 Task: Play online Dominion games in easy mode.
Action: Mouse moved to (521, 523)
Screenshot: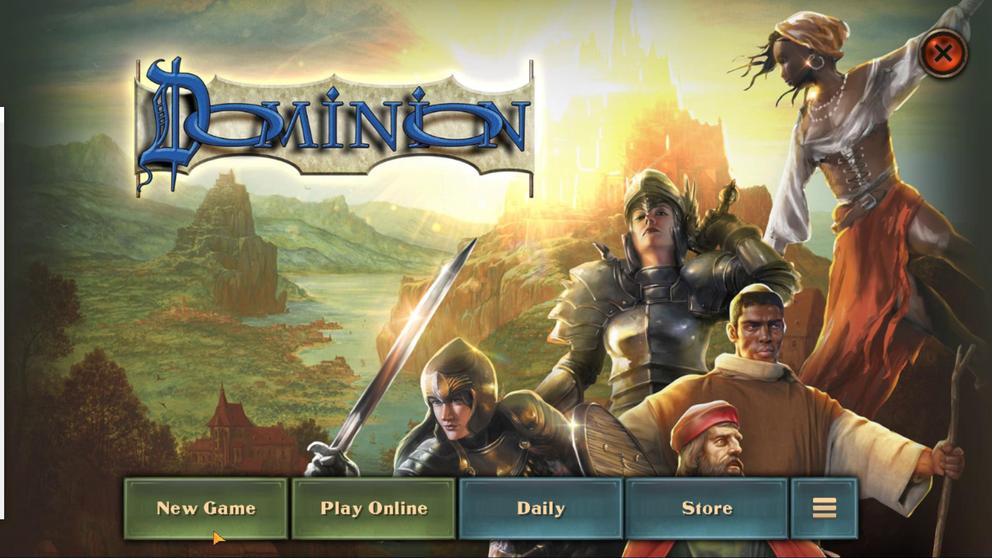 
Action: Mouse pressed left at (521, 523)
Screenshot: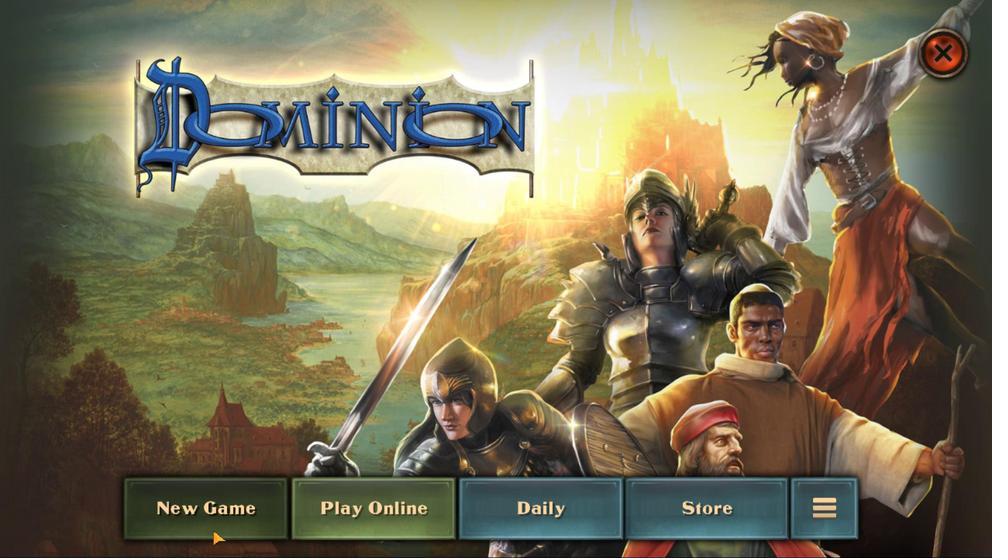 
Action: Mouse moved to (567, 425)
Screenshot: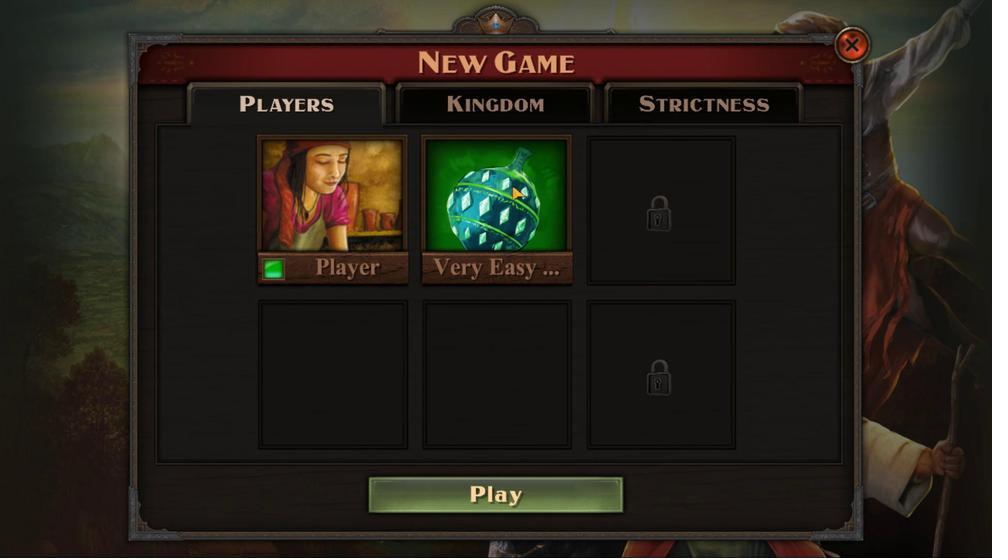 
Action: Mouse pressed left at (567, 425)
Screenshot: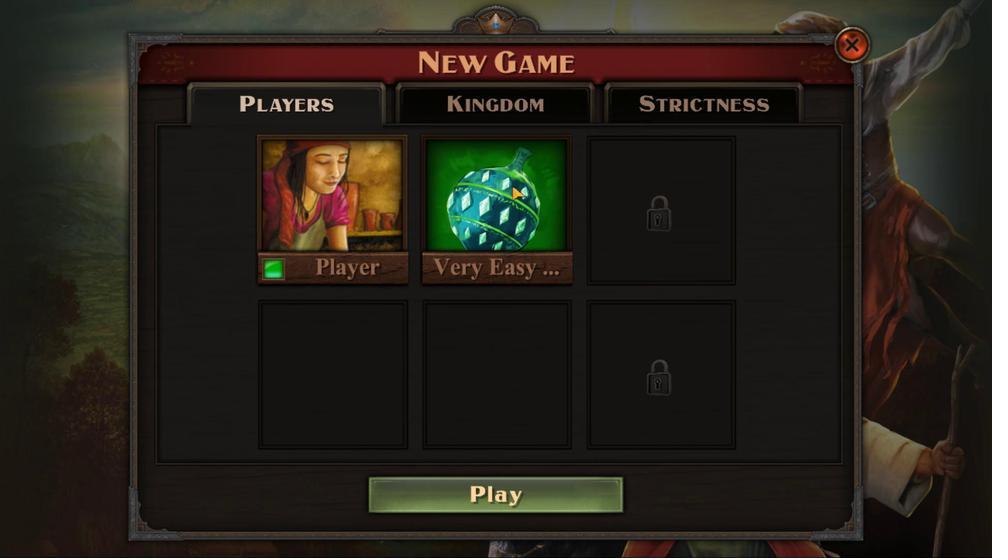 
Action: Mouse moved to (528, 460)
Screenshot: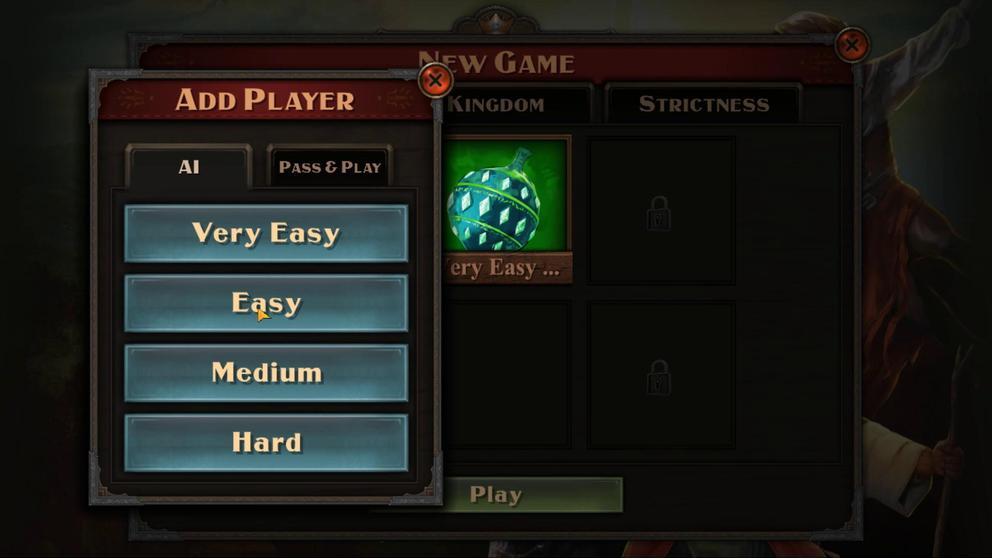 
Action: Mouse pressed left at (528, 460)
Screenshot: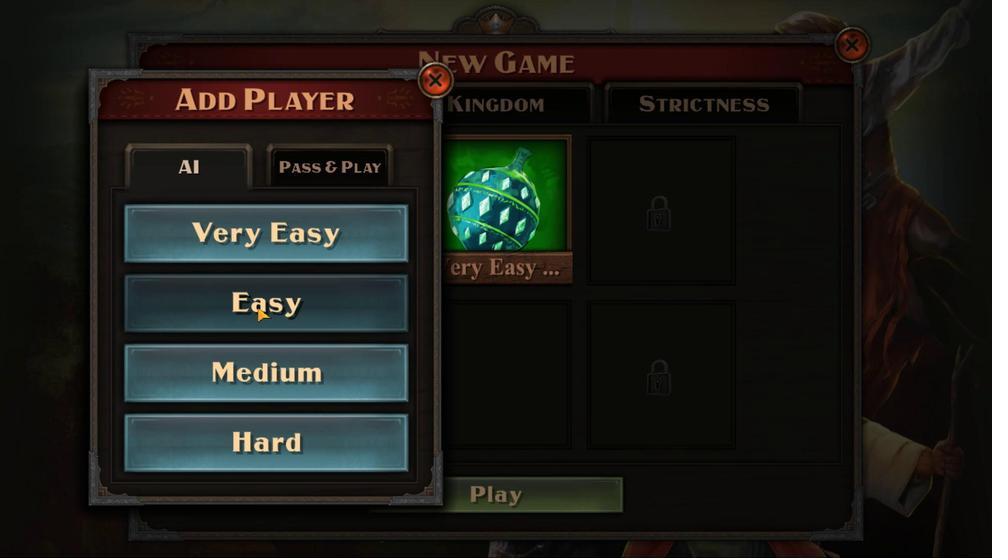 
Action: Mouse moved to (564, 516)
Screenshot: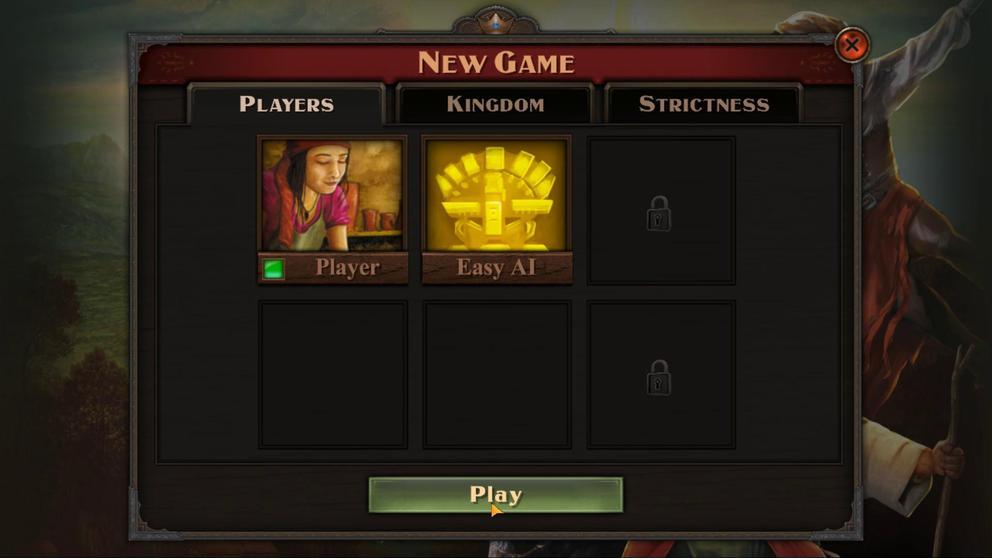 
Action: Mouse pressed left at (564, 516)
Screenshot: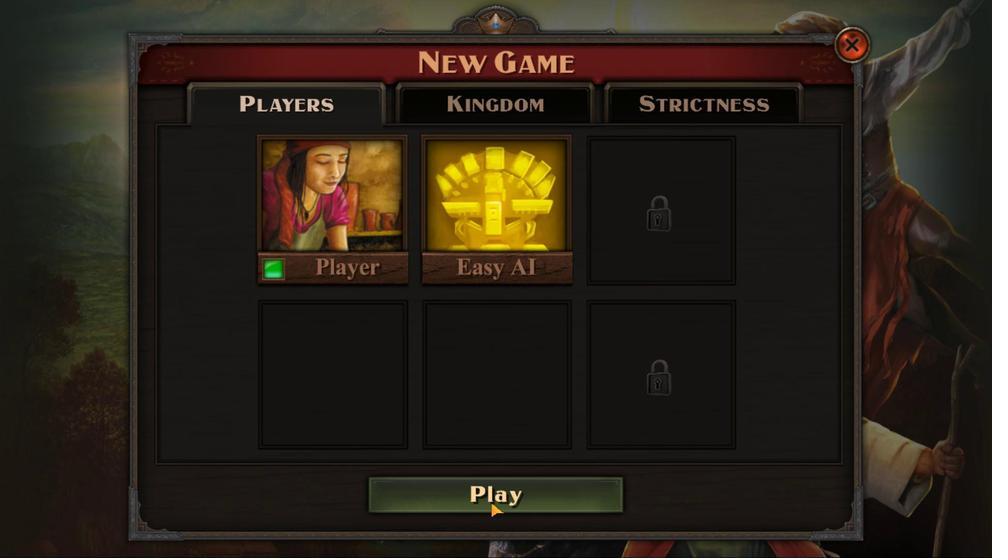 
Action: Mouse moved to (560, 512)
Screenshot: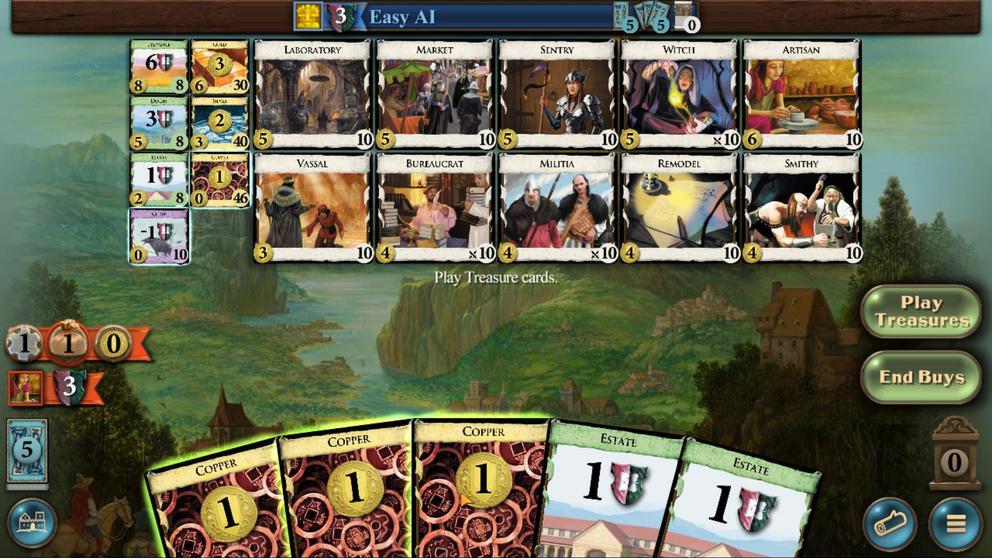 
Action: Mouse scrolled (560, 512) with delta (0, 0)
Screenshot: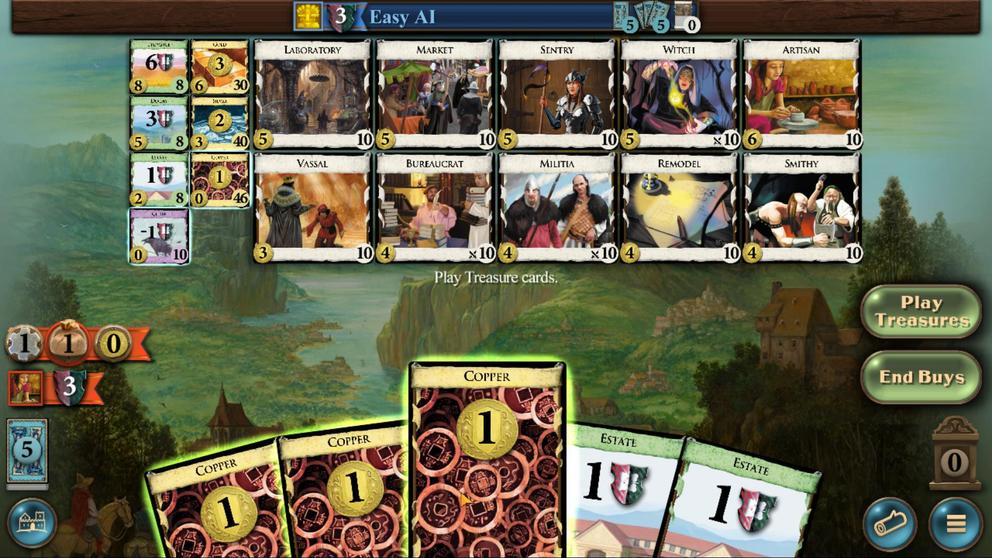 
Action: Mouse scrolled (560, 512) with delta (0, 0)
Screenshot: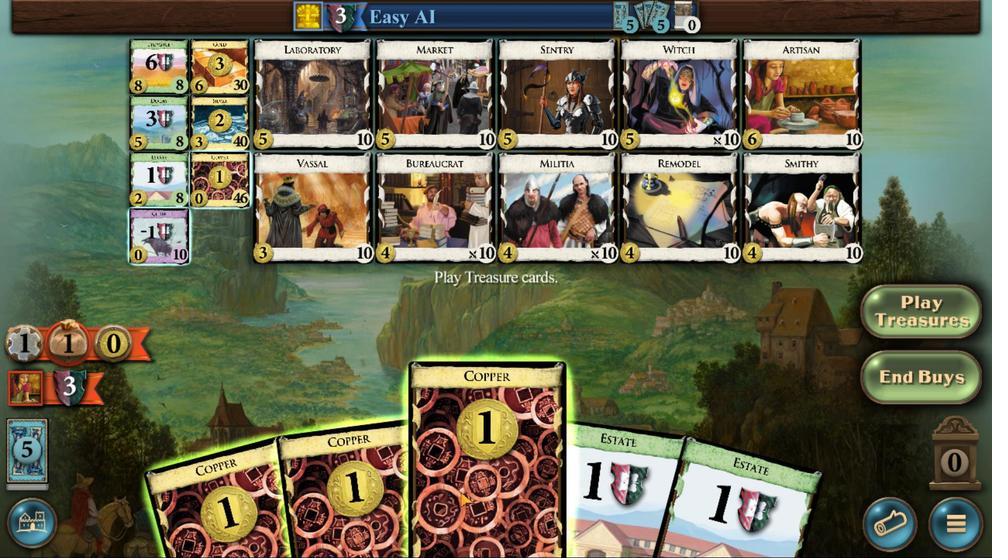 
Action: Mouse scrolled (560, 512) with delta (0, 0)
Screenshot: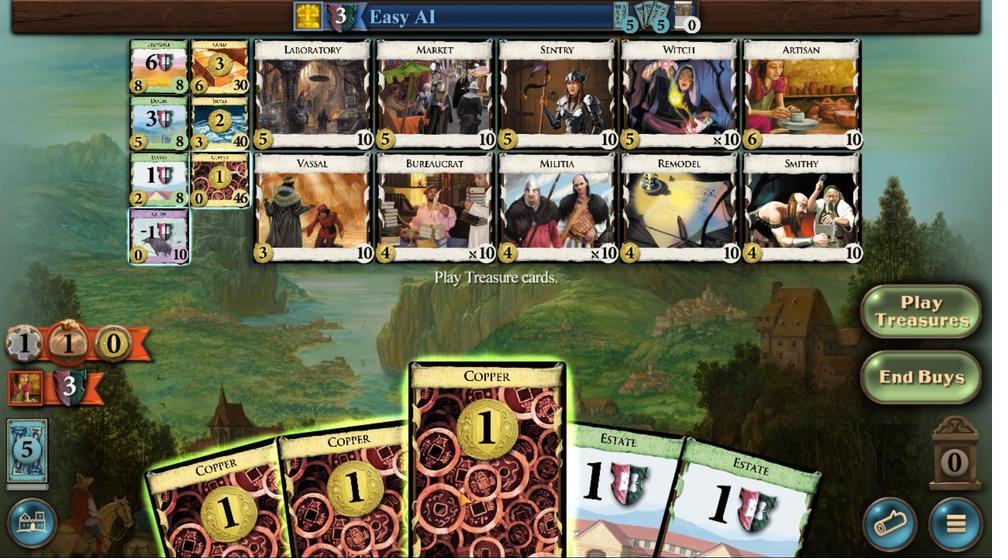 
Action: Mouse scrolled (560, 512) with delta (0, 0)
Screenshot: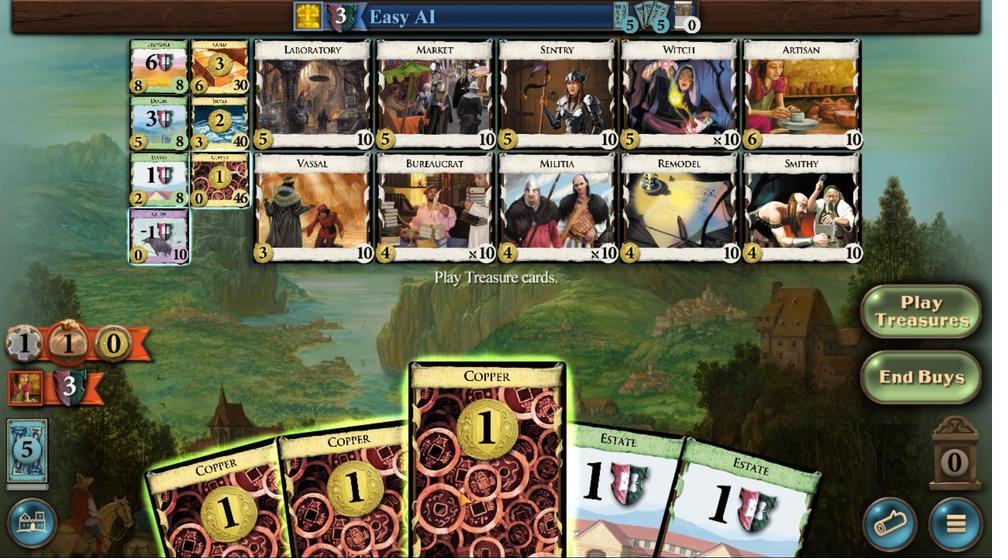 
Action: Mouse scrolled (560, 512) with delta (0, 0)
Screenshot: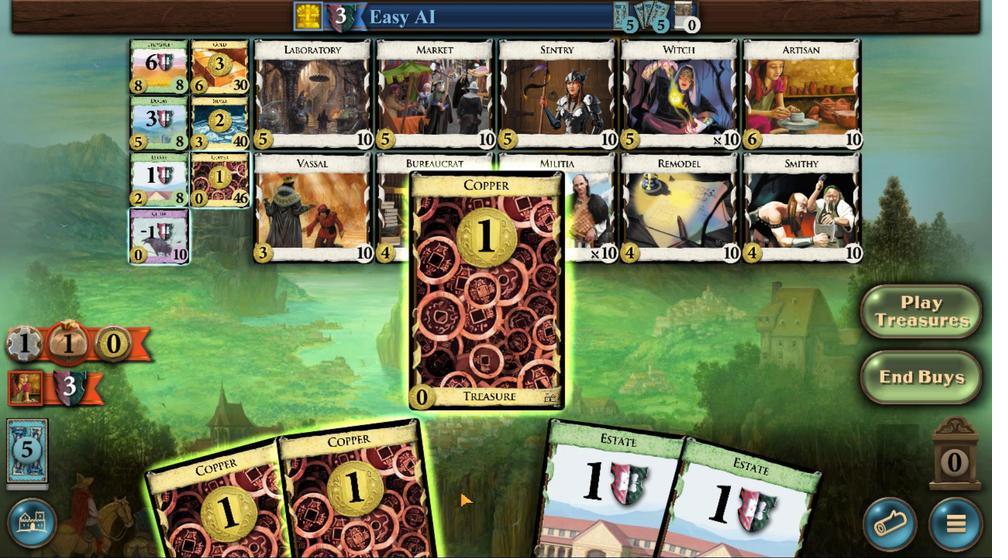 
Action: Mouse scrolled (560, 512) with delta (0, 0)
Screenshot: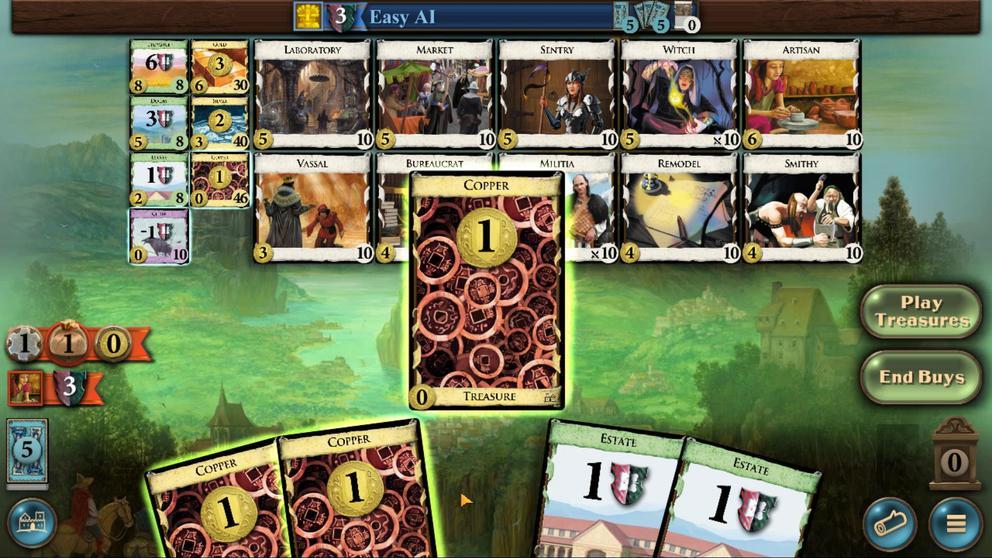 
Action: Mouse scrolled (560, 512) with delta (0, 0)
Screenshot: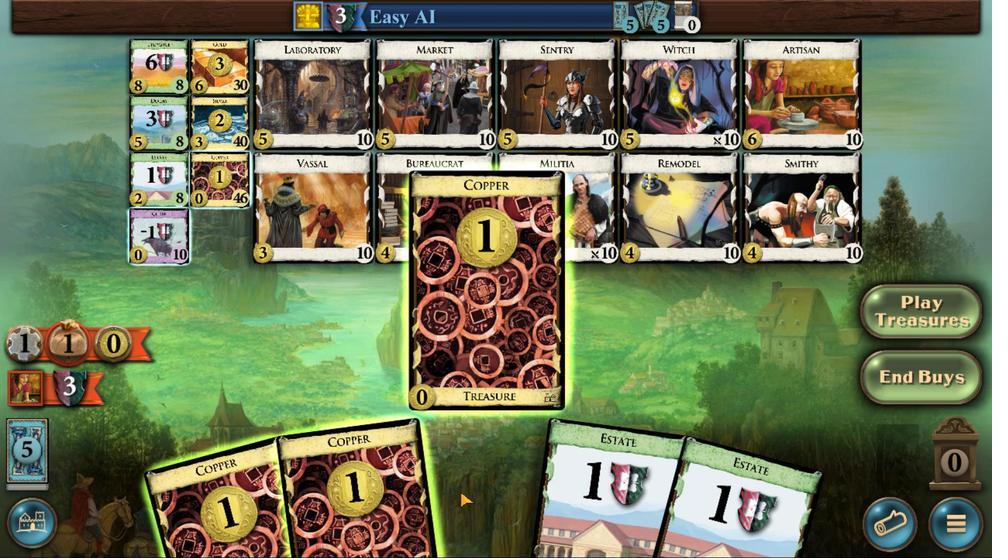 
Action: Mouse scrolled (560, 512) with delta (0, 0)
Screenshot: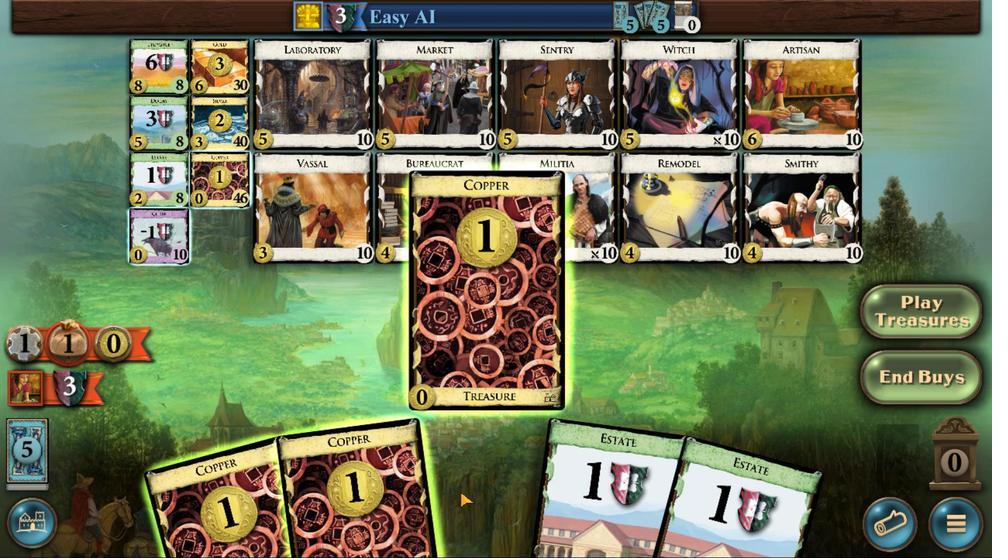
Action: Mouse moved to (549, 516)
Screenshot: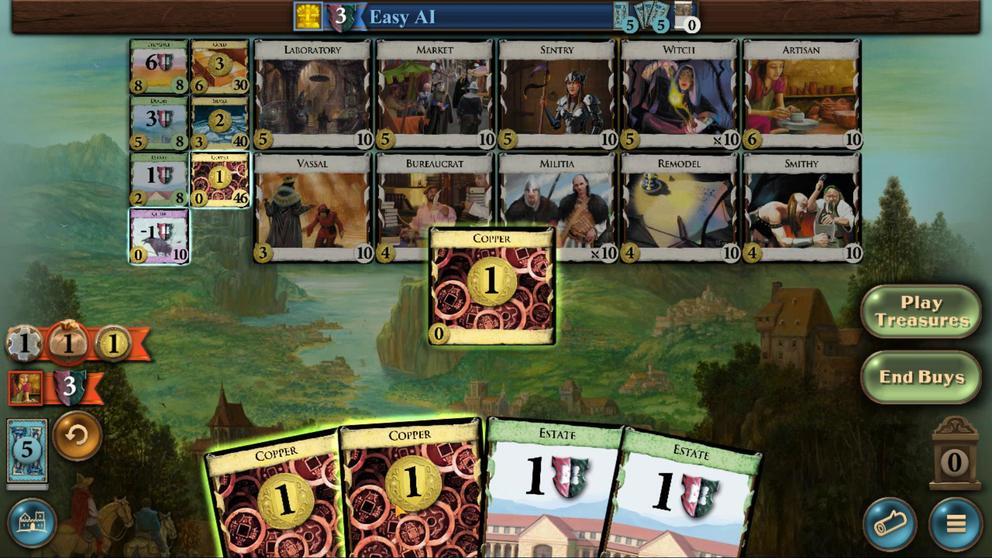 
Action: Mouse scrolled (549, 516) with delta (0, 0)
Screenshot: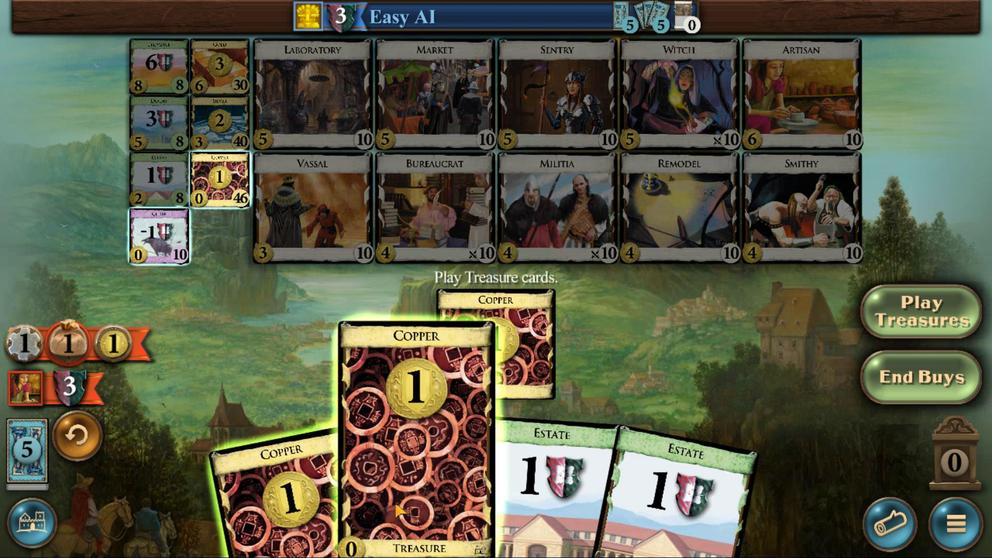 
Action: Mouse scrolled (549, 516) with delta (0, 0)
Screenshot: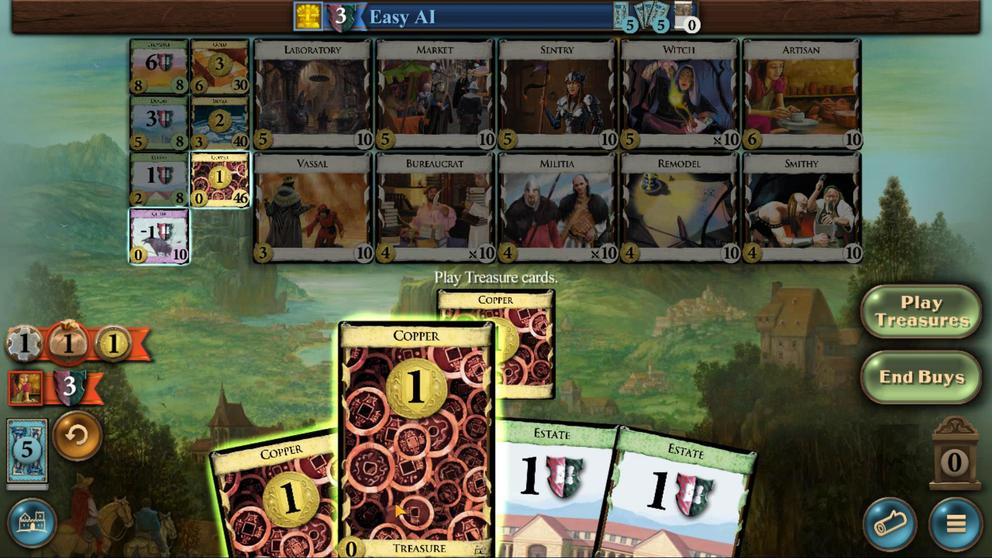 
Action: Mouse scrolled (549, 516) with delta (0, 0)
Screenshot: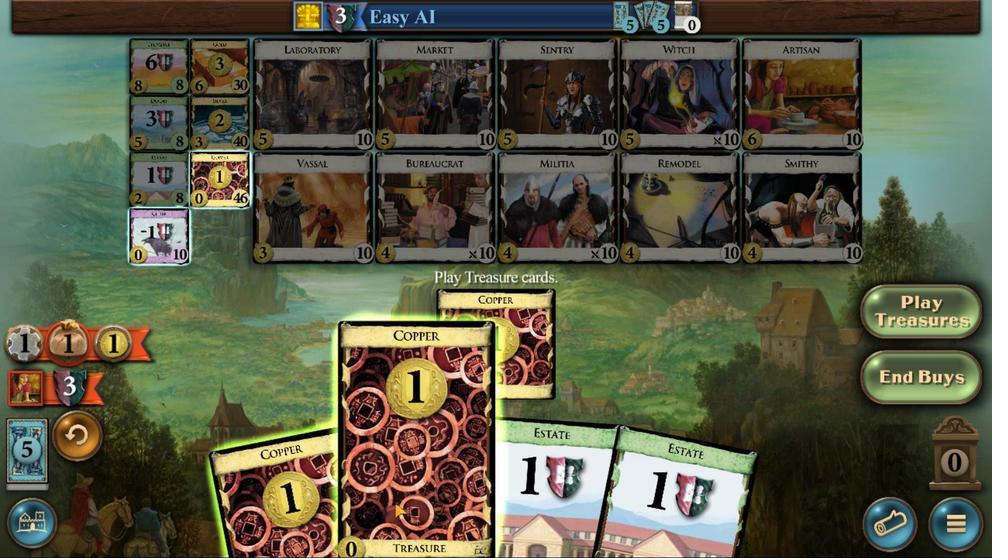 
Action: Mouse scrolled (549, 516) with delta (0, 0)
Screenshot: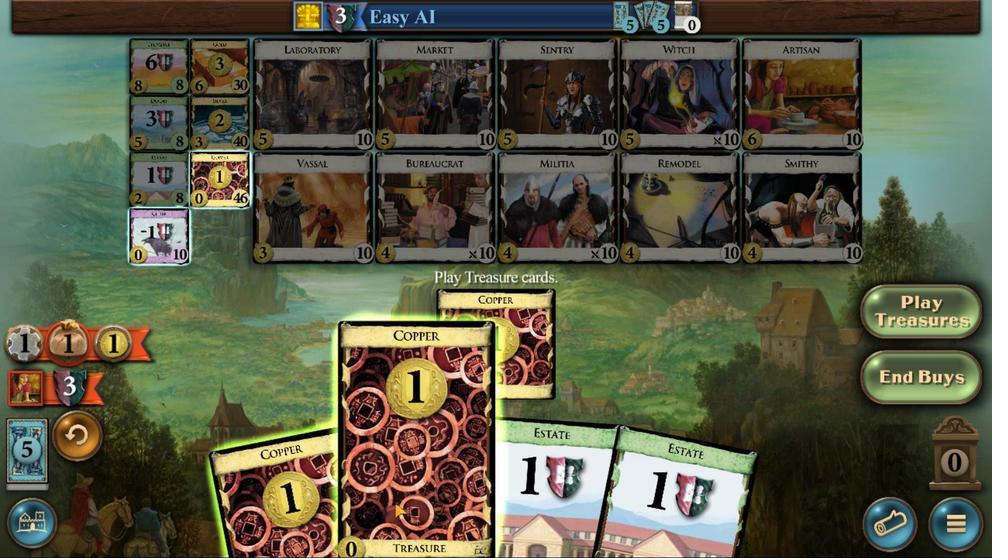 
Action: Mouse scrolled (549, 516) with delta (0, 0)
Screenshot: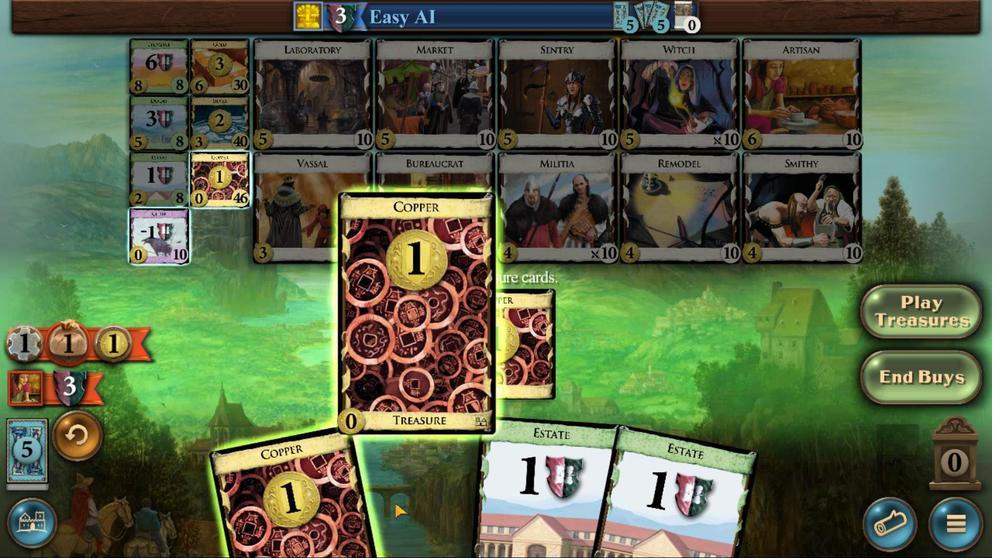 
Action: Mouse scrolled (549, 516) with delta (0, 0)
Screenshot: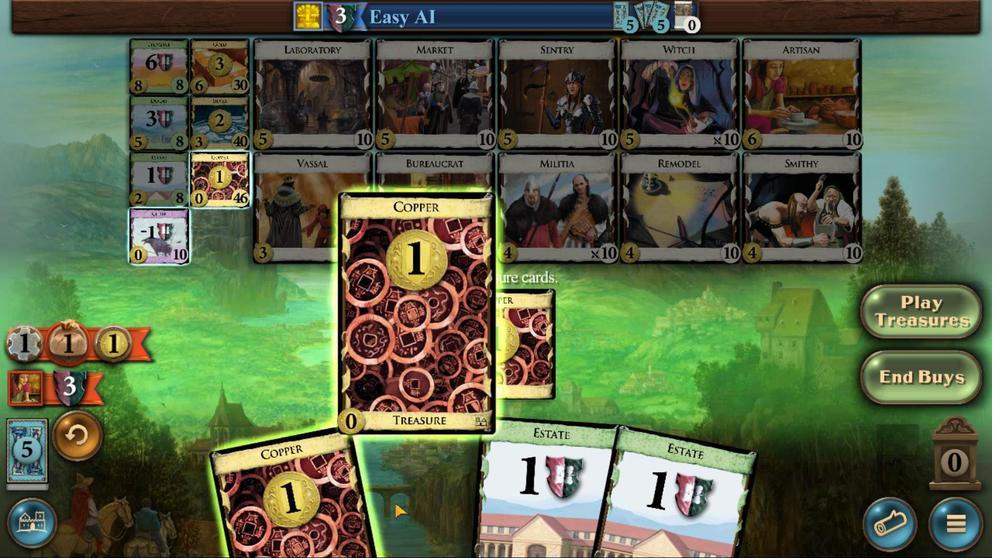 
Action: Mouse scrolled (549, 516) with delta (0, 0)
Screenshot: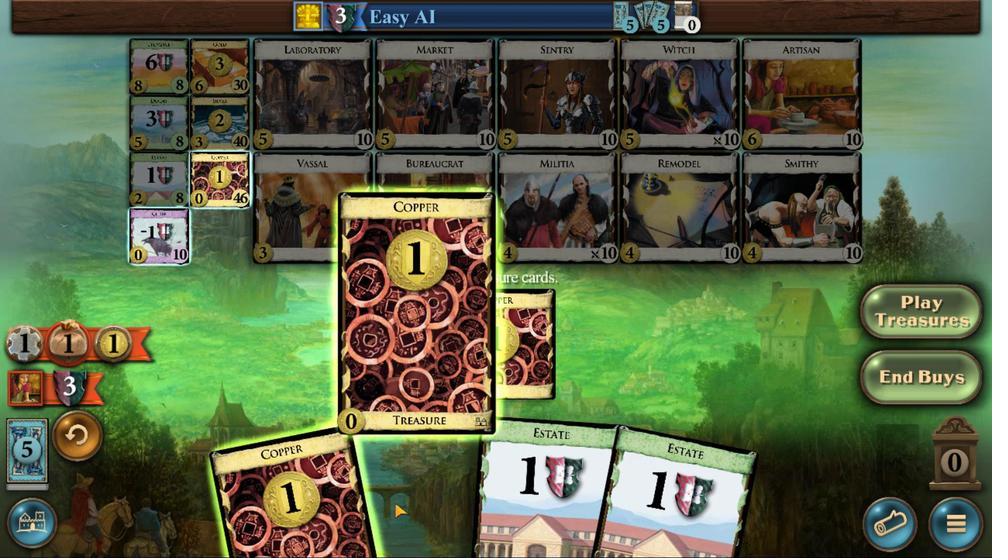 
Action: Mouse scrolled (549, 516) with delta (0, 0)
Screenshot: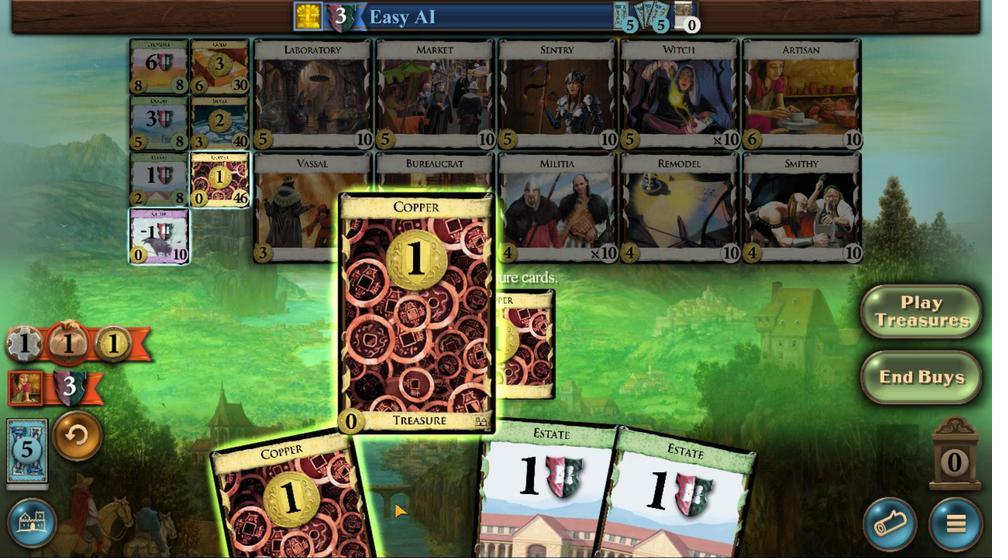 
Action: Mouse moved to (512, 423)
Screenshot: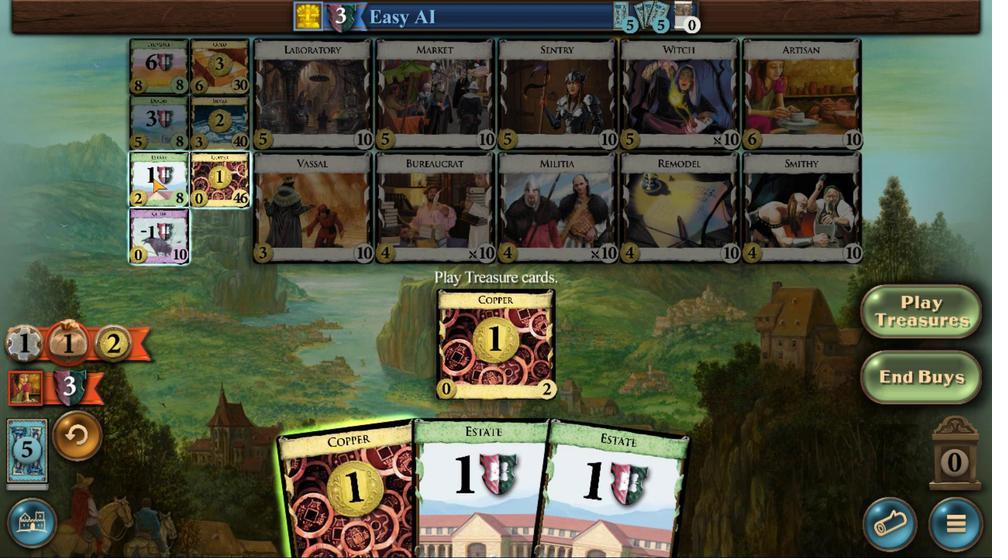 
Action: Mouse pressed left at (512, 423)
Screenshot: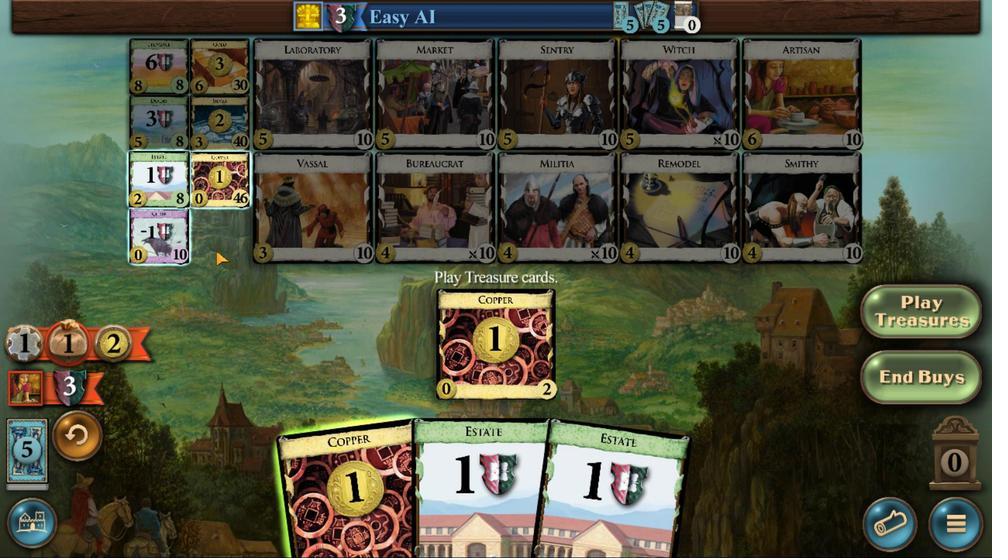 
Action: Mouse moved to (574, 521)
Screenshot: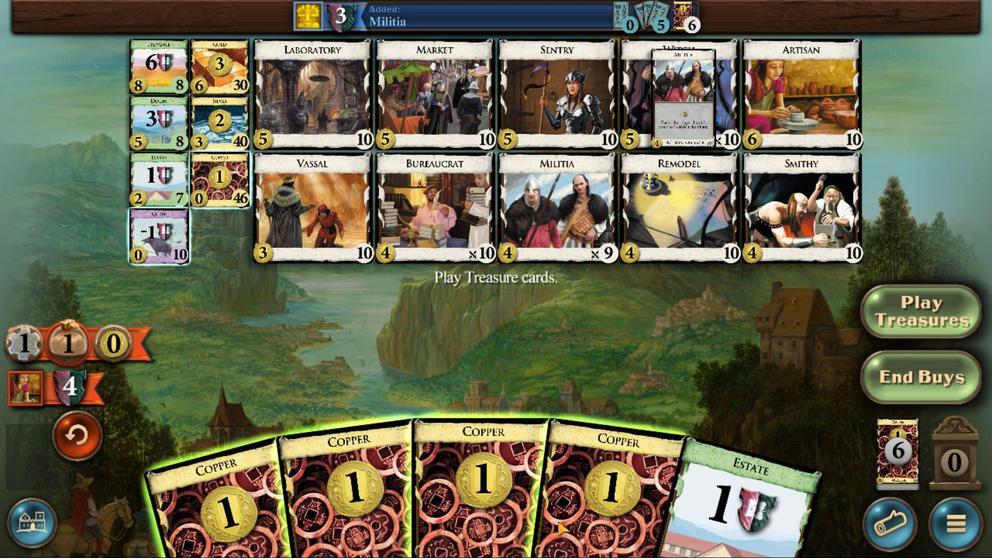 
Action: Mouse scrolled (574, 521) with delta (0, 0)
Screenshot: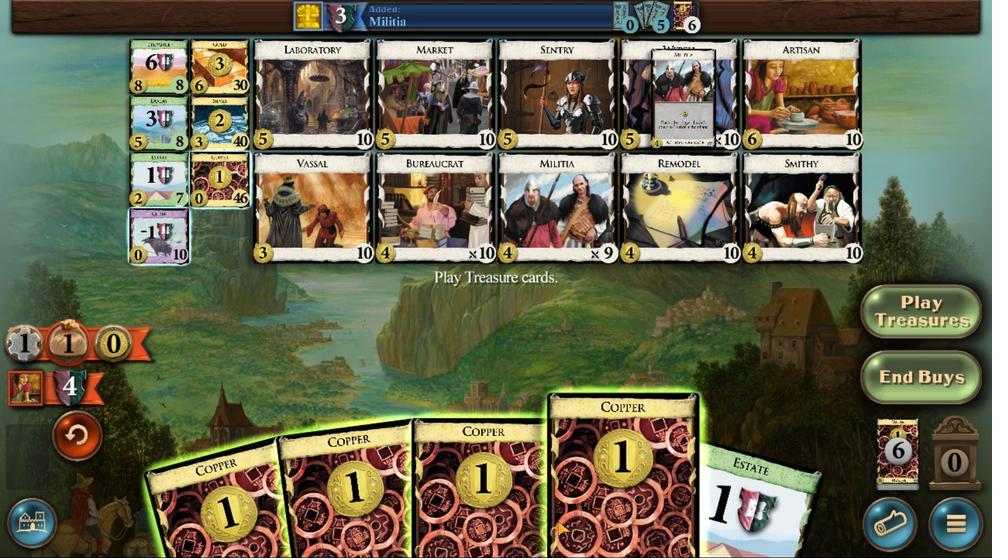 
Action: Mouse scrolled (574, 521) with delta (0, 0)
Screenshot: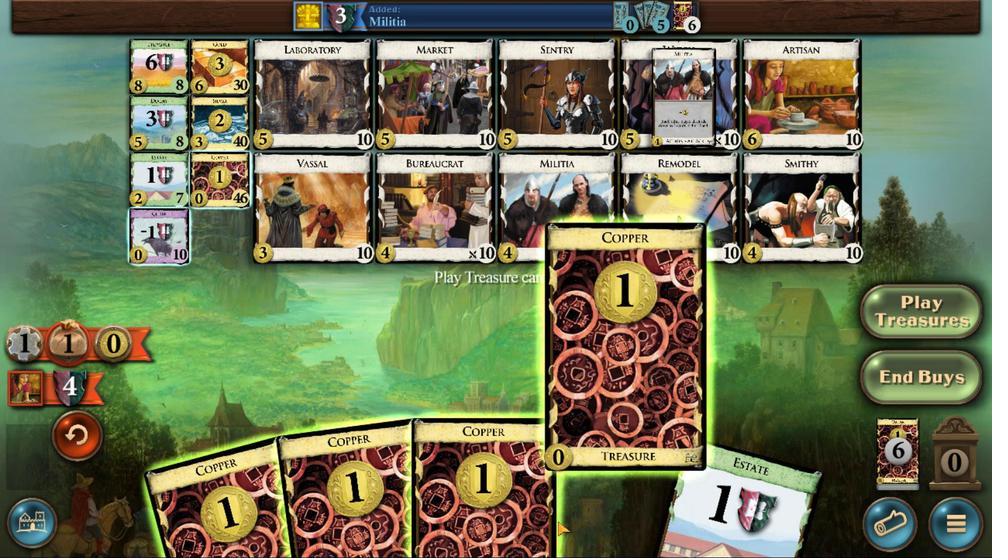 
Action: Mouse scrolled (574, 521) with delta (0, 0)
Screenshot: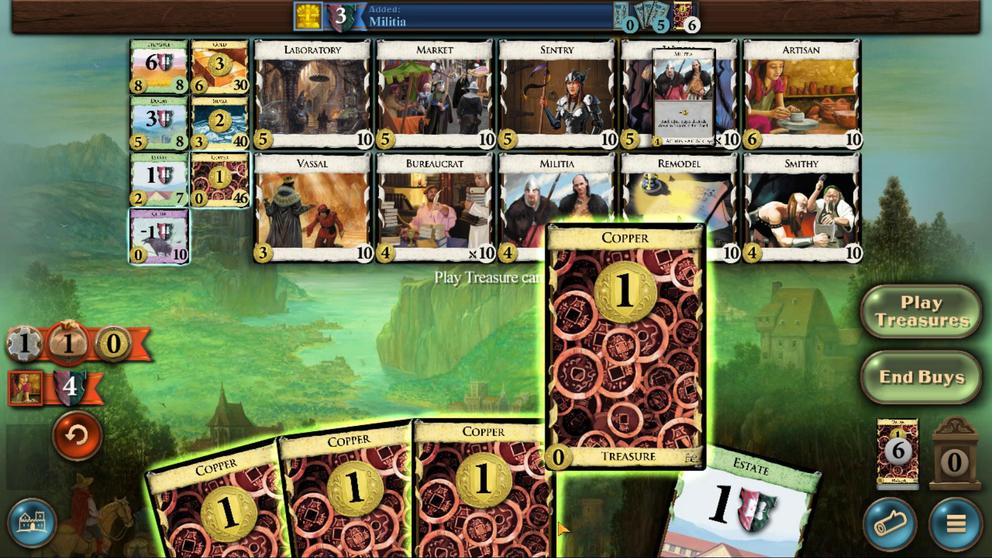 
Action: Mouse scrolled (574, 521) with delta (0, 0)
Screenshot: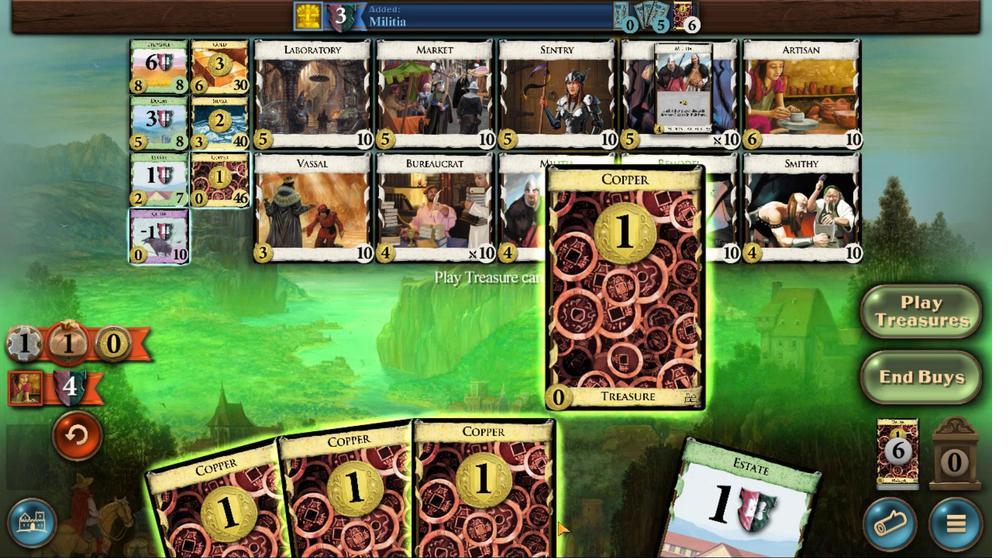 
Action: Mouse scrolled (574, 521) with delta (0, 0)
Screenshot: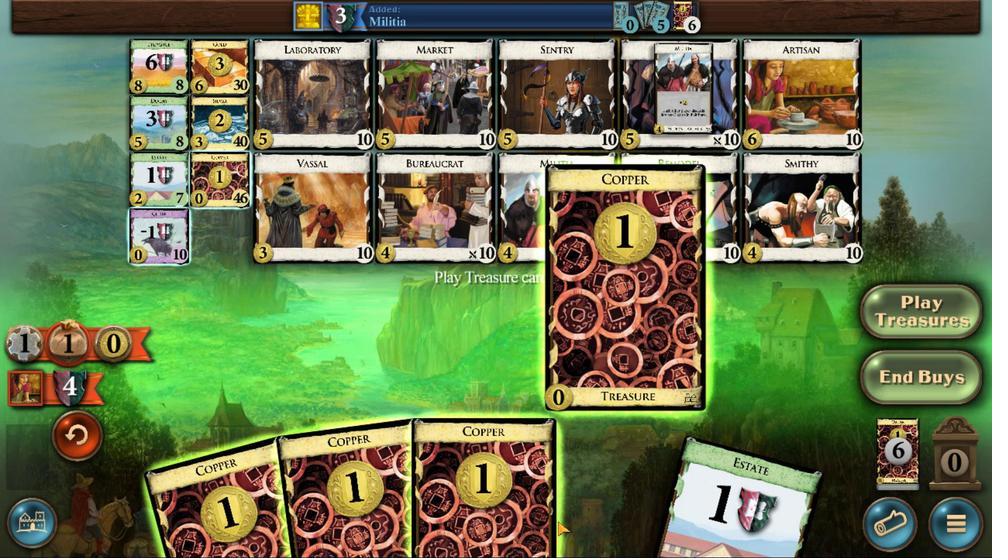 
Action: Mouse scrolled (574, 521) with delta (0, 0)
Screenshot: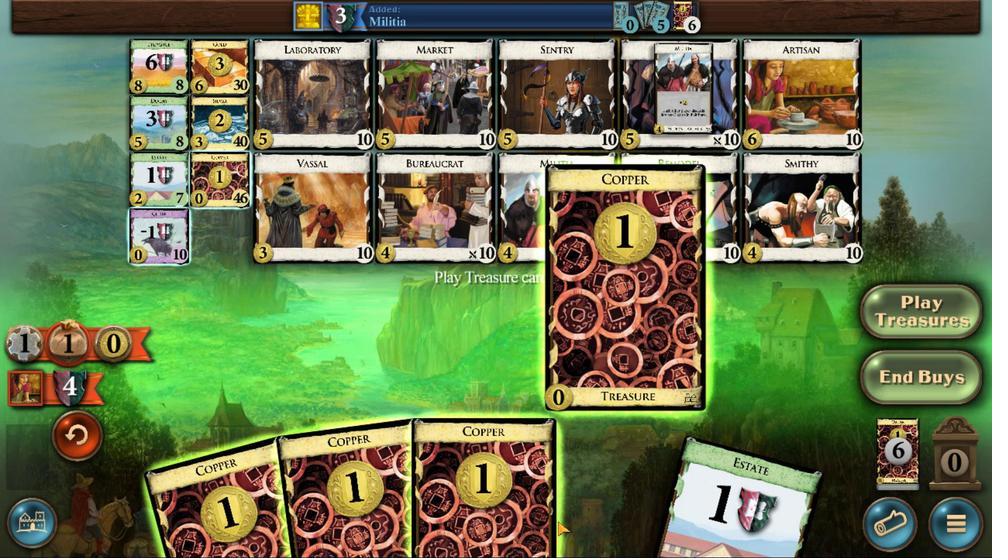 
Action: Mouse scrolled (574, 521) with delta (0, 0)
Screenshot: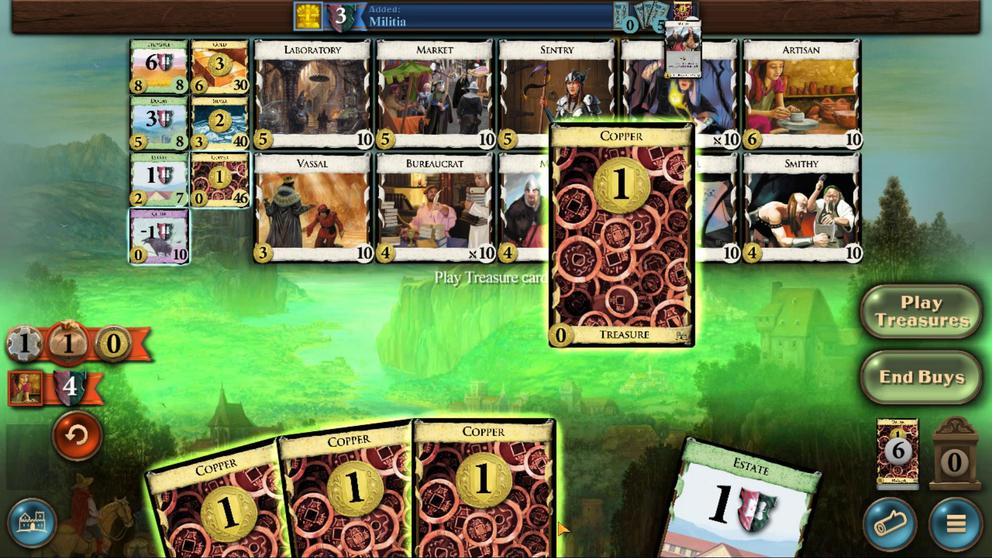 
Action: Mouse moved to (575, 521)
Screenshot: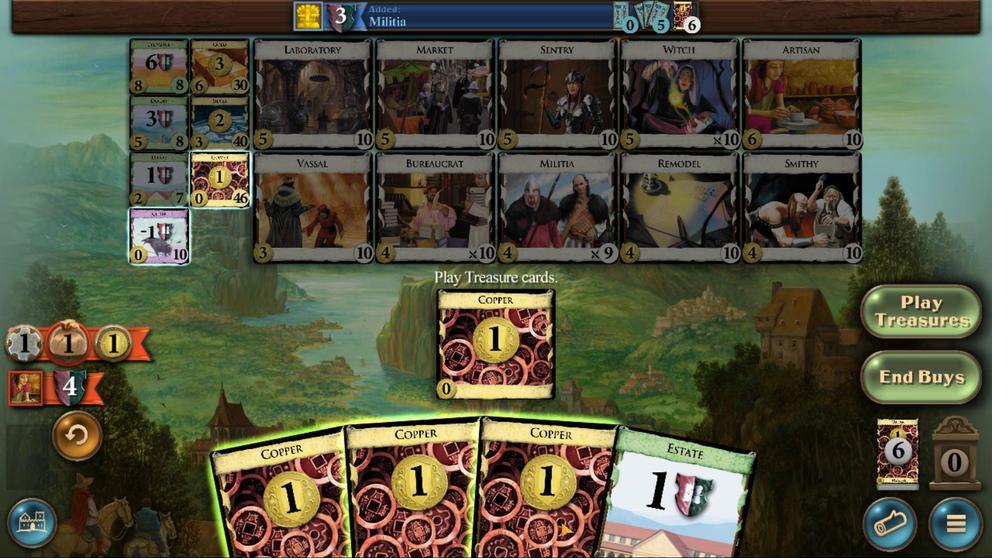 
Action: Mouse scrolled (575, 521) with delta (0, 0)
Screenshot: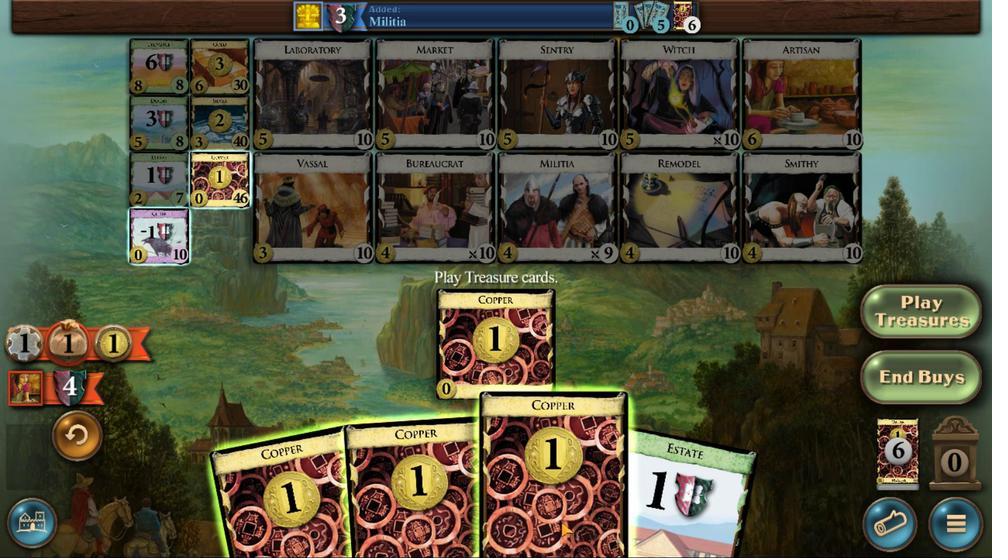 
Action: Mouse scrolled (575, 521) with delta (0, 0)
Screenshot: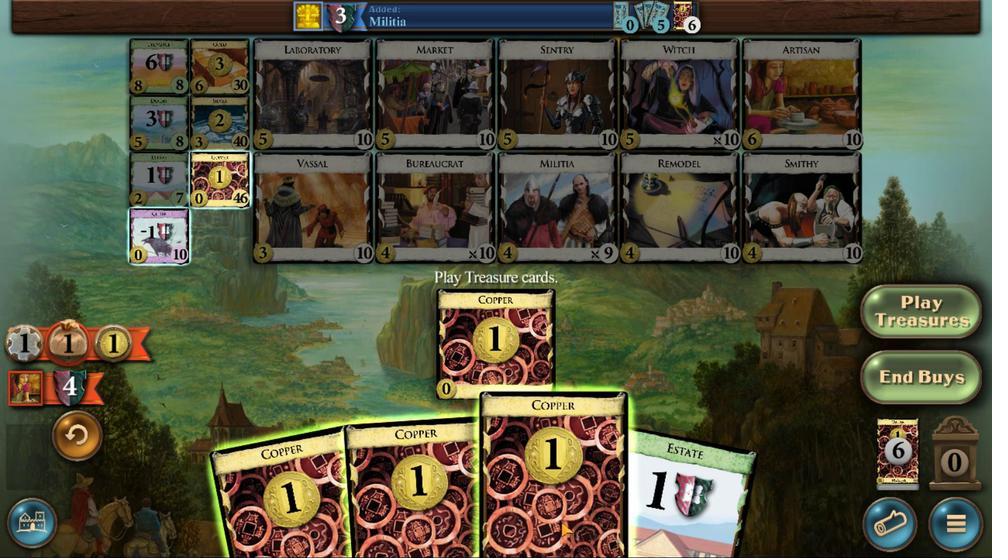 
Action: Mouse scrolled (575, 521) with delta (0, 0)
Screenshot: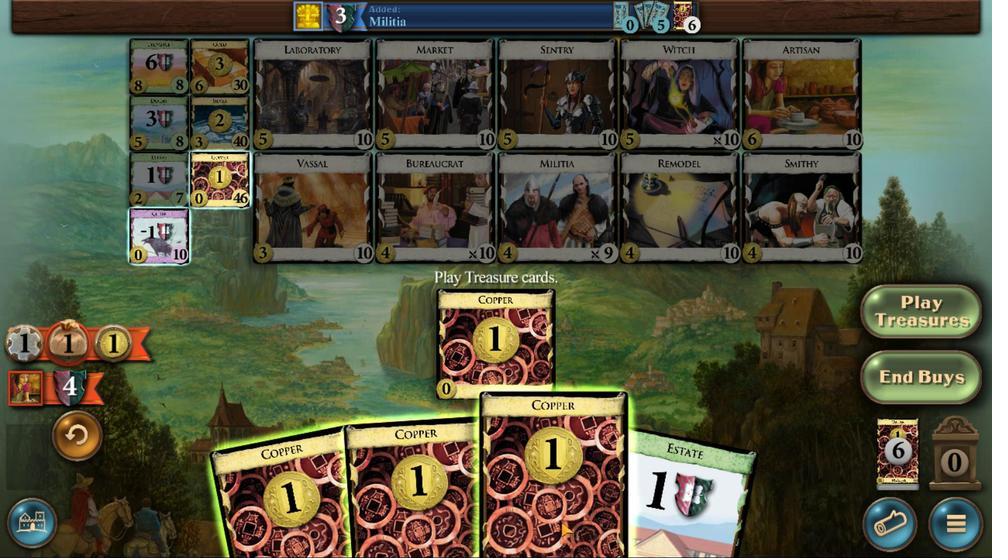 
Action: Mouse scrolled (575, 521) with delta (0, 0)
Screenshot: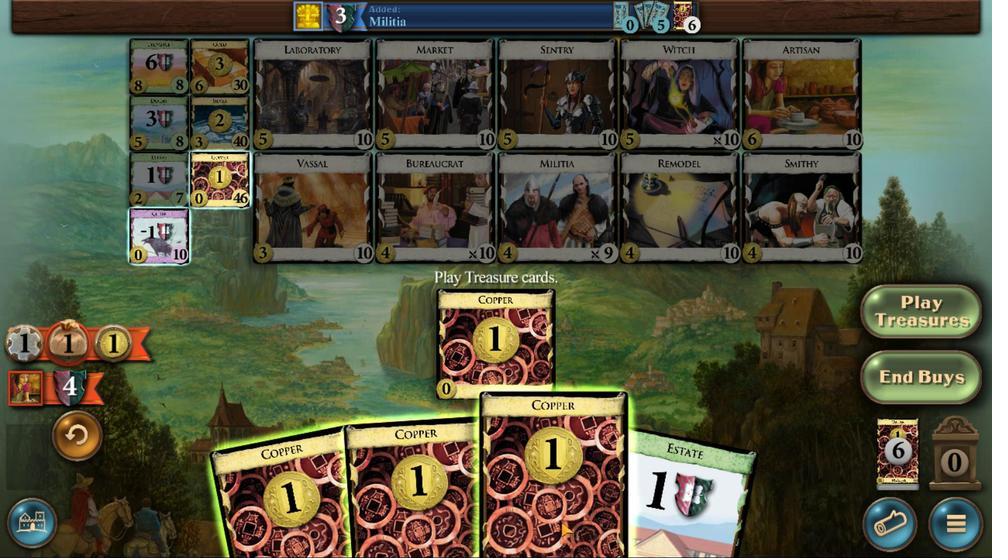 
Action: Mouse scrolled (575, 521) with delta (0, 0)
Screenshot: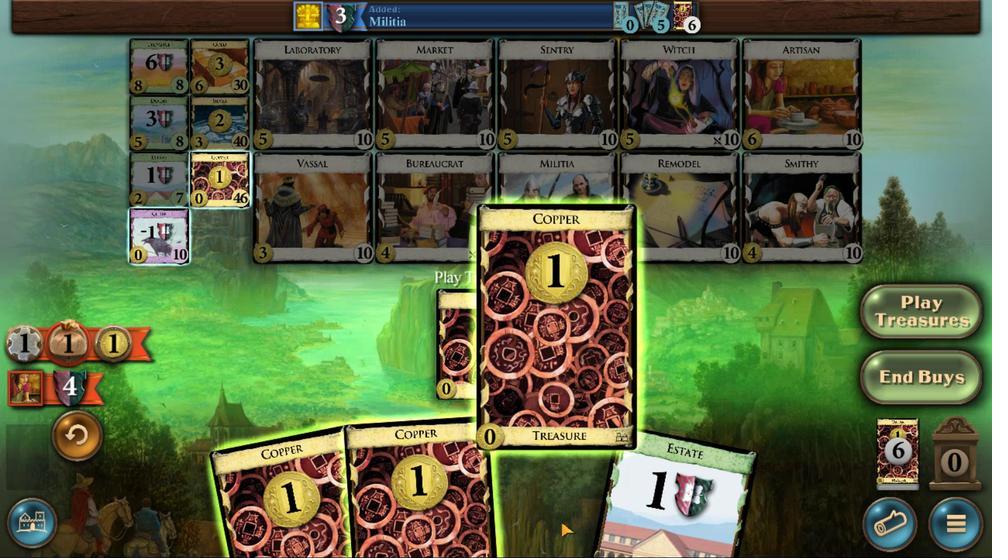 
Action: Mouse scrolled (575, 521) with delta (0, 0)
Screenshot: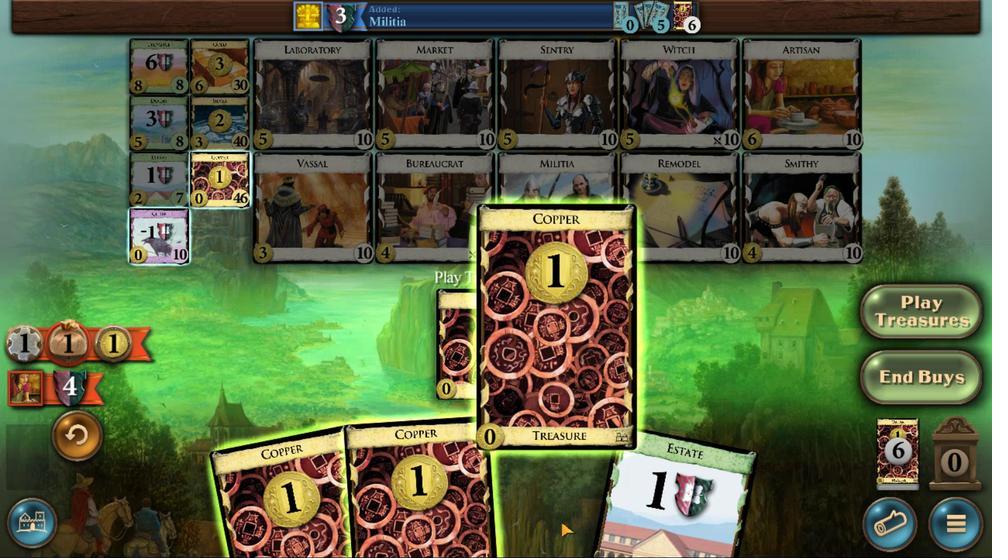
Action: Mouse scrolled (575, 521) with delta (0, 0)
Screenshot: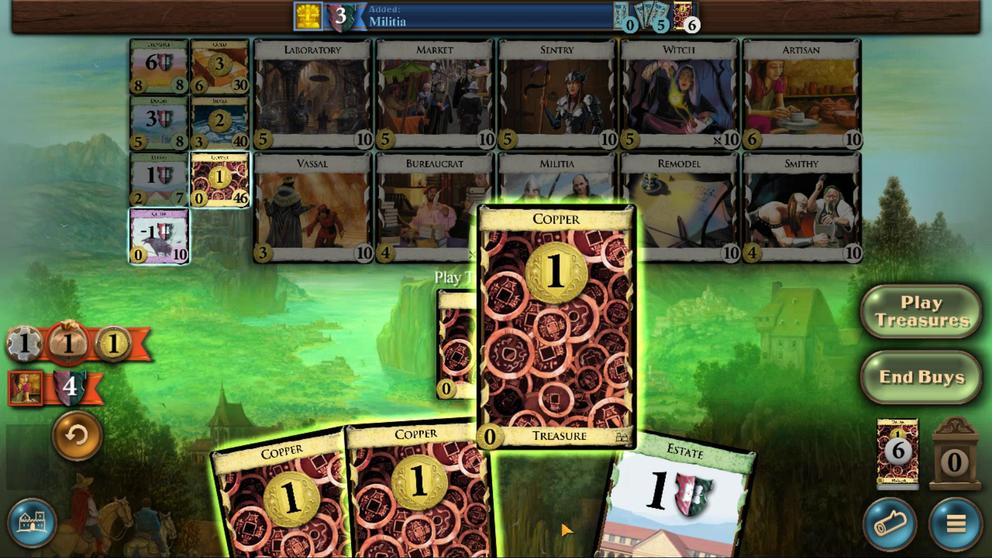 
Action: Mouse moved to (566, 522)
Screenshot: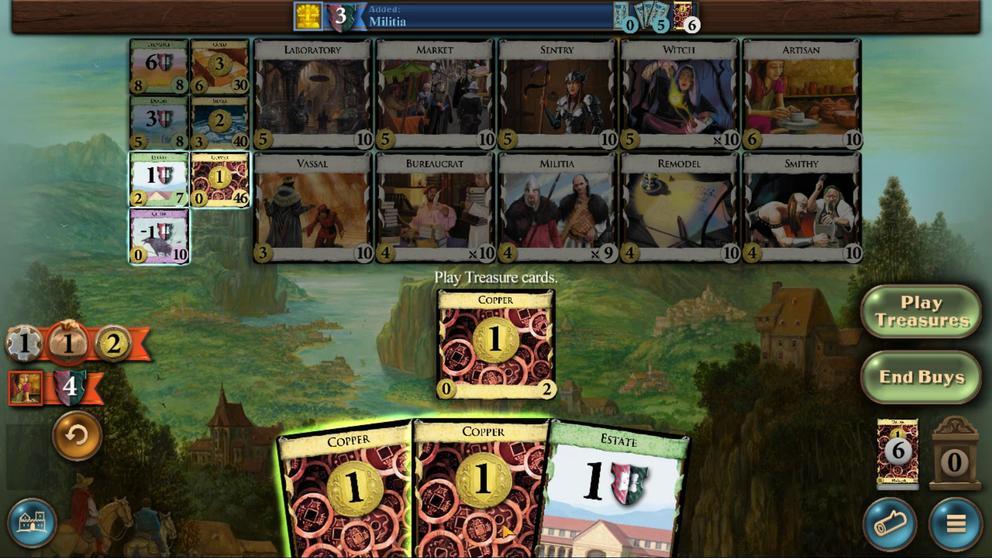 
Action: Mouse scrolled (566, 521) with delta (0, 0)
Screenshot: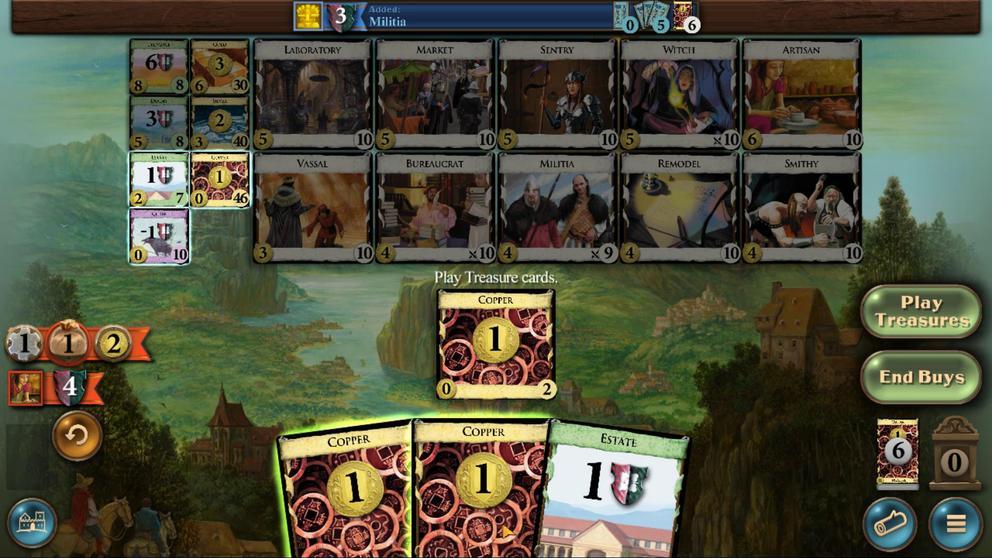 
Action: Mouse scrolled (566, 521) with delta (0, 0)
Screenshot: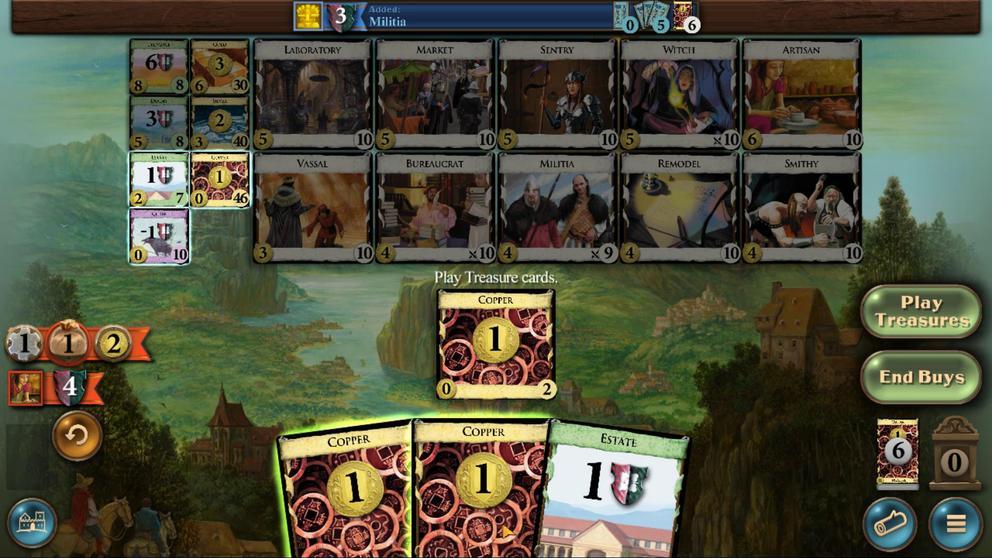 
Action: Mouse scrolled (566, 521) with delta (0, 0)
Screenshot: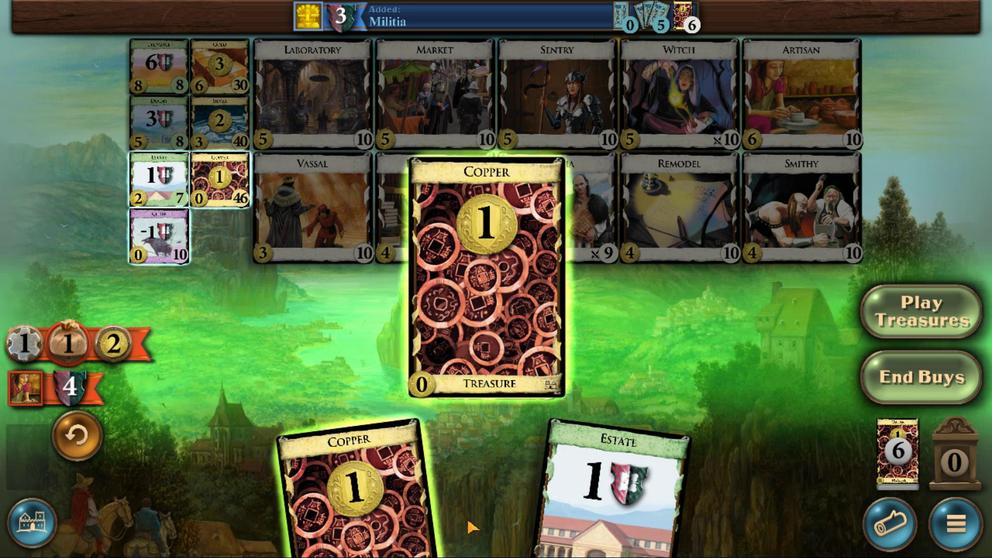 
Action: Mouse moved to (521, 405)
Screenshot: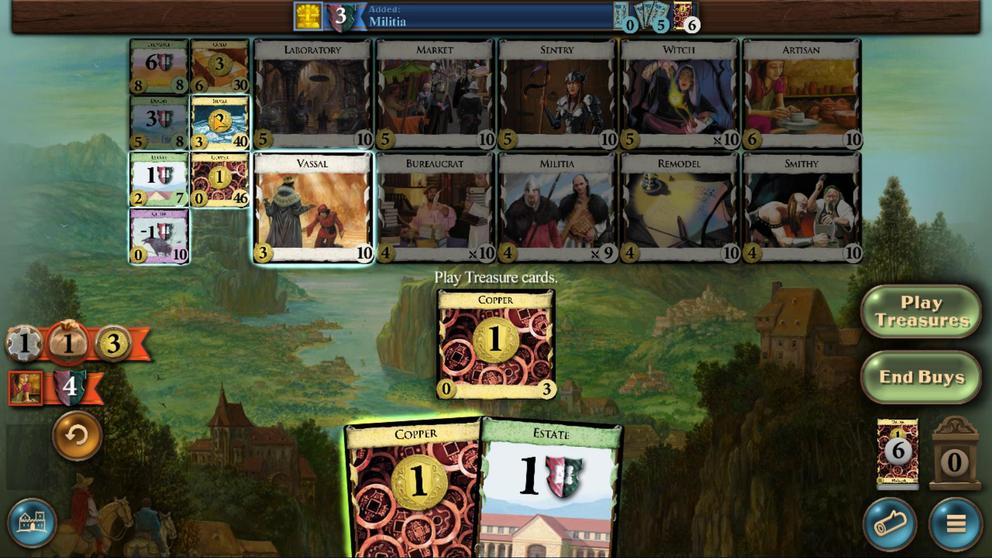 
Action: Mouse pressed left at (521, 405)
Screenshot: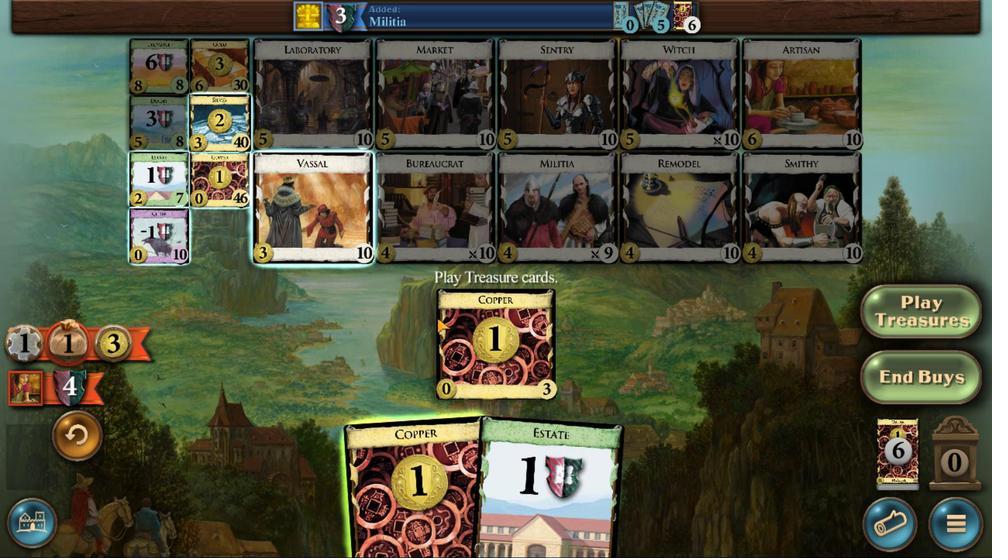 
Action: Mouse moved to (553, 514)
Screenshot: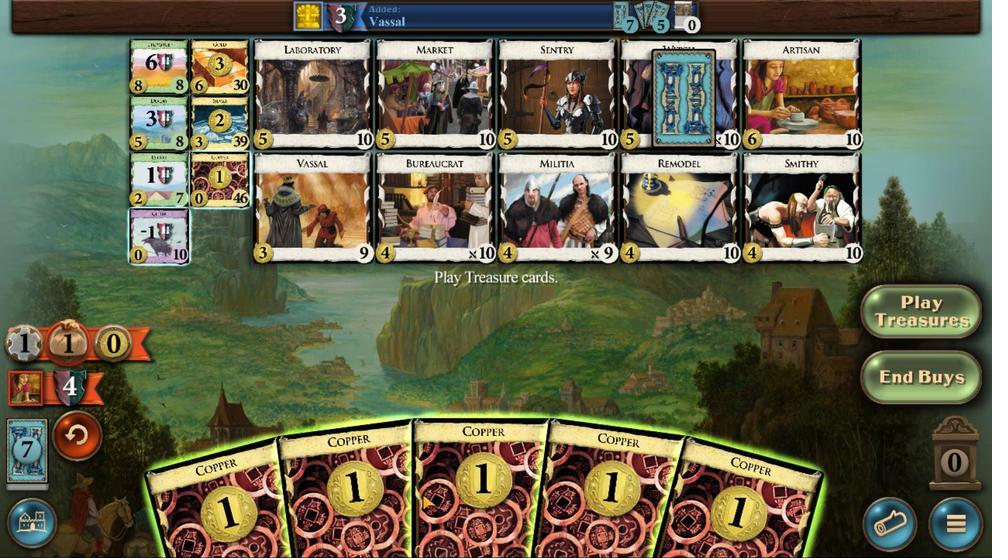 
Action: Mouse scrolled (553, 513) with delta (0, 0)
Screenshot: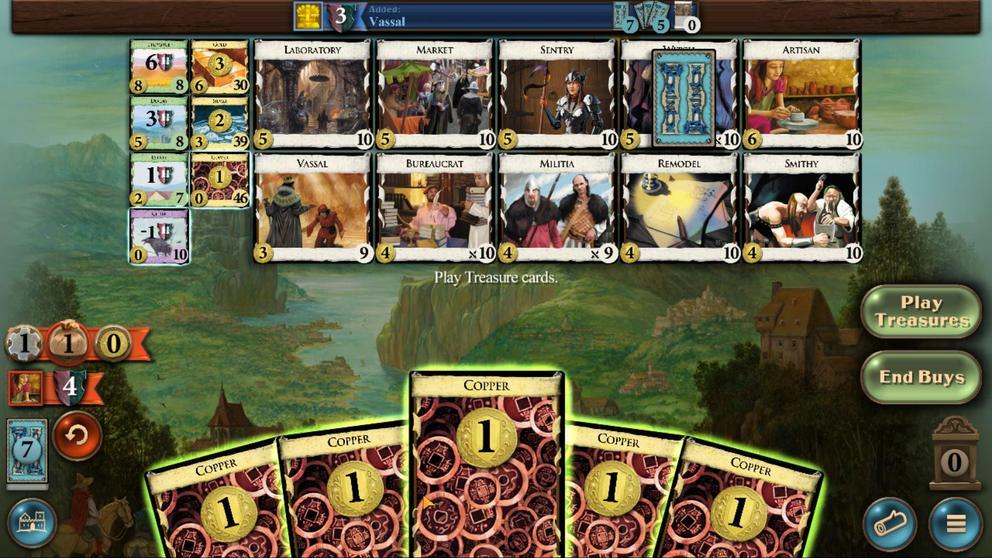 
Action: Mouse scrolled (553, 513) with delta (0, 0)
Screenshot: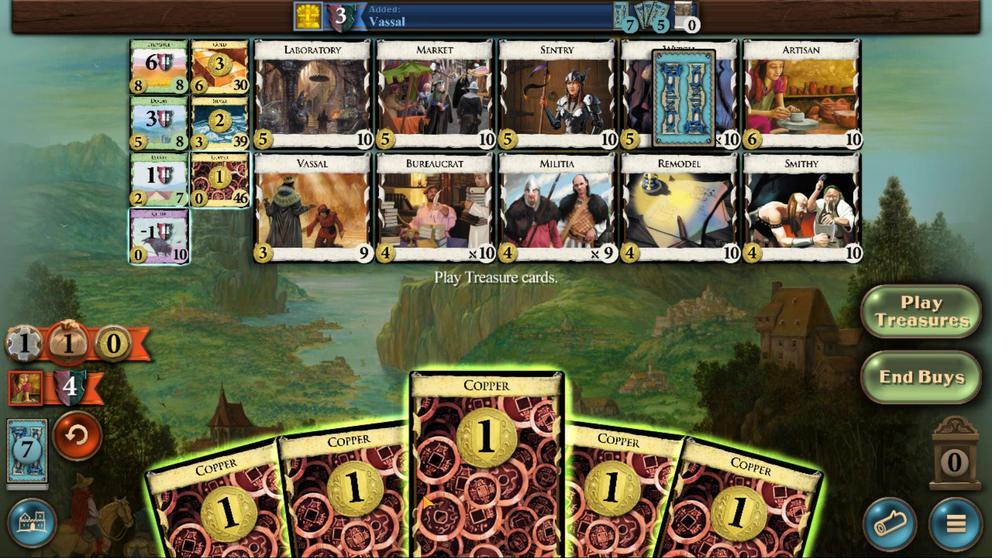 
Action: Mouse scrolled (553, 513) with delta (0, 0)
Screenshot: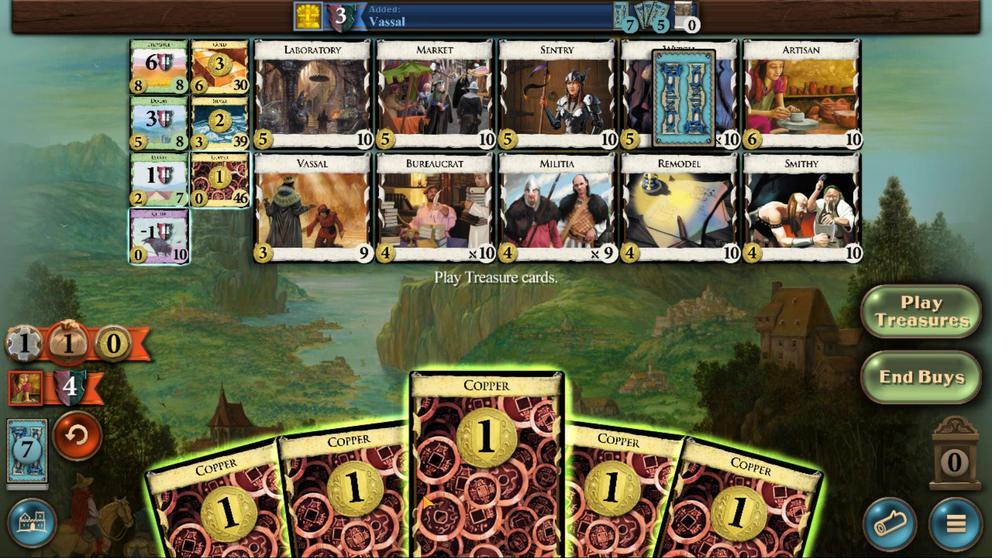 
Action: Mouse scrolled (553, 513) with delta (0, 0)
Screenshot: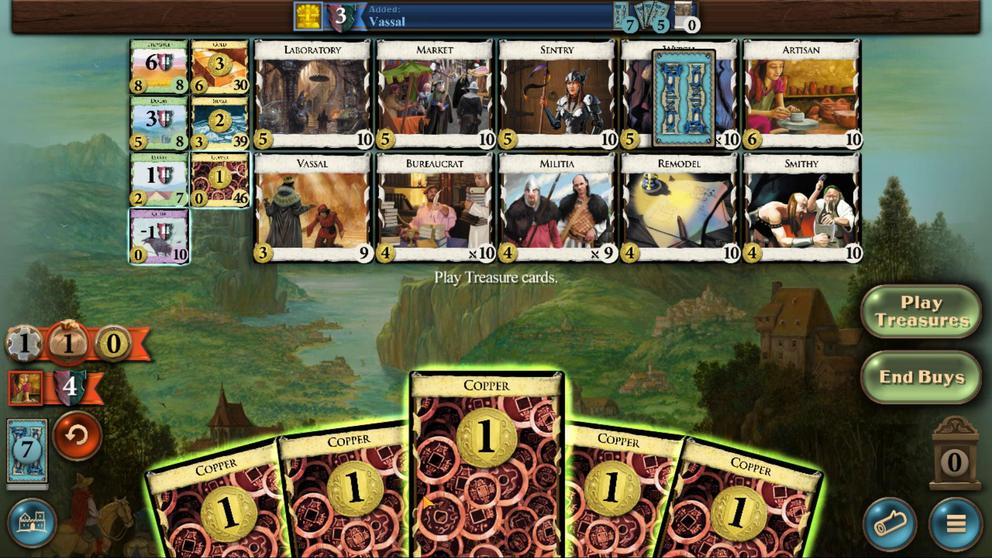 
Action: Mouse scrolled (553, 513) with delta (0, 0)
Screenshot: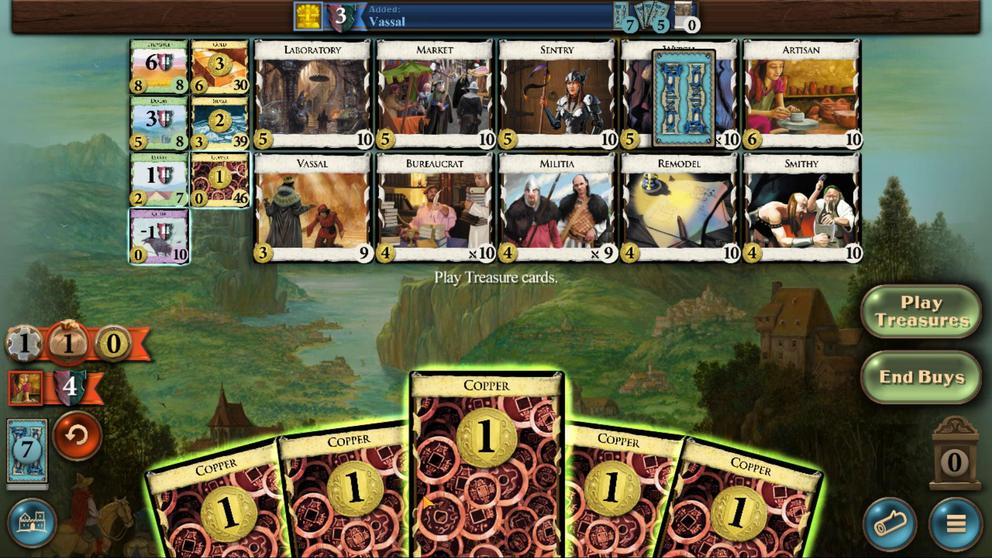 
Action: Mouse scrolled (553, 513) with delta (0, 0)
Screenshot: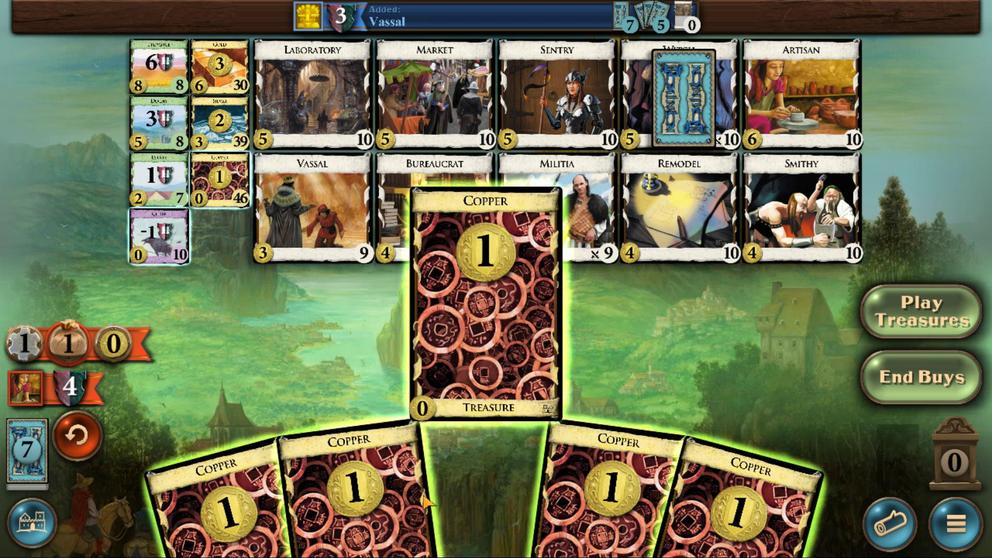 
Action: Mouse moved to (548, 517)
Screenshot: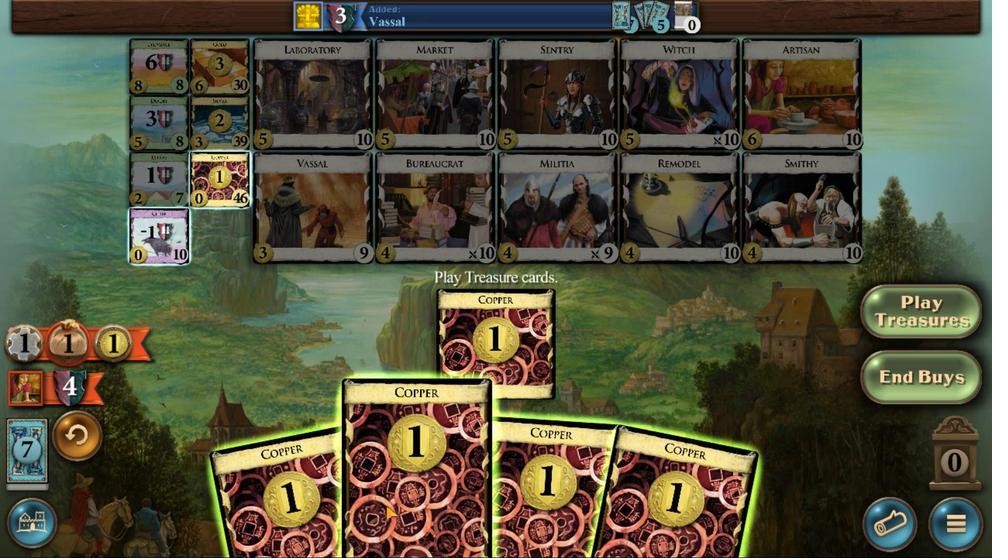 
Action: Mouse scrolled (548, 516) with delta (0, 0)
Screenshot: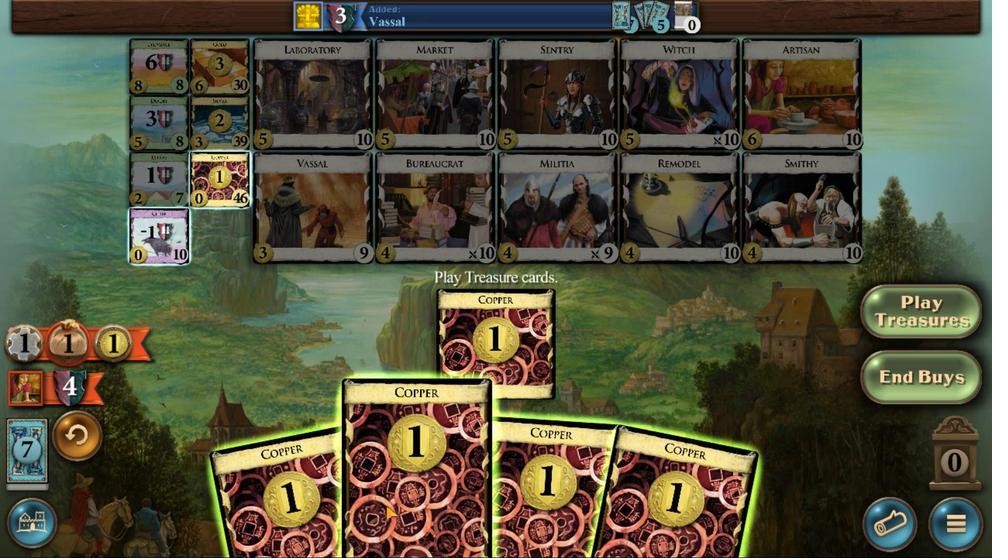 
Action: Mouse moved to (548, 517)
Screenshot: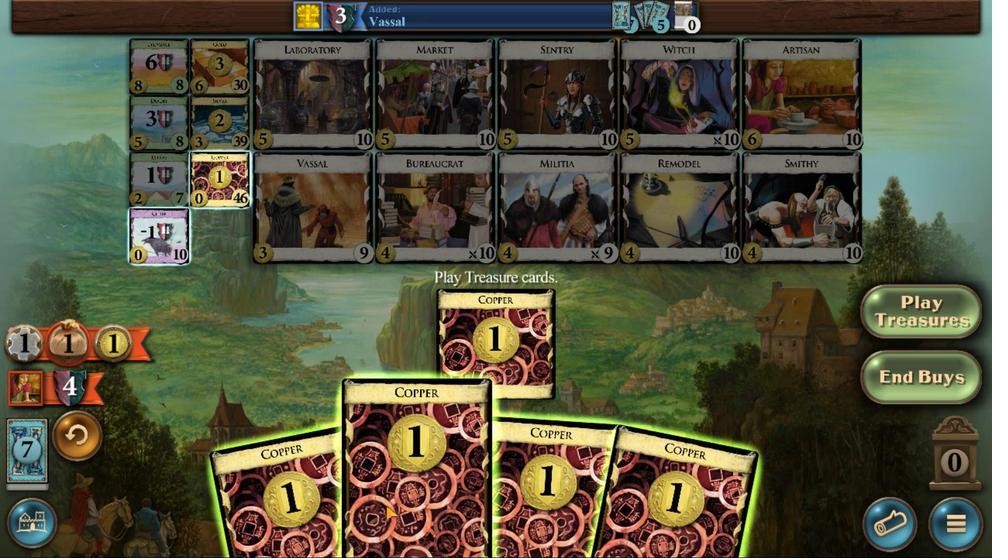 
Action: Mouse scrolled (548, 516) with delta (0, 0)
Screenshot: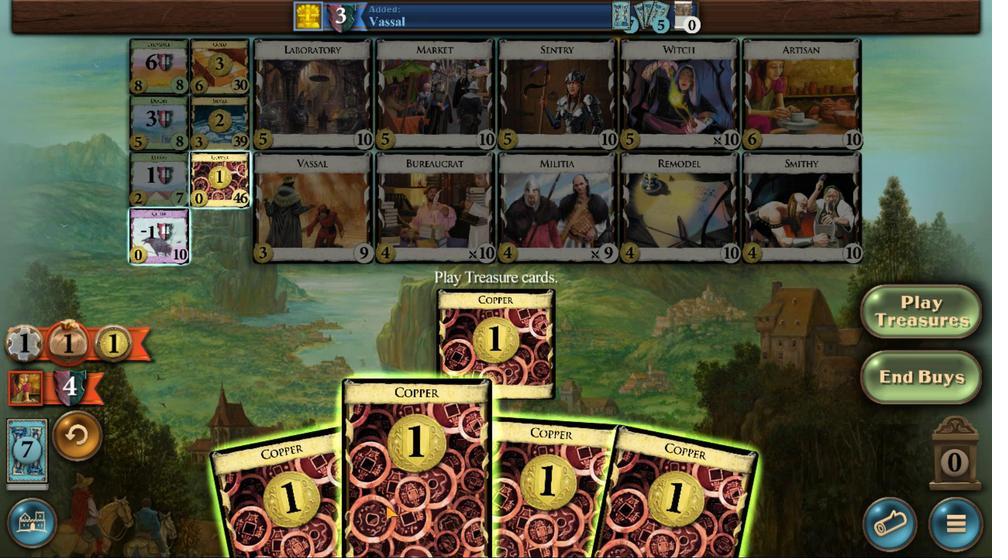 
Action: Mouse scrolled (548, 516) with delta (0, 0)
Screenshot: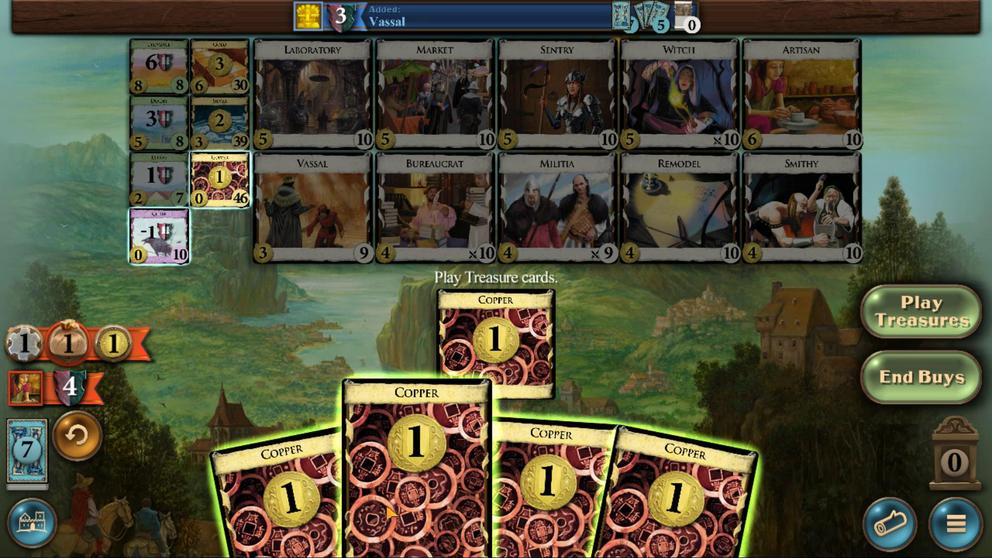 
Action: Mouse scrolled (548, 516) with delta (0, 0)
Screenshot: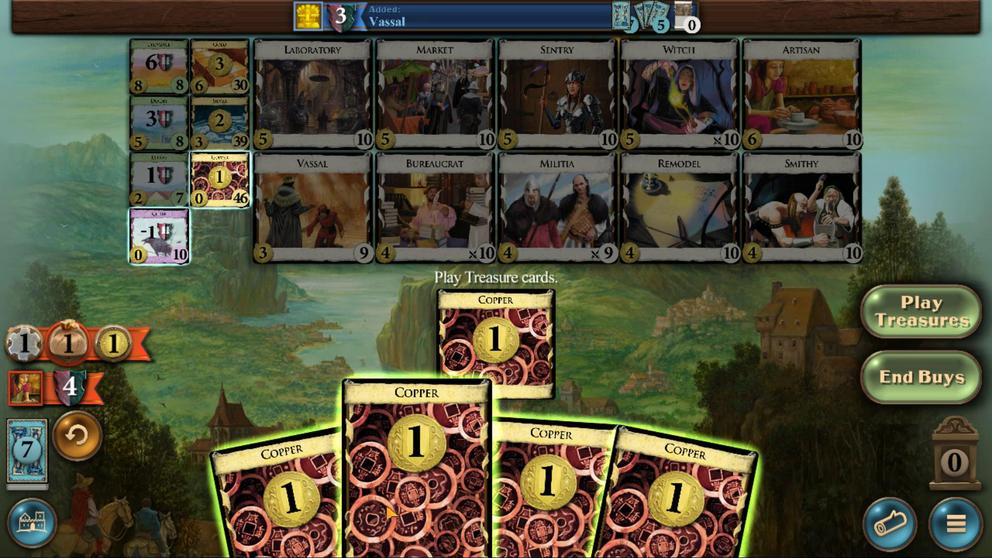 
Action: Mouse scrolled (548, 517) with delta (0, 0)
Screenshot: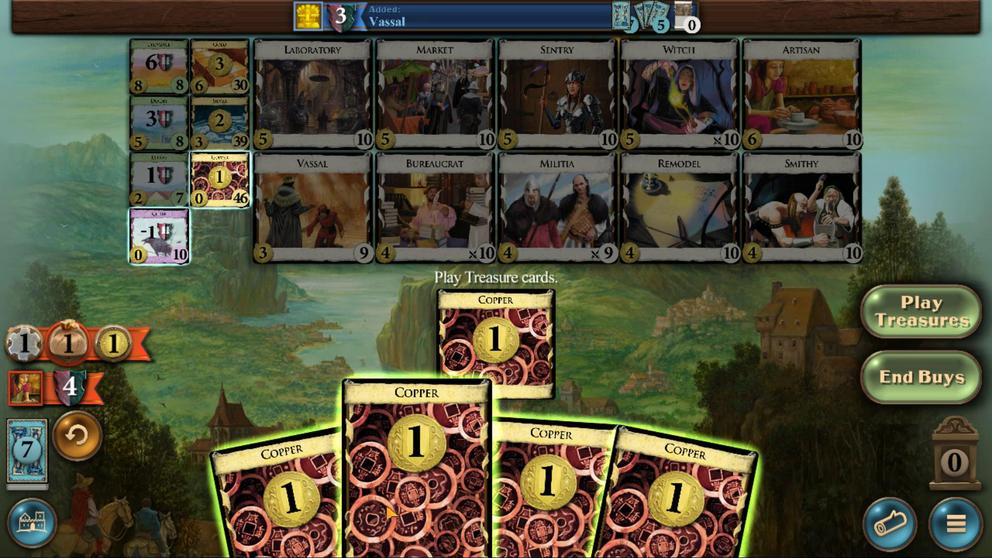 
Action: Mouse scrolled (548, 516) with delta (0, 0)
Screenshot: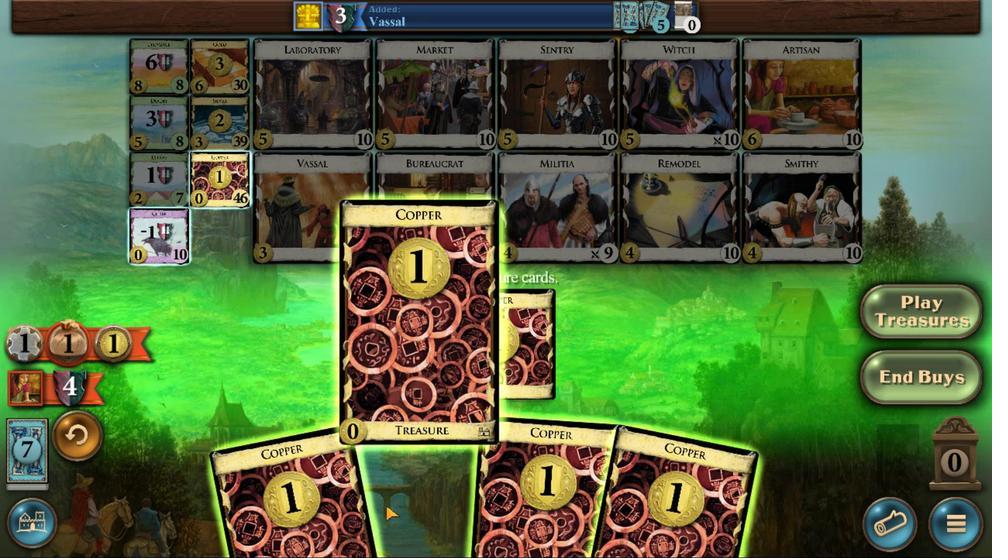 
Action: Mouse scrolled (548, 516) with delta (0, 0)
Screenshot: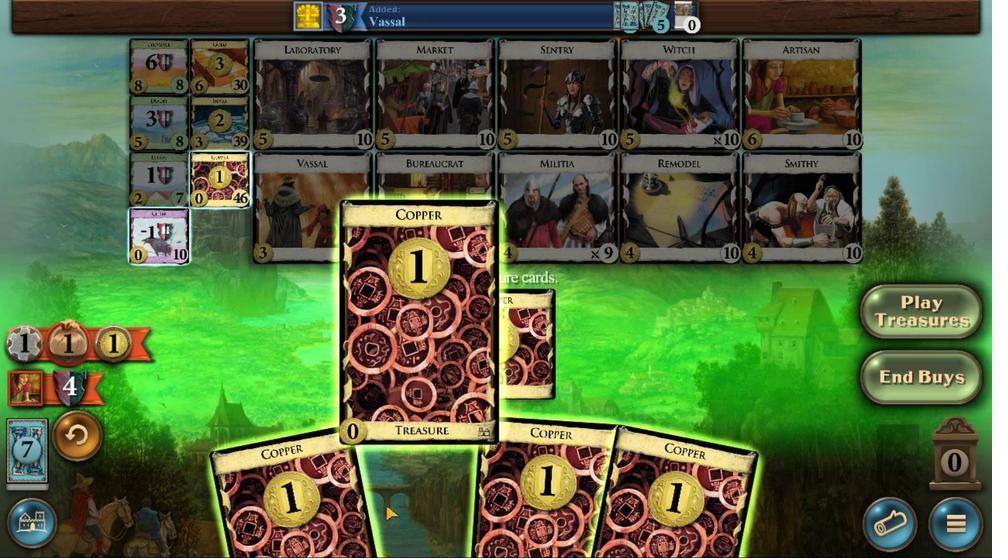 
Action: Mouse moved to (541, 518)
Screenshot: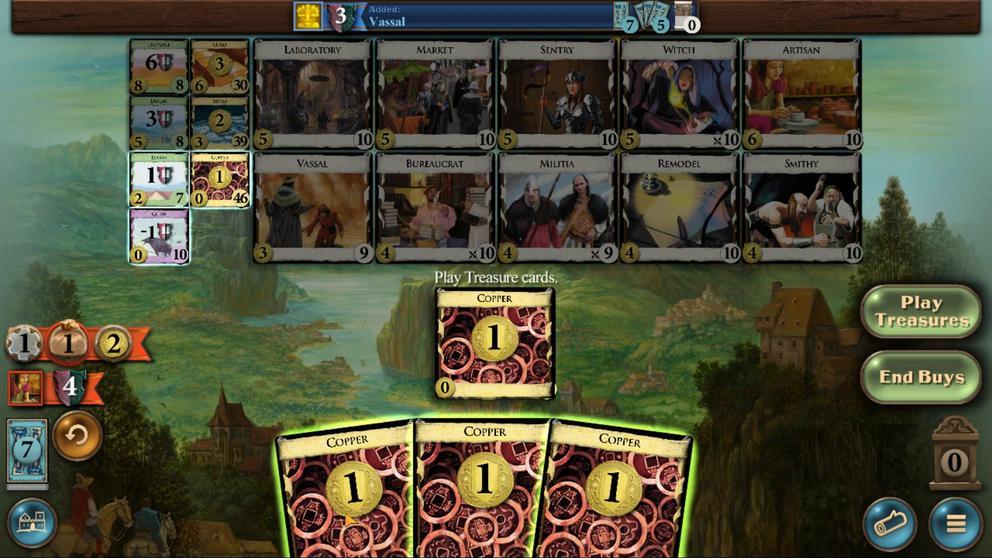 
Action: Mouse scrolled (541, 518) with delta (0, 0)
Screenshot: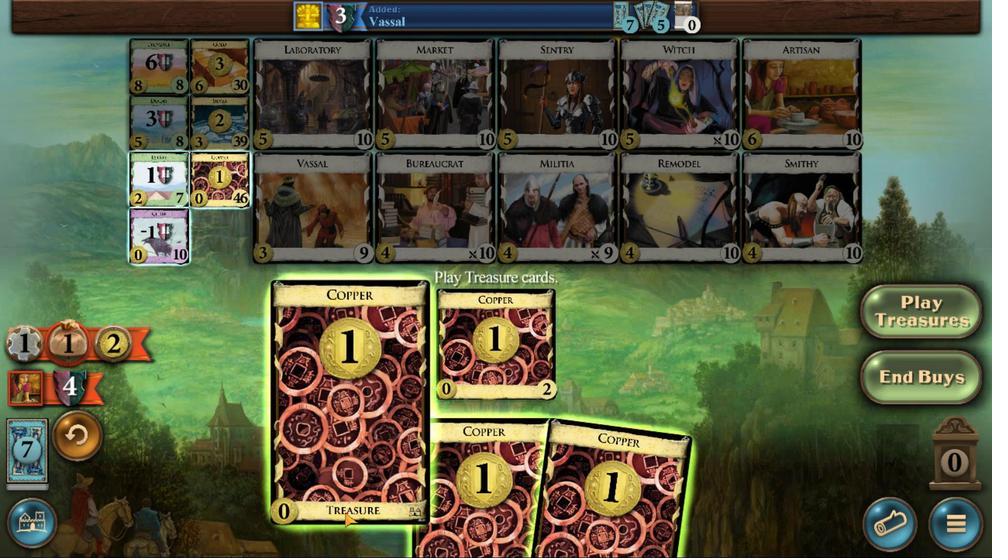 
Action: Mouse scrolled (541, 518) with delta (0, 0)
Screenshot: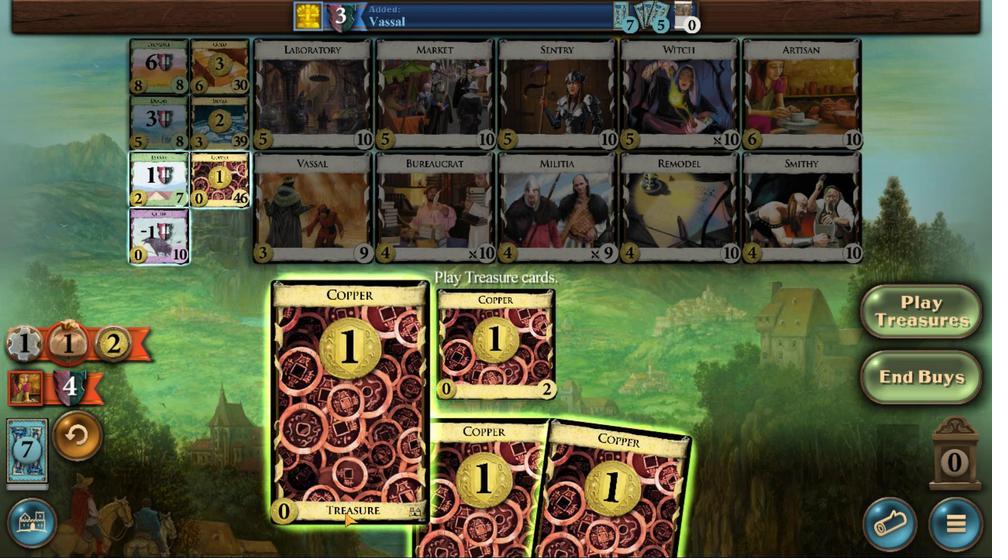 
Action: Mouse scrolled (541, 518) with delta (0, 0)
Screenshot: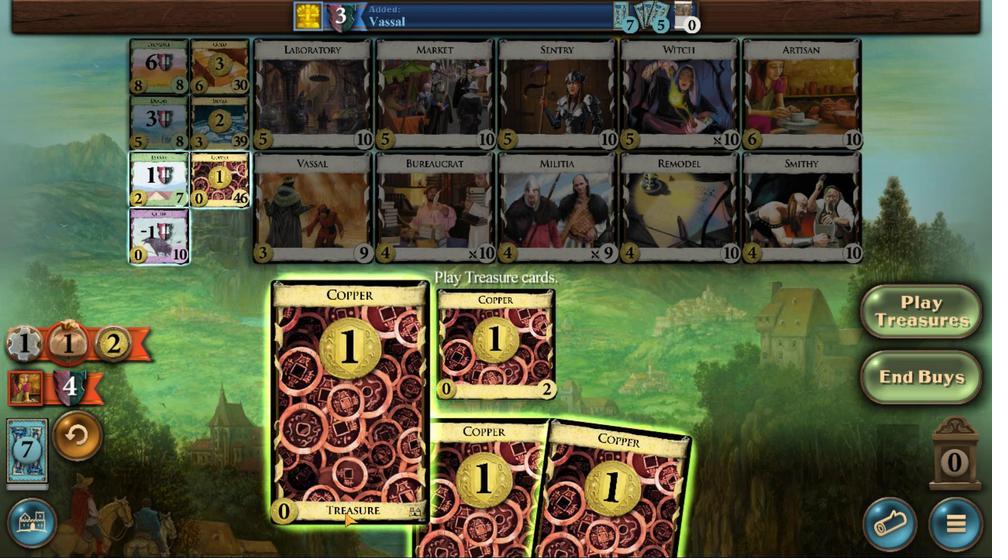 
Action: Mouse scrolled (541, 518) with delta (0, 0)
Screenshot: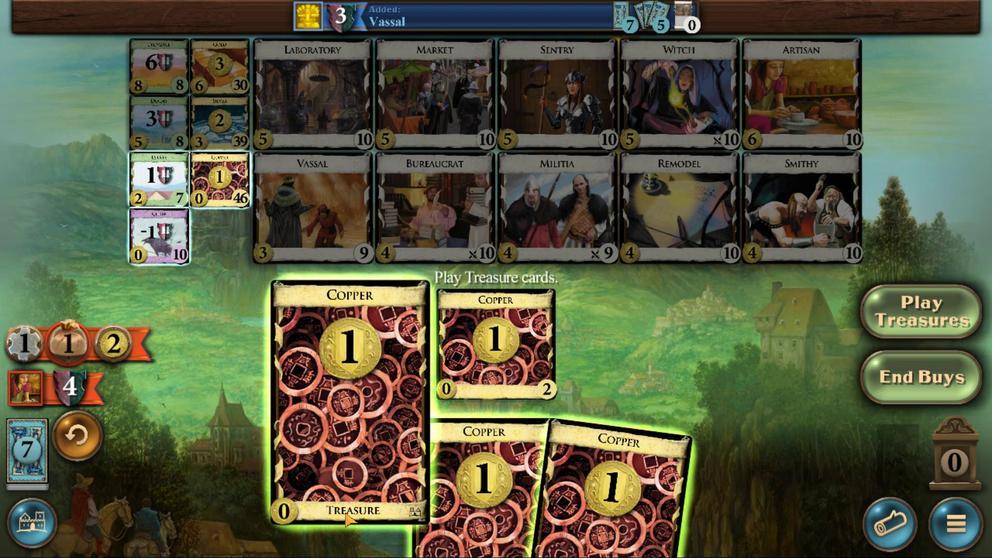 
Action: Mouse scrolled (541, 518) with delta (0, 0)
Screenshot: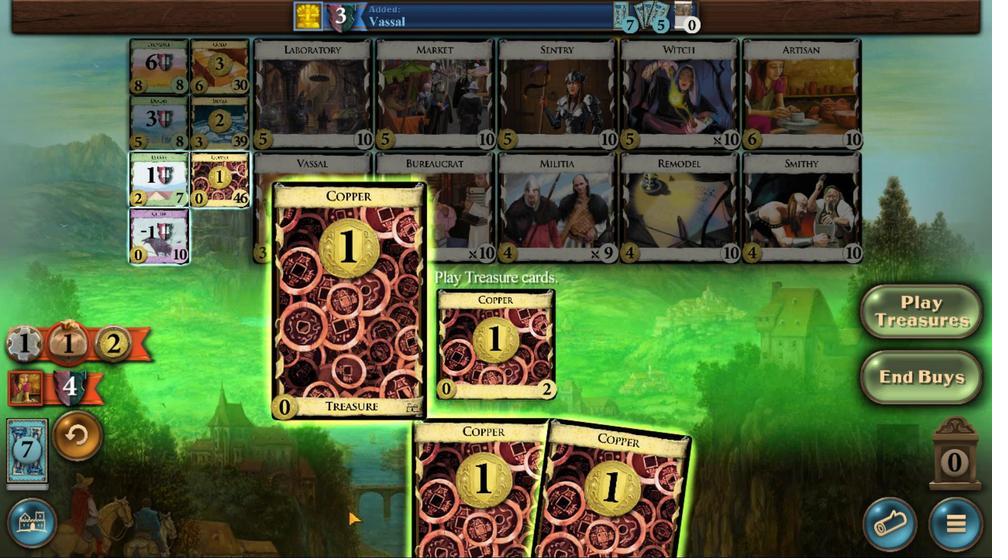 
Action: Mouse scrolled (541, 518) with delta (0, 0)
Screenshot: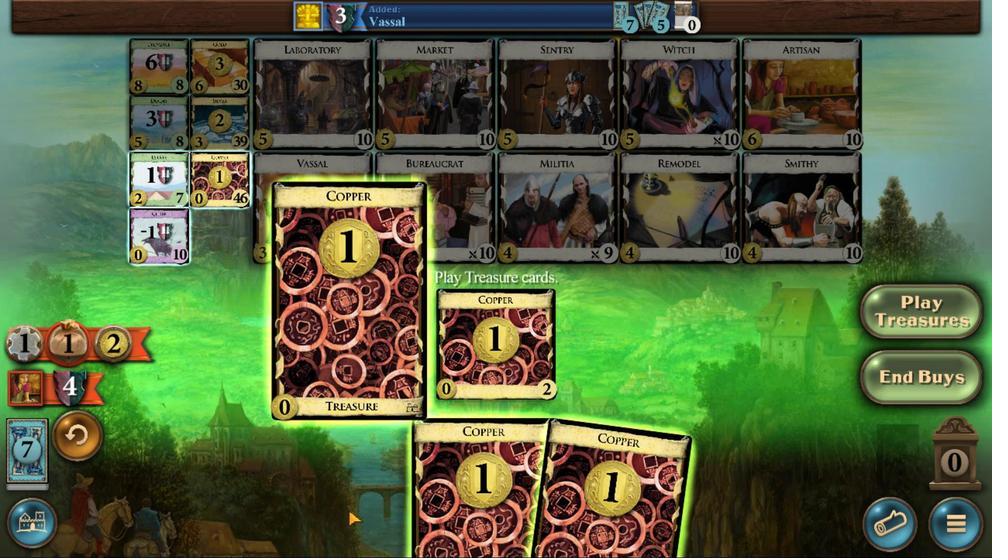 
Action: Mouse scrolled (541, 518) with delta (0, 0)
Screenshot: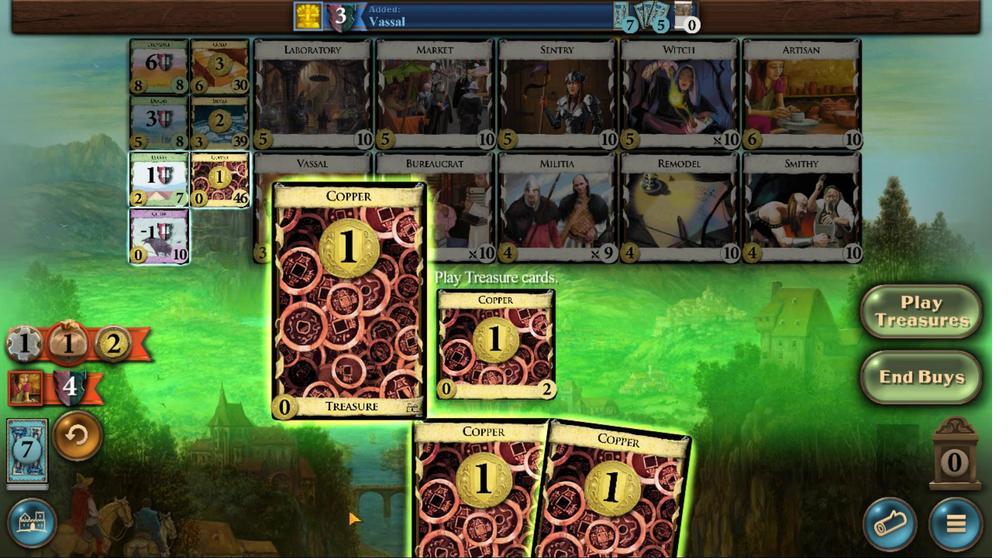 
Action: Mouse moved to (553, 522)
Screenshot: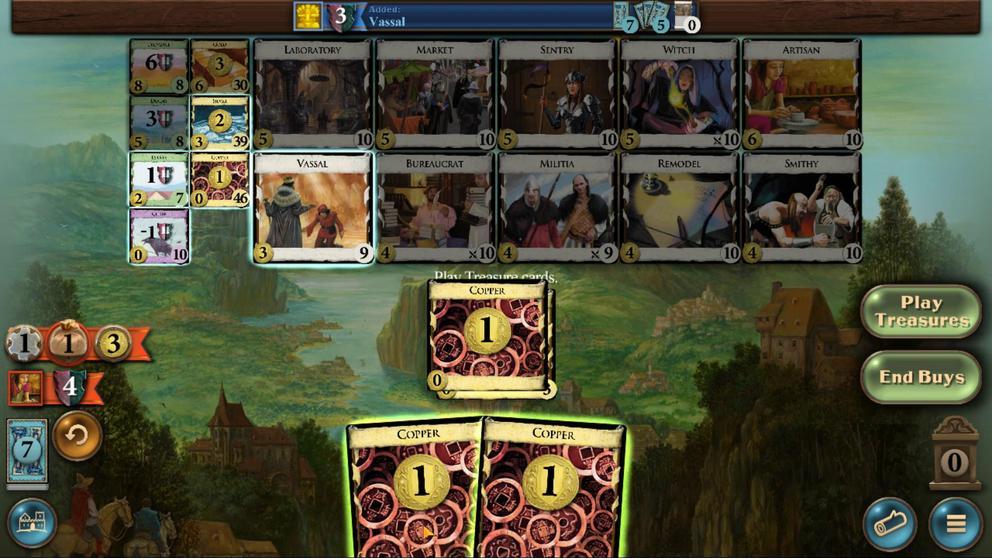 
Action: Mouse scrolled (553, 522) with delta (0, 0)
Screenshot: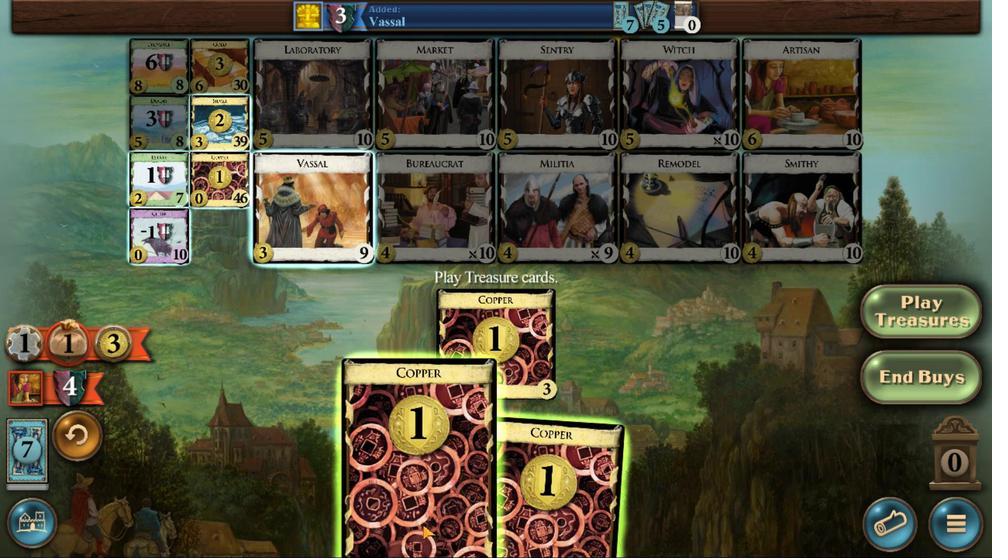 
Action: Mouse scrolled (553, 522) with delta (0, 0)
Screenshot: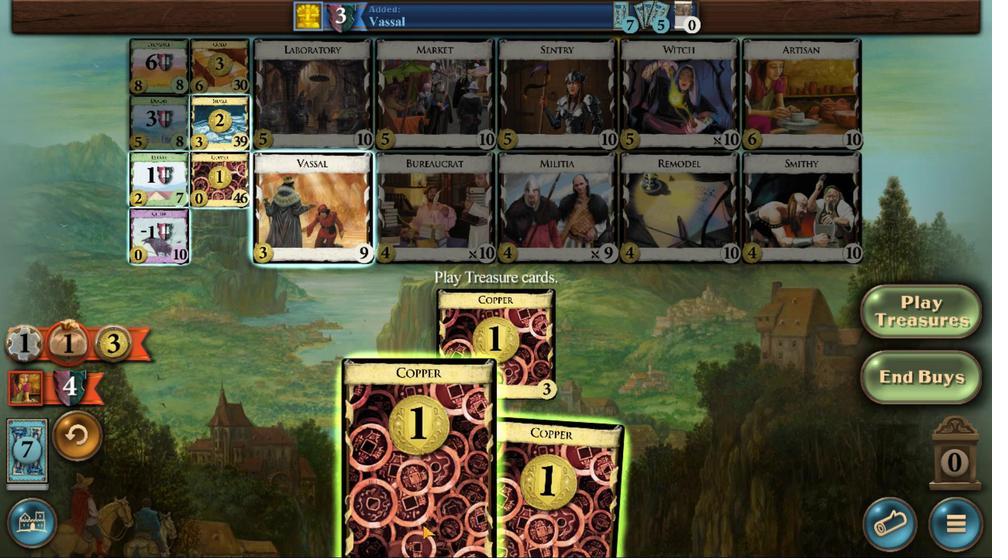 
Action: Mouse scrolled (553, 522) with delta (0, 0)
Screenshot: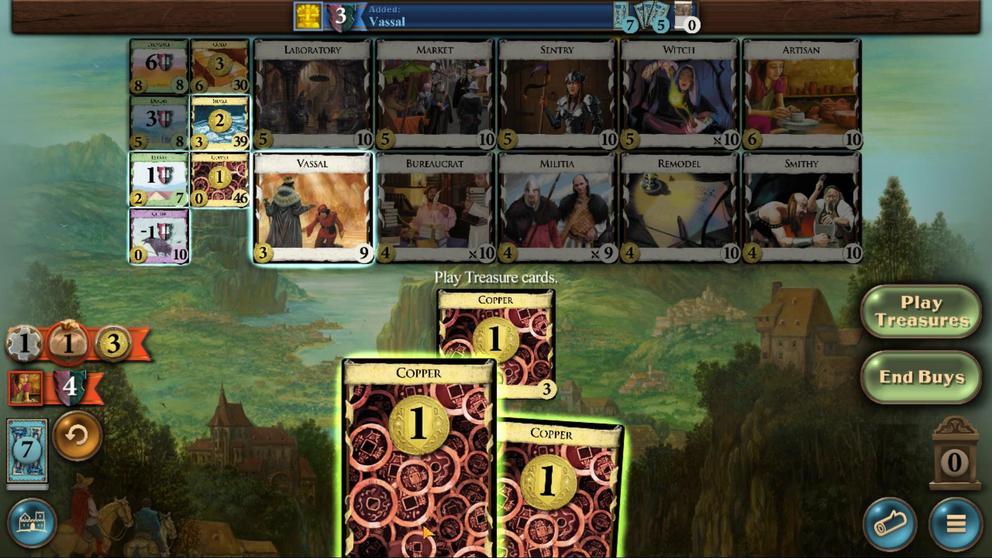 
Action: Mouse scrolled (553, 522) with delta (0, 0)
Screenshot: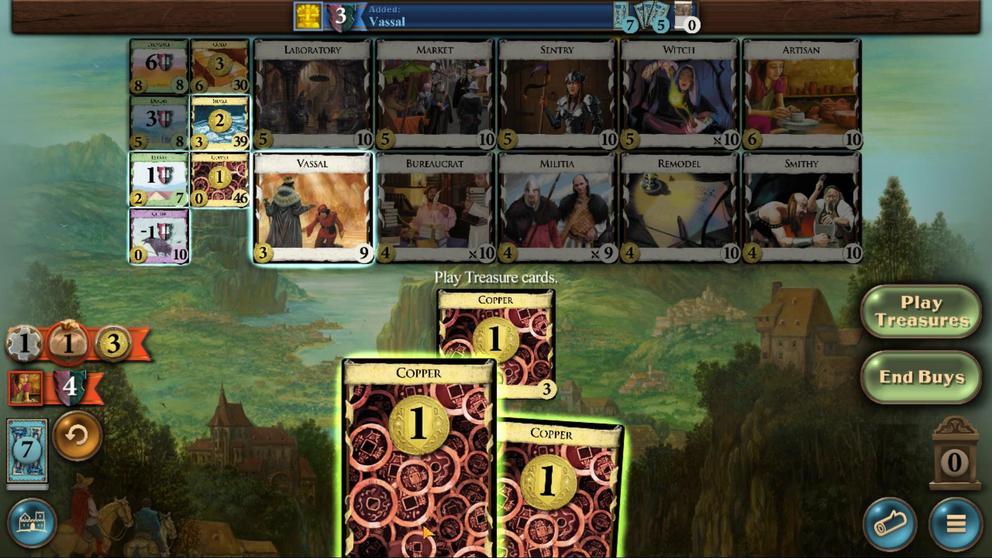 
Action: Mouse scrolled (553, 522) with delta (0, 0)
Screenshot: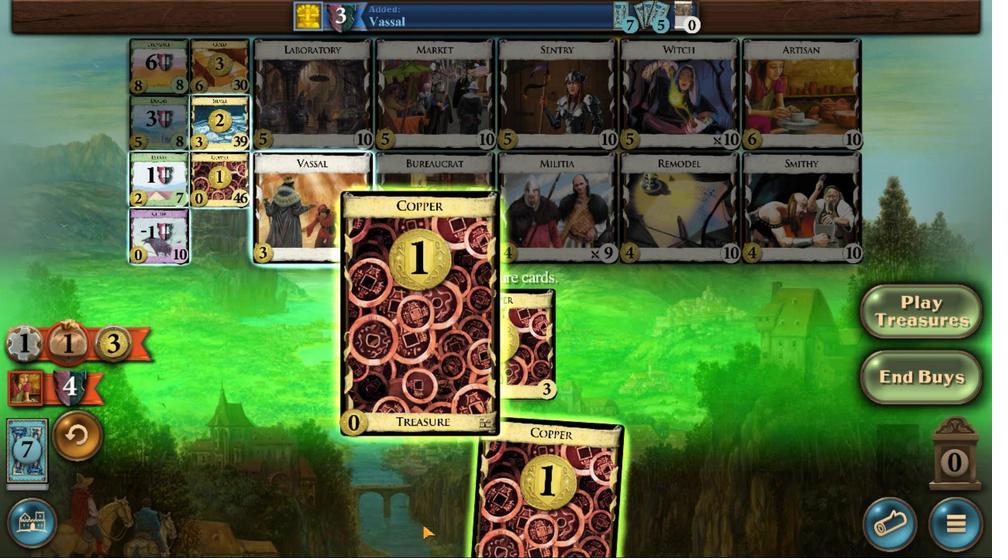
Action: Mouse scrolled (553, 522) with delta (0, 0)
Screenshot: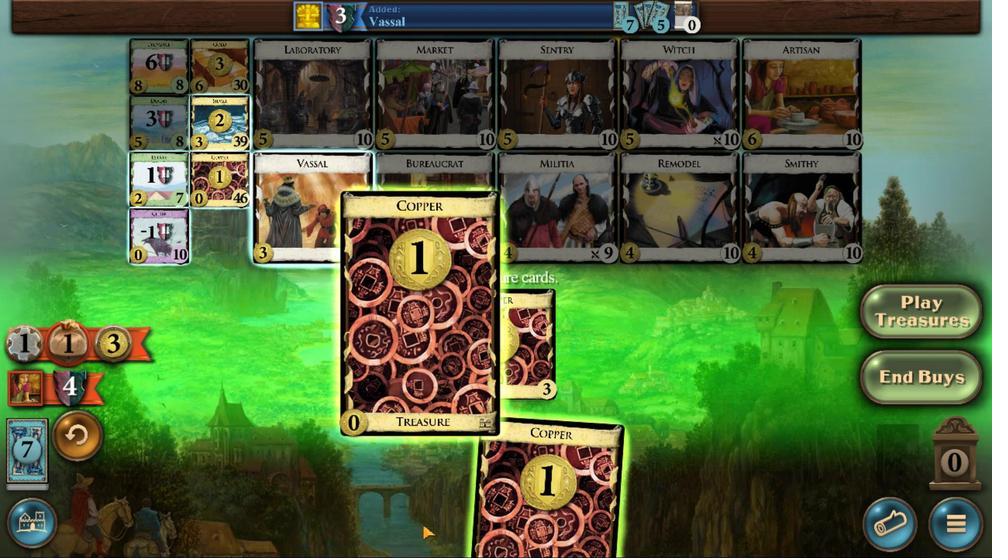 
Action: Mouse scrolled (553, 522) with delta (0, 0)
Screenshot: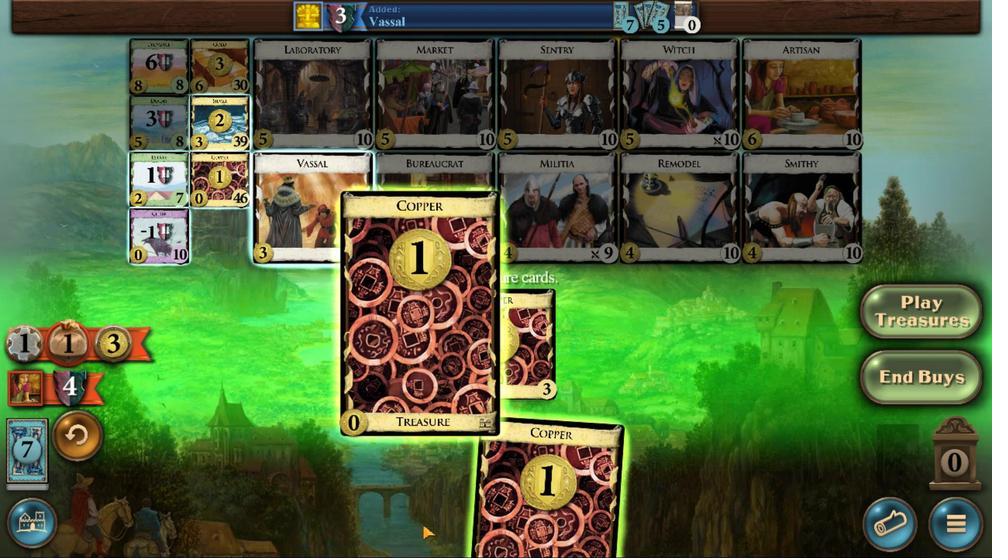 
Action: Mouse moved to (558, 517)
Screenshot: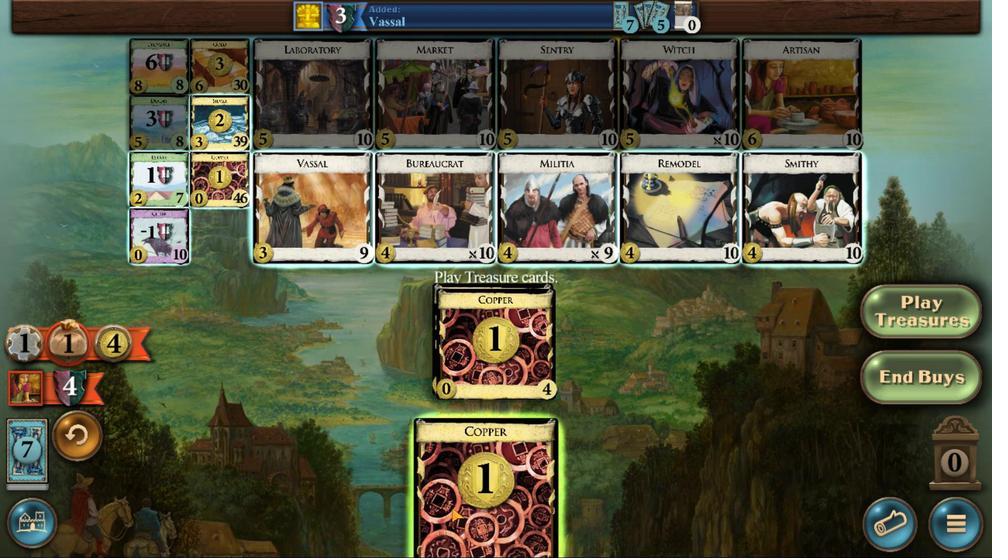 
Action: Mouse scrolled (558, 517) with delta (0, 0)
Screenshot: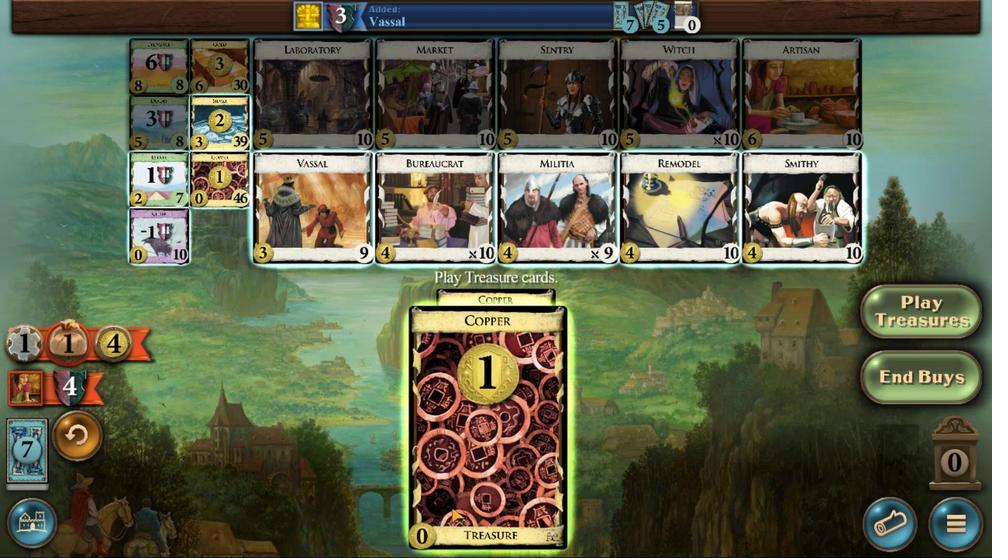 
Action: Mouse scrolled (558, 517) with delta (0, 0)
Screenshot: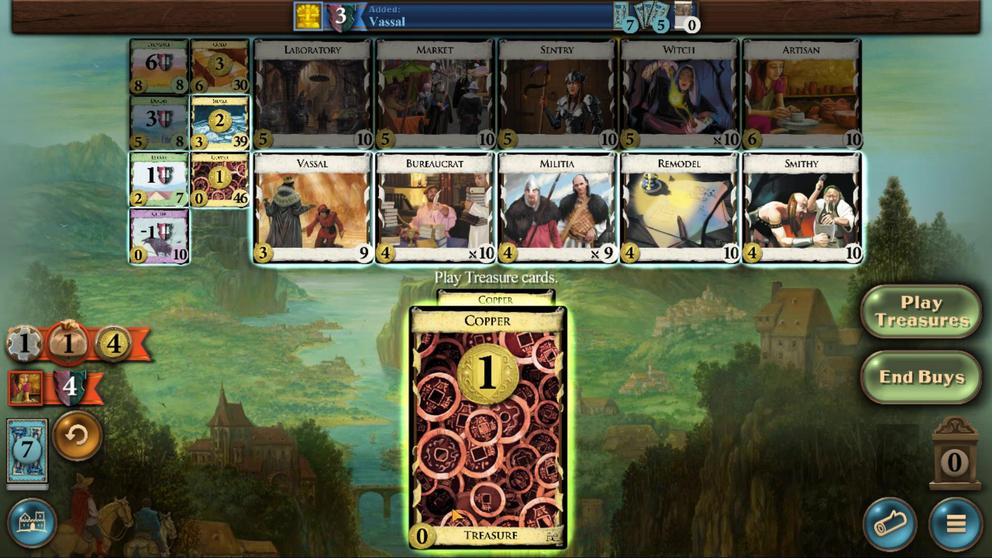 
Action: Mouse scrolled (558, 517) with delta (0, 0)
Screenshot: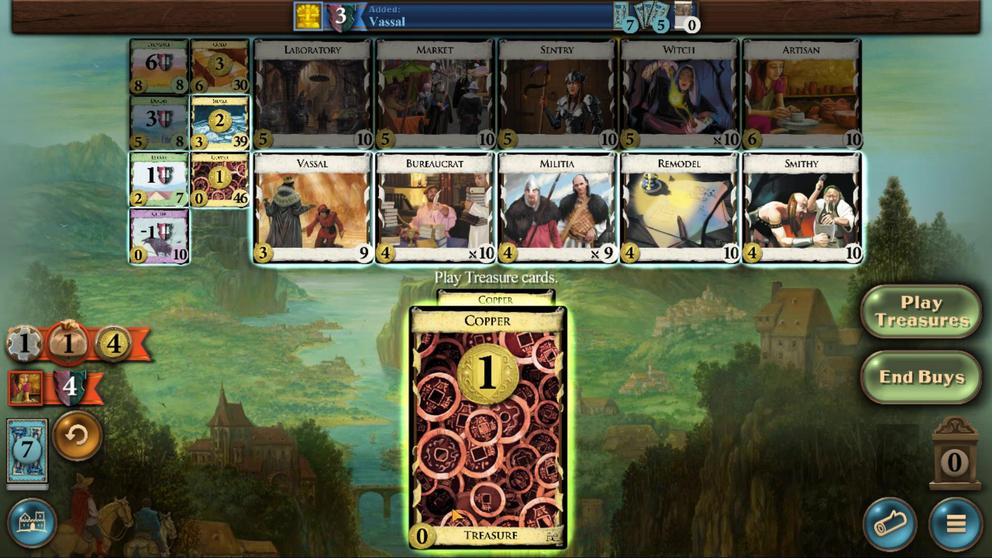 
Action: Mouse scrolled (558, 517) with delta (0, 0)
Screenshot: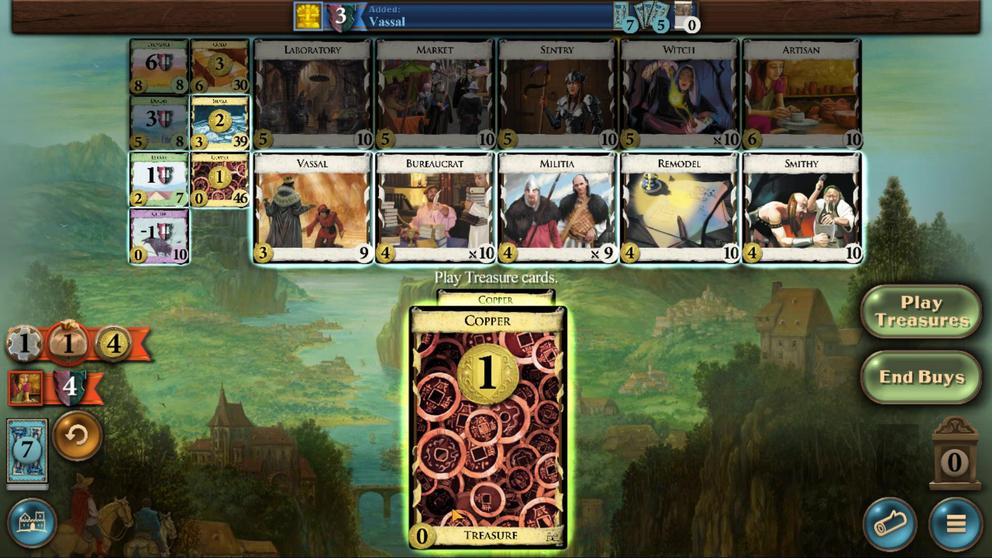 
Action: Mouse scrolled (558, 517) with delta (0, 0)
Screenshot: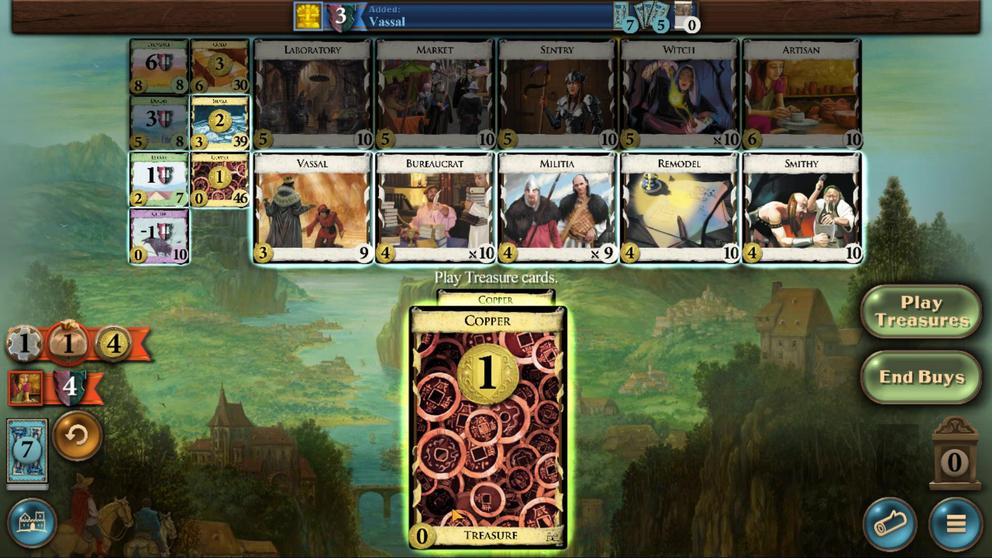 
Action: Mouse scrolled (558, 517) with delta (0, 0)
Screenshot: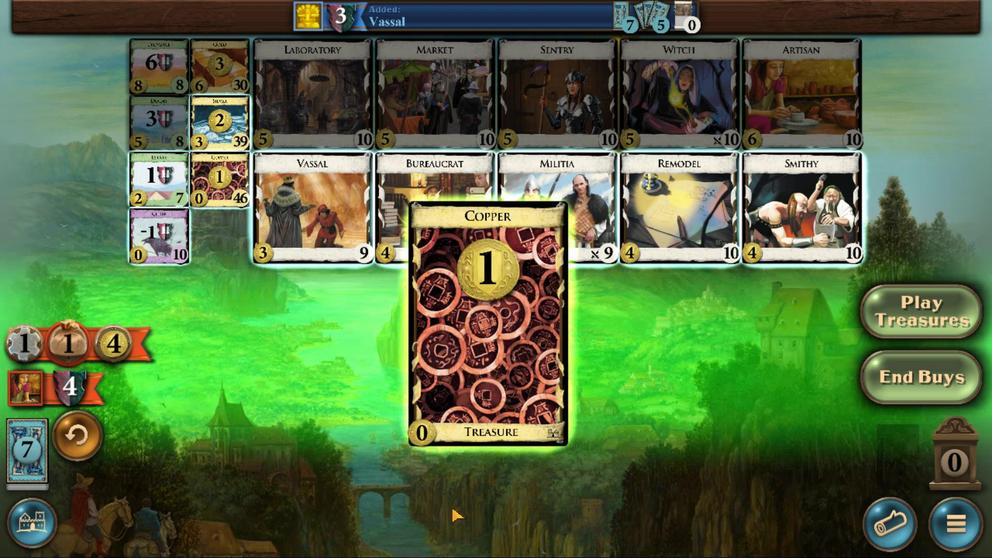 
Action: Mouse scrolled (558, 517) with delta (0, 0)
Screenshot: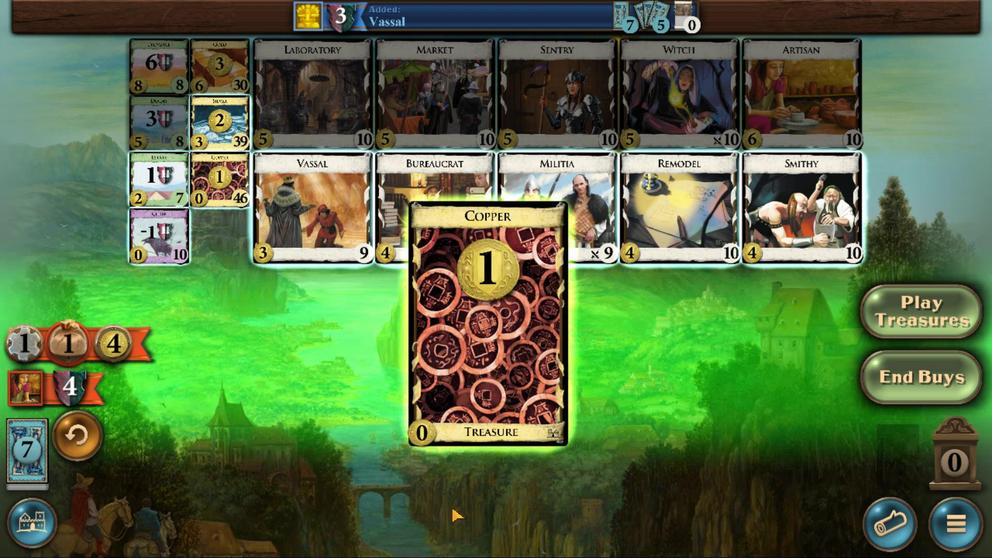 
Action: Mouse scrolled (558, 517) with delta (0, 0)
Screenshot: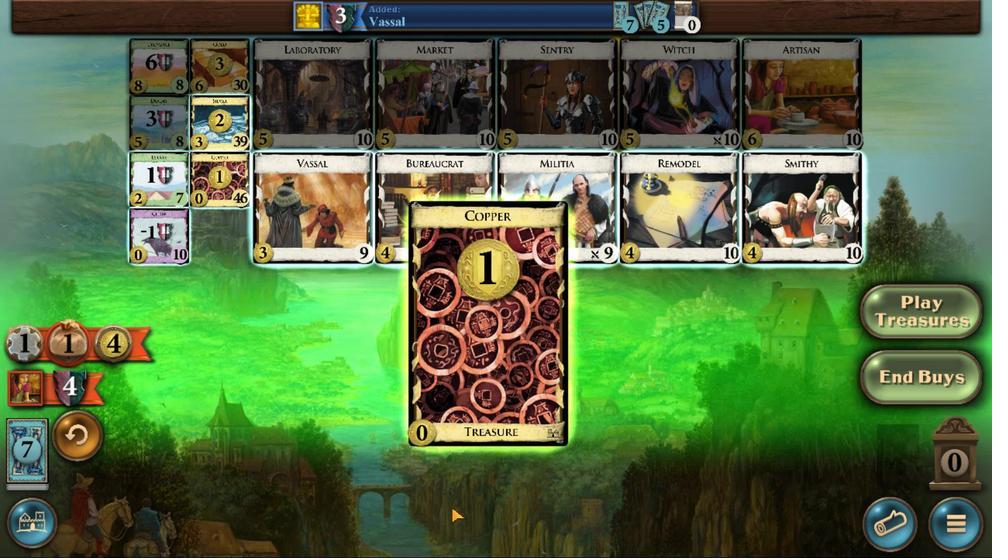 
Action: Mouse moved to (514, 406)
Screenshot: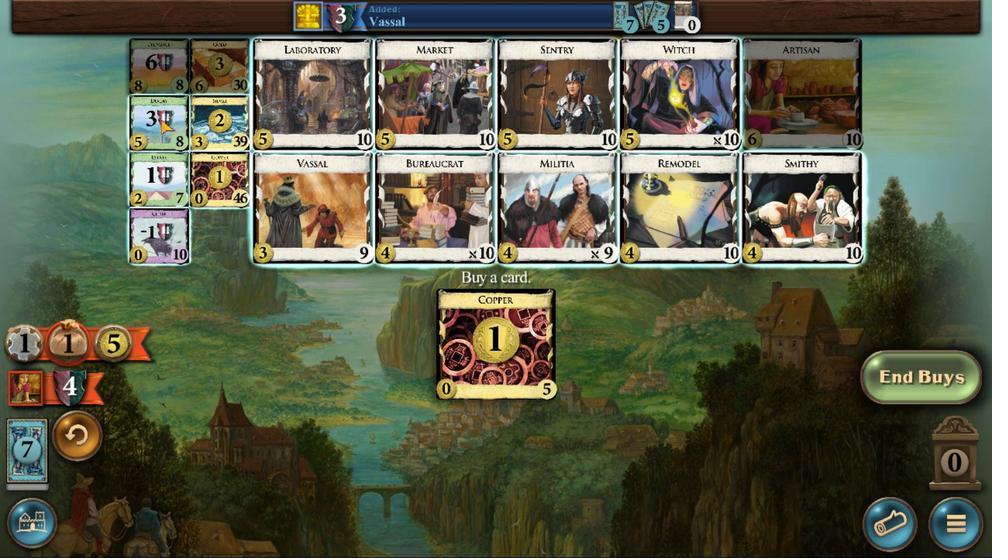 
Action: Mouse pressed left at (514, 406)
Screenshot: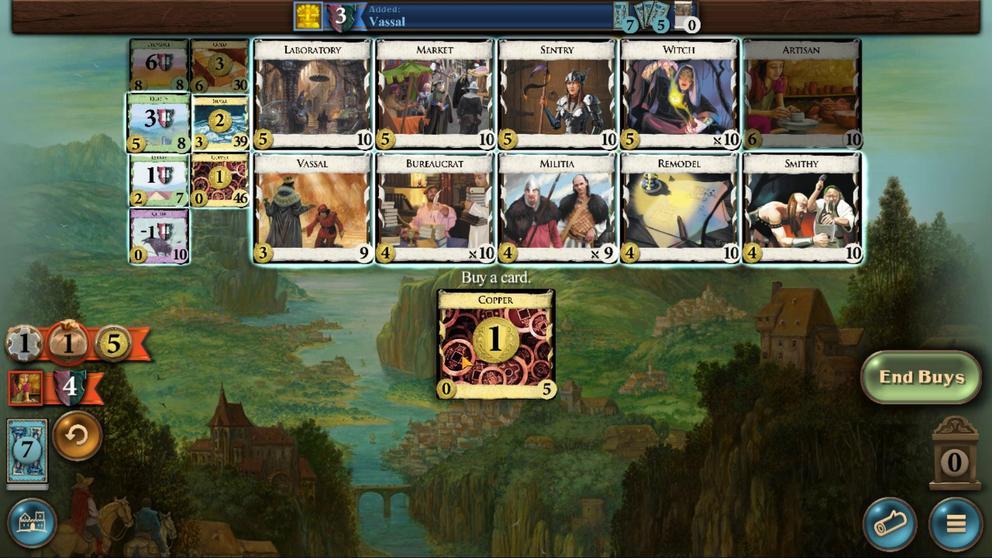 
Action: Mouse moved to (565, 507)
Screenshot: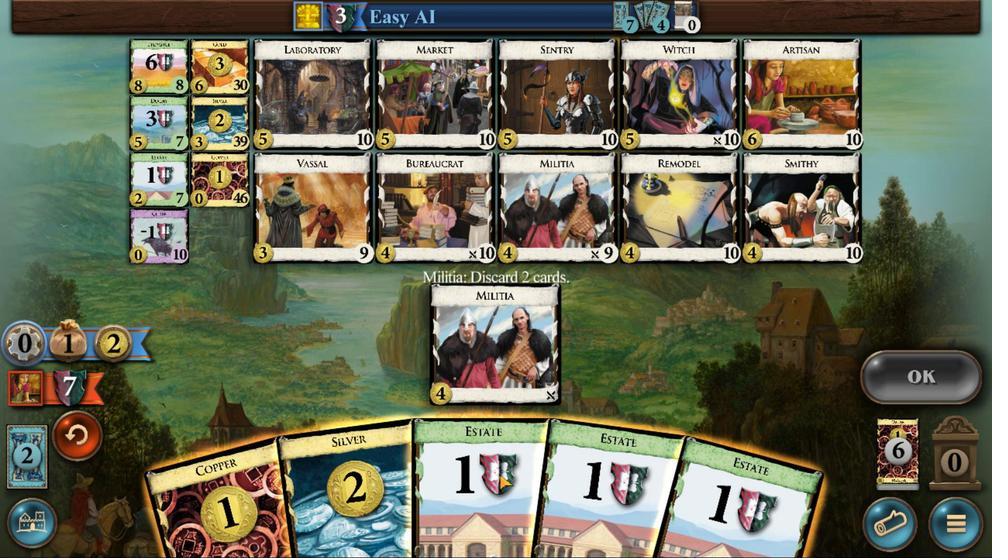 
Action: Mouse scrolled (565, 507) with delta (0, 0)
Screenshot: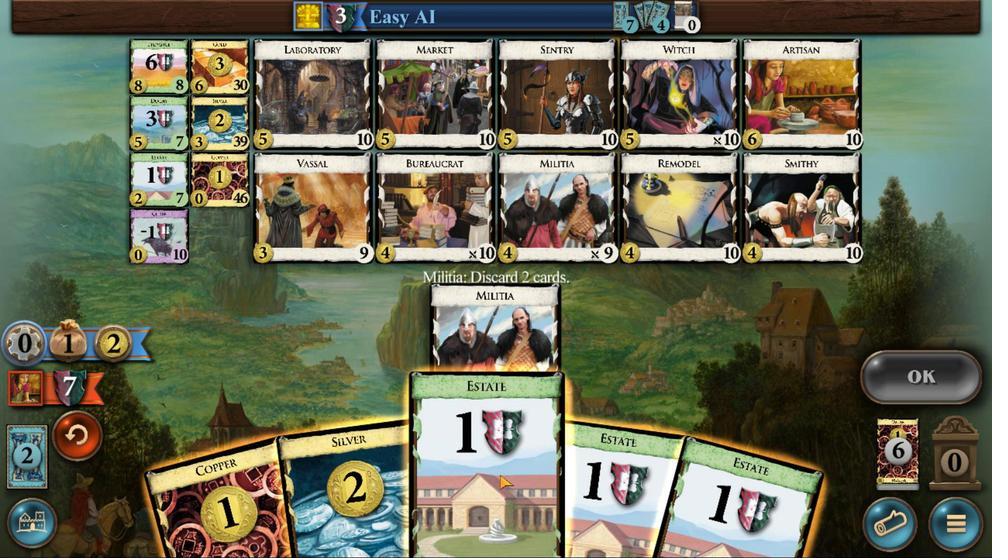 
Action: Mouse scrolled (565, 507) with delta (0, 0)
Screenshot: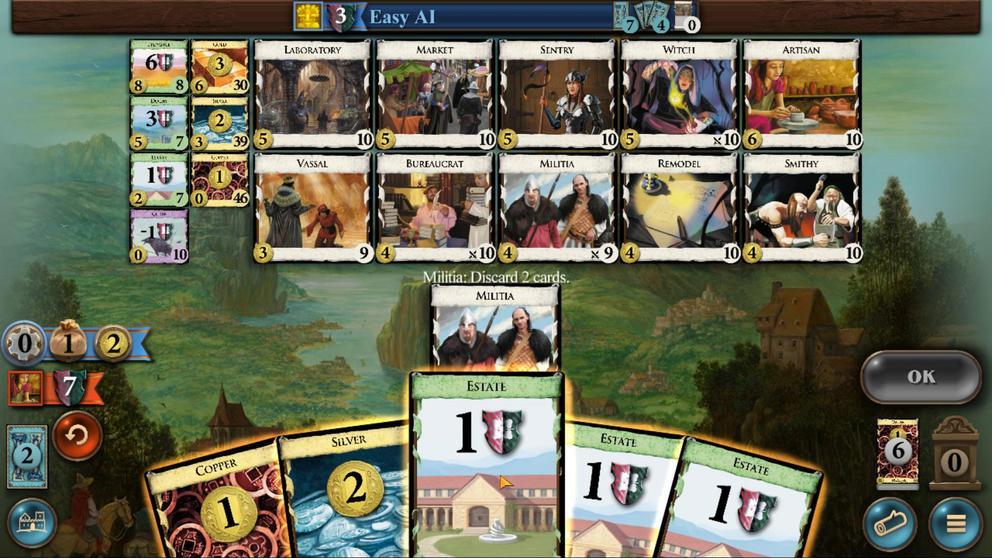 
Action: Mouse scrolled (565, 507) with delta (0, 0)
Screenshot: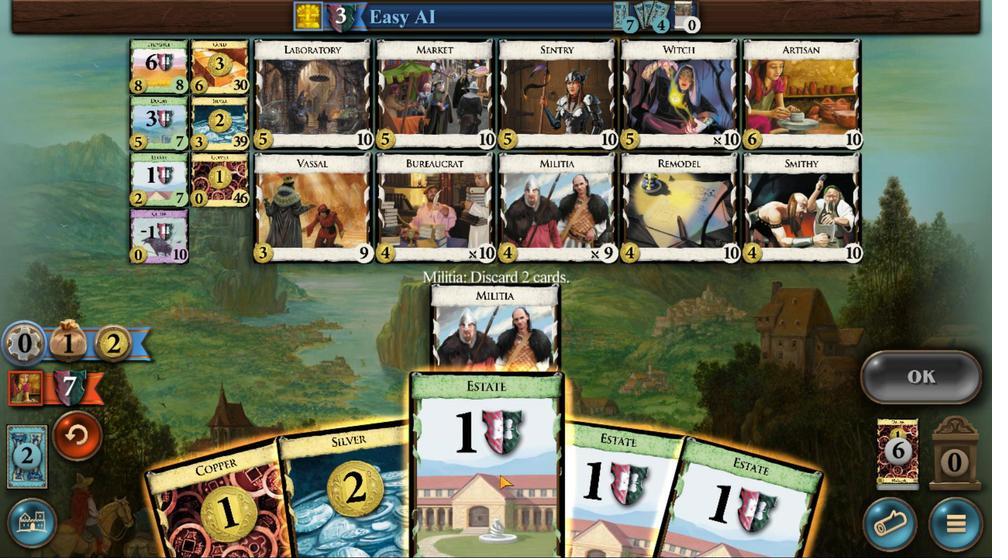 
Action: Mouse scrolled (565, 507) with delta (0, 0)
Screenshot: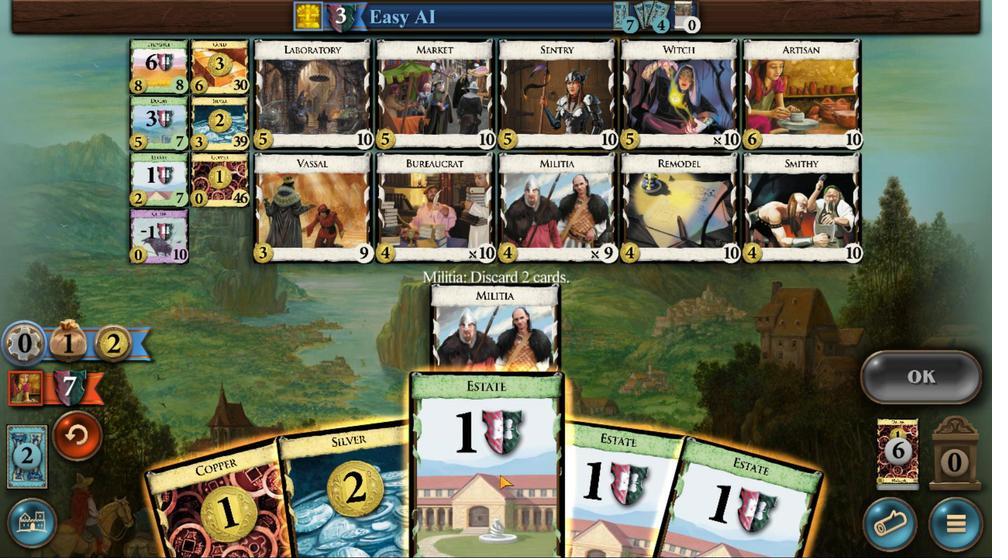 
Action: Mouse scrolled (565, 508) with delta (0, 0)
Screenshot: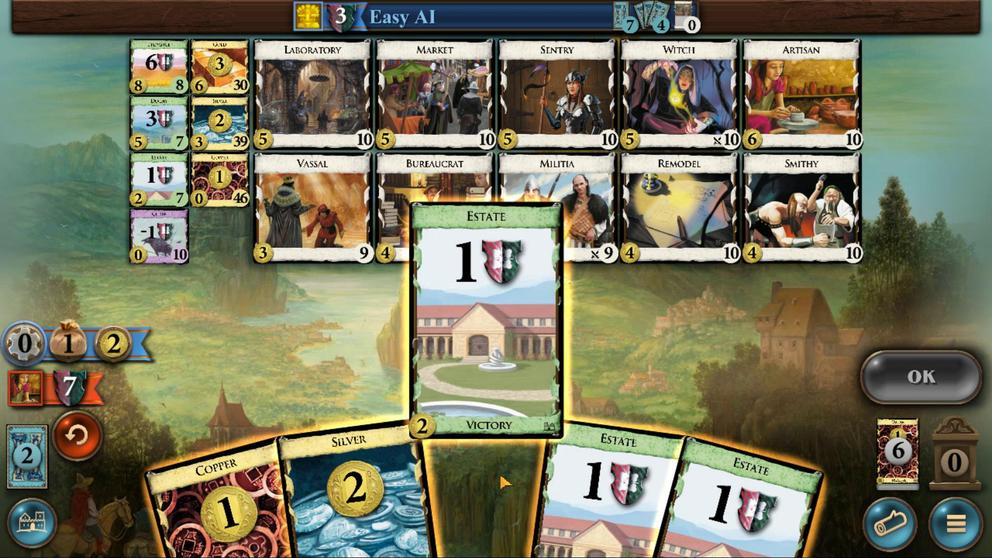 
Action: Mouse scrolled (565, 507) with delta (0, 0)
Screenshot: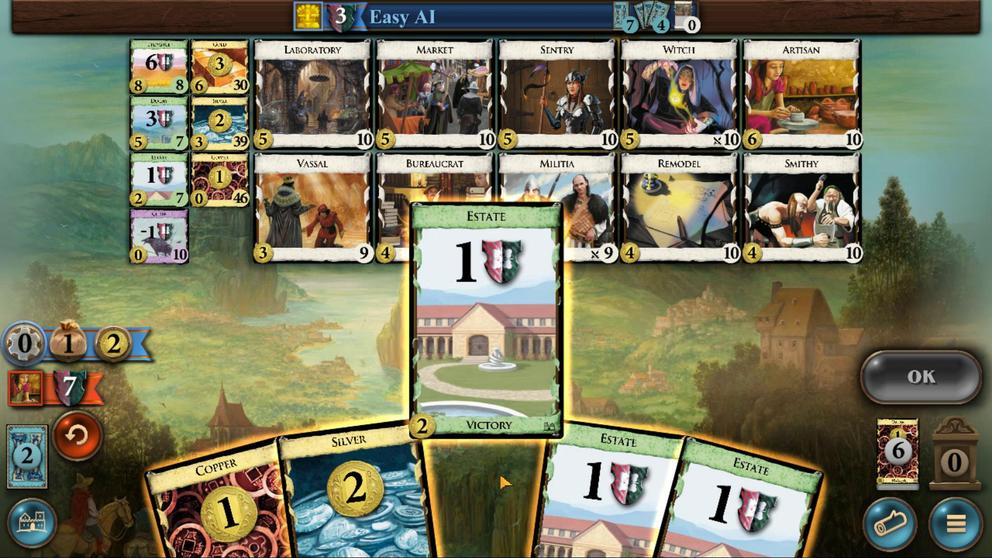 
Action: Mouse moved to (577, 509)
Screenshot: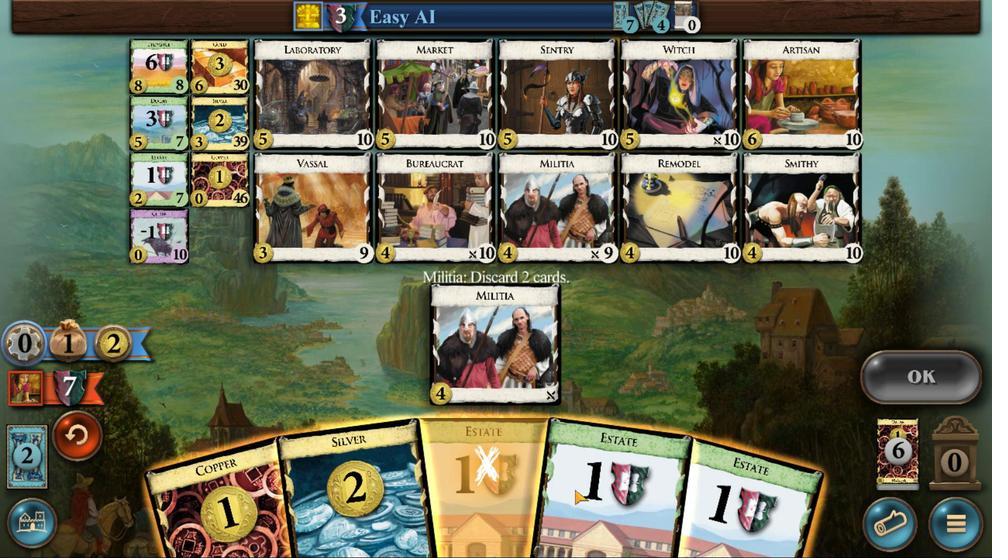 
Action: Mouse scrolled (577, 509) with delta (0, 0)
Screenshot: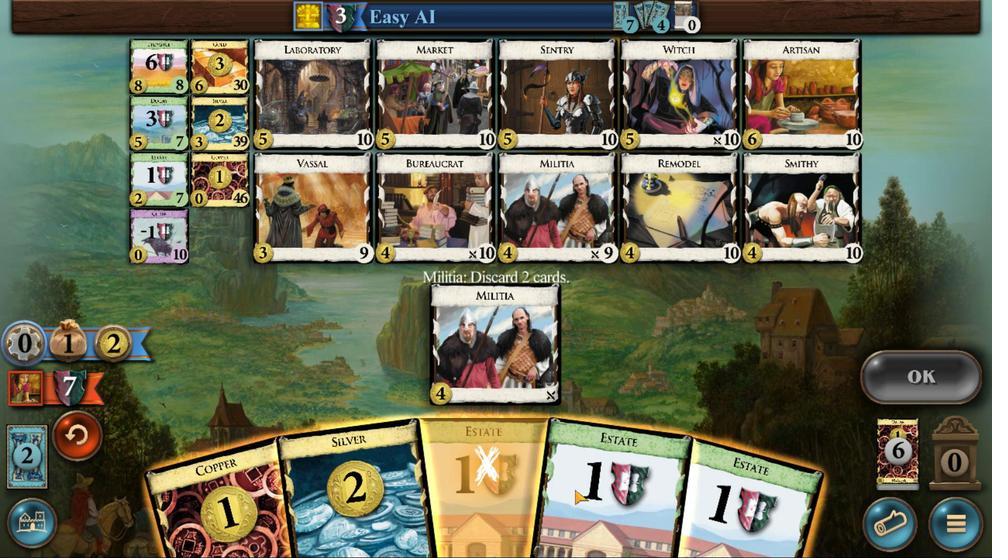 
Action: Mouse moved to (577, 511)
Screenshot: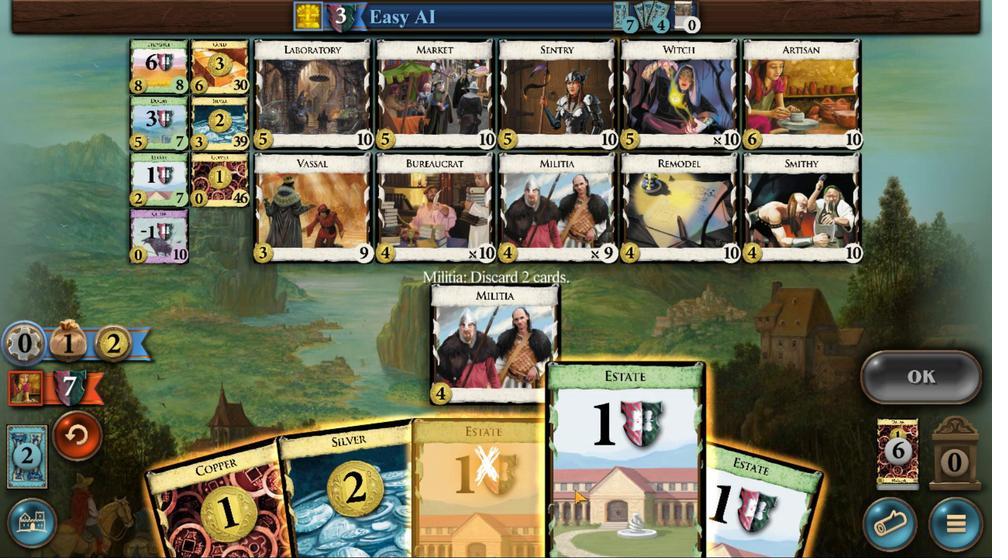 
Action: Mouse scrolled (577, 511) with delta (0, 0)
Screenshot: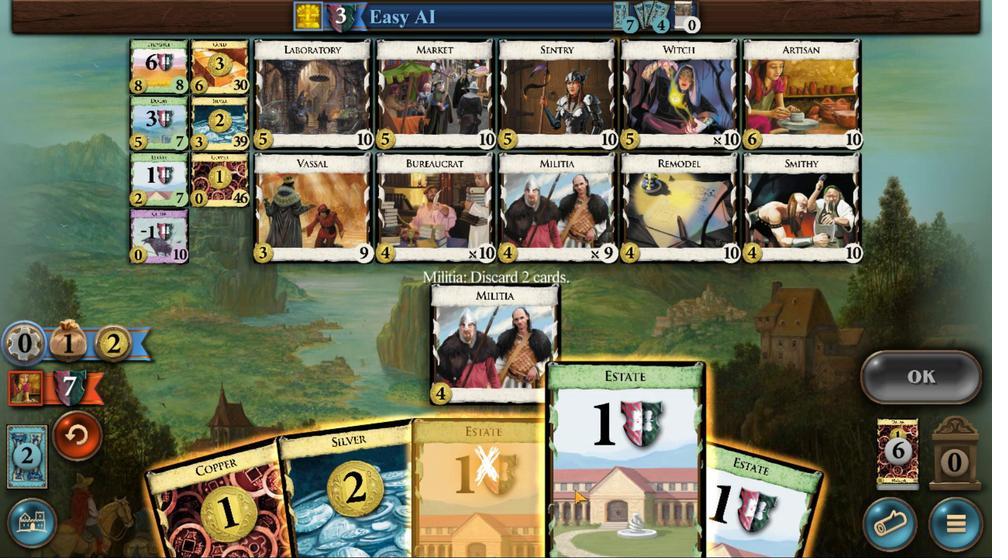 
Action: Mouse moved to (577, 512)
Screenshot: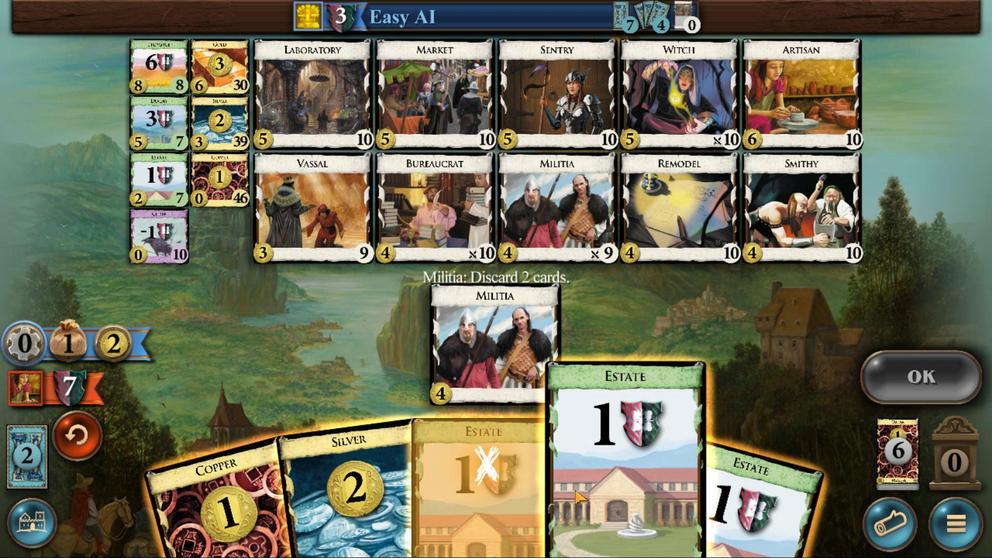 
Action: Mouse scrolled (577, 512) with delta (0, 0)
Screenshot: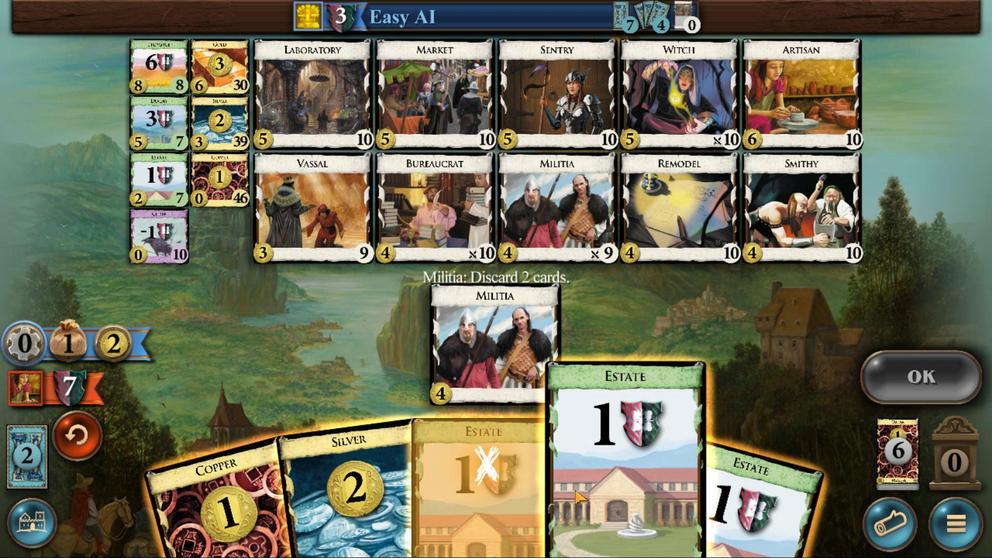 
Action: Mouse scrolled (577, 511) with delta (0, 0)
Screenshot: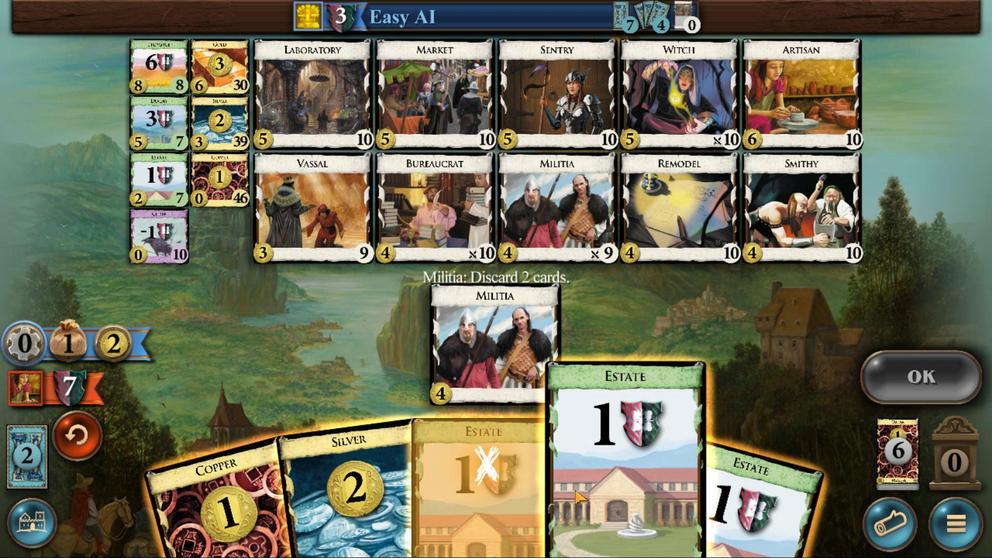 
Action: Mouse scrolled (577, 512) with delta (0, 0)
Screenshot: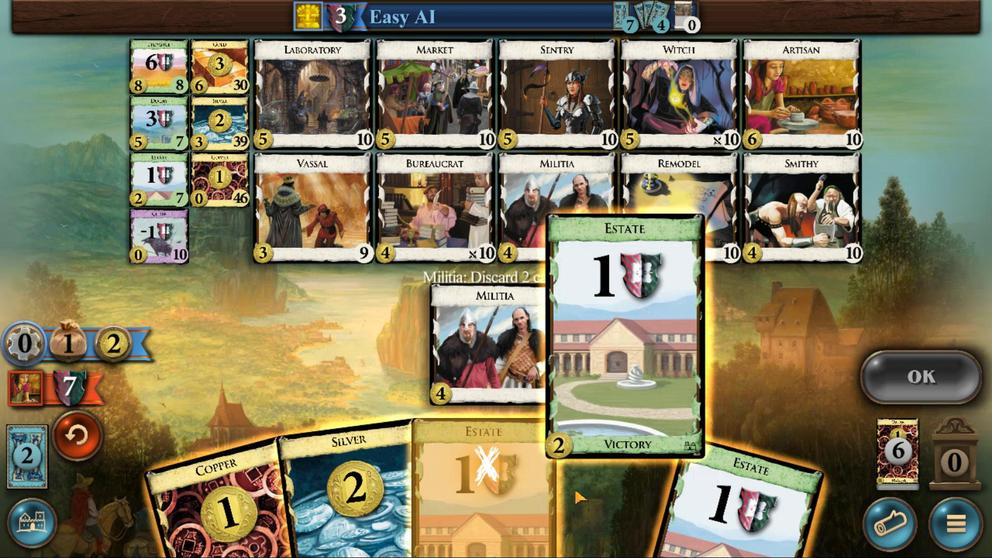 
Action: Mouse scrolled (577, 511) with delta (0, 0)
Screenshot: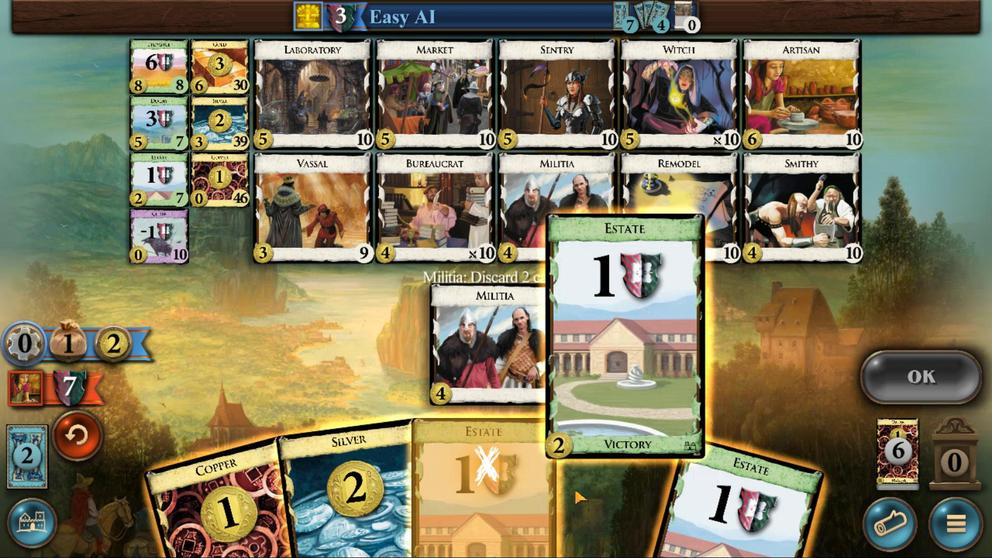 
Action: Mouse scrolled (577, 512) with delta (0, 0)
Screenshot: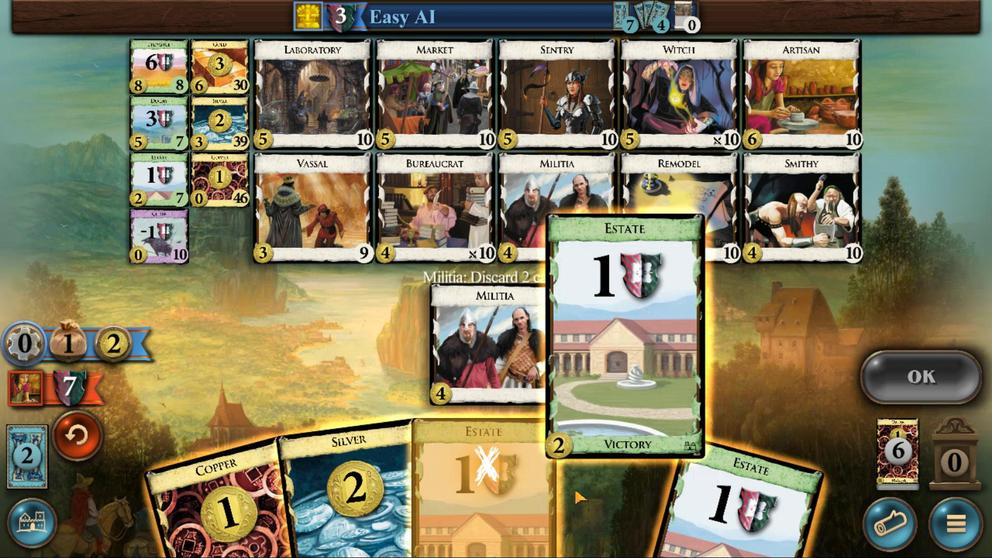 
Action: Mouse scrolled (577, 511) with delta (0, 0)
Screenshot: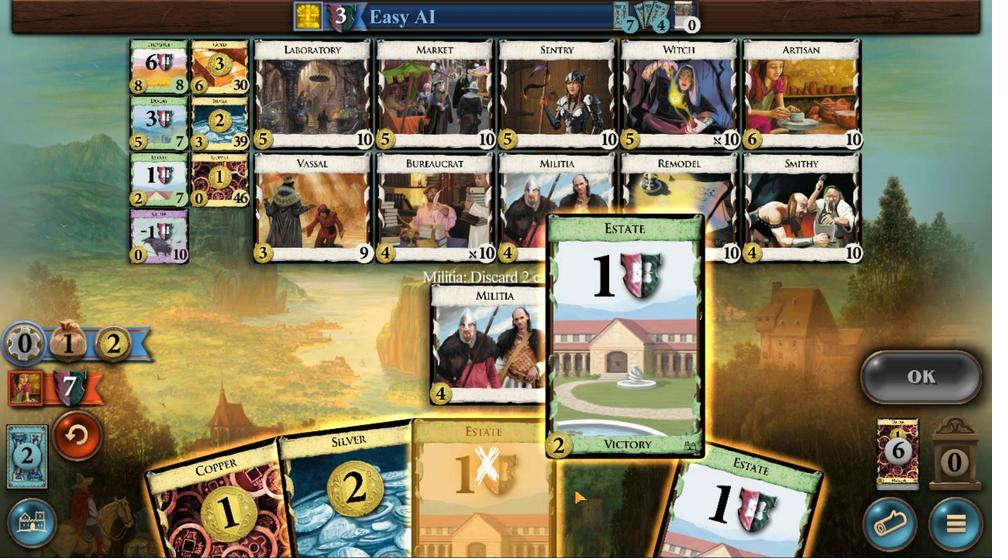 
Action: Mouse moved to (623, 482)
Screenshot: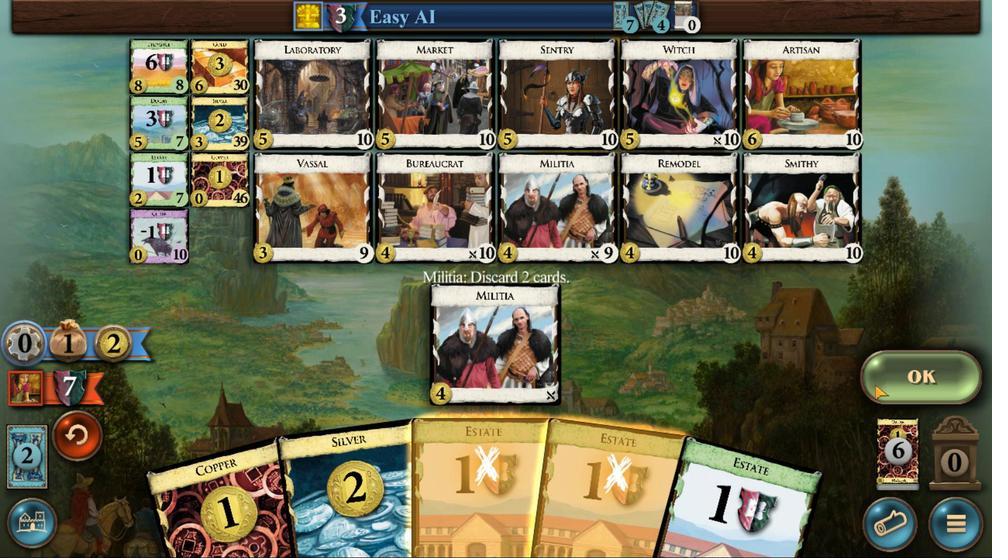 
Action: Mouse pressed left at (623, 482)
Screenshot: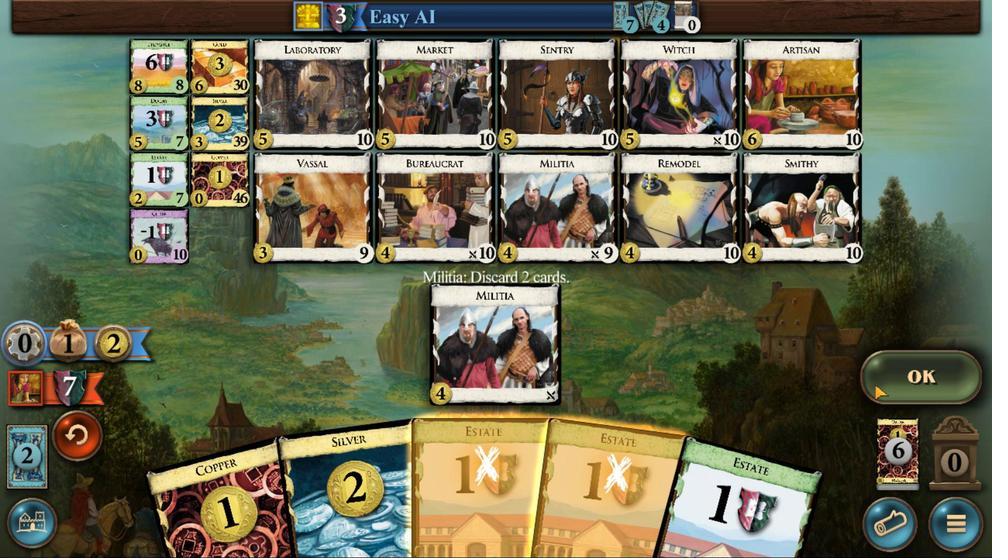 
Action: Mouse moved to (559, 511)
Screenshot: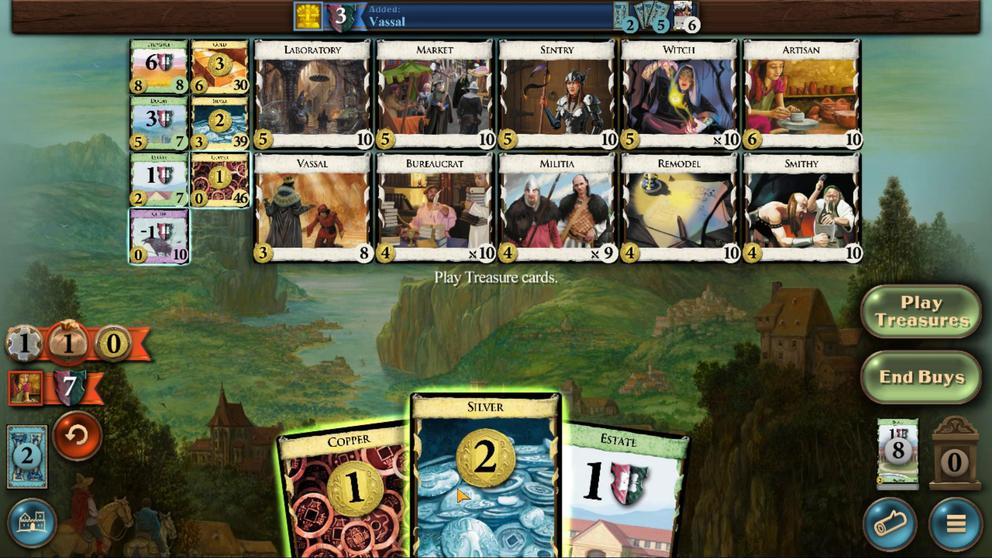 
Action: Mouse scrolled (559, 511) with delta (0, 0)
Screenshot: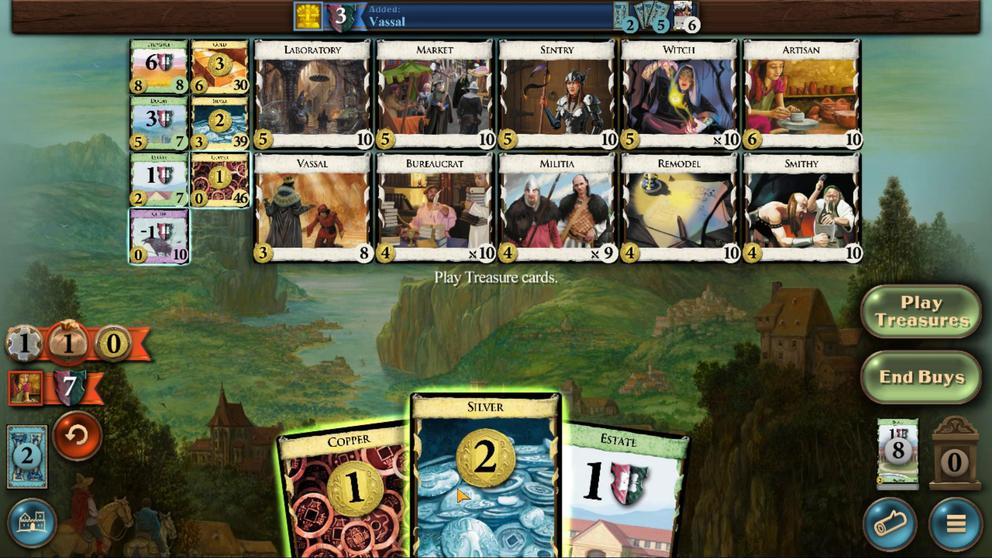 
Action: Mouse moved to (559, 511)
Screenshot: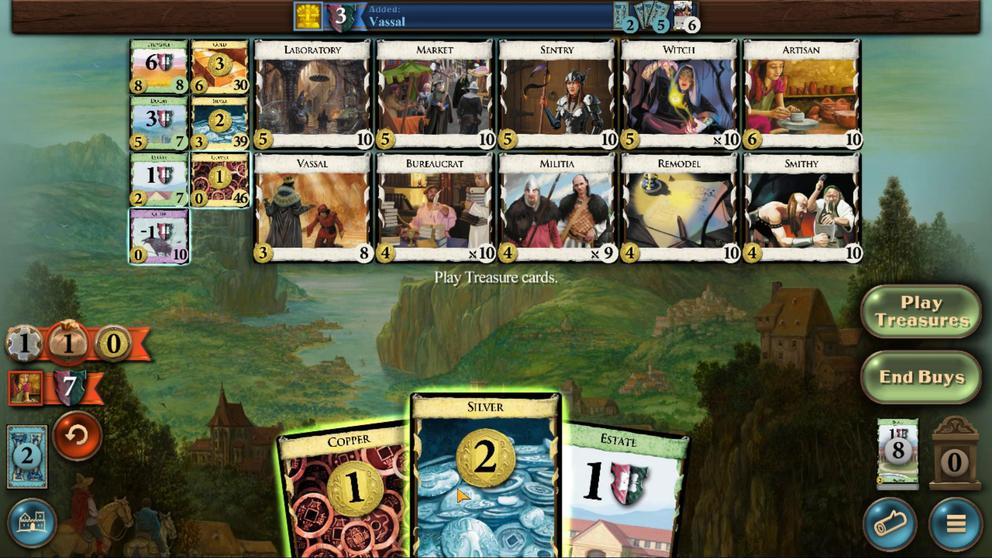 
Action: Mouse scrolled (559, 511) with delta (0, 0)
Screenshot: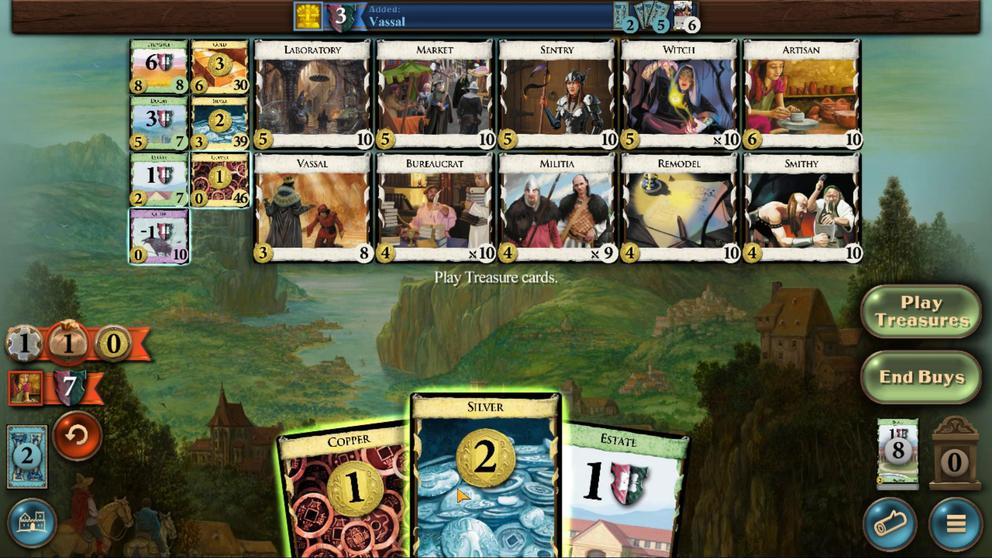 
Action: Mouse moved to (559, 511)
Screenshot: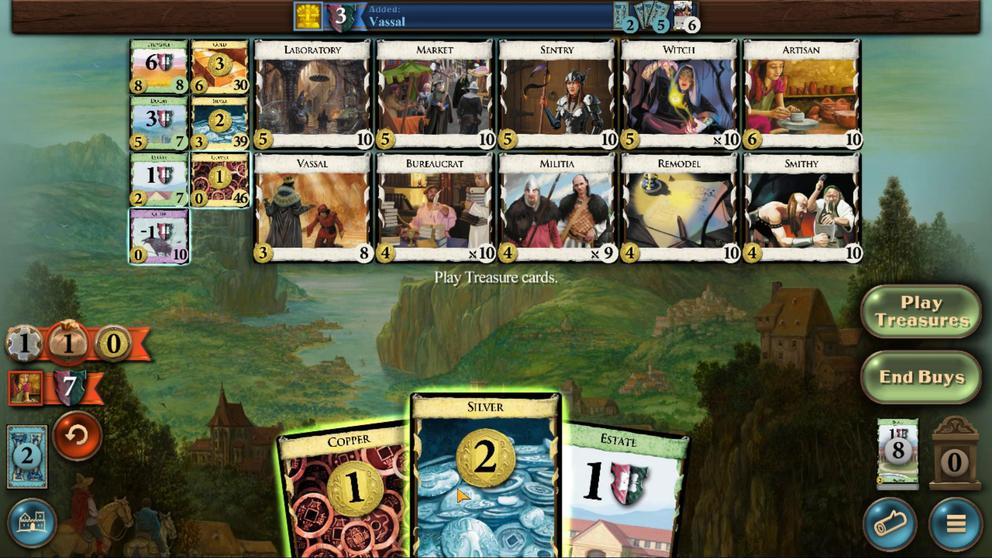 
Action: Mouse scrolled (559, 511) with delta (0, 0)
Screenshot: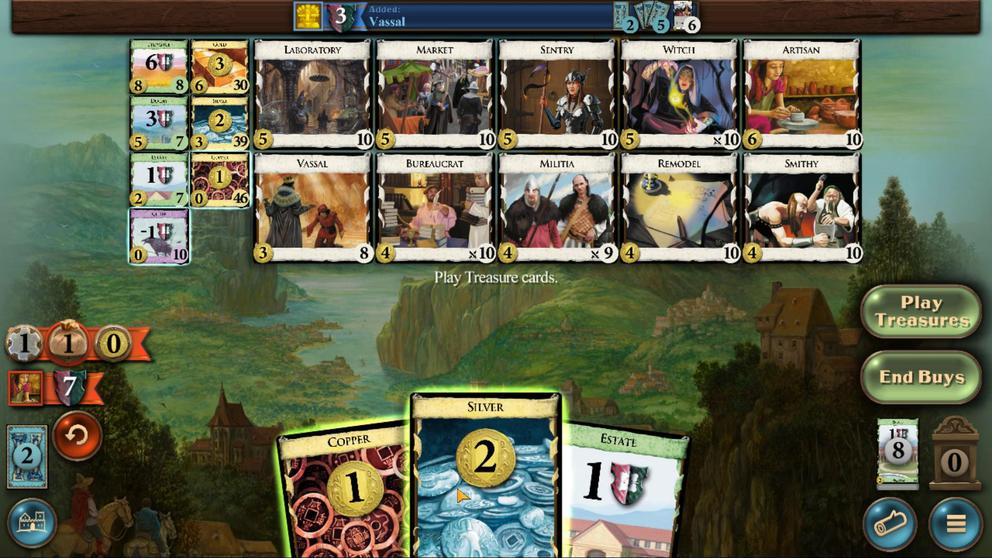 
Action: Mouse scrolled (559, 511) with delta (0, 0)
Screenshot: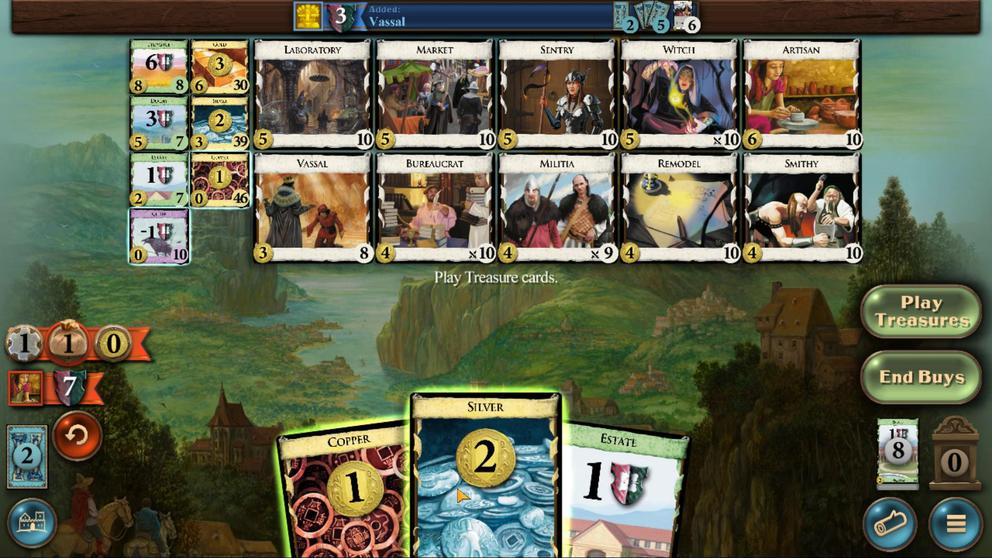 
Action: Mouse scrolled (559, 511) with delta (0, 0)
Screenshot: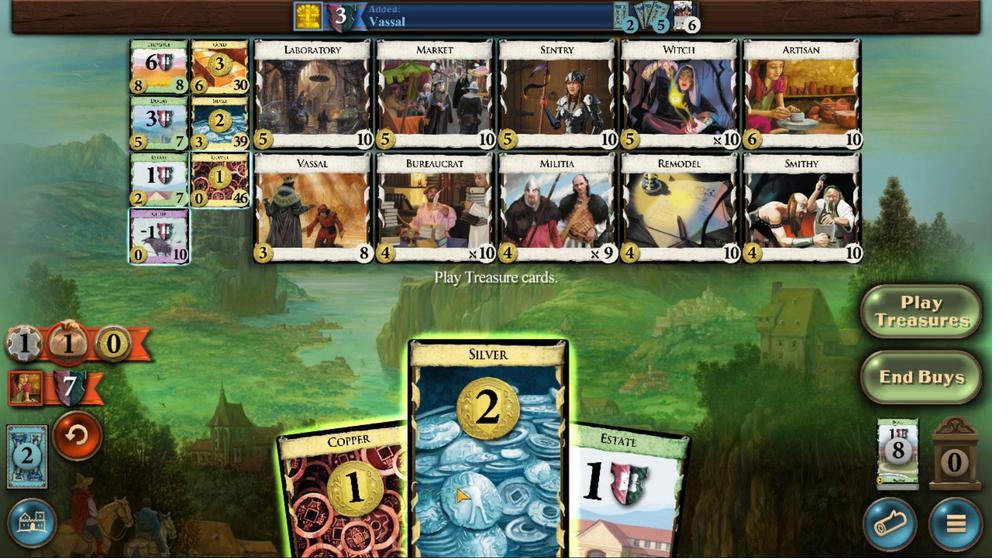 
Action: Mouse moved to (539, 514)
Screenshot: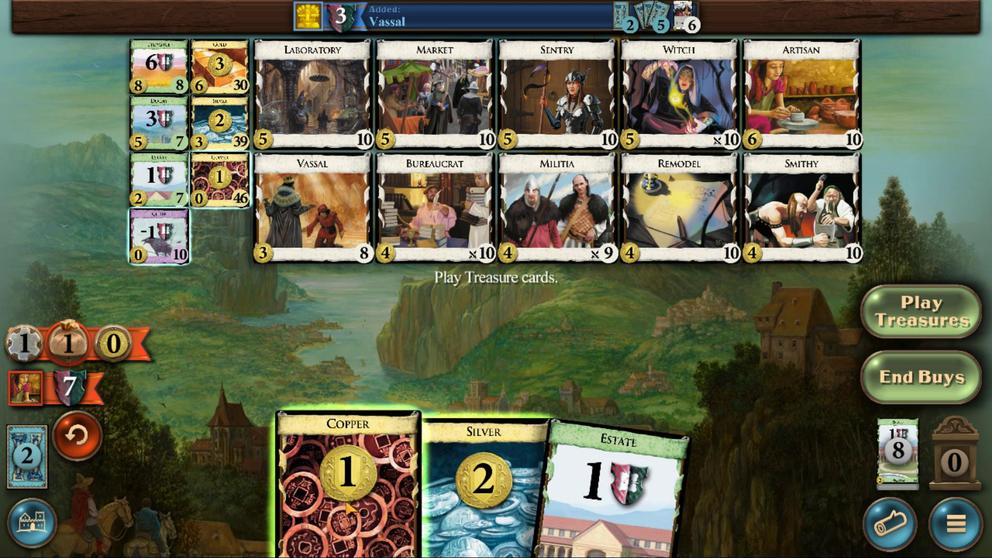 
Action: Mouse scrolled (539, 514) with delta (0, 0)
Screenshot: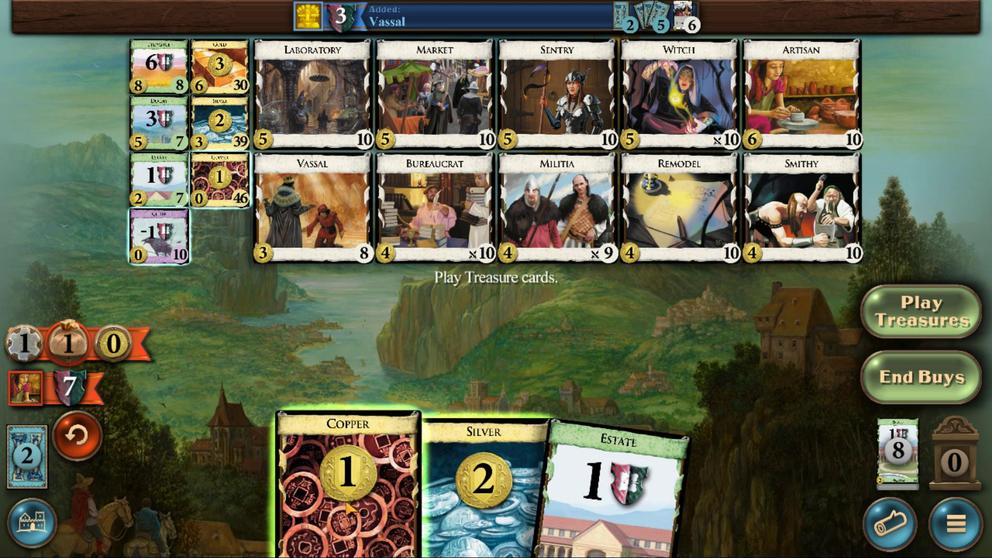 
Action: Mouse moved to (540, 515)
Screenshot: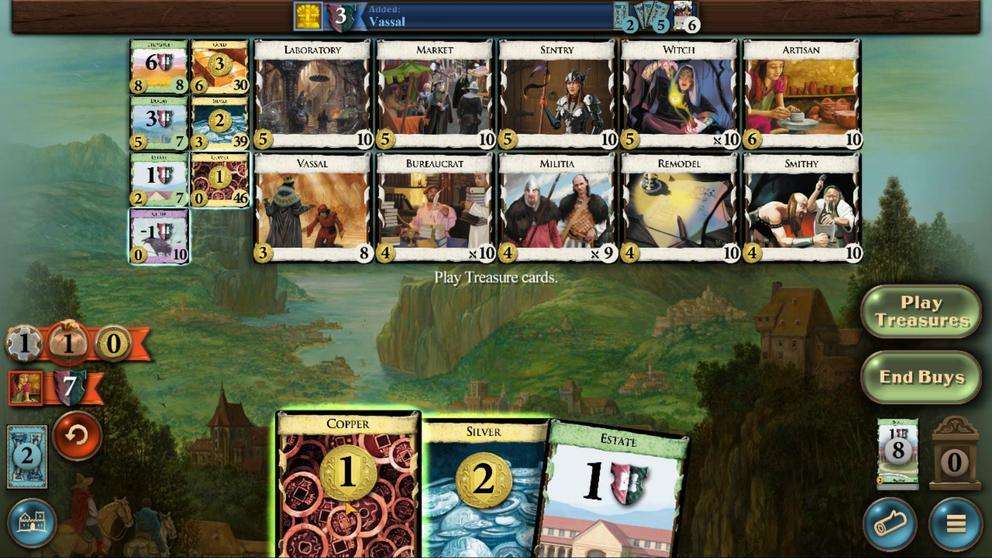 
Action: Mouse scrolled (540, 515) with delta (0, 0)
Screenshot: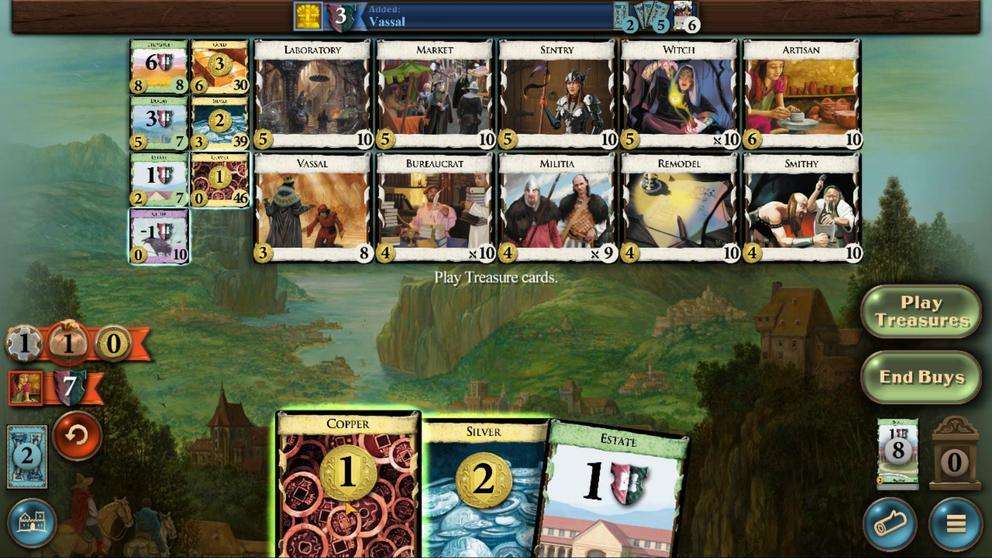 
Action: Mouse moved to (540, 515)
Screenshot: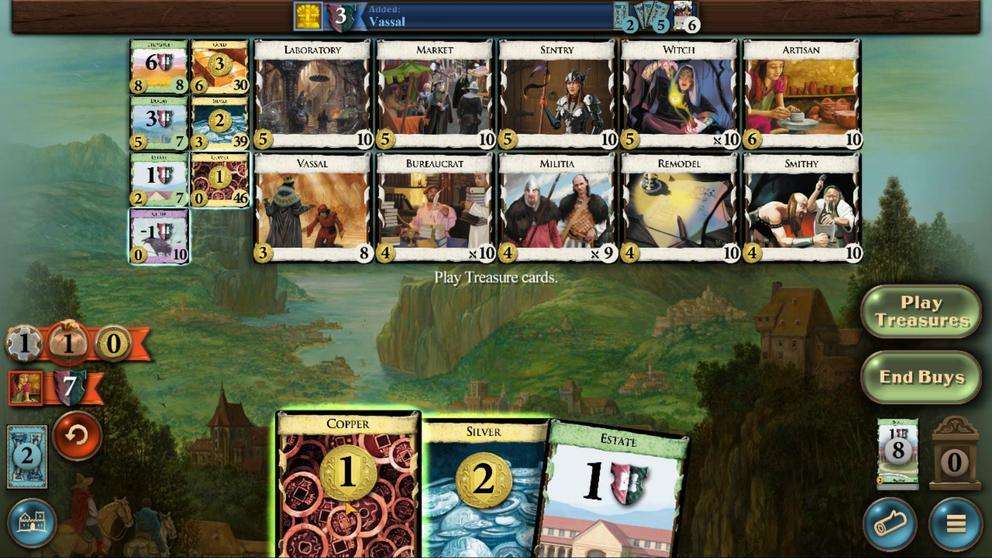
Action: Mouse scrolled (540, 515) with delta (0, 0)
Screenshot: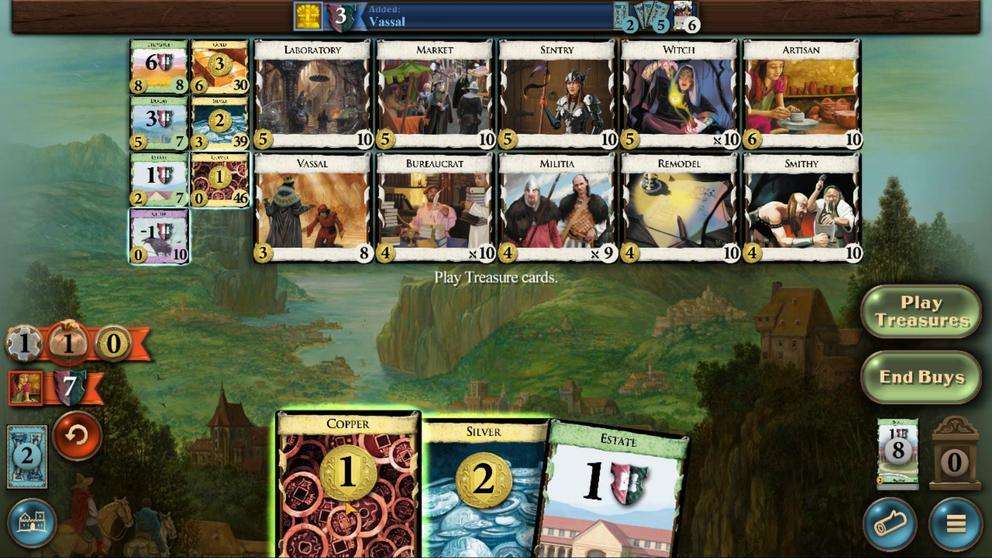 
Action: Mouse moved to (541, 515)
Screenshot: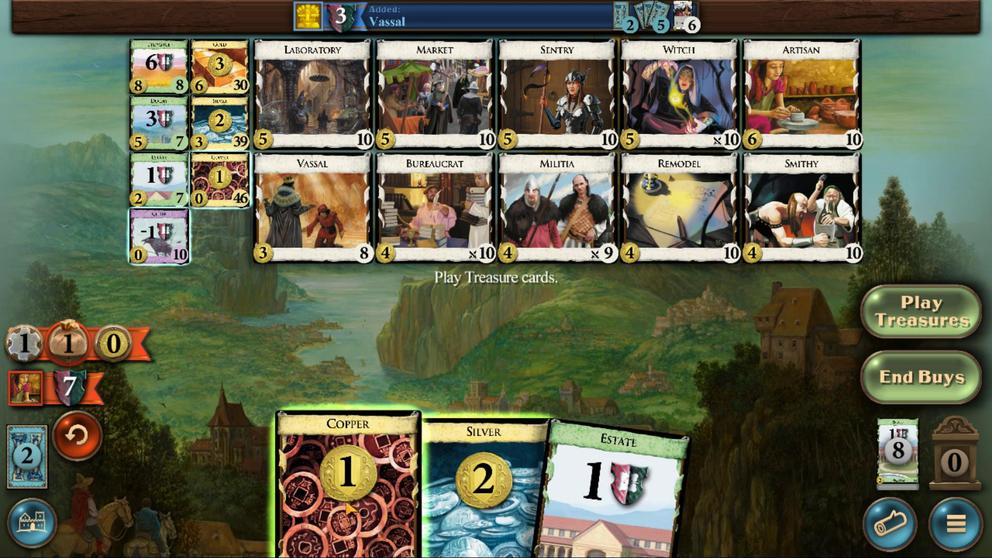 
Action: Mouse scrolled (541, 515) with delta (0, 0)
Screenshot: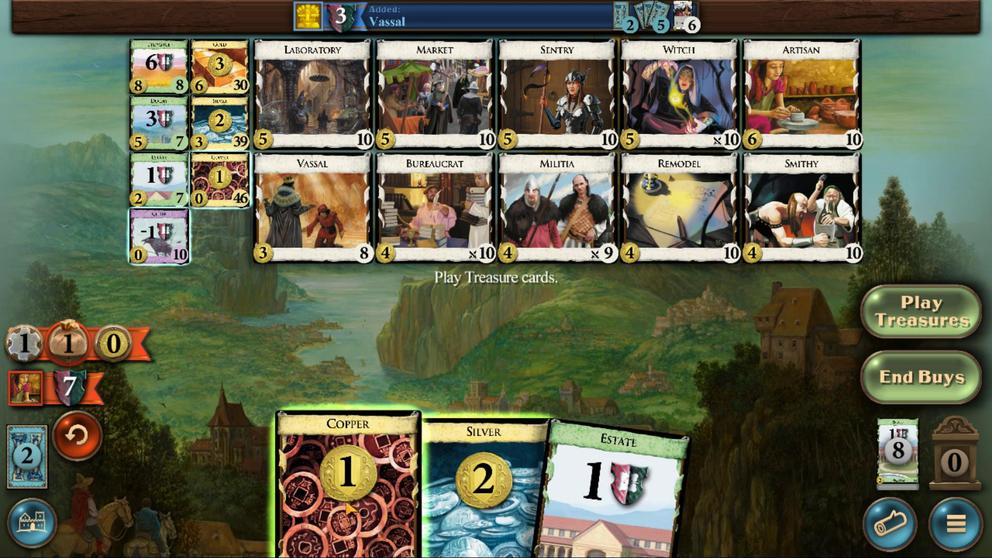 
Action: Mouse moved to (541, 515)
Screenshot: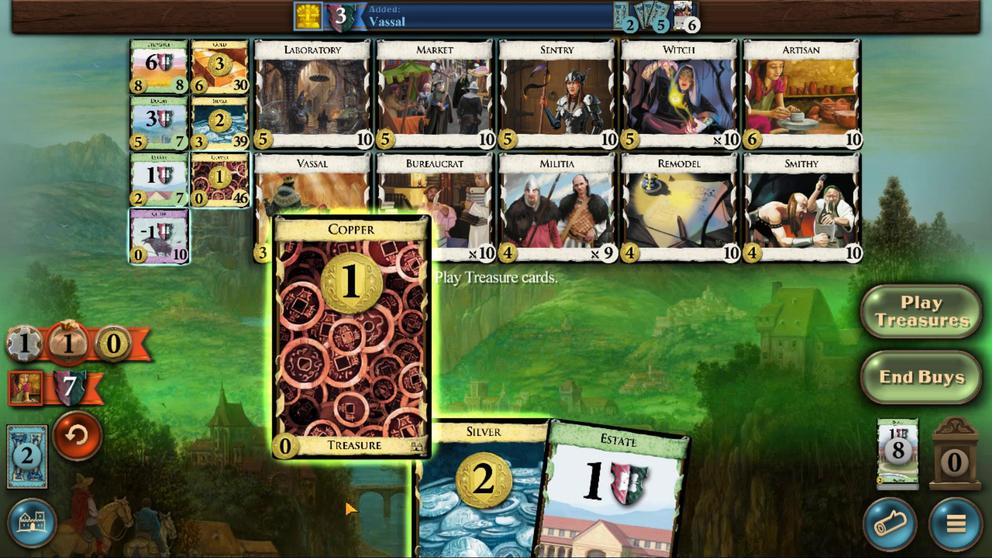 
Action: Mouse scrolled (541, 515) with delta (0, 0)
Screenshot: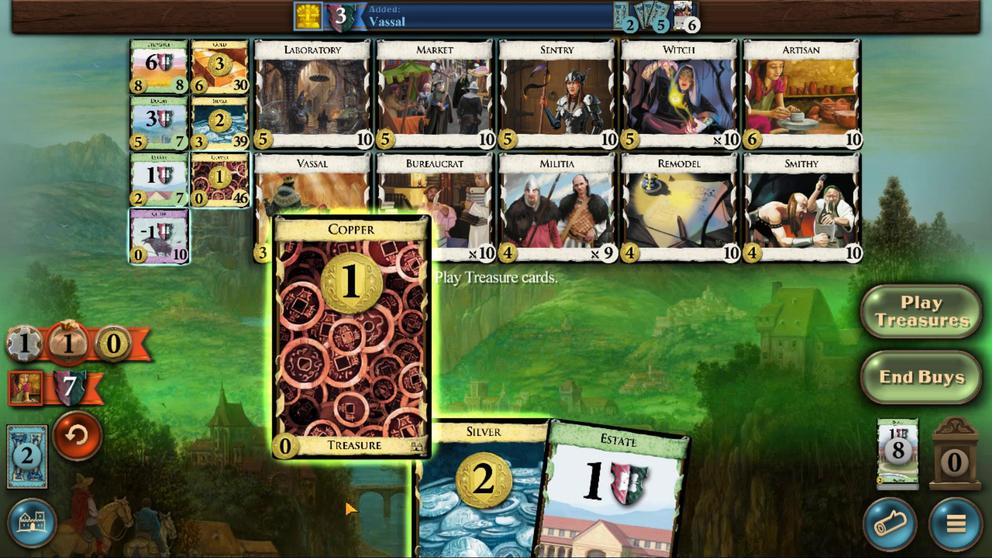 
Action: Mouse moved to (541, 515)
Screenshot: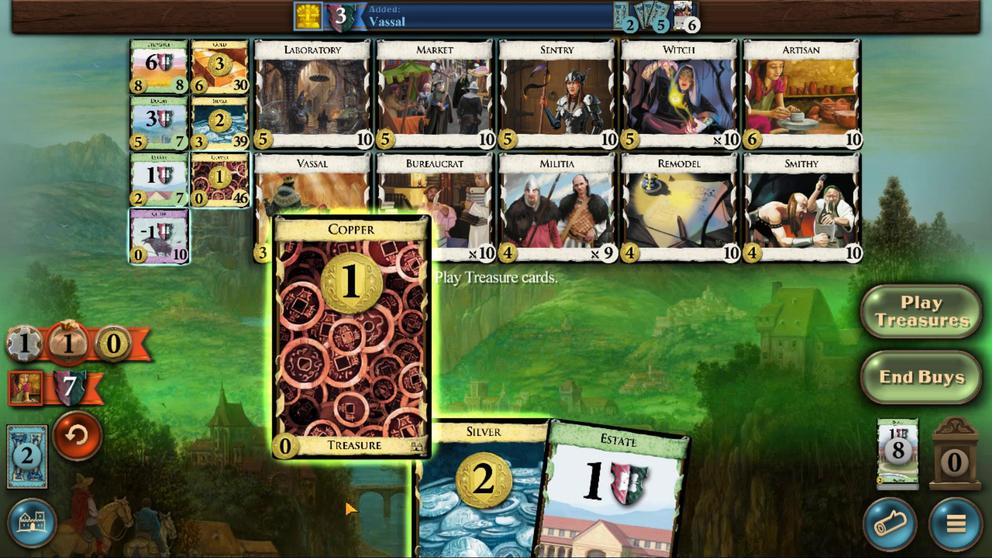 
Action: Mouse scrolled (541, 515) with delta (0, 0)
Screenshot: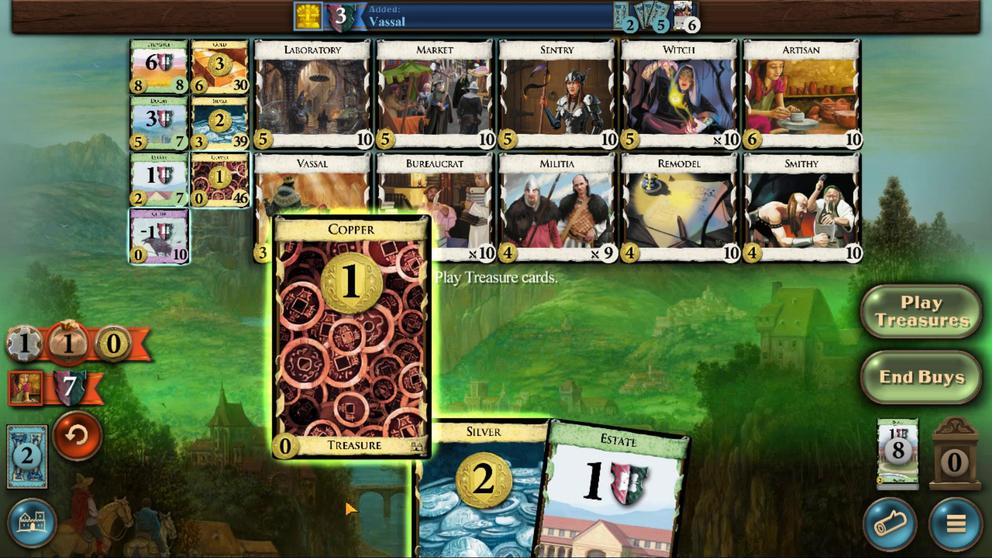 
Action: Mouse moved to (541, 515)
Screenshot: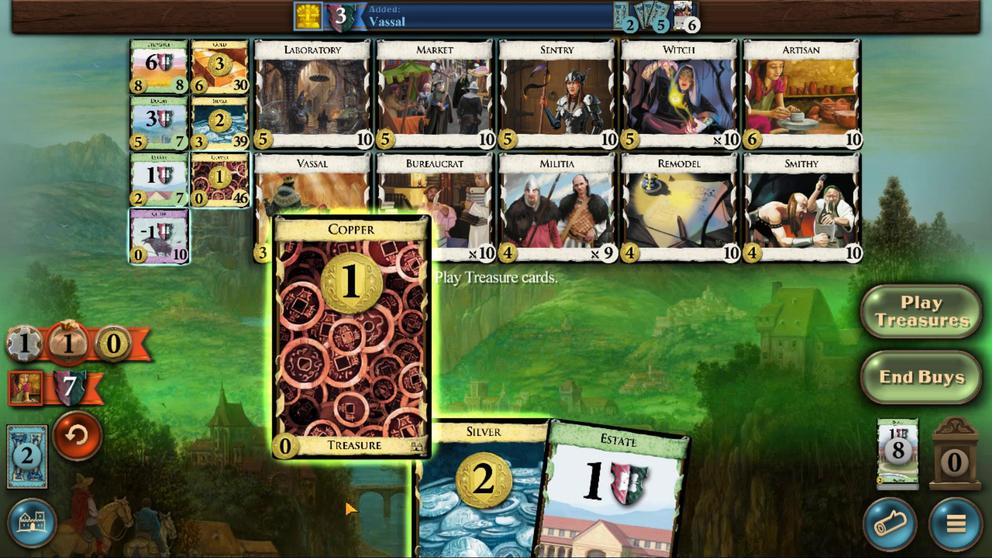 
Action: Mouse scrolled (541, 515) with delta (0, 0)
Screenshot: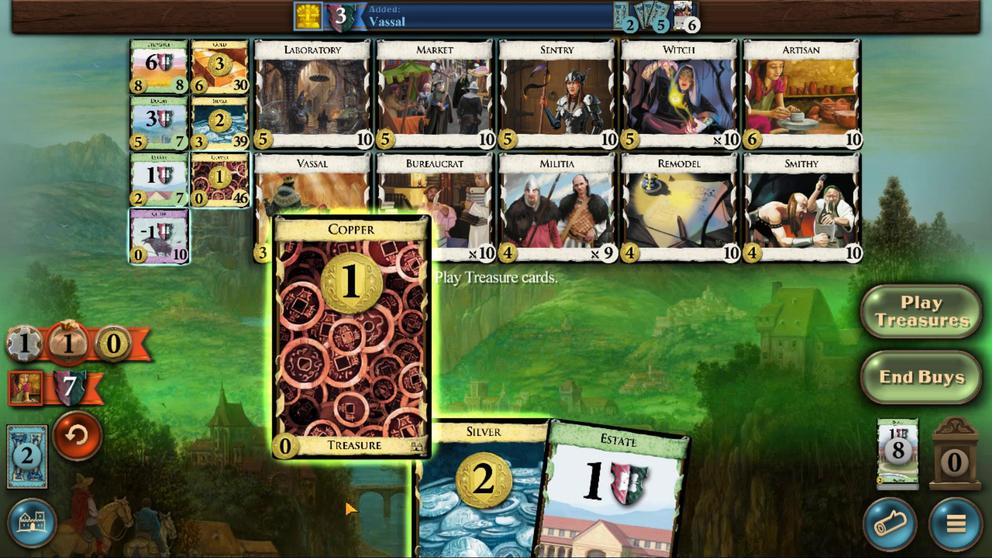 
Action: Mouse moved to (554, 512)
Screenshot: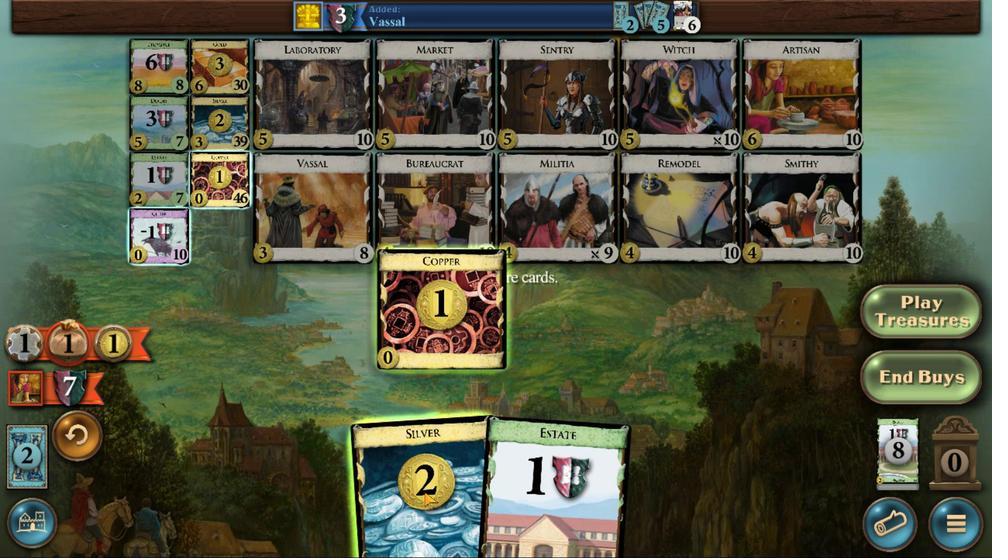 
Action: Mouse scrolled (554, 512) with delta (0, 0)
Screenshot: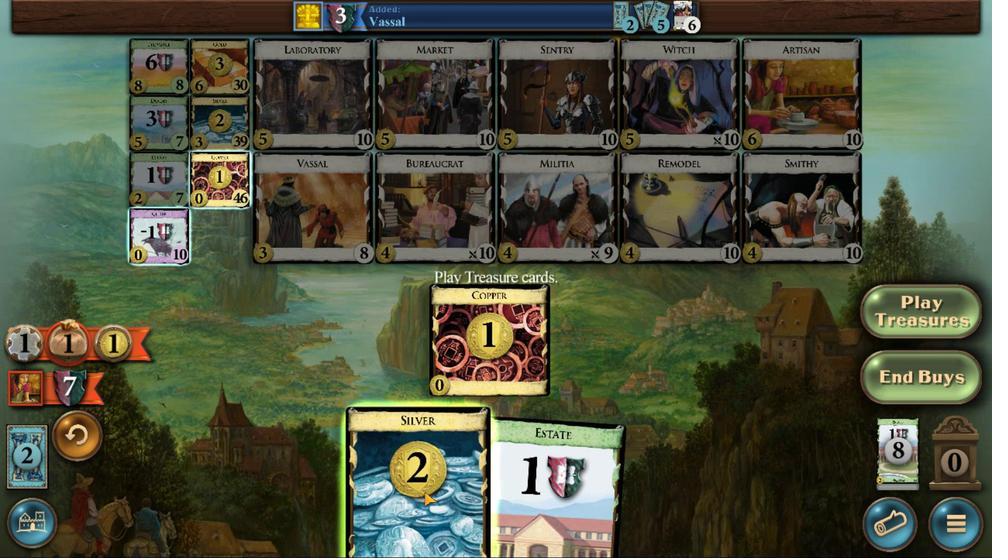 
Action: Mouse scrolled (554, 512) with delta (0, 0)
Screenshot: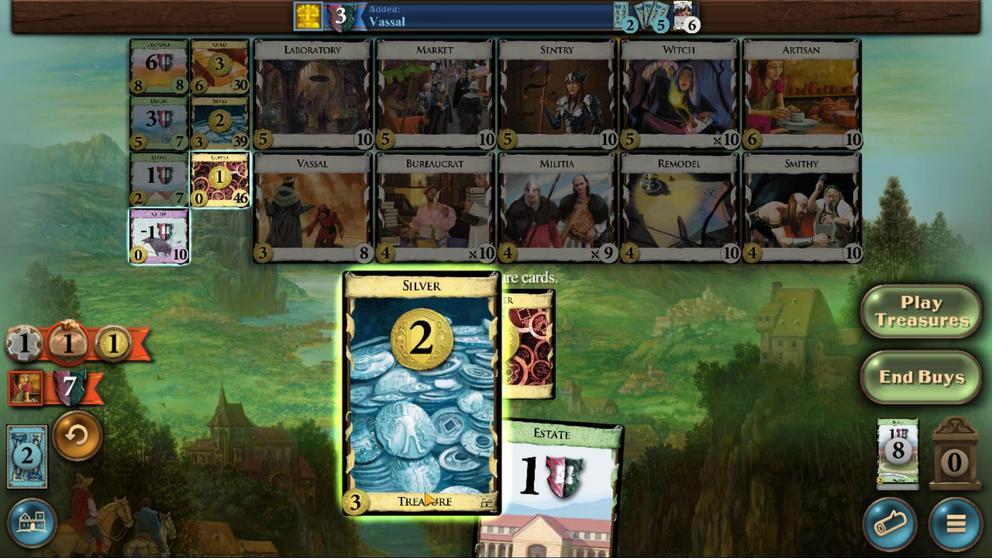 
Action: Mouse scrolled (554, 512) with delta (0, 0)
Screenshot: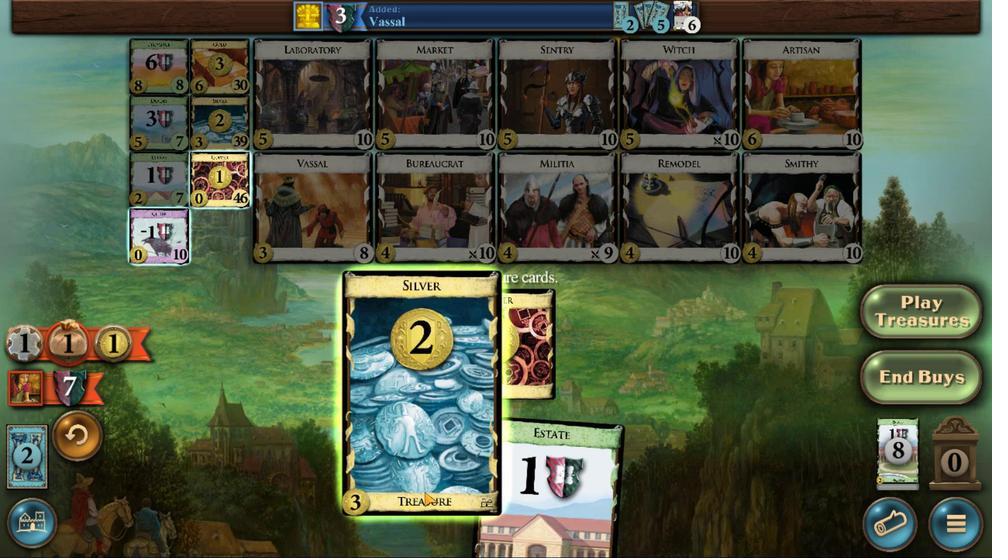 
Action: Mouse scrolled (554, 512) with delta (0, 0)
Screenshot: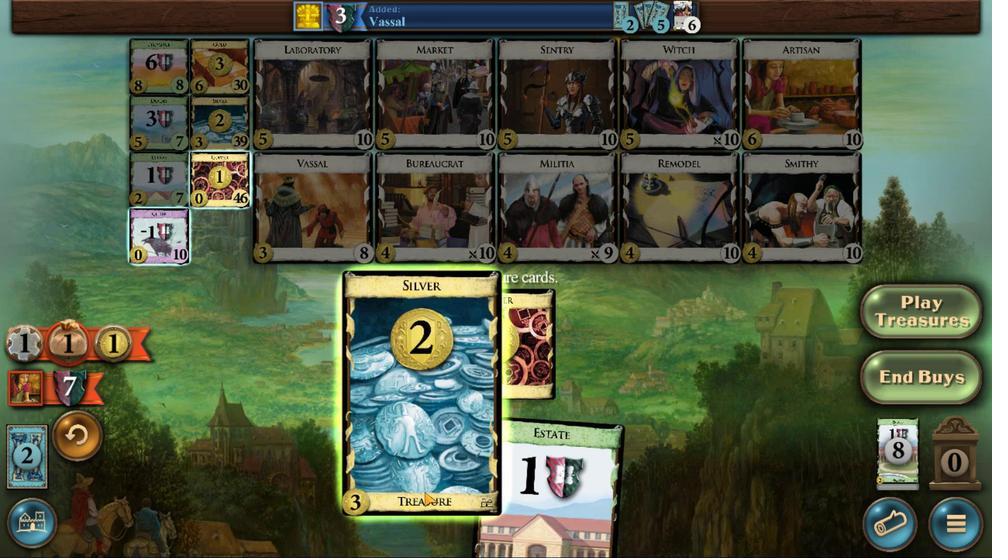 
Action: Mouse scrolled (554, 512) with delta (0, 0)
Screenshot: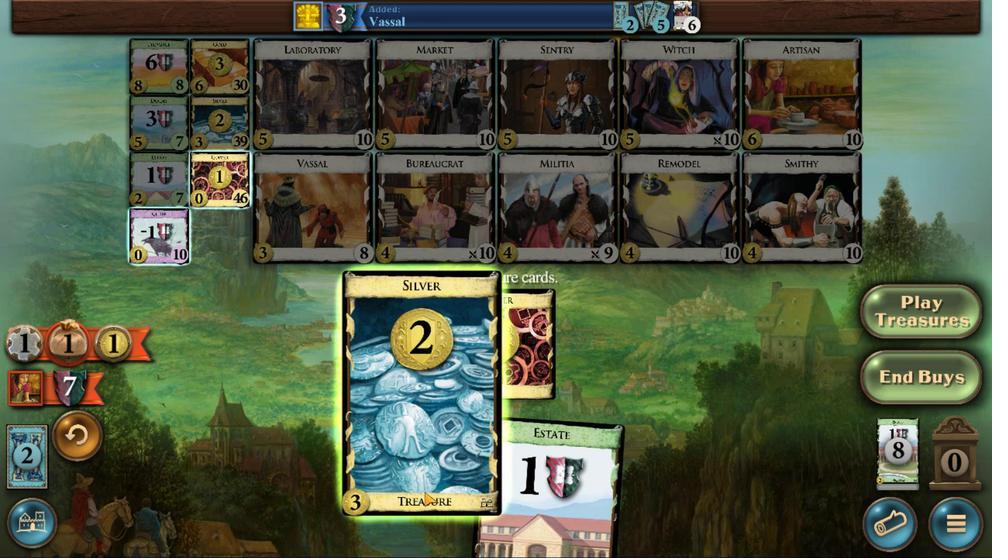 
Action: Mouse scrolled (554, 512) with delta (0, 0)
Screenshot: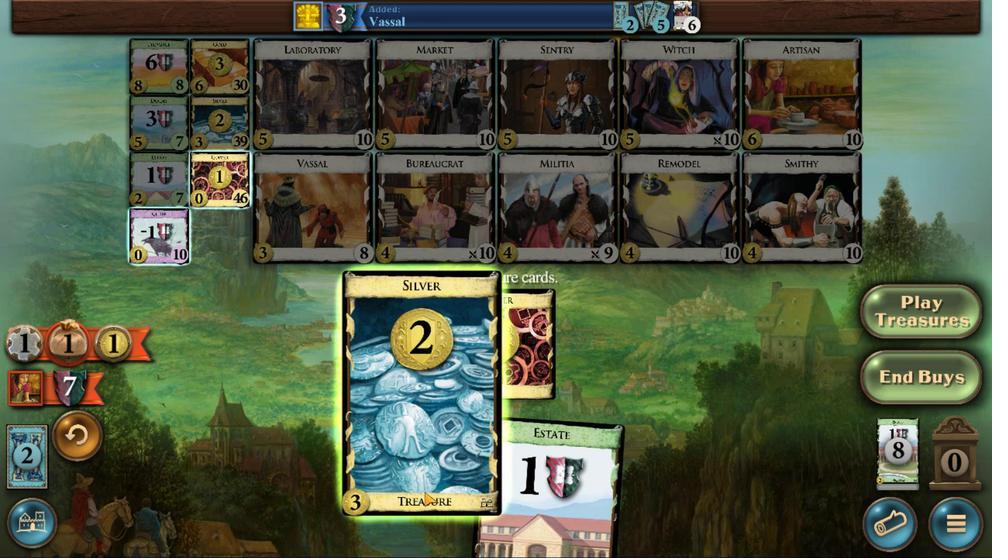 
Action: Mouse scrolled (554, 512) with delta (0, 0)
Screenshot: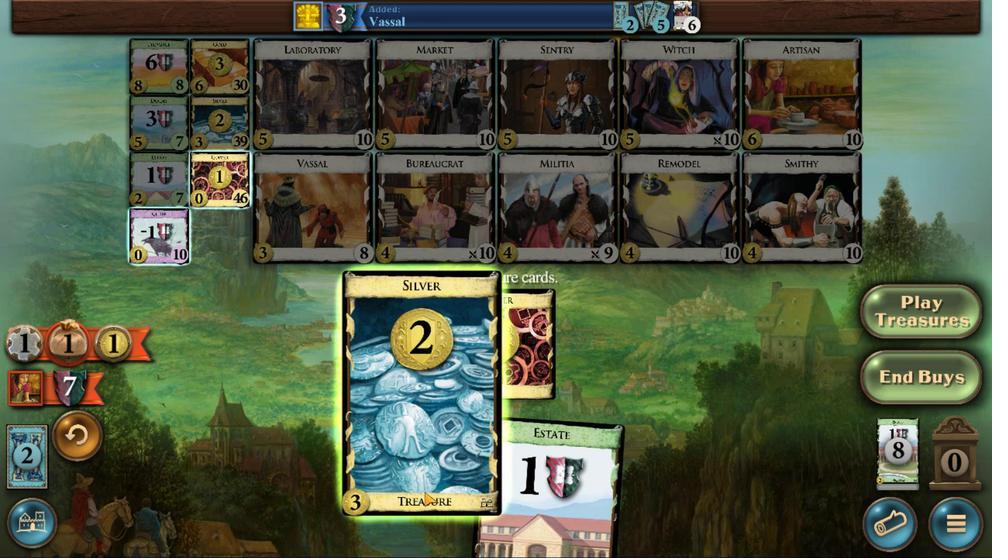 
Action: Mouse scrolled (554, 512) with delta (0, 0)
Screenshot: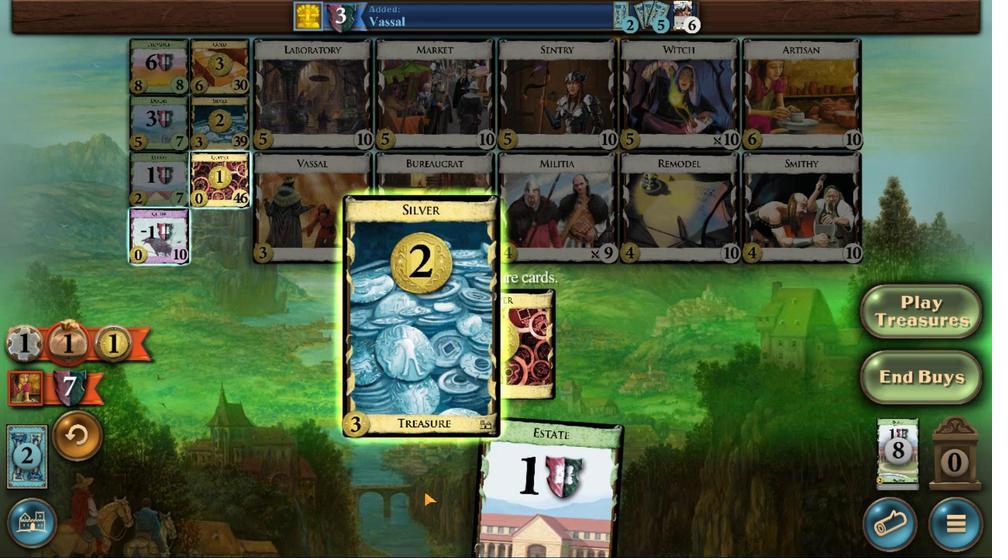 
Action: Mouse moved to (521, 407)
Screenshot: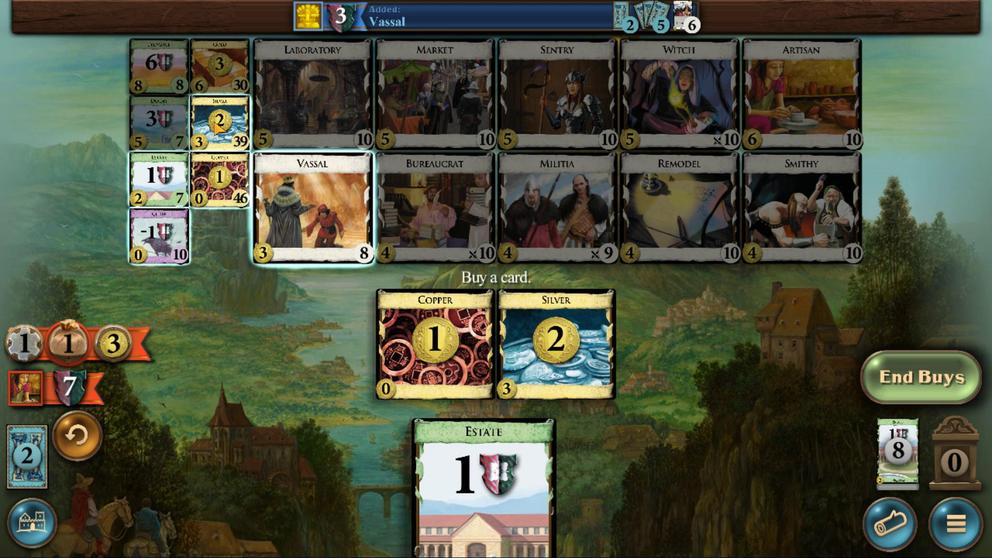 
Action: Mouse pressed left at (521, 407)
Screenshot: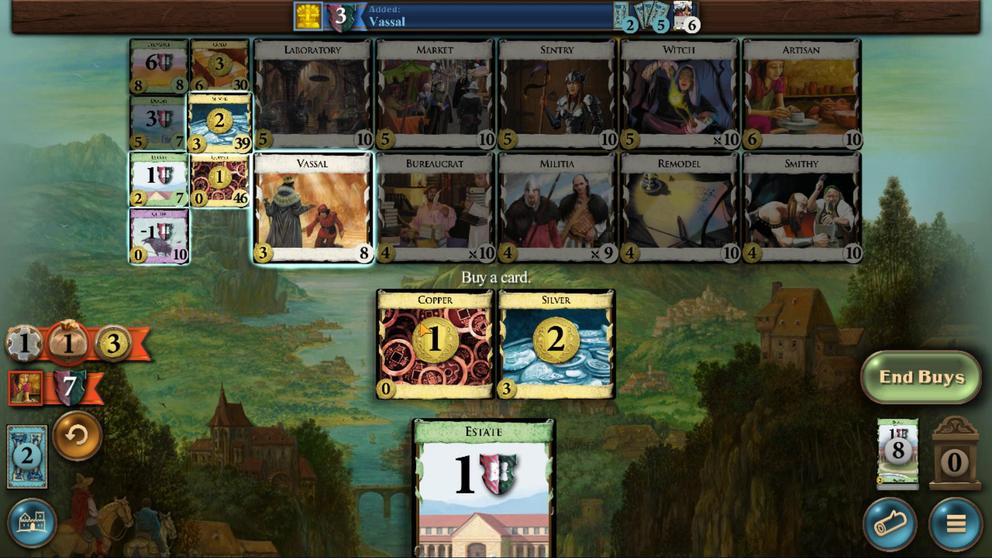 
Action: Mouse moved to (558, 506)
Screenshot: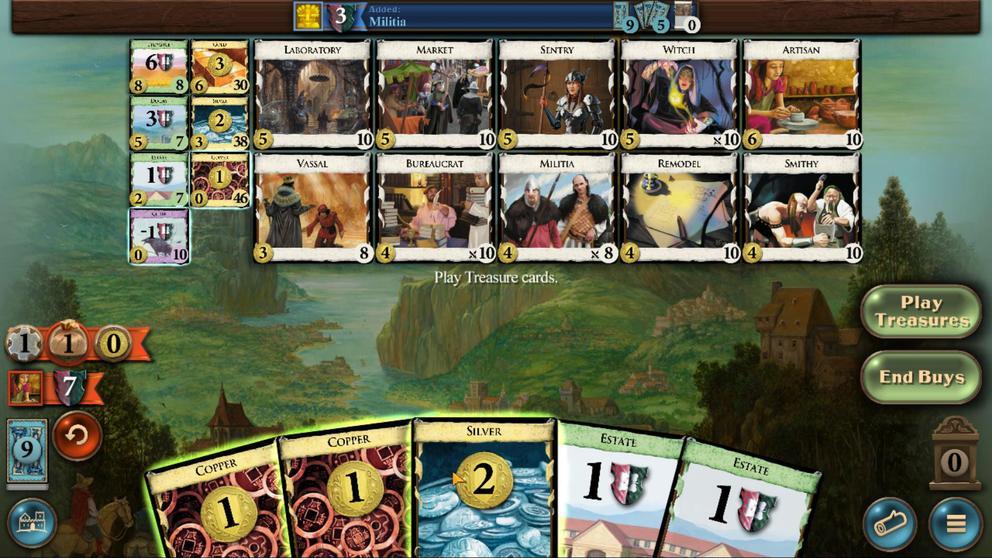 
Action: Mouse scrolled (558, 506) with delta (0, 0)
Screenshot: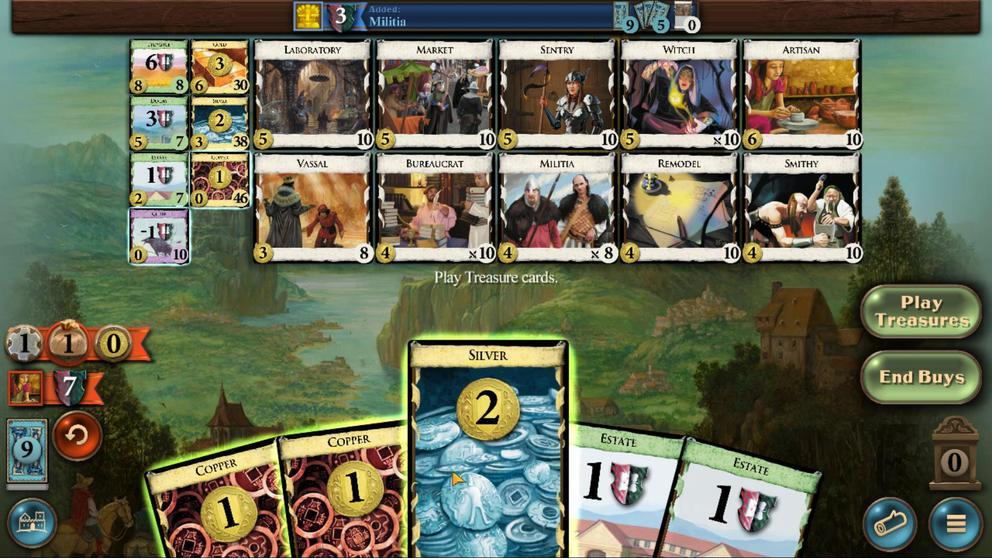 
Action: Mouse scrolled (558, 506) with delta (0, 0)
Screenshot: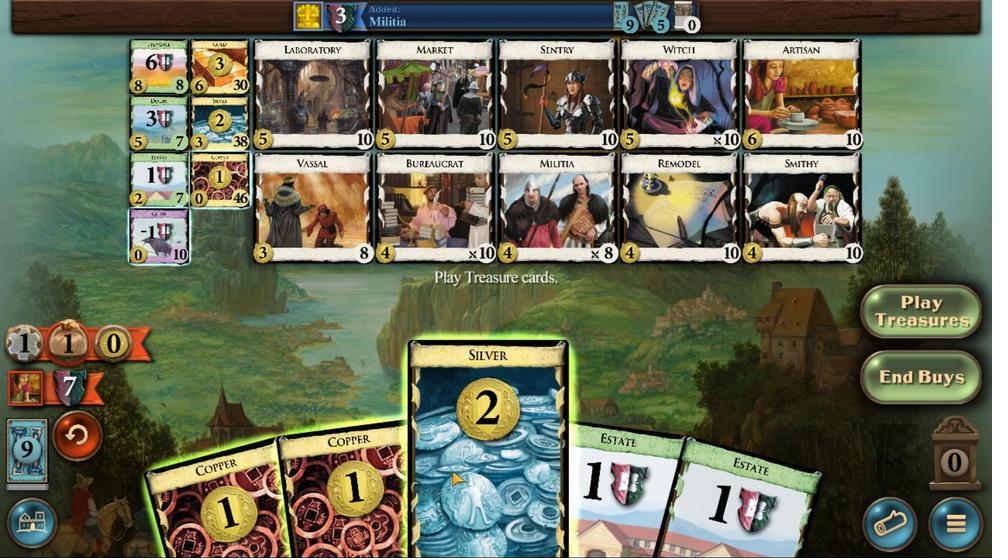 
Action: Mouse scrolled (558, 506) with delta (0, 0)
Screenshot: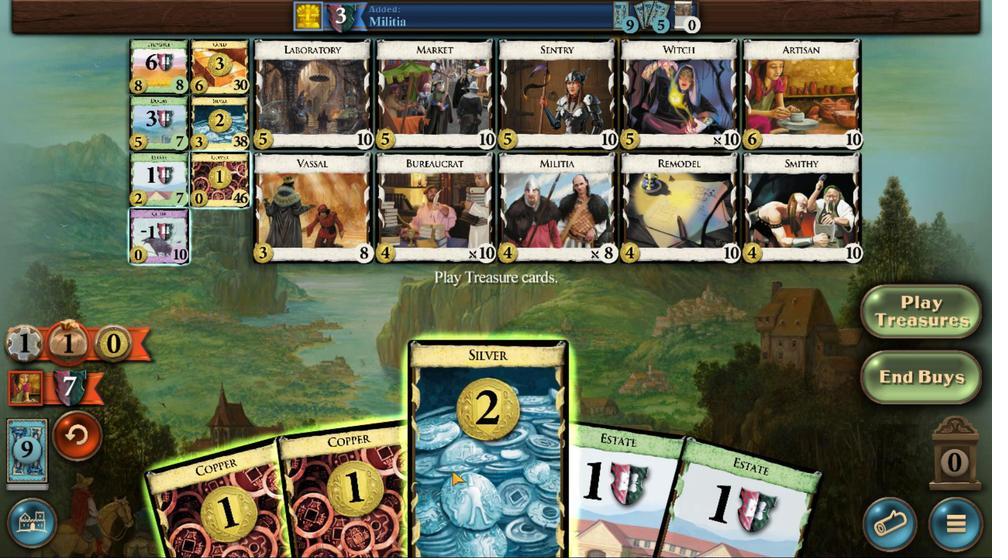 
Action: Mouse scrolled (558, 506) with delta (0, 0)
Screenshot: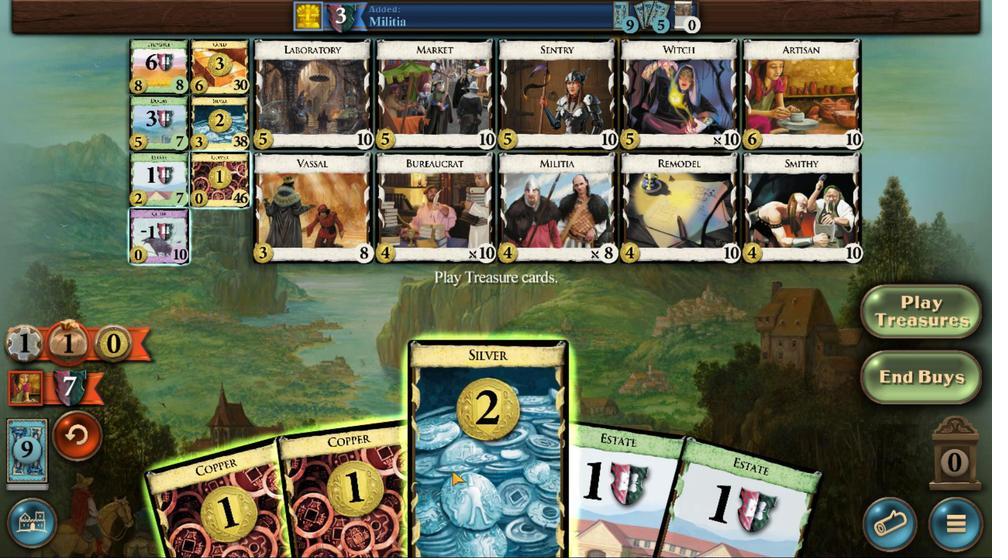 
Action: Mouse moved to (561, 514)
Screenshot: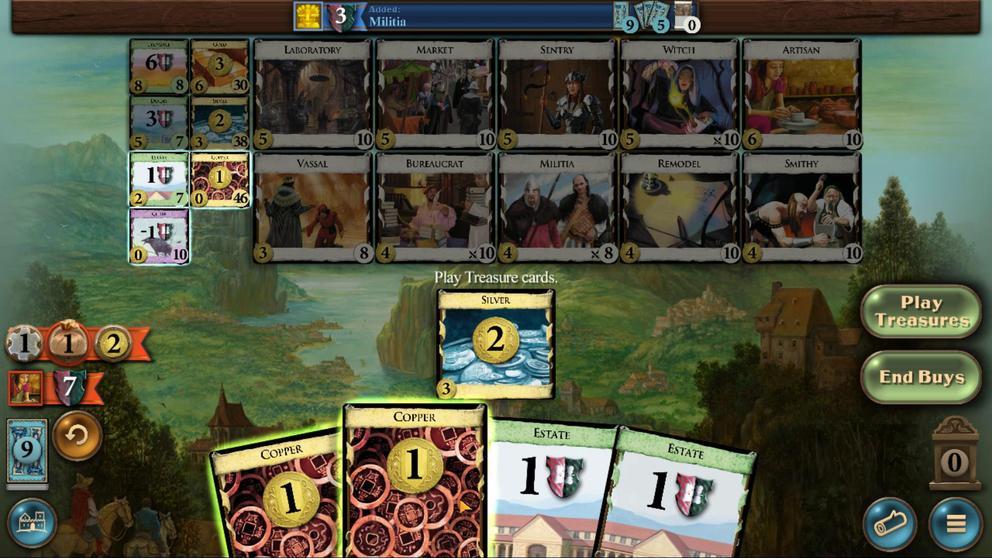 
Action: Mouse scrolled (561, 514) with delta (0, 0)
Screenshot: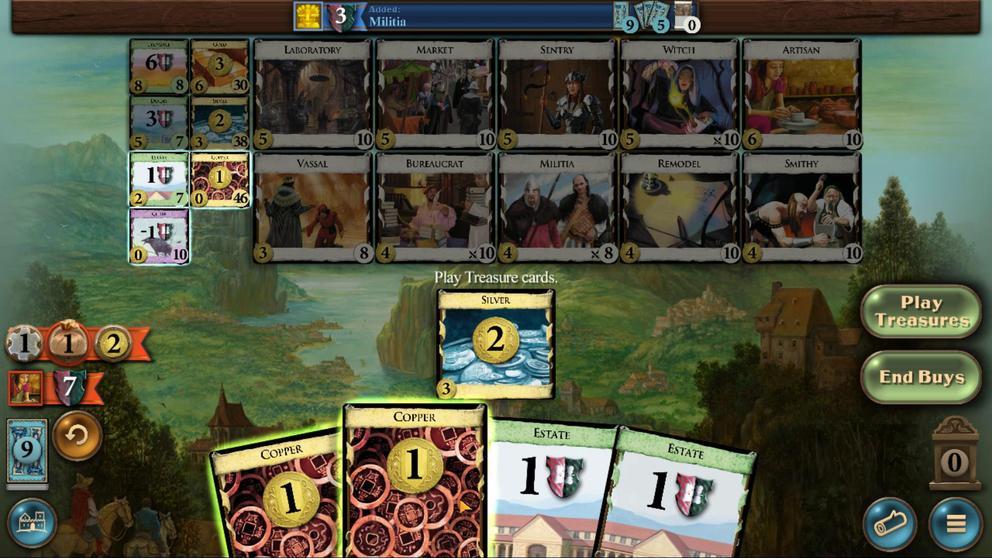 
Action: Mouse moved to (559, 516)
Screenshot: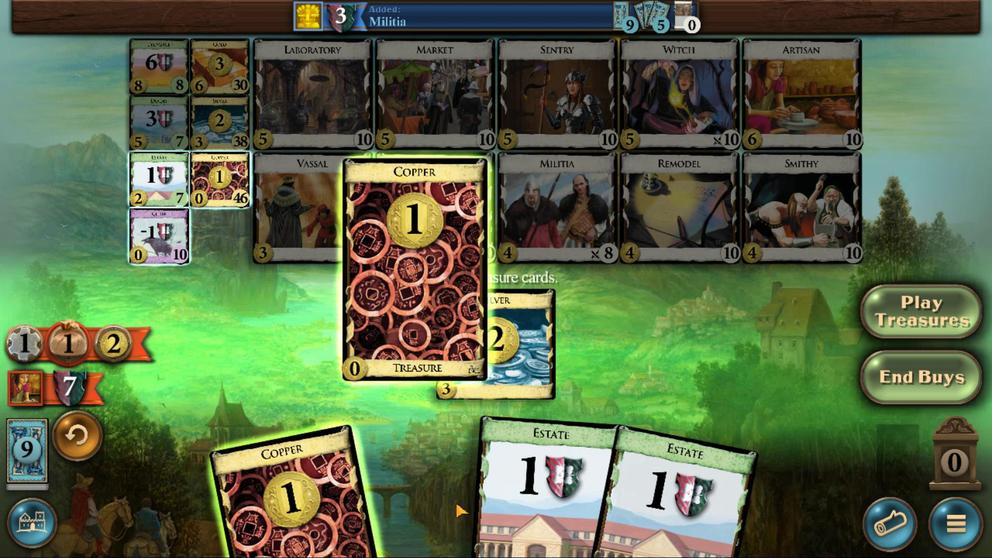 
Action: Mouse scrolled (559, 515) with delta (0, 0)
Screenshot: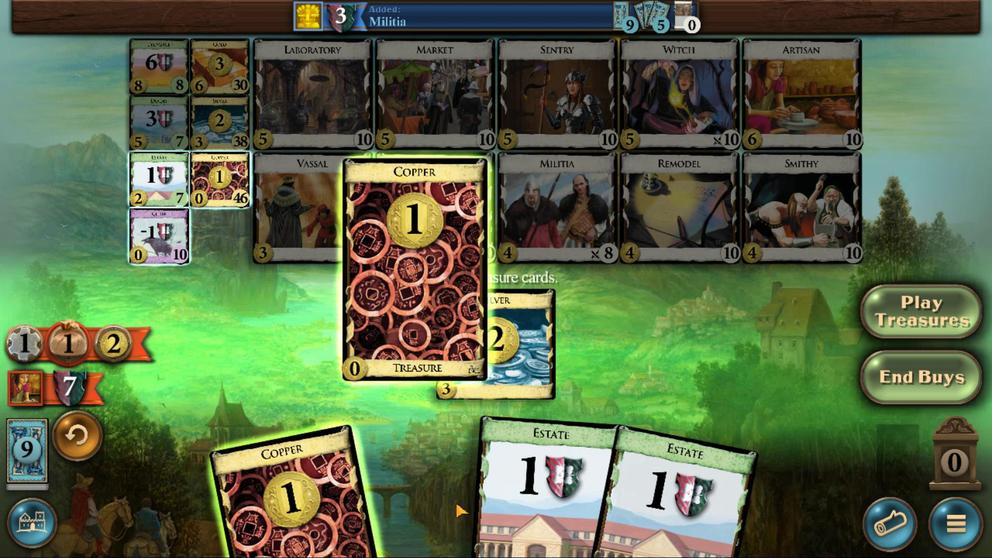 
Action: Mouse moved to (559, 516)
Screenshot: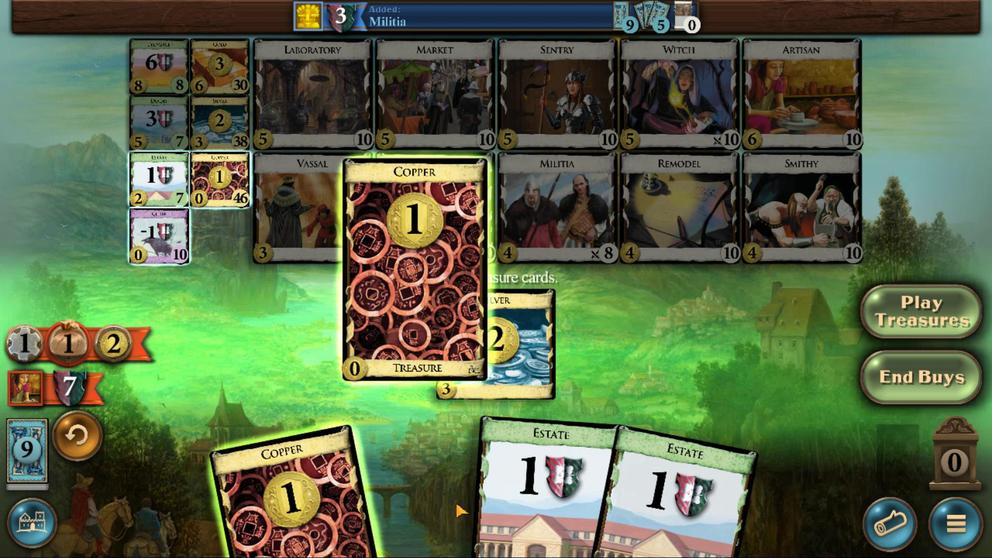 
Action: Mouse scrolled (559, 516) with delta (0, 0)
Screenshot: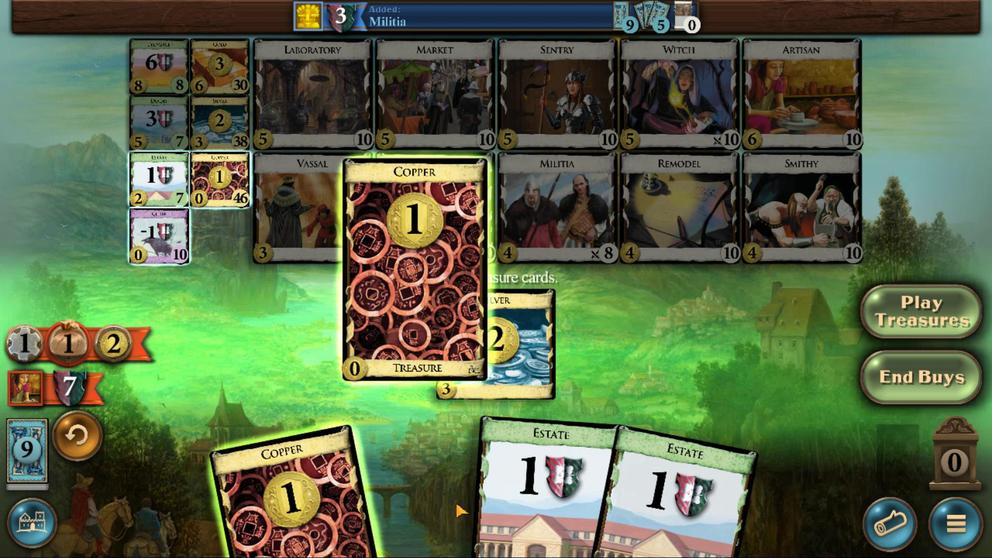 
Action: Mouse scrolled (559, 516) with delta (0, 0)
Screenshot: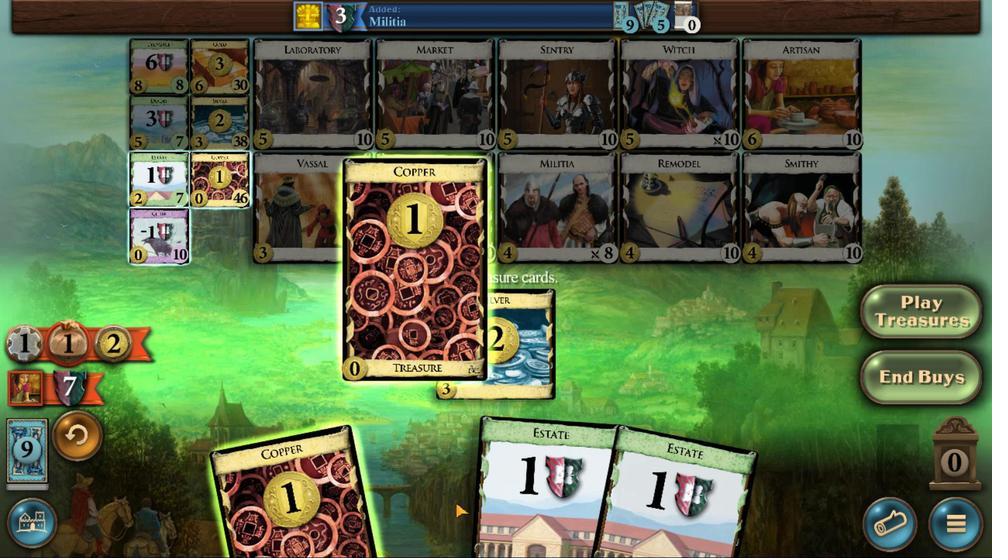 
Action: Mouse scrolled (559, 516) with delta (0, 0)
Screenshot: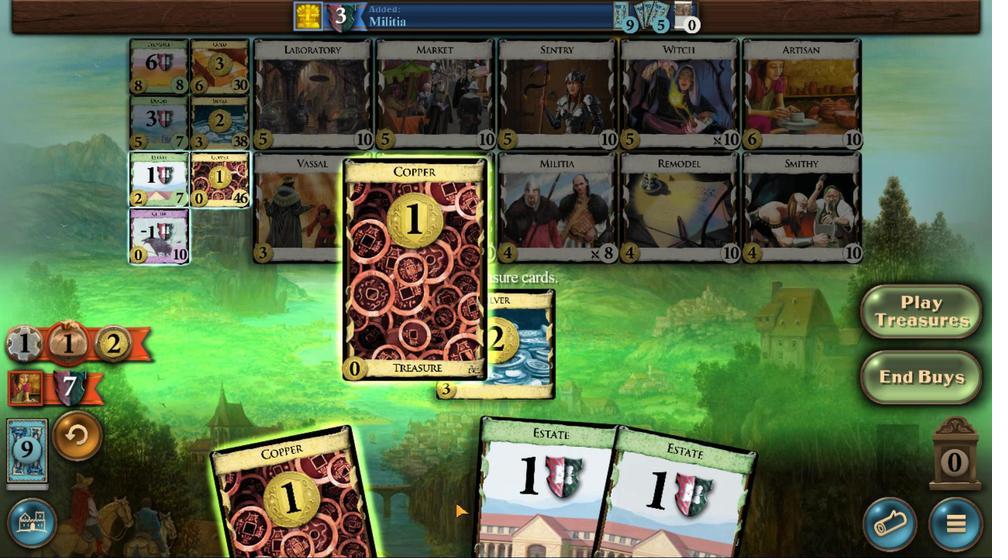 
Action: Mouse scrolled (559, 516) with delta (0, 0)
Screenshot: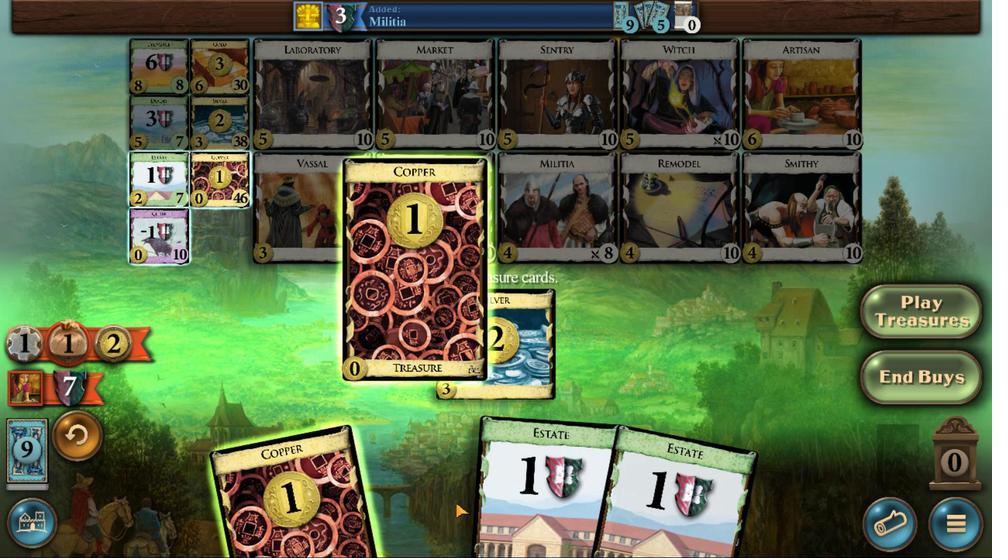 
Action: Mouse moved to (548, 519)
Screenshot: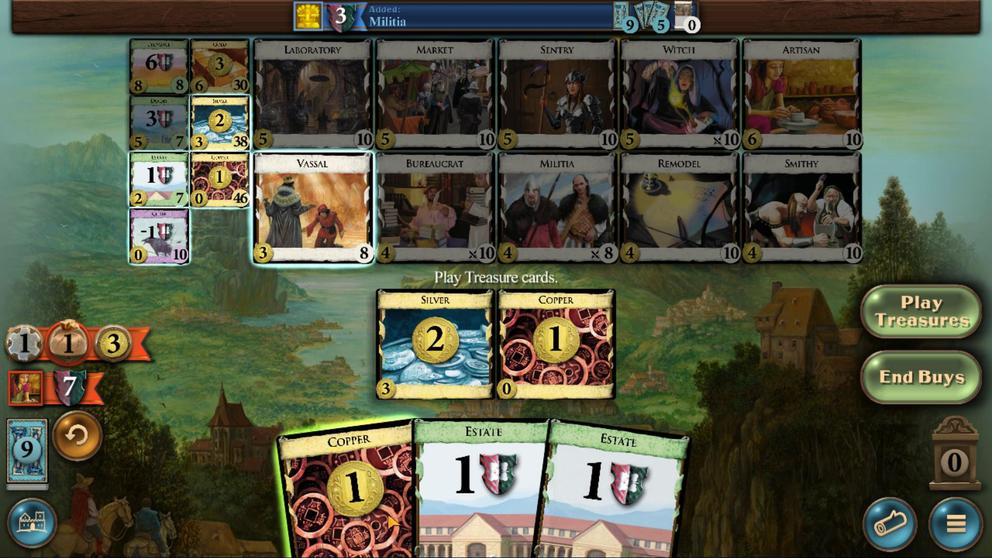 
Action: Mouse scrolled (548, 519) with delta (0, 0)
Screenshot: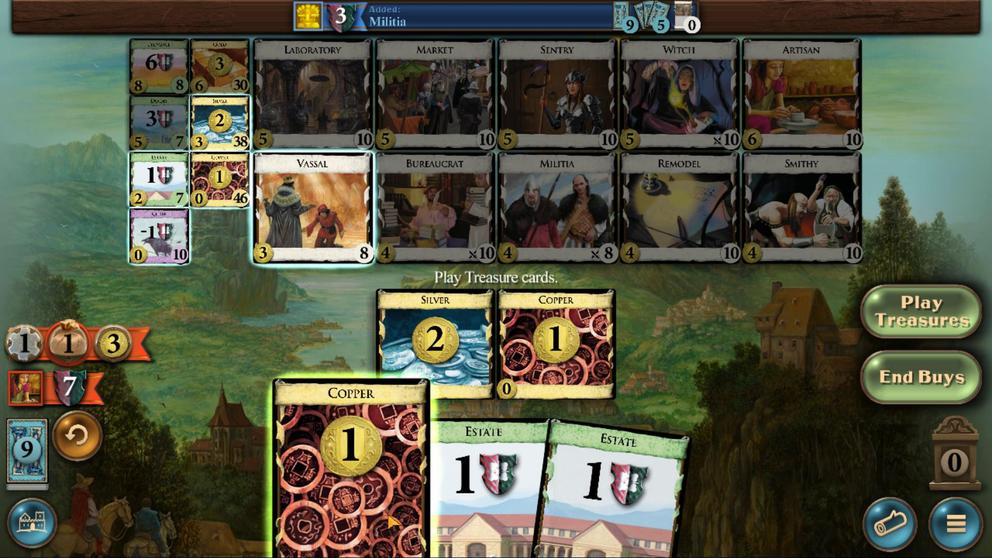 
Action: Mouse moved to (548, 519)
Screenshot: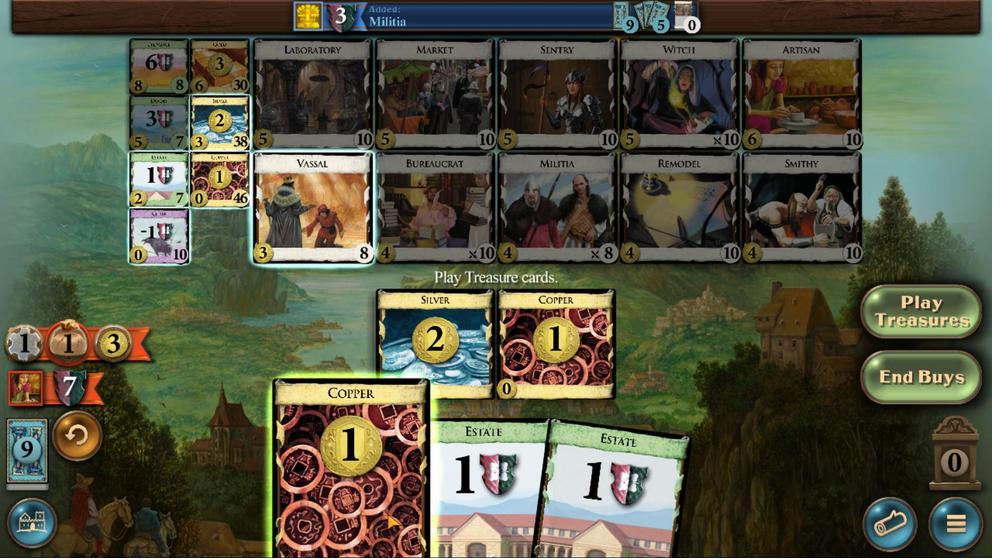 
Action: Mouse scrolled (548, 519) with delta (0, 0)
Screenshot: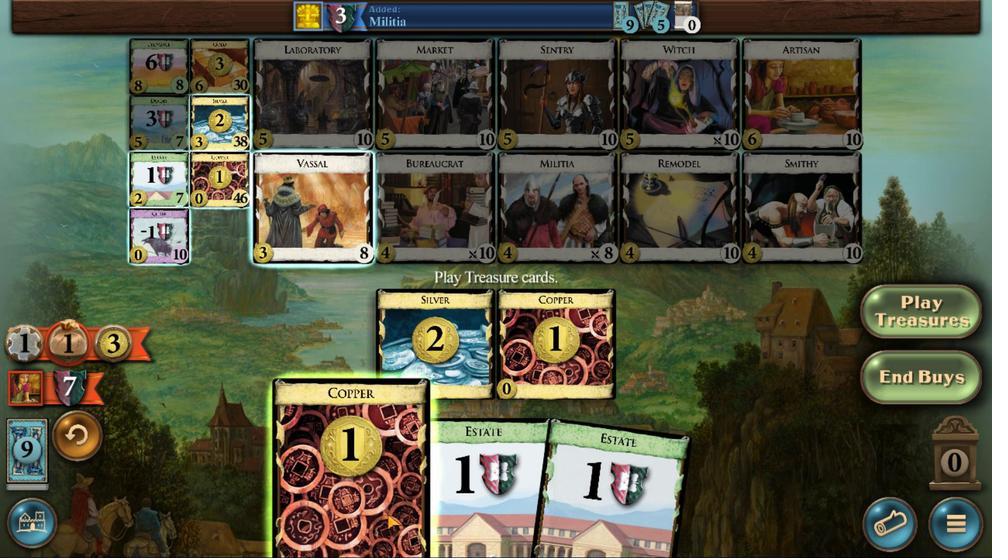 
Action: Mouse scrolled (548, 519) with delta (0, 0)
Screenshot: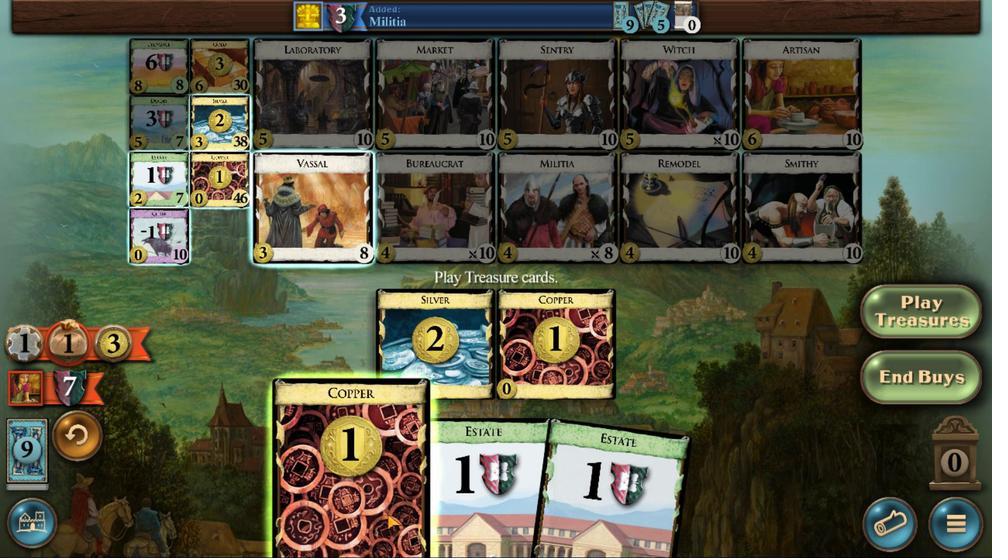 
Action: Mouse scrolled (548, 519) with delta (0, 0)
Screenshot: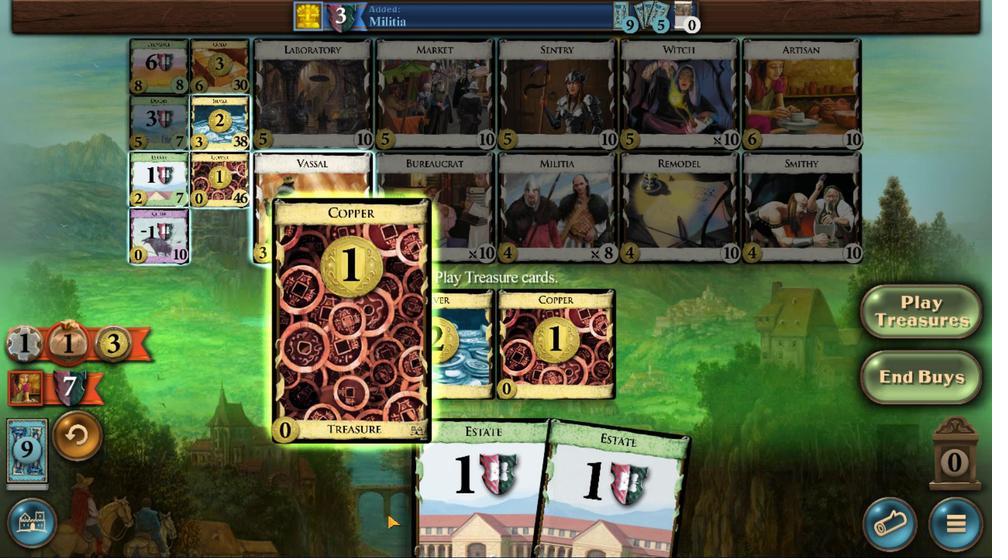 
Action: Mouse scrolled (548, 519) with delta (0, 0)
Screenshot: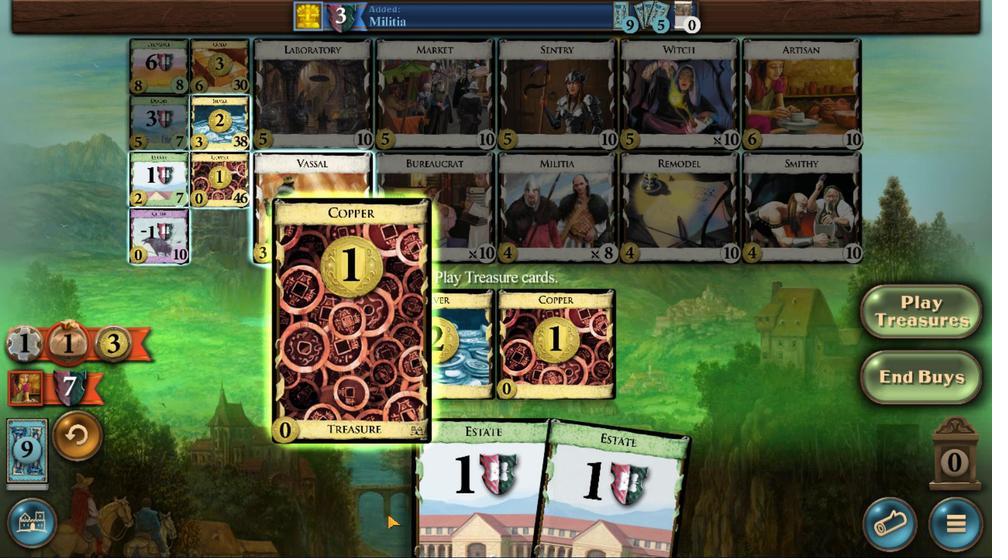 
Action: Mouse scrolled (548, 519) with delta (0, 0)
Screenshot: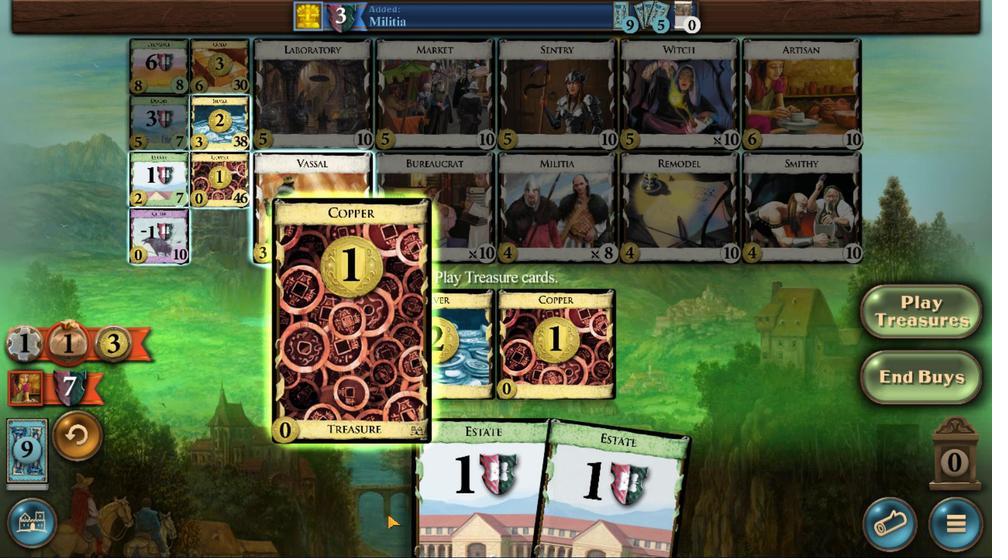 
Action: Mouse moved to (524, 408)
Screenshot: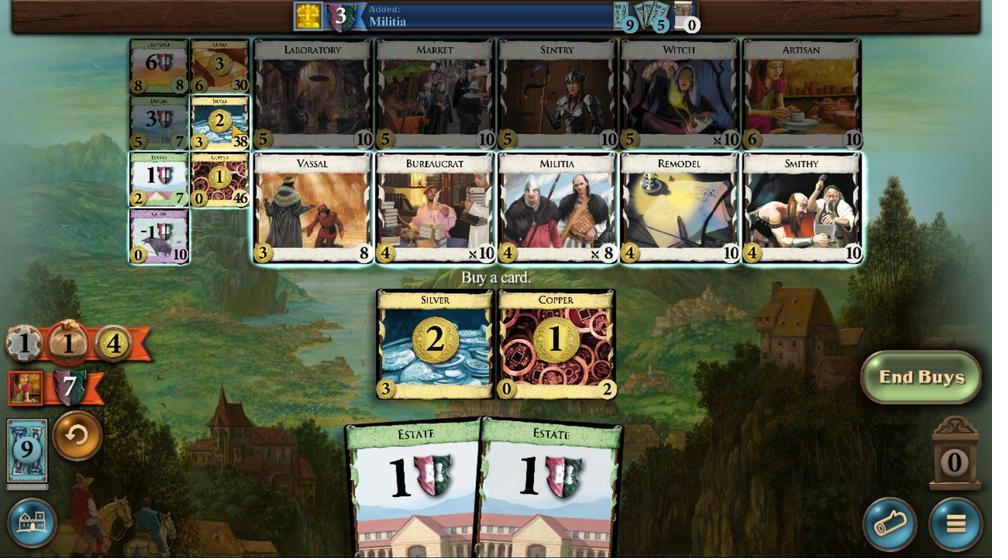
Action: Mouse pressed left at (524, 408)
Screenshot: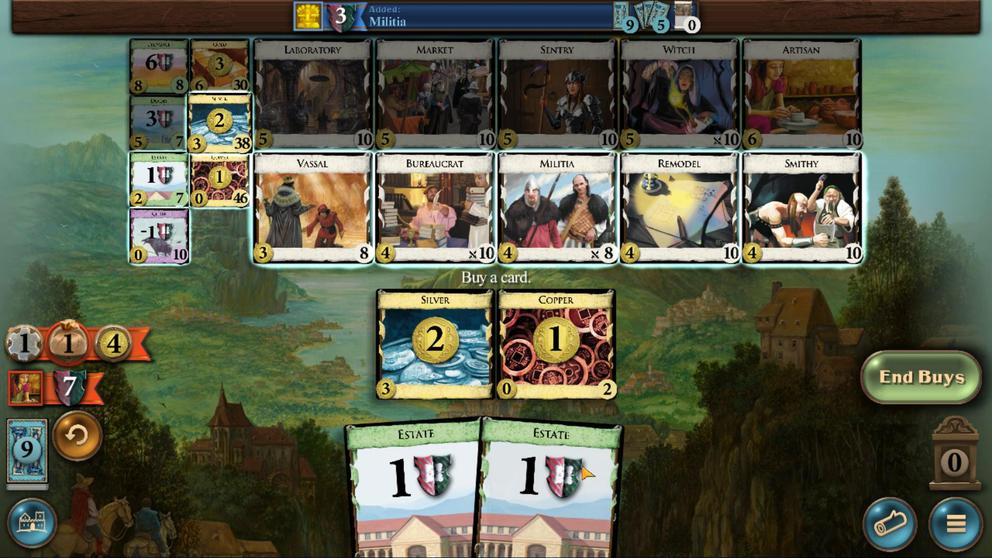 
Action: Mouse moved to (579, 508)
Screenshot: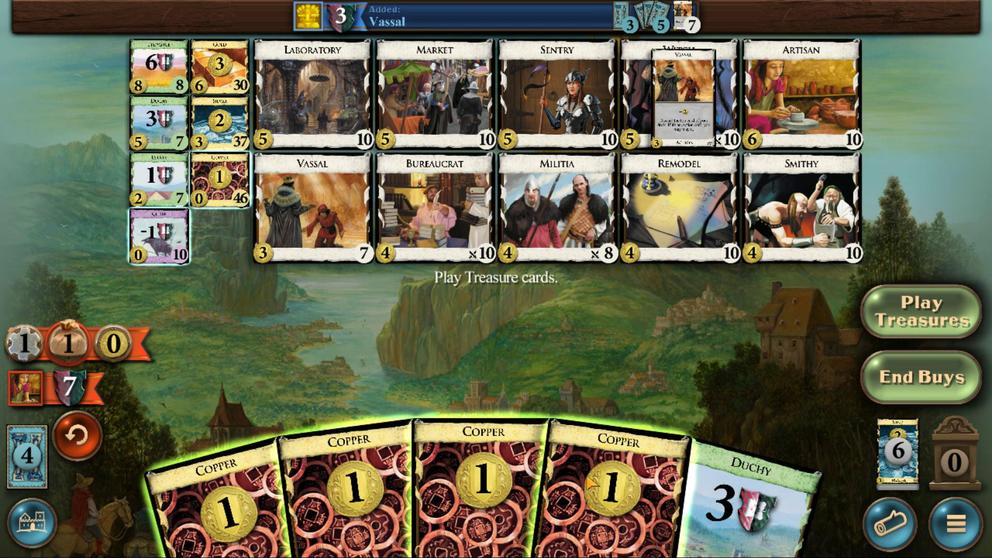 
Action: Mouse scrolled (579, 507) with delta (0, 0)
Screenshot: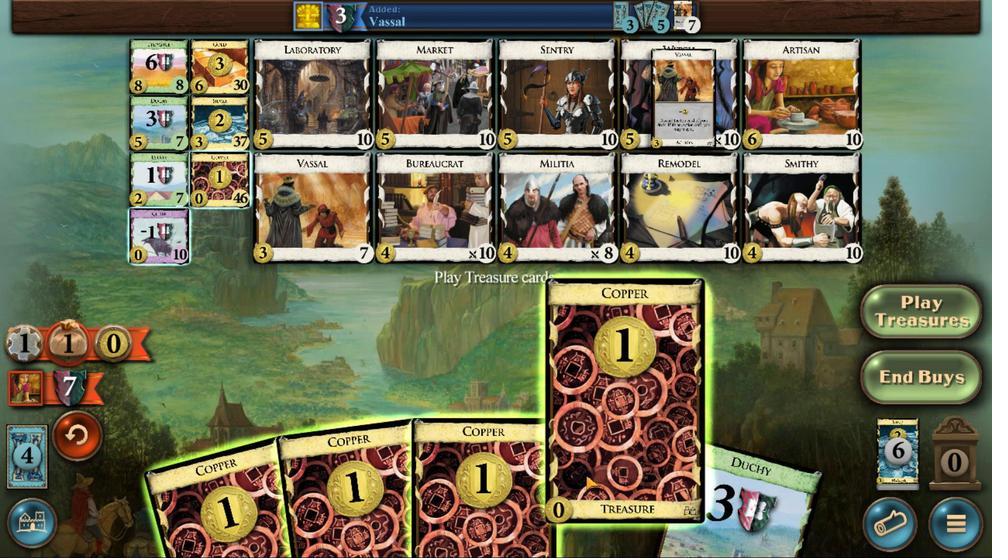 
Action: Mouse scrolled (579, 507) with delta (0, 0)
Screenshot: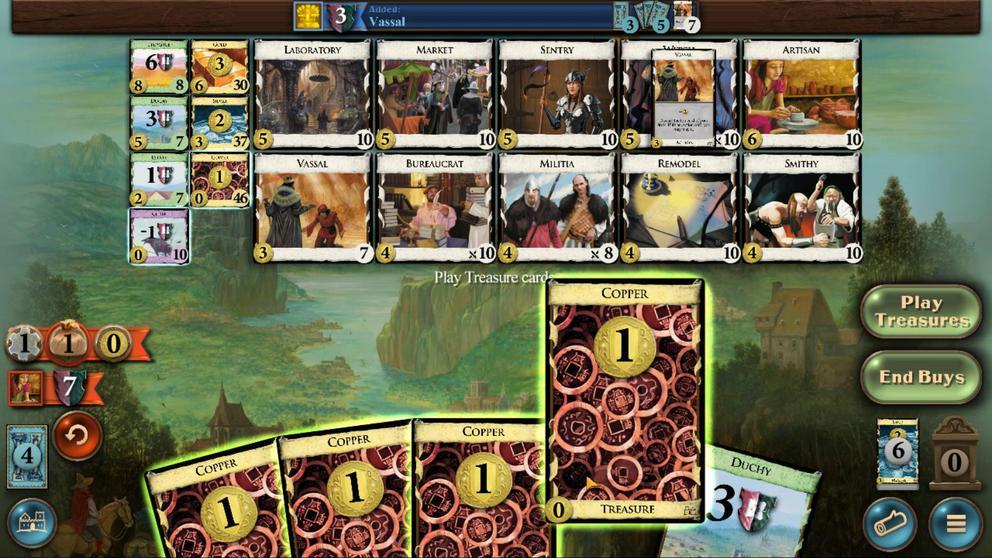 
Action: Mouse scrolled (579, 507) with delta (0, 0)
Screenshot: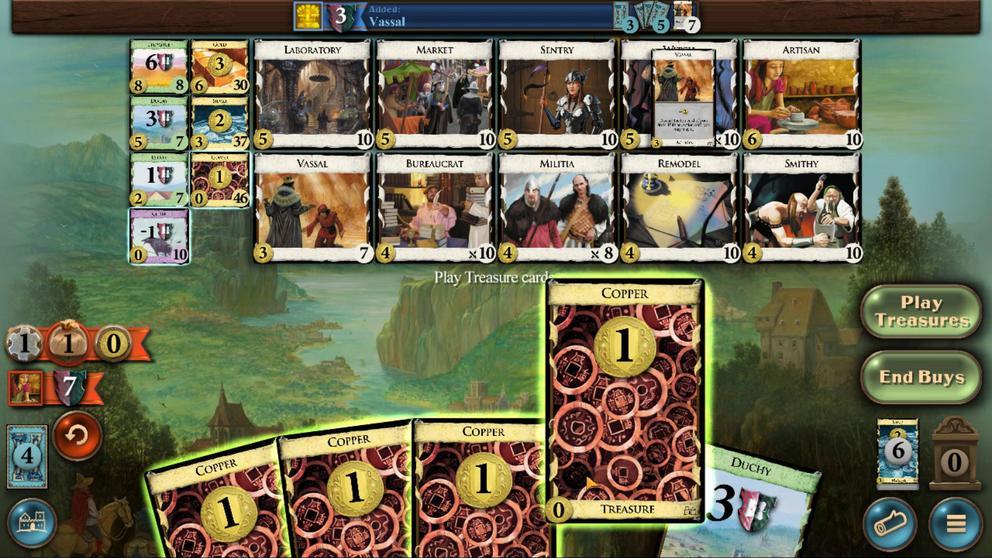 
Action: Mouse scrolled (579, 507) with delta (0, 0)
Screenshot: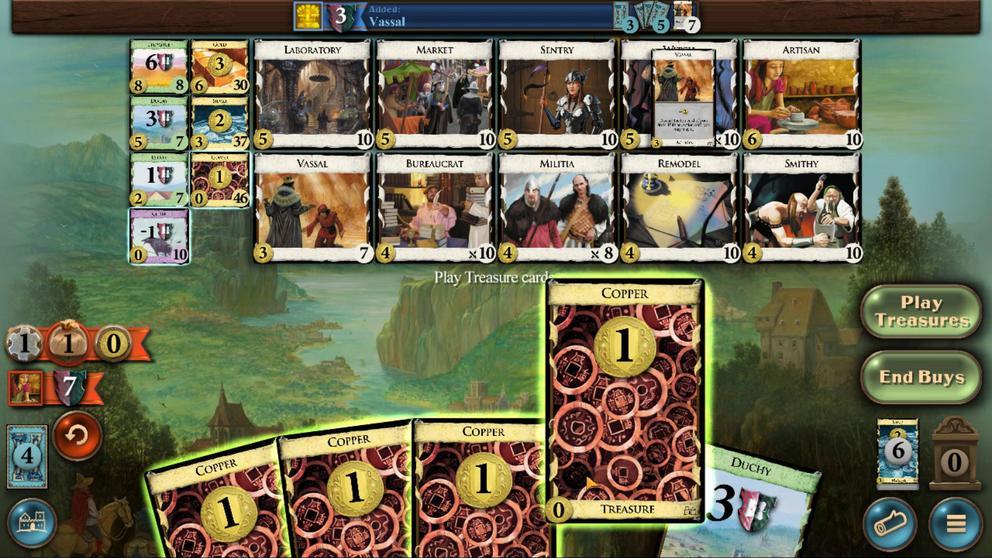 
Action: Mouse scrolled (579, 508) with delta (0, 0)
Screenshot: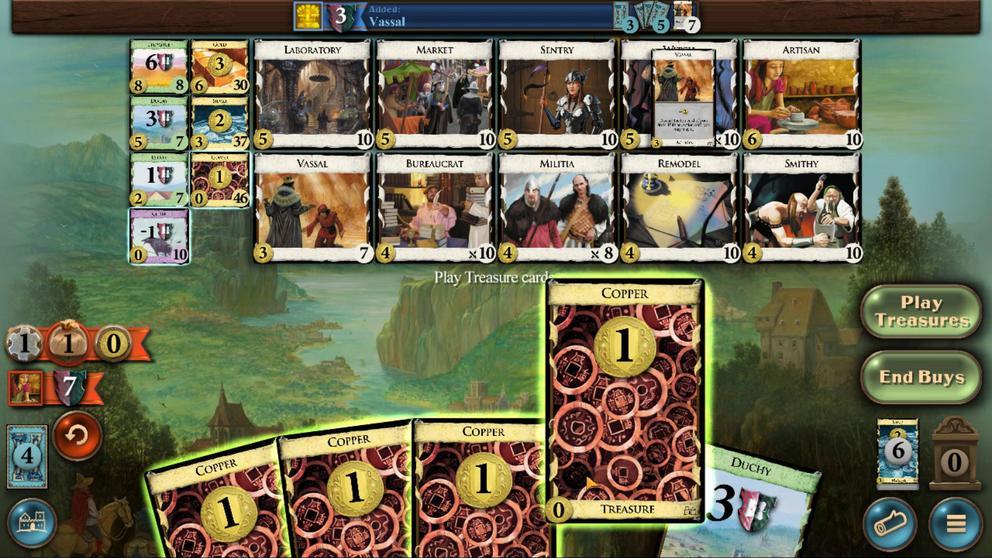 
Action: Mouse scrolled (579, 507) with delta (0, 0)
Screenshot: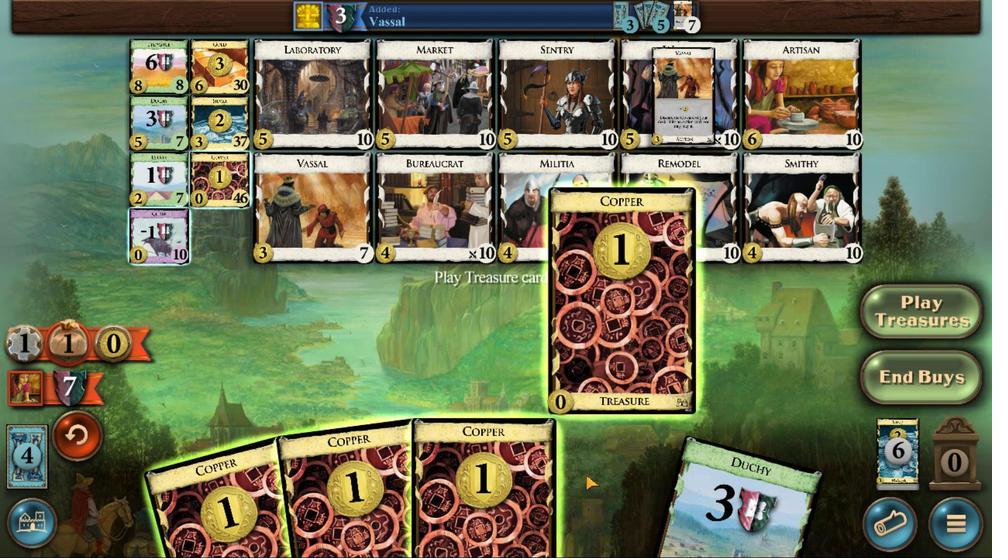 
Action: Mouse moved to (565, 512)
Screenshot: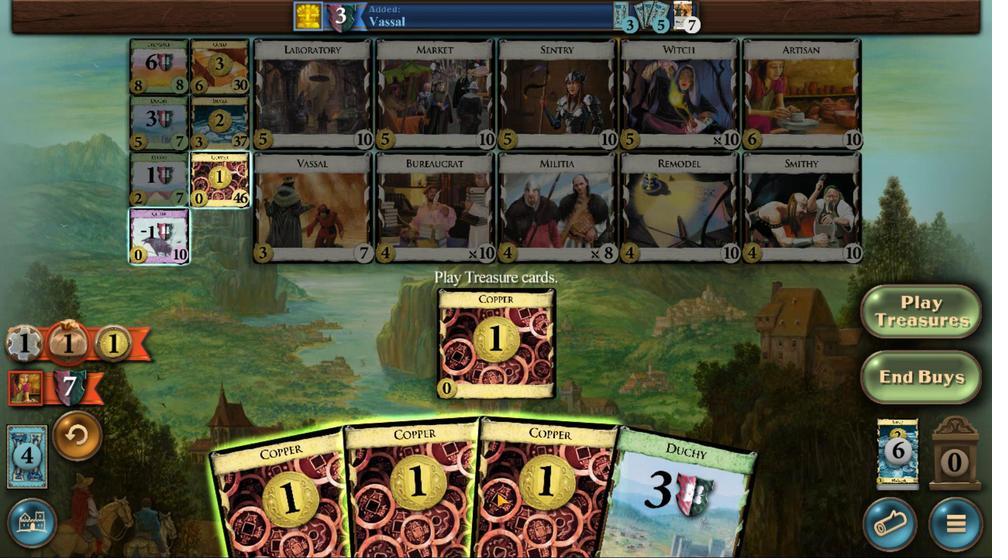
Action: Mouse scrolled (565, 512) with delta (0, 0)
Screenshot: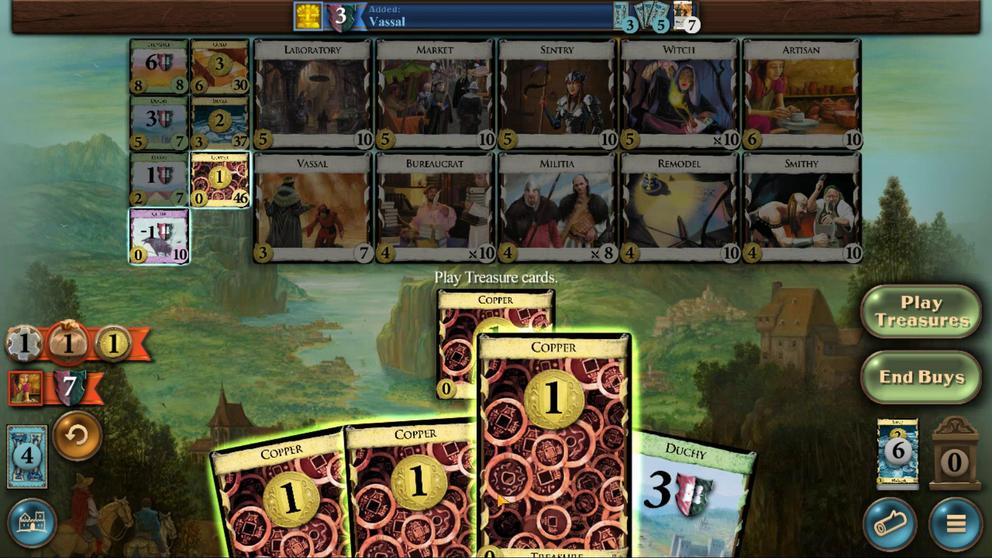 
Action: Mouse scrolled (565, 512) with delta (0, 0)
Screenshot: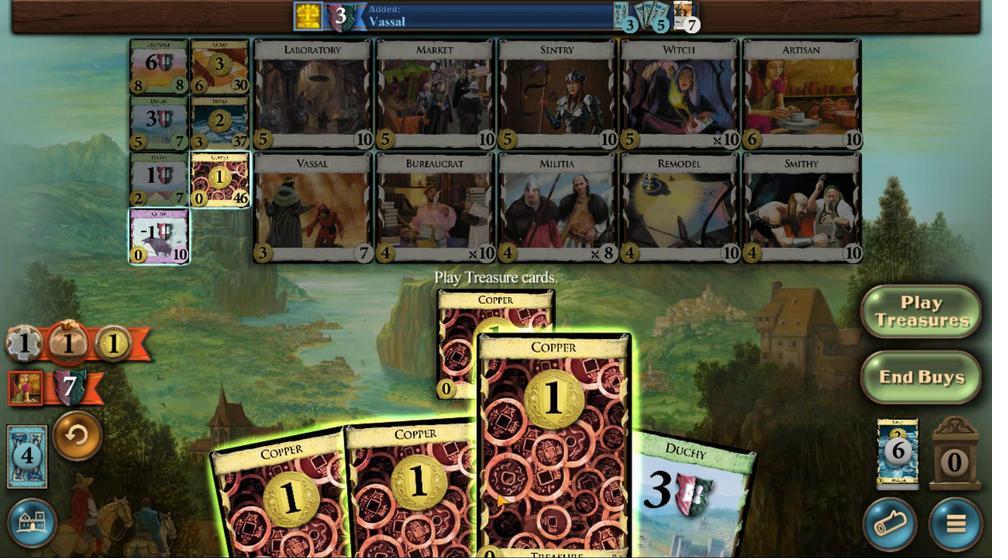 
Action: Mouse scrolled (565, 512) with delta (0, 0)
Screenshot: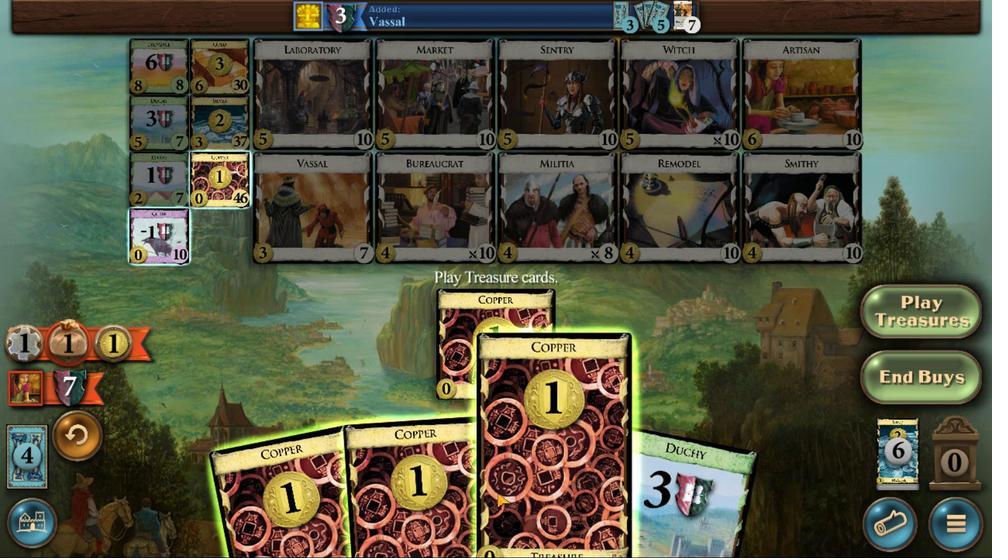 
Action: Mouse moved to (556, 516)
Screenshot: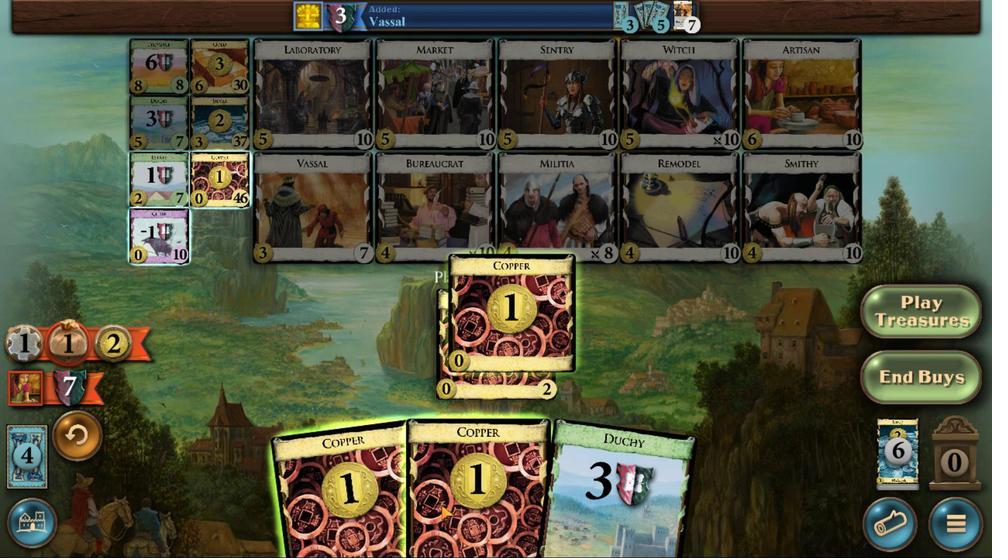 
Action: Mouse scrolled (556, 516) with delta (0, 0)
Screenshot: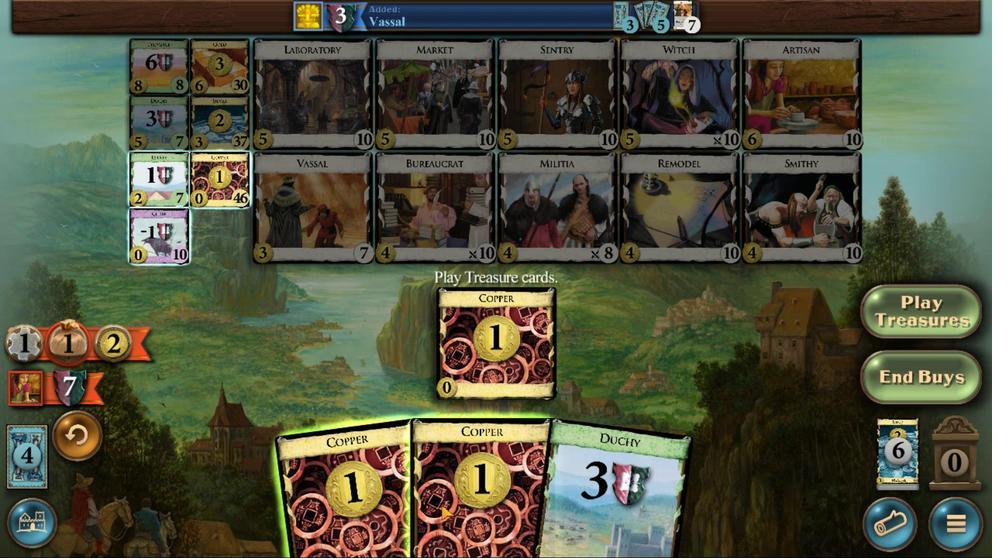 
Action: Mouse scrolled (556, 516) with delta (0, 0)
Screenshot: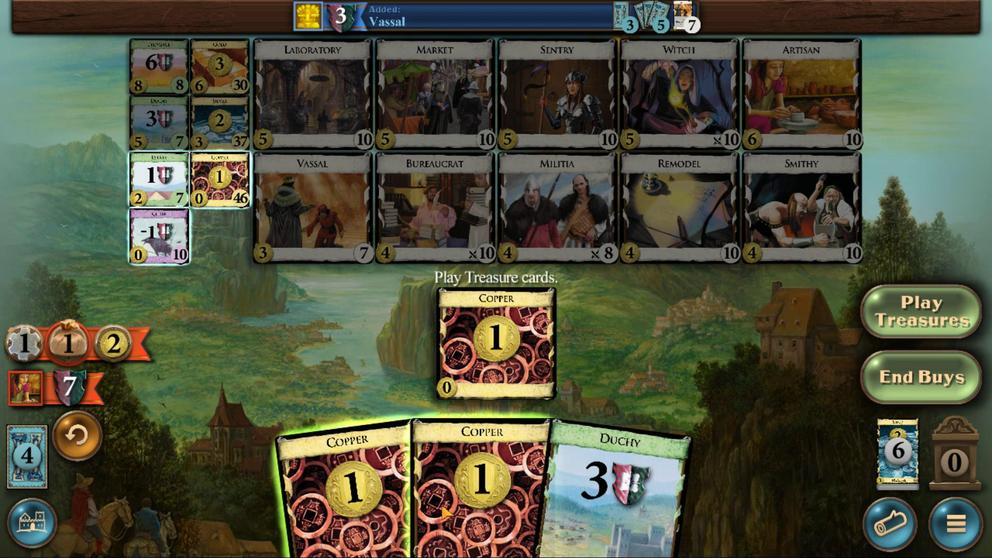 
Action: Mouse scrolled (556, 517) with delta (0, 0)
Screenshot: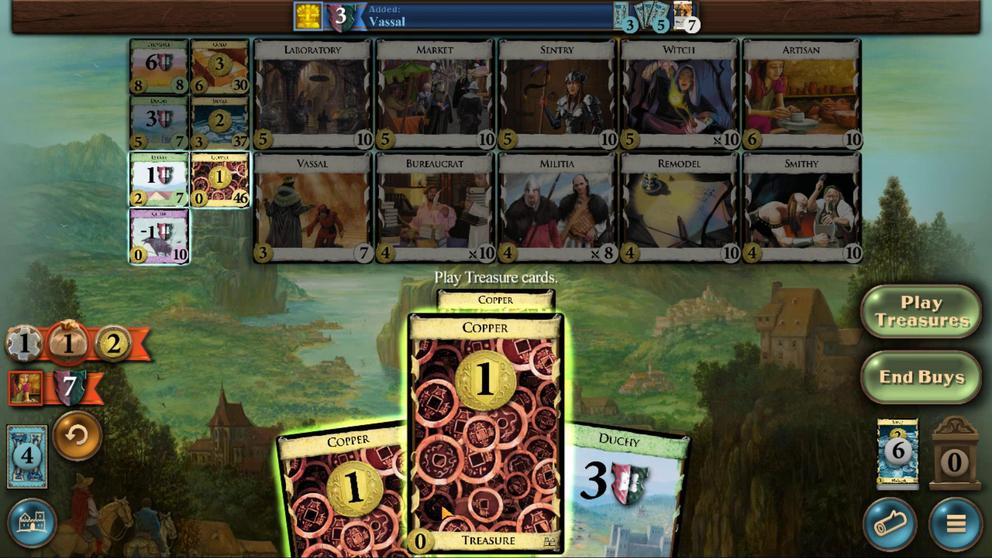 
Action: Mouse scrolled (556, 516) with delta (0, 0)
Screenshot: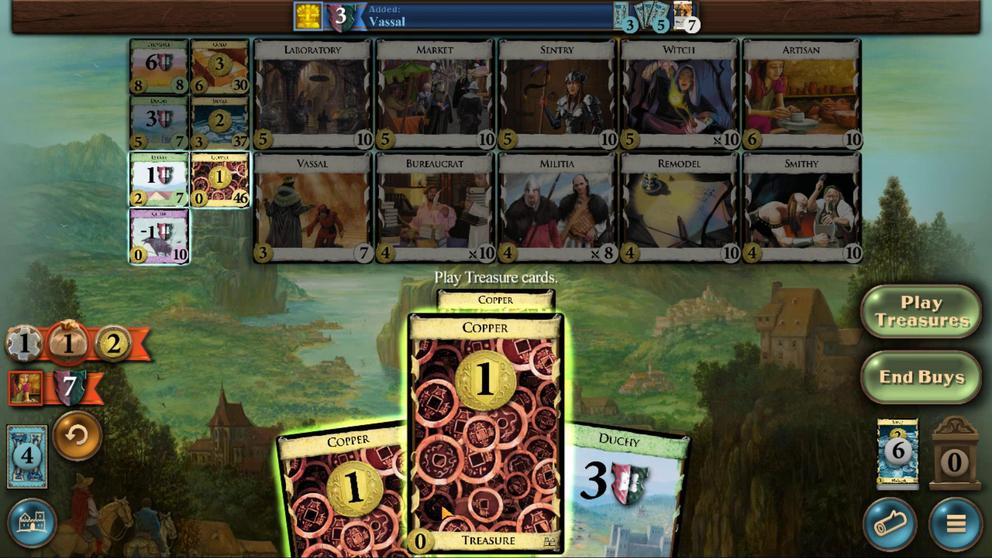 
Action: Mouse moved to (556, 514)
Screenshot: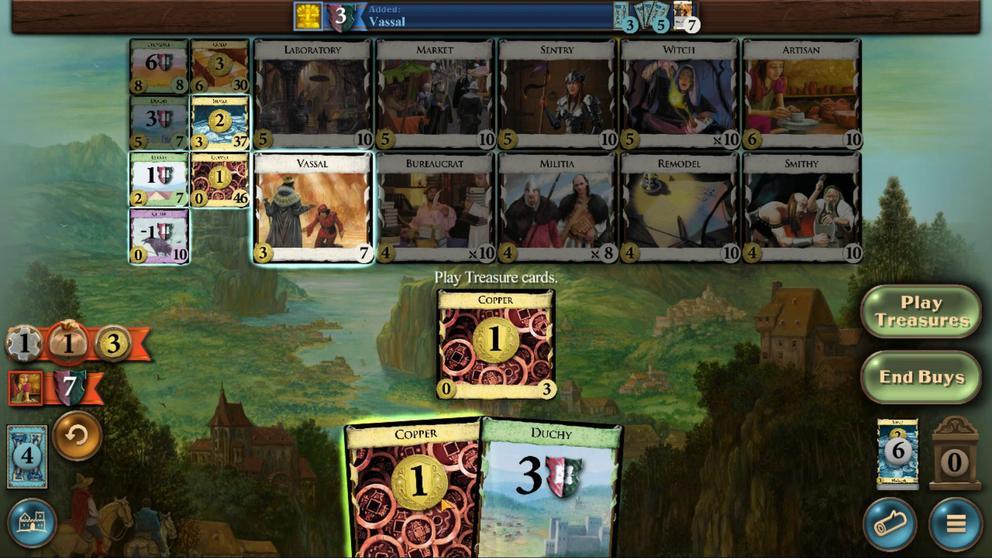 
Action: Mouse scrolled (556, 514) with delta (0, 0)
Screenshot: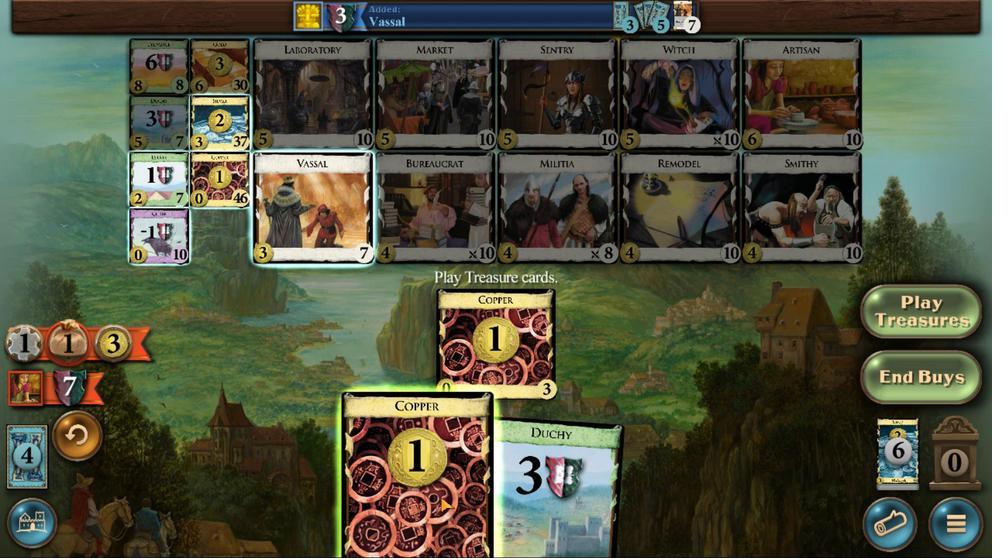 
Action: Mouse scrolled (556, 514) with delta (0, 0)
Screenshot: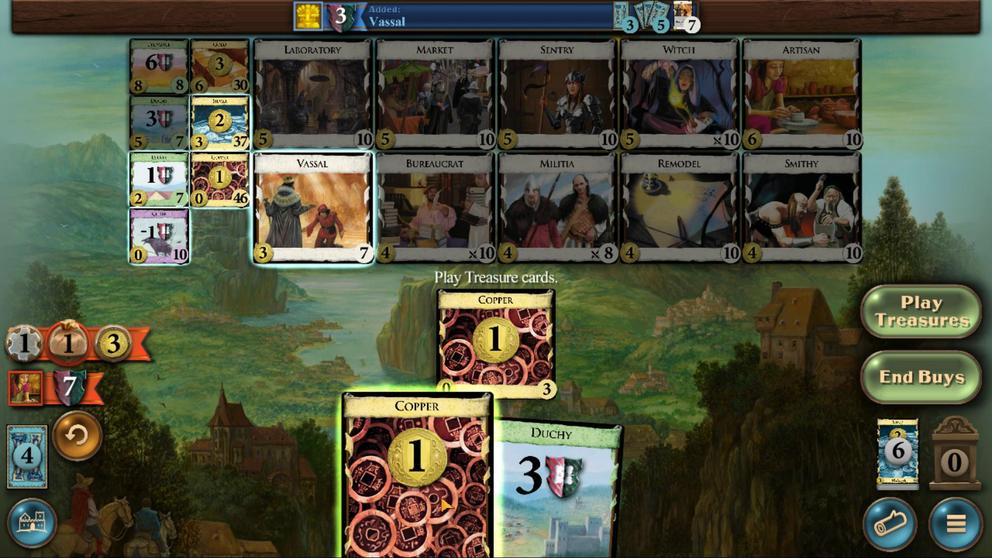 
Action: Mouse scrolled (556, 514) with delta (0, 0)
Screenshot: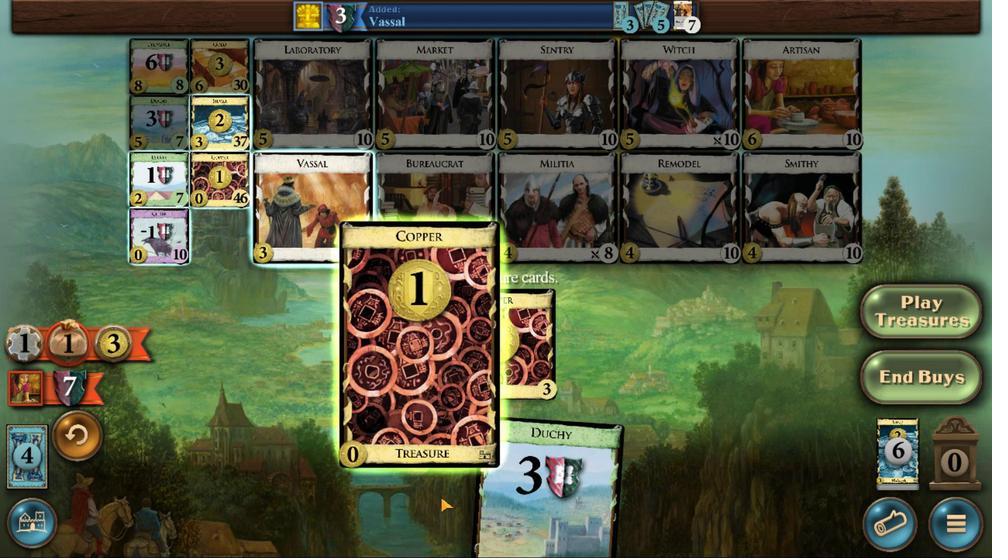 
Action: Mouse scrolled (556, 514) with delta (0, 0)
Screenshot: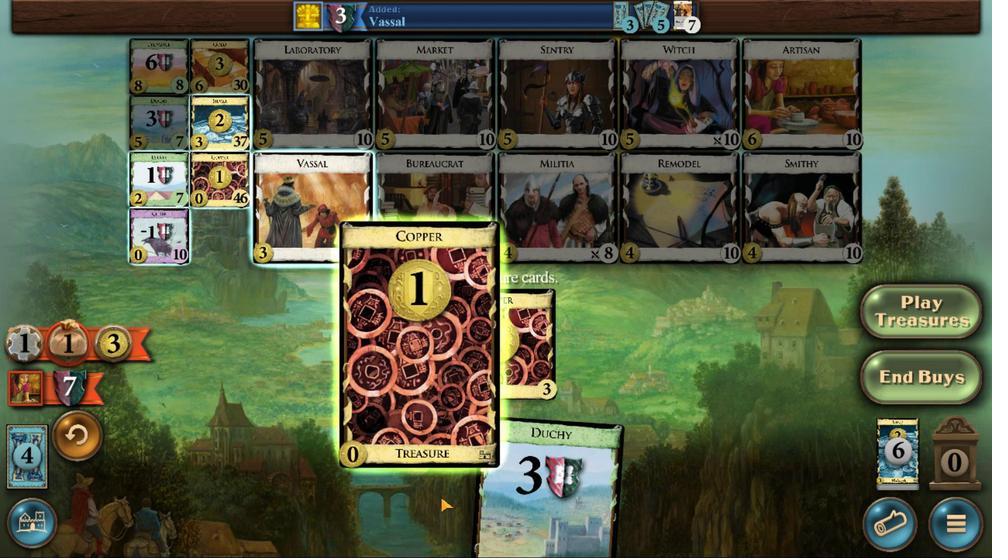 
Action: Mouse scrolled (556, 514) with delta (0, 0)
Screenshot: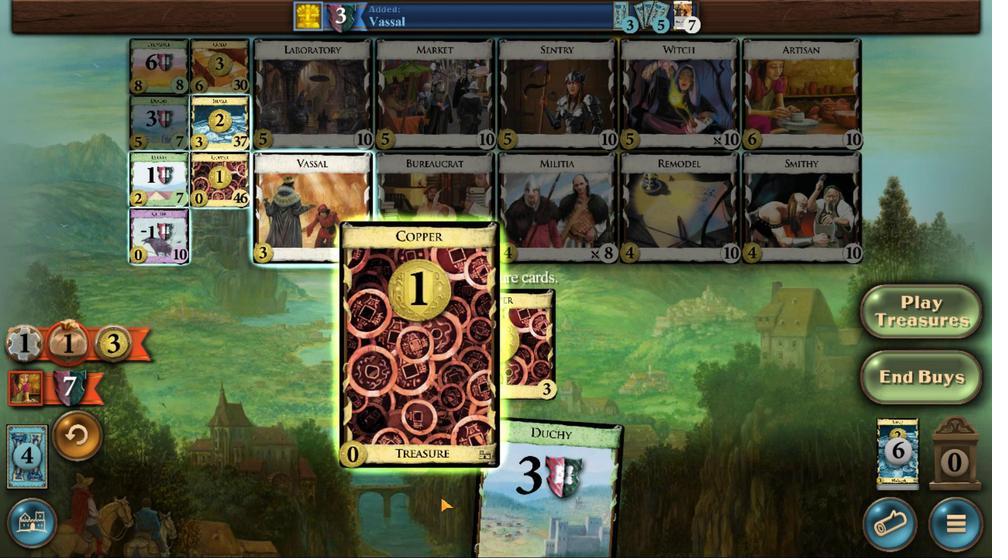
Action: Mouse scrolled (556, 514) with delta (0, 0)
Screenshot: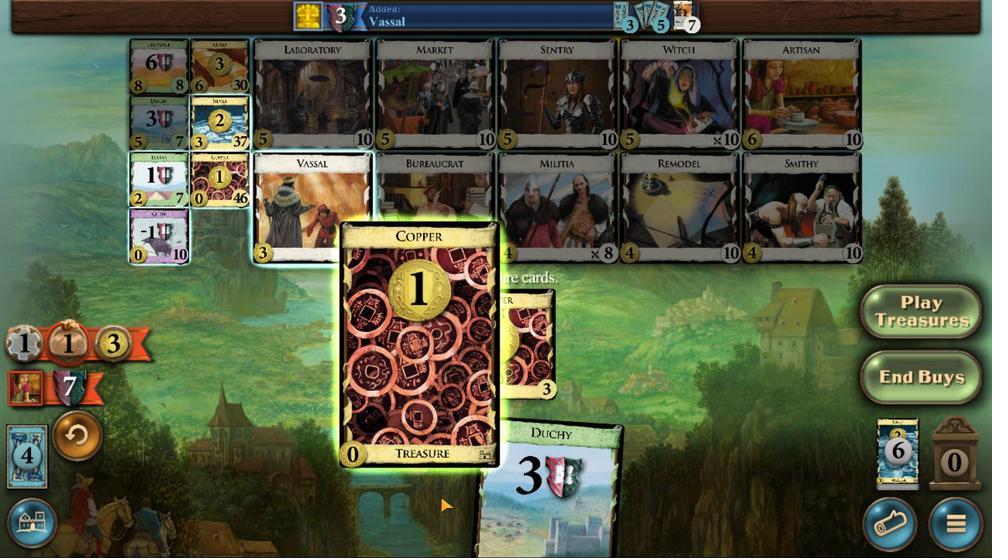 
Action: Mouse scrolled (556, 514) with delta (0, 0)
Screenshot: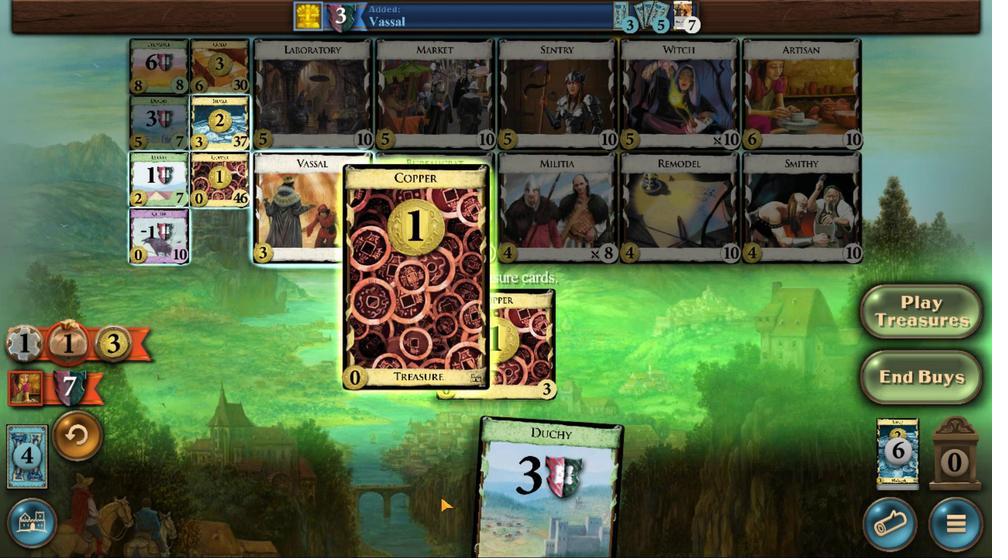 
Action: Mouse scrolled (556, 514) with delta (0, 0)
Screenshot: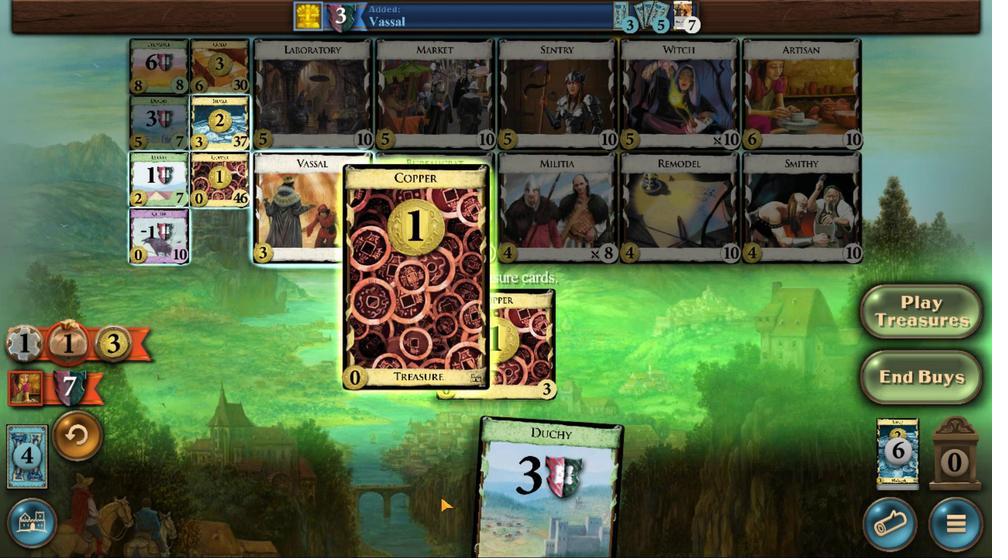 
Action: Mouse moved to (523, 411)
Screenshot: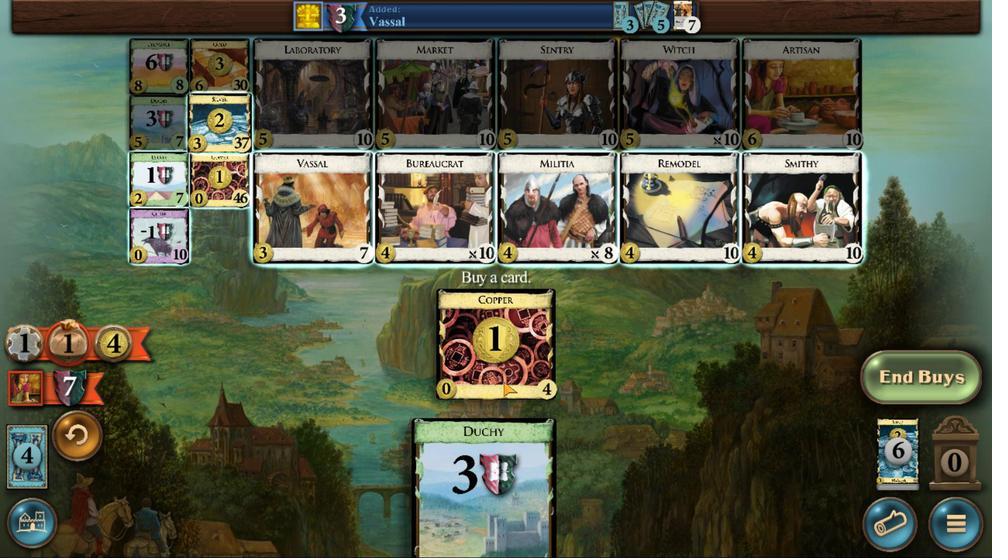 
Action: Mouse pressed left at (523, 411)
Screenshot: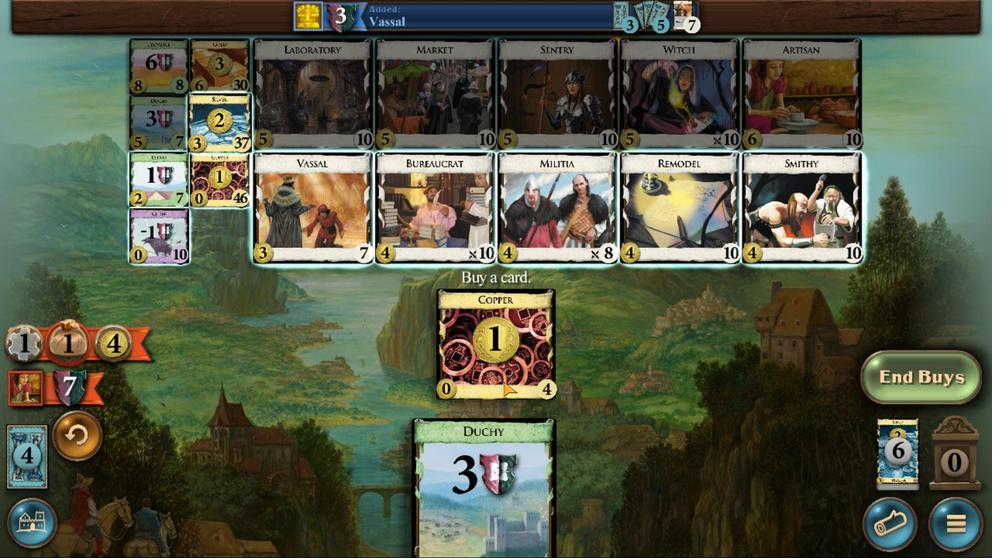 
Action: Mouse moved to (555, 511)
Screenshot: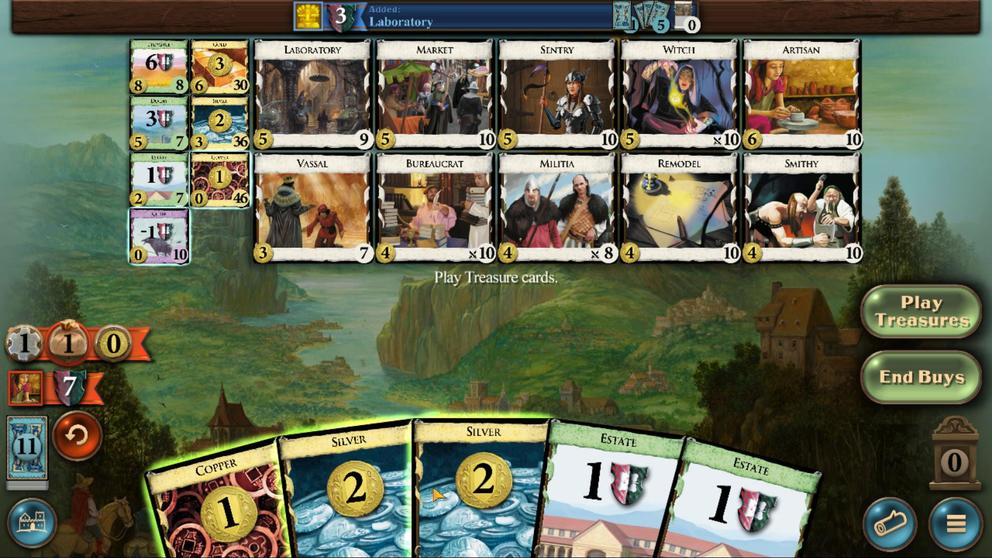 
Action: Mouse scrolled (555, 511) with delta (0, 0)
Screenshot: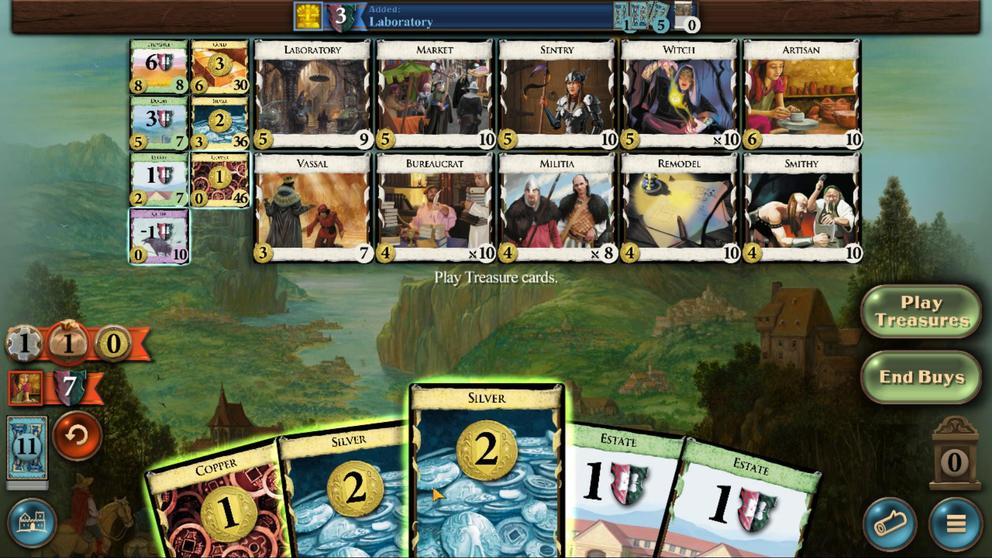 
Action: Mouse scrolled (555, 511) with delta (0, 0)
Screenshot: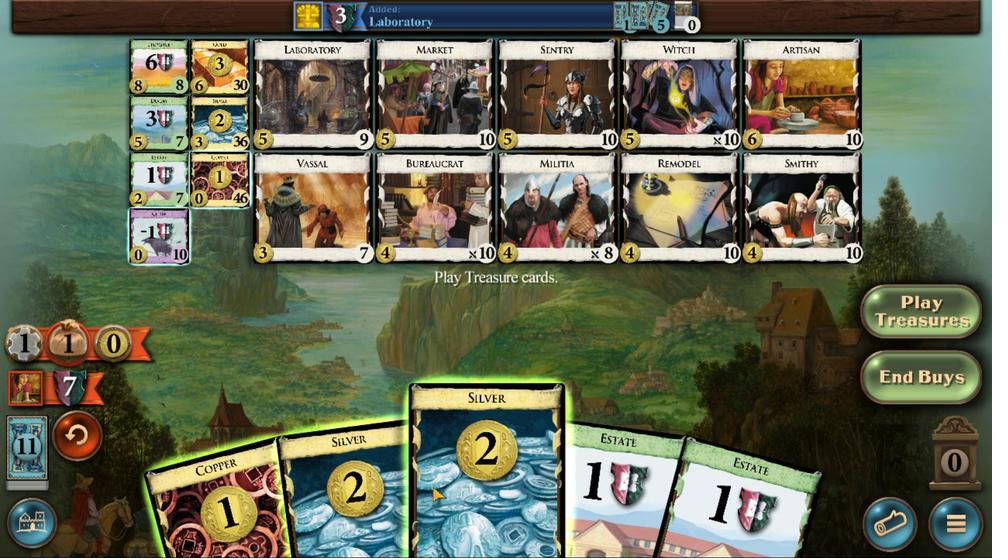 
Action: Mouse scrolled (555, 511) with delta (0, 0)
Screenshot: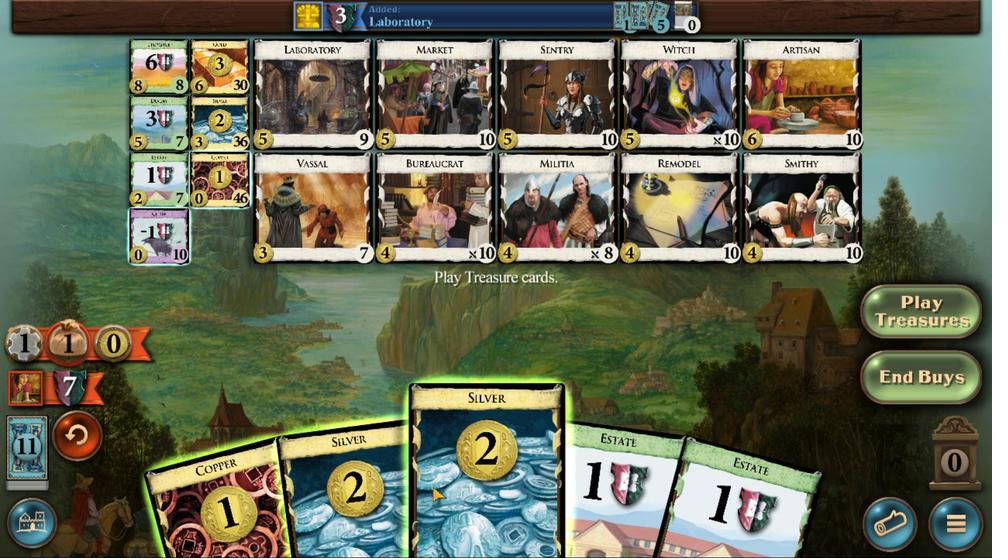 
Action: Mouse scrolled (555, 511) with delta (0, 0)
Screenshot: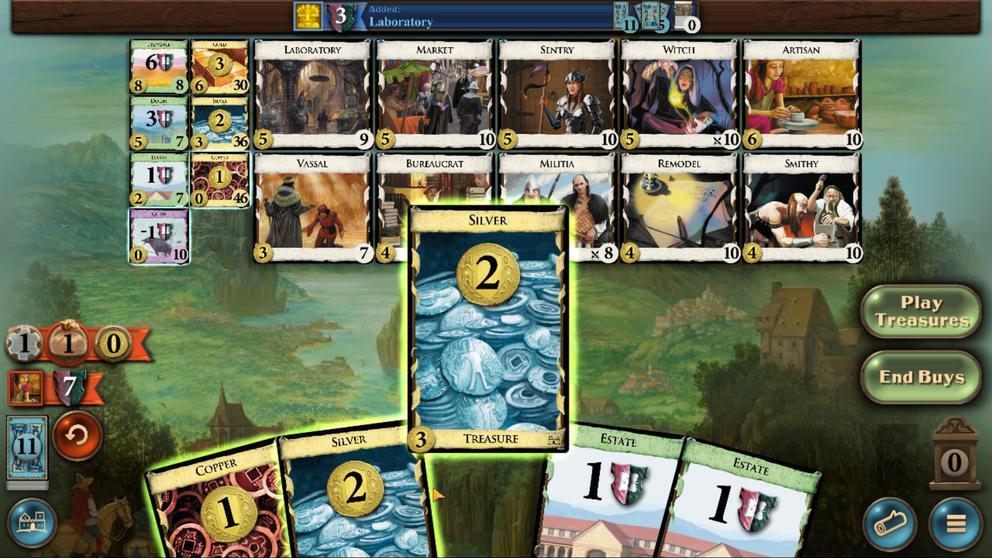 
Action: Mouse scrolled (555, 511) with delta (0, 0)
Screenshot: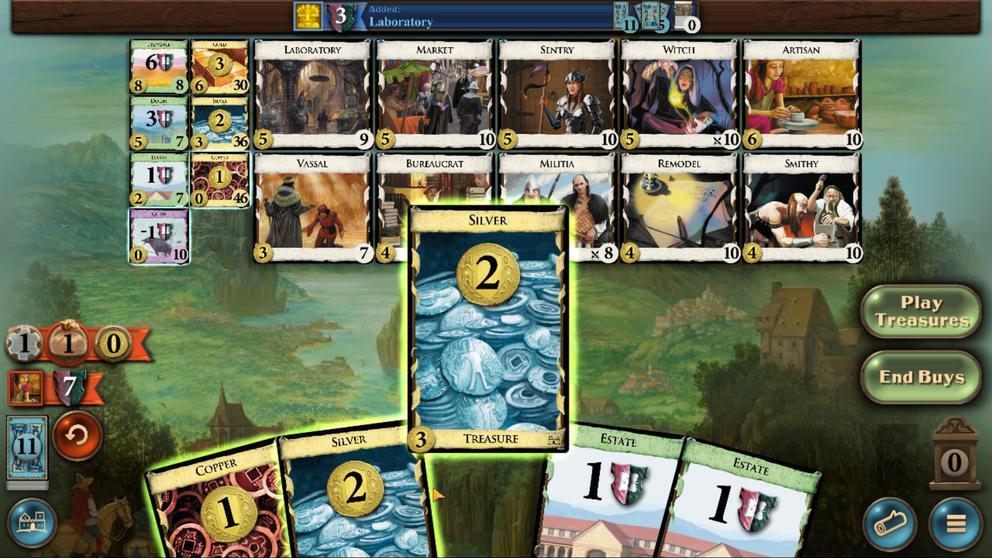 
Action: Mouse scrolled (555, 511) with delta (0, 0)
Screenshot: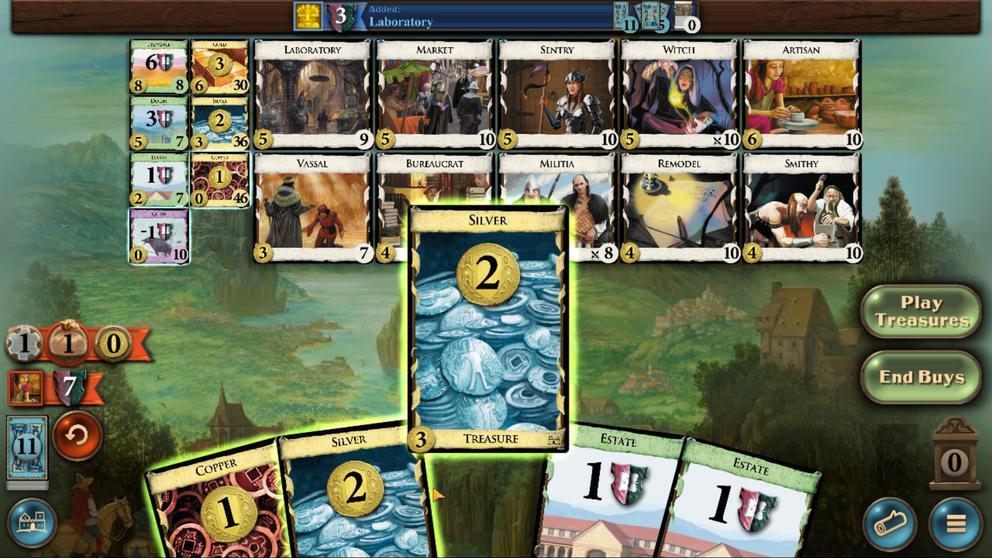 
Action: Mouse scrolled (555, 511) with delta (0, 0)
Screenshot: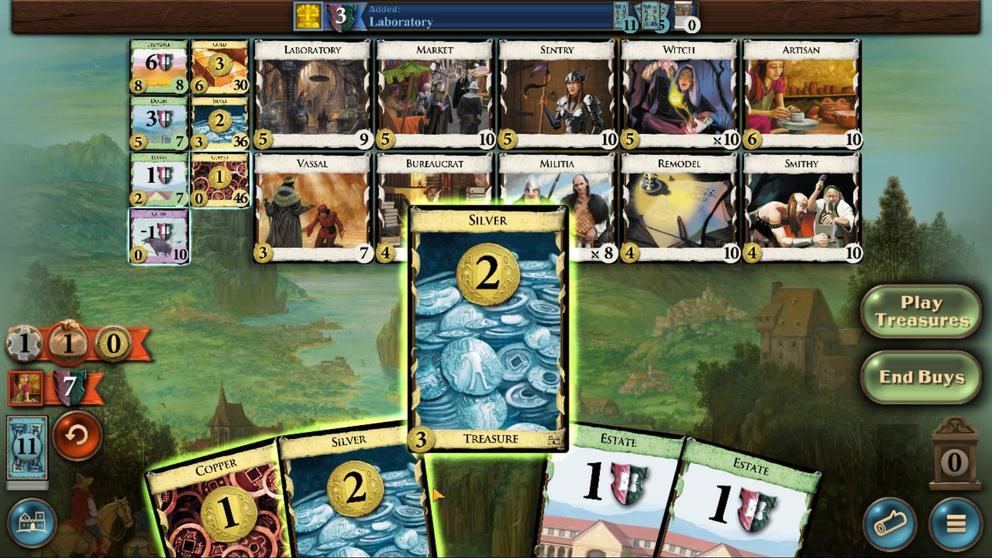 
Action: Mouse moved to (544, 523)
Screenshot: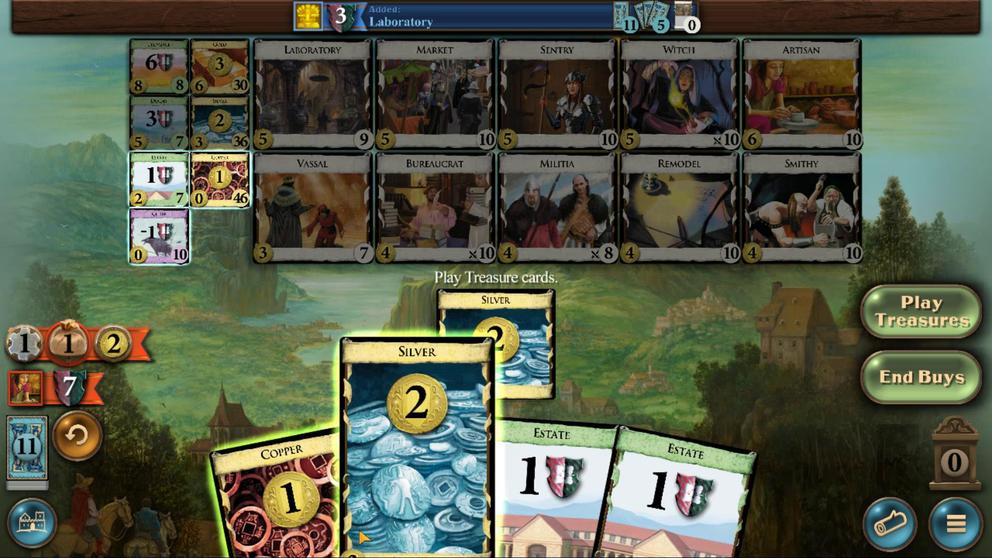 
Action: Mouse scrolled (544, 523) with delta (0, 0)
Screenshot: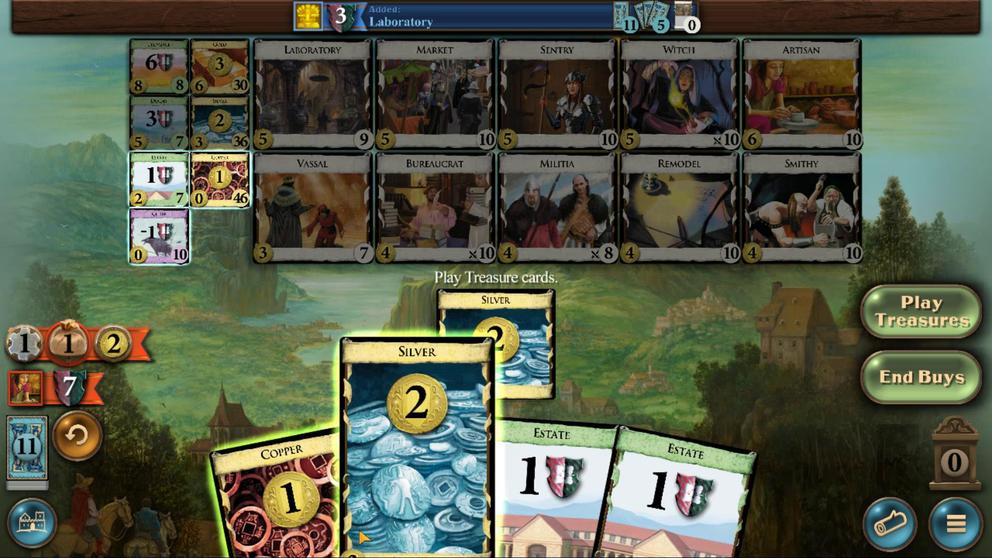 
Action: Mouse scrolled (544, 523) with delta (0, 0)
Screenshot: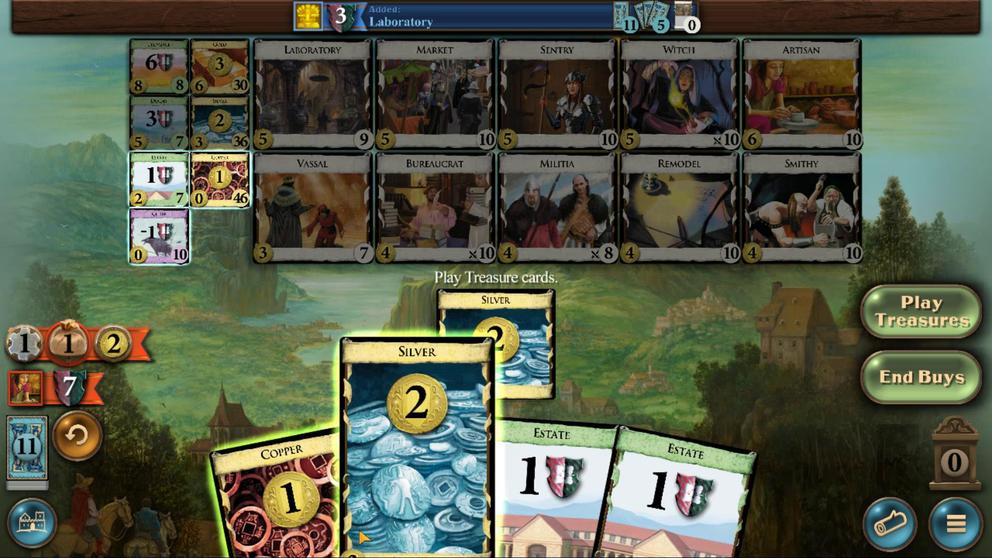 
Action: Mouse scrolled (544, 523) with delta (0, 0)
Screenshot: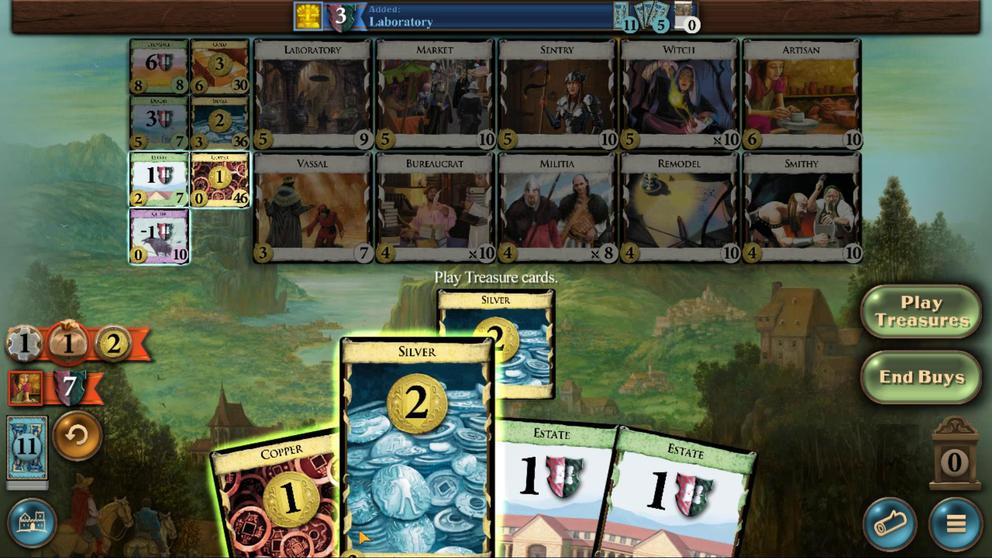 
Action: Mouse scrolled (544, 523) with delta (0, 0)
Screenshot: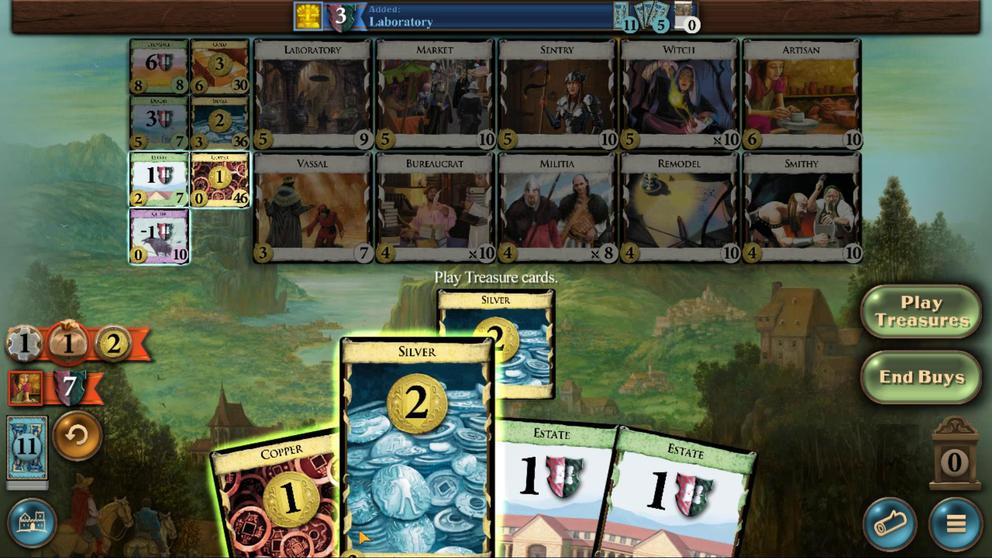 
Action: Mouse scrolled (544, 523) with delta (0, 0)
Screenshot: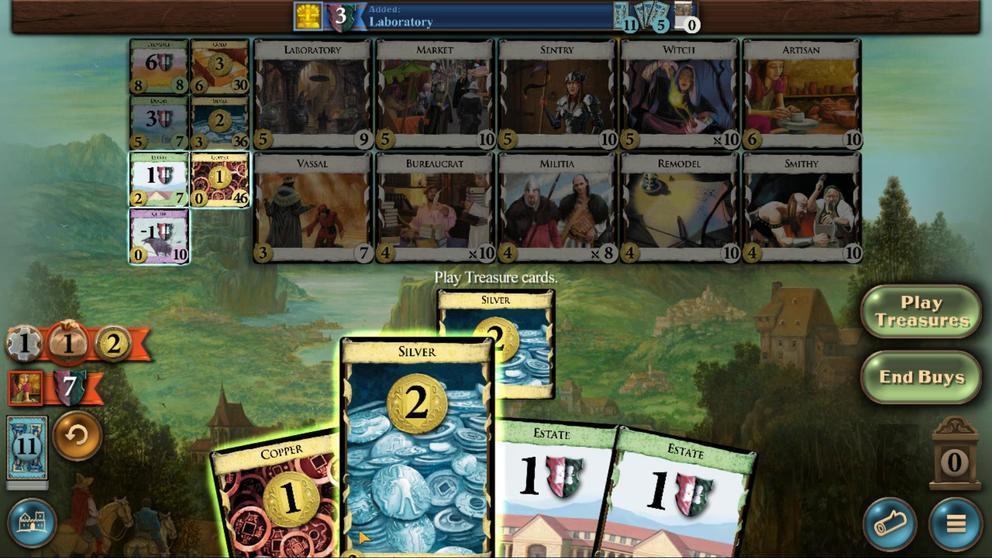 
Action: Mouse scrolled (544, 523) with delta (0, 0)
Screenshot: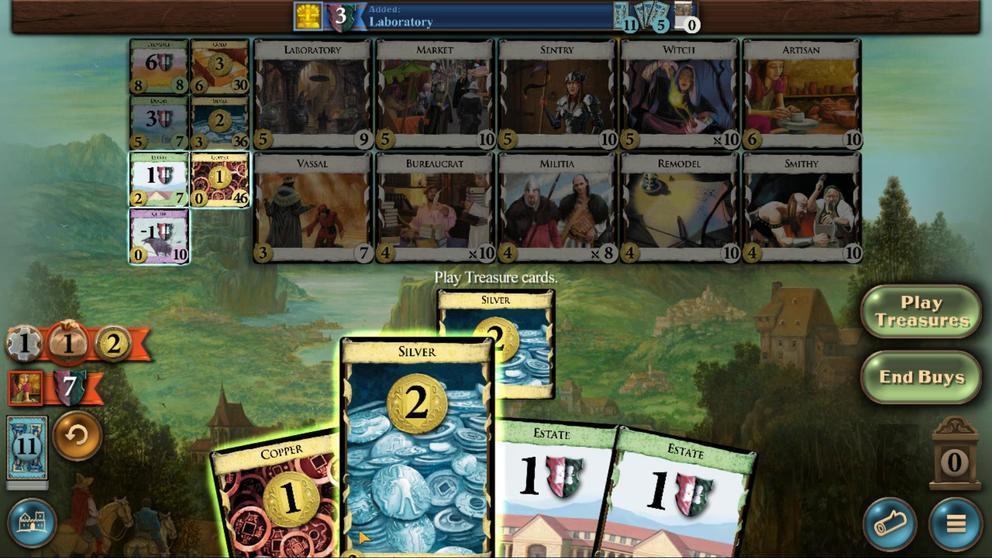 
Action: Mouse moved to (539, 524)
Screenshot: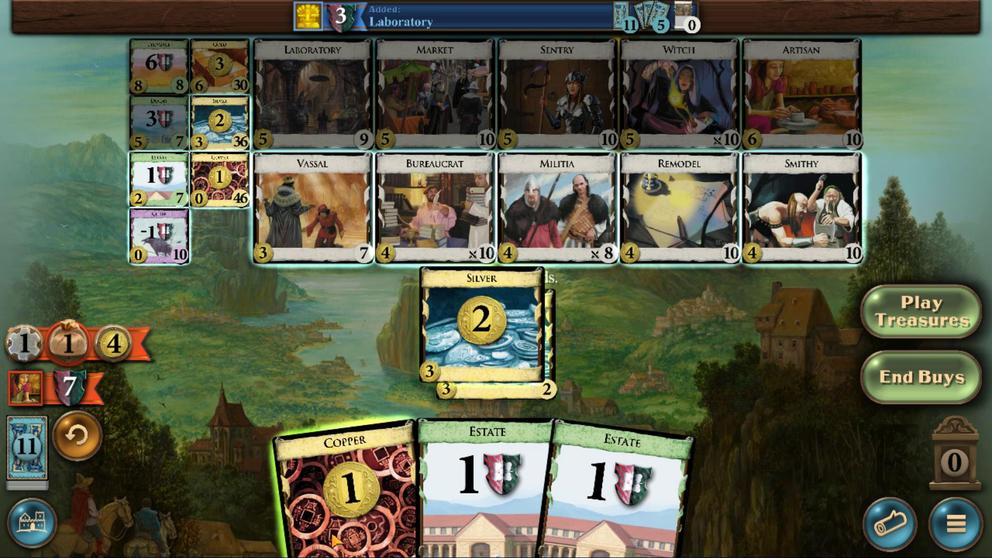 
Action: Mouse scrolled (539, 524) with delta (0, 0)
Screenshot: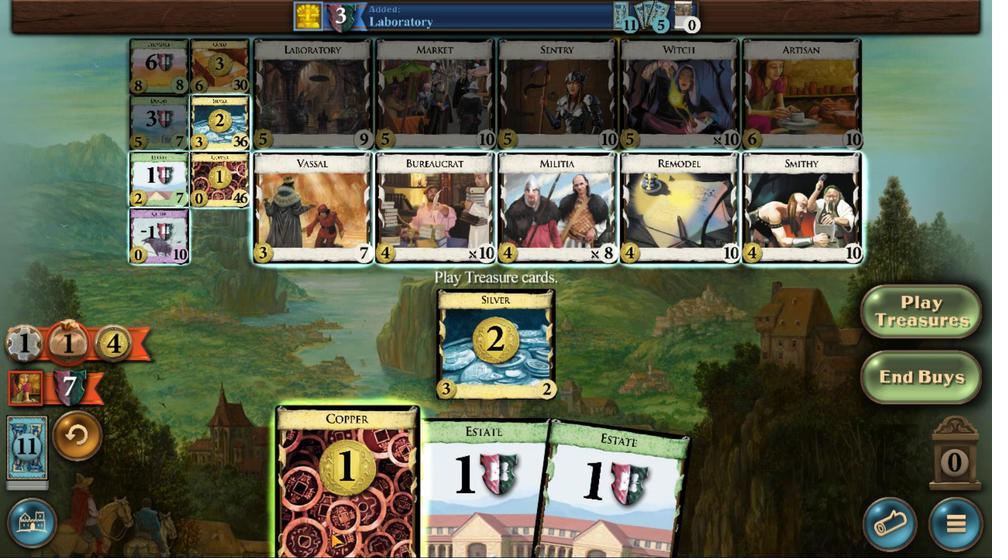 
Action: Mouse scrolled (539, 524) with delta (0, 0)
Screenshot: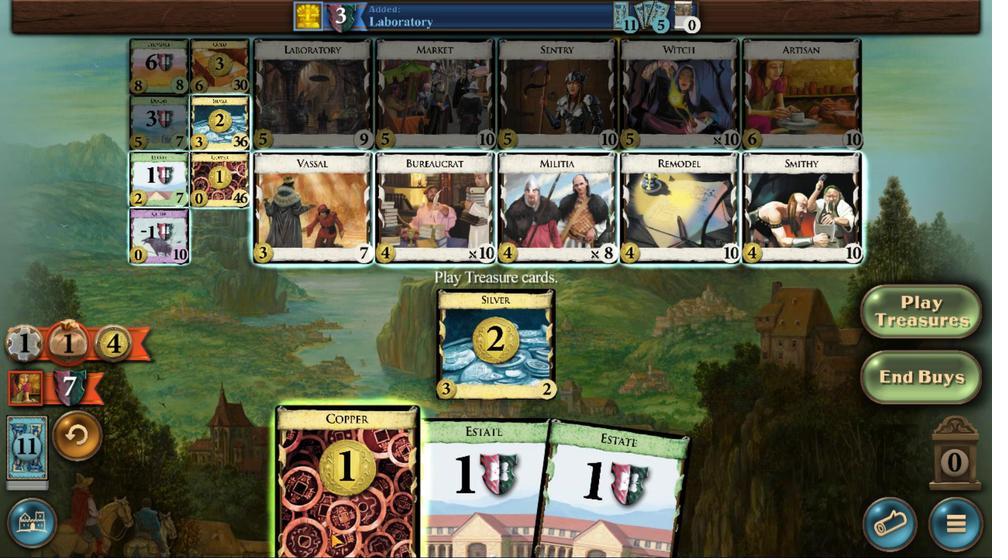 
Action: Mouse scrolled (539, 524) with delta (0, 0)
Screenshot: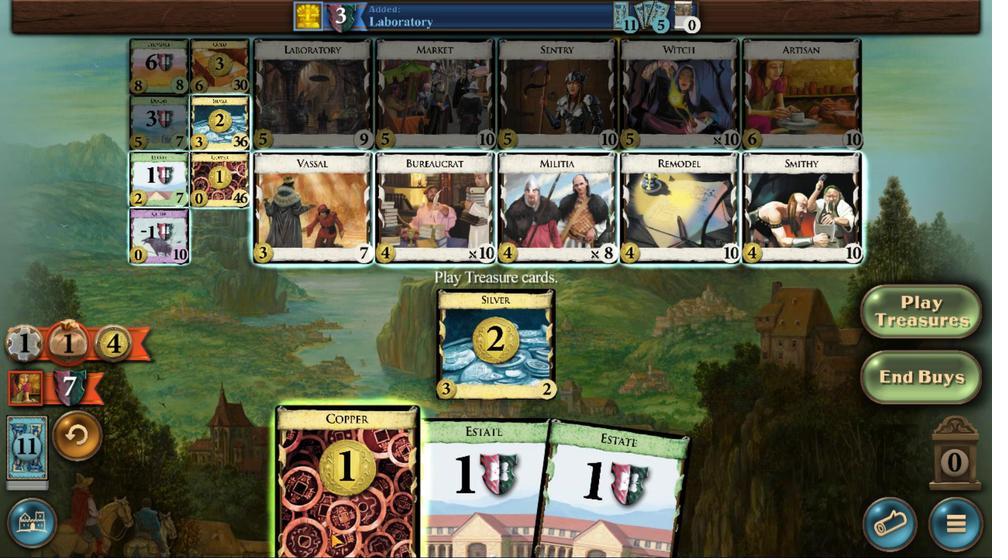 
Action: Mouse scrolled (539, 524) with delta (0, 0)
Screenshot: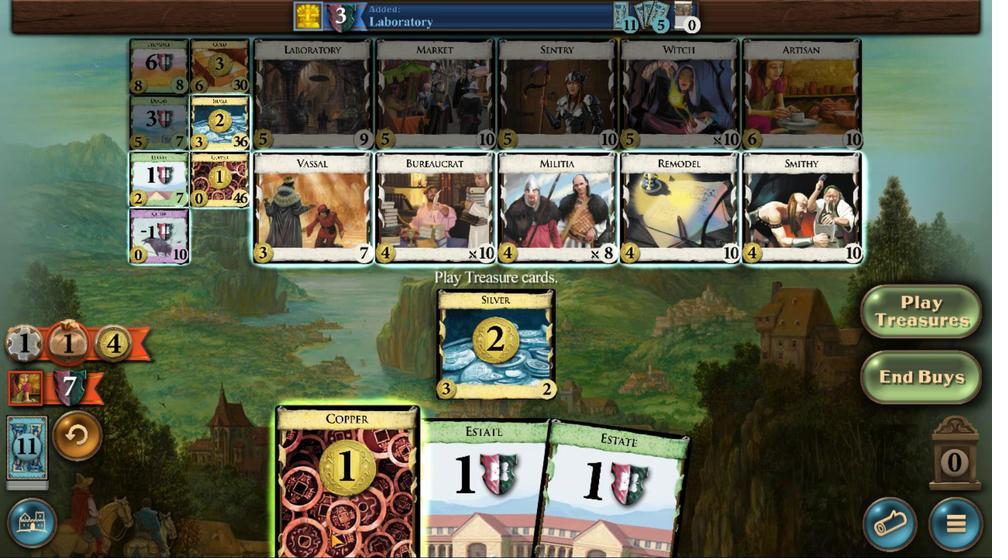 
Action: Mouse scrolled (539, 524) with delta (0, 0)
Screenshot: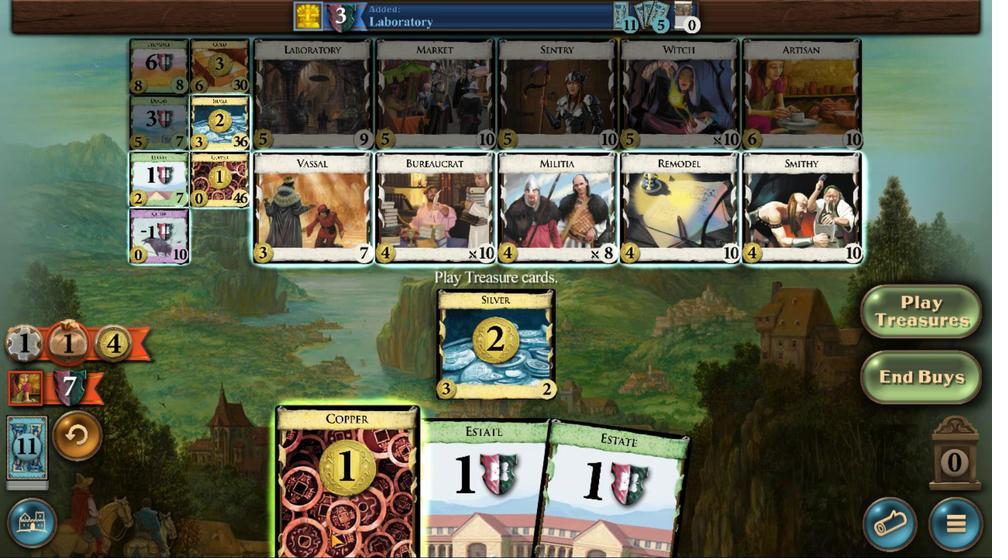 
Action: Mouse scrolled (539, 524) with delta (0, 0)
Screenshot: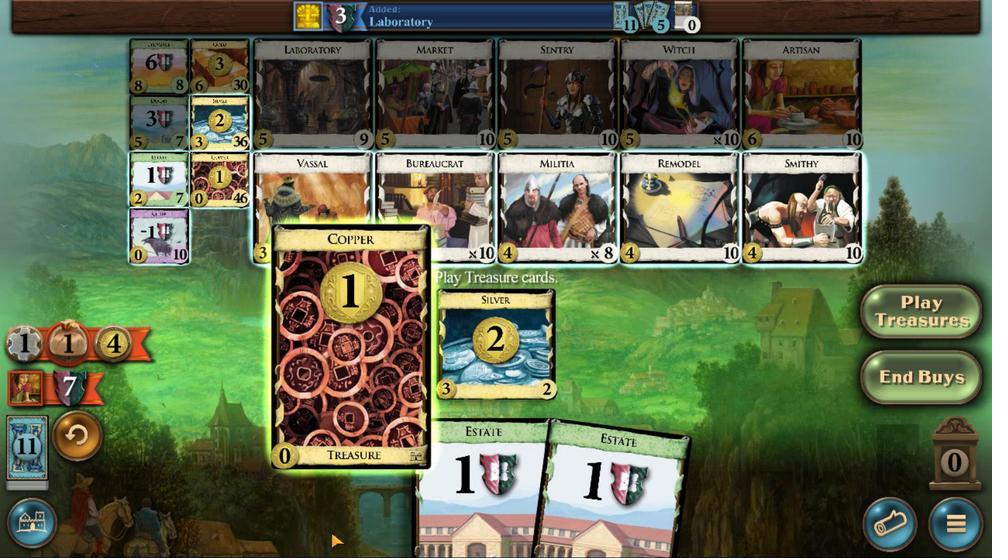 
Action: Mouse scrolled (539, 524) with delta (0, 0)
Screenshot: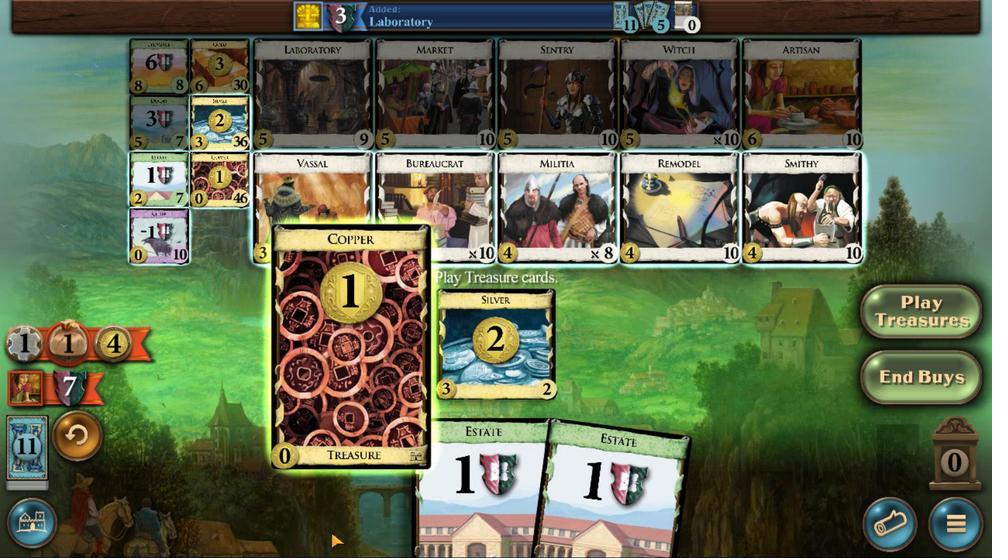 
Action: Mouse scrolled (539, 524) with delta (0, 0)
Screenshot: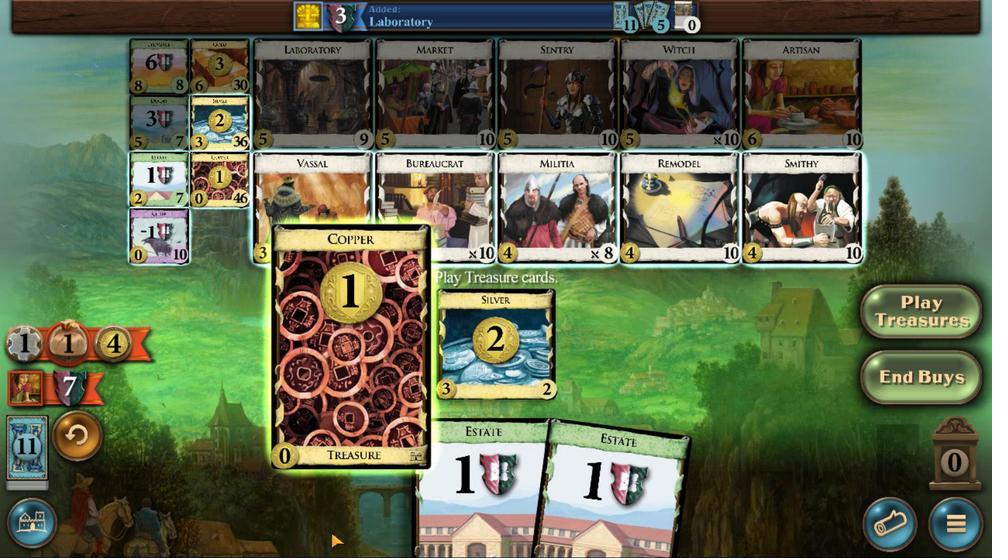 
Action: Mouse moved to (512, 406)
Screenshot: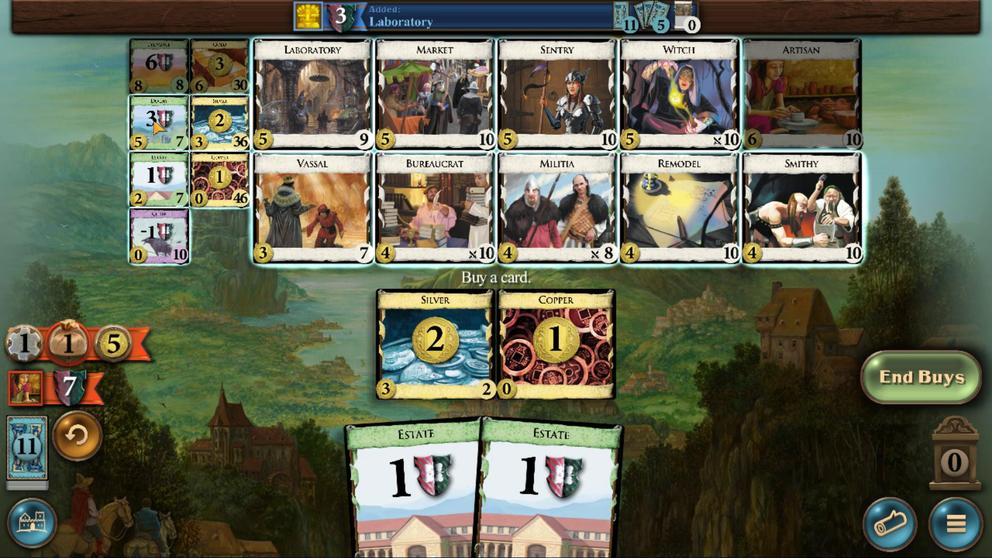 
Action: Mouse pressed left at (512, 406)
Screenshot: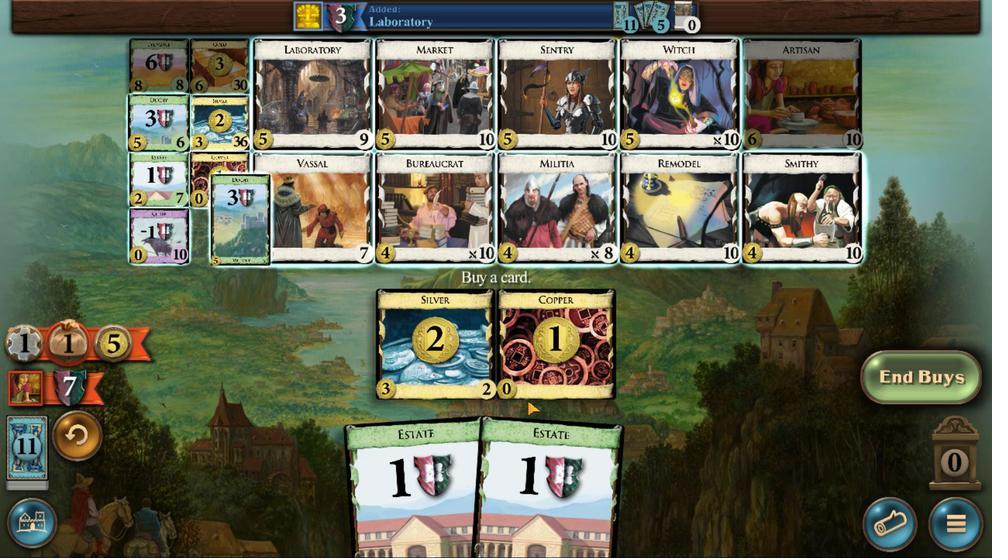 
Action: Mouse moved to (565, 516)
Screenshot: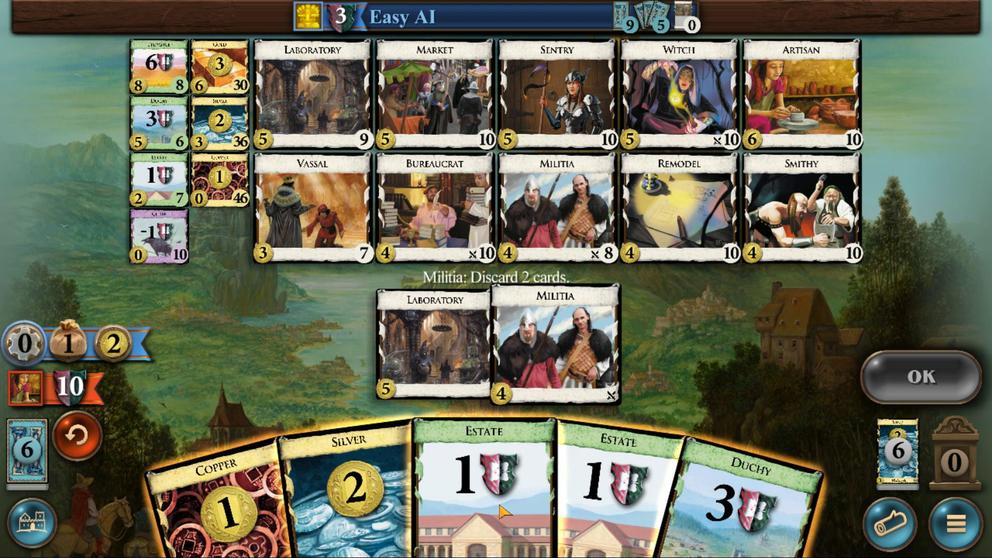 
Action: Mouse scrolled (565, 516) with delta (0, 0)
Screenshot: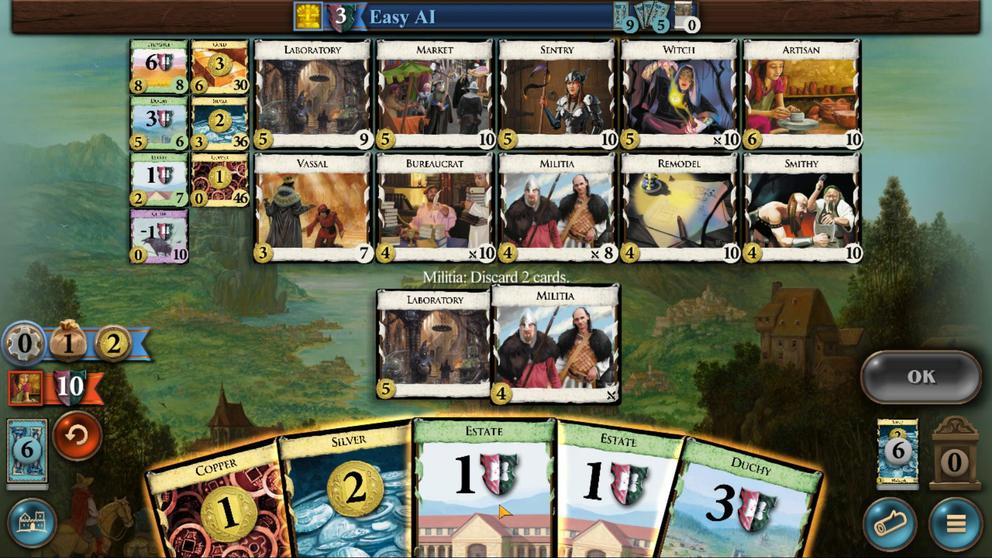 
Action: Mouse scrolled (565, 516) with delta (0, 0)
Screenshot: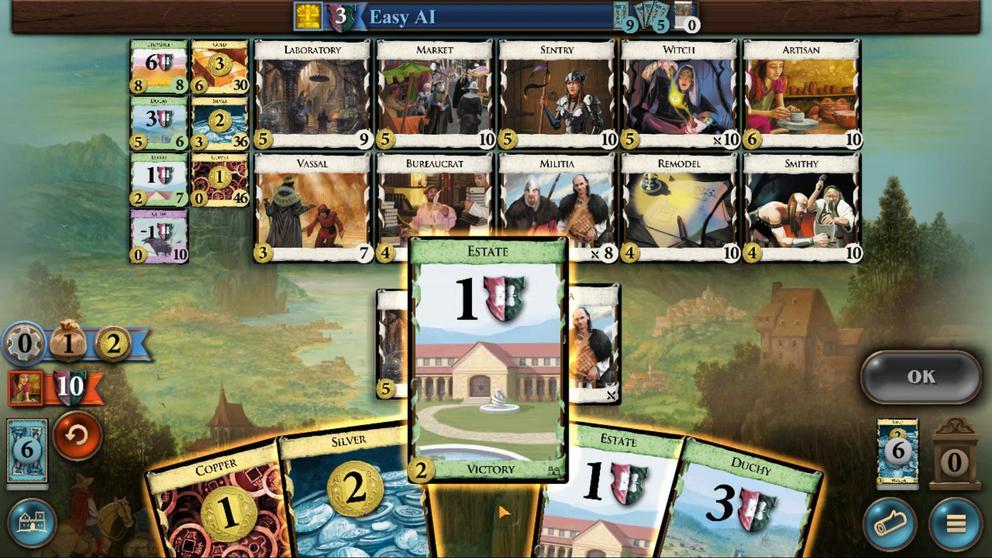 
Action: Mouse scrolled (565, 516) with delta (0, 0)
Screenshot: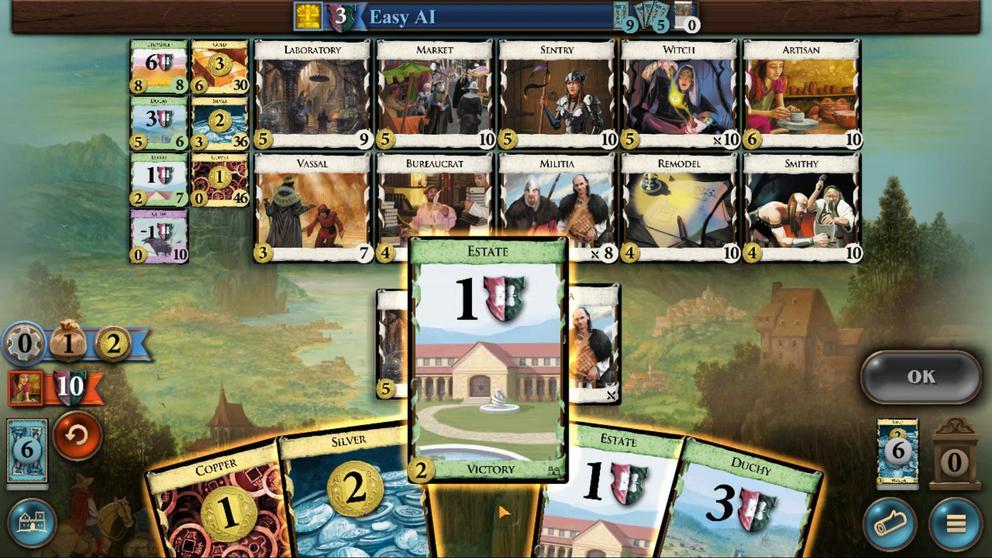 
Action: Mouse scrolled (565, 516) with delta (0, 0)
Screenshot: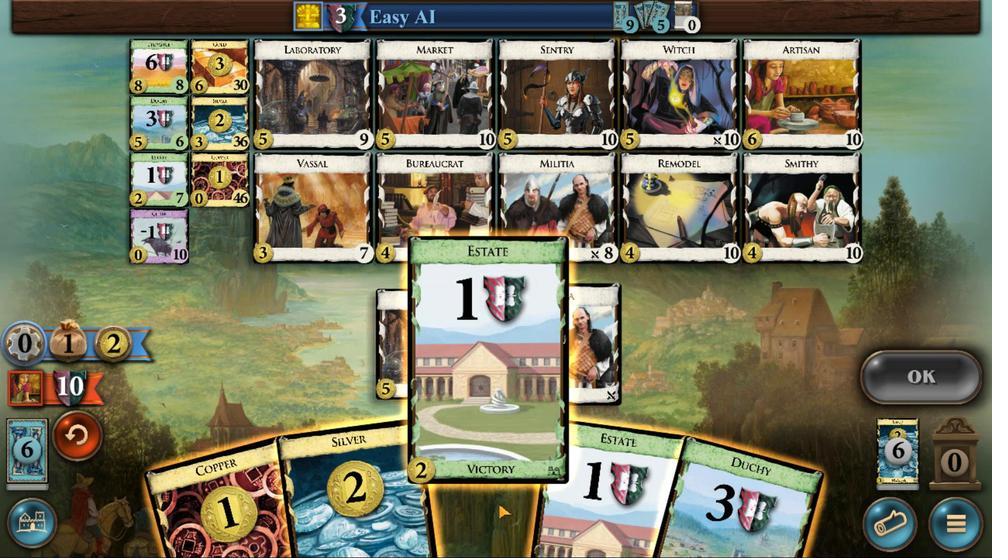 
Action: Mouse scrolled (565, 516) with delta (0, 0)
Screenshot: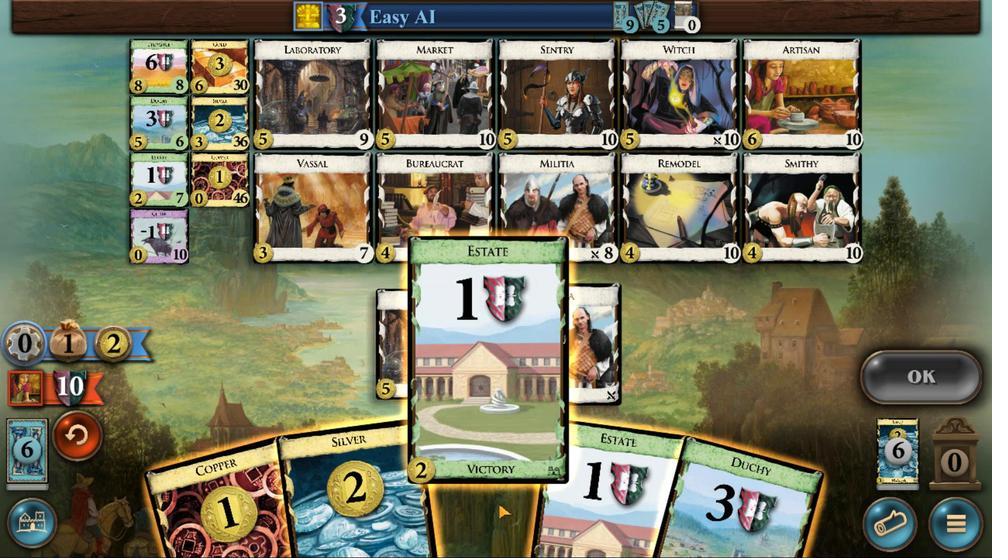 
Action: Mouse scrolled (565, 516) with delta (0, 0)
Screenshot: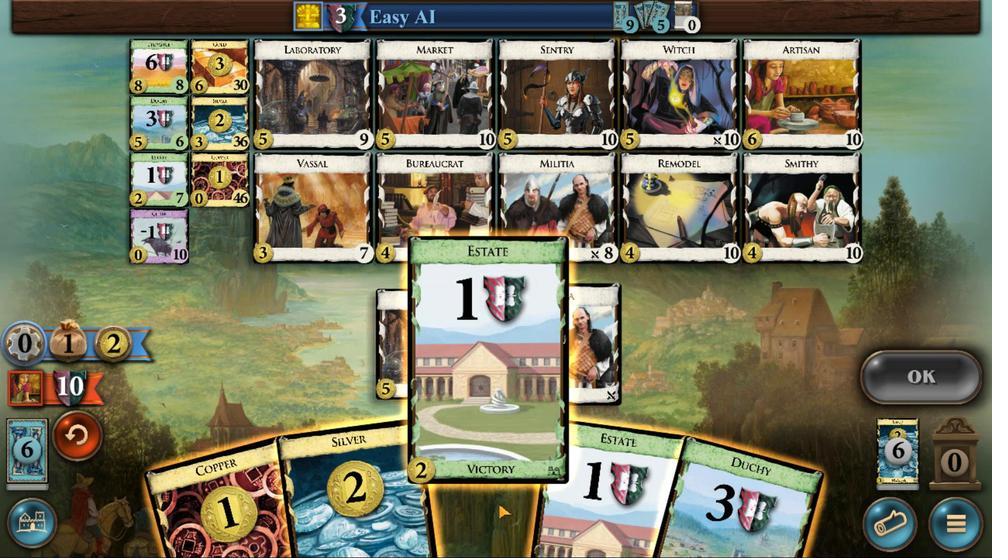 
Action: Mouse scrolled (565, 516) with delta (0, 0)
Screenshot: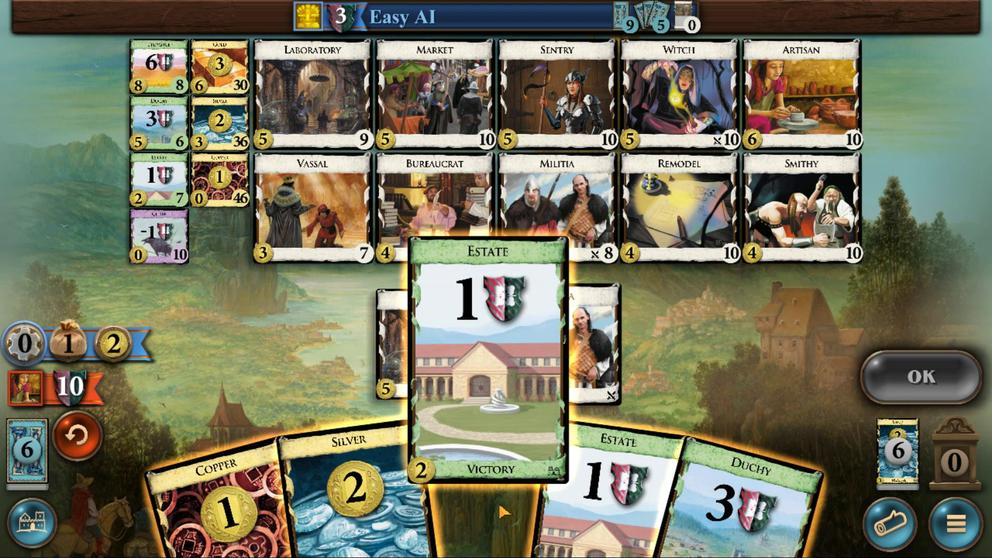 
Action: Mouse moved to (576, 513)
Screenshot: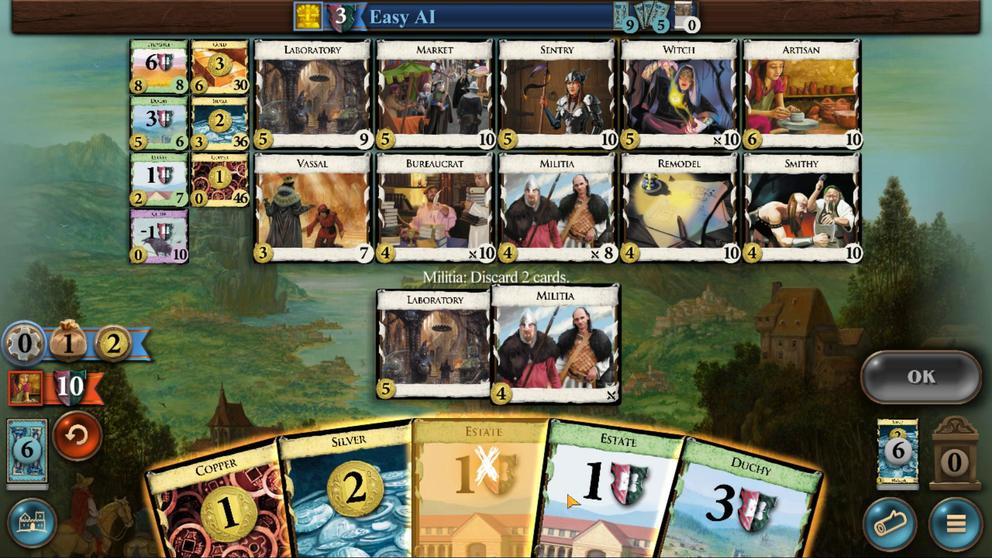 
Action: Mouse scrolled (576, 513) with delta (0, 0)
Screenshot: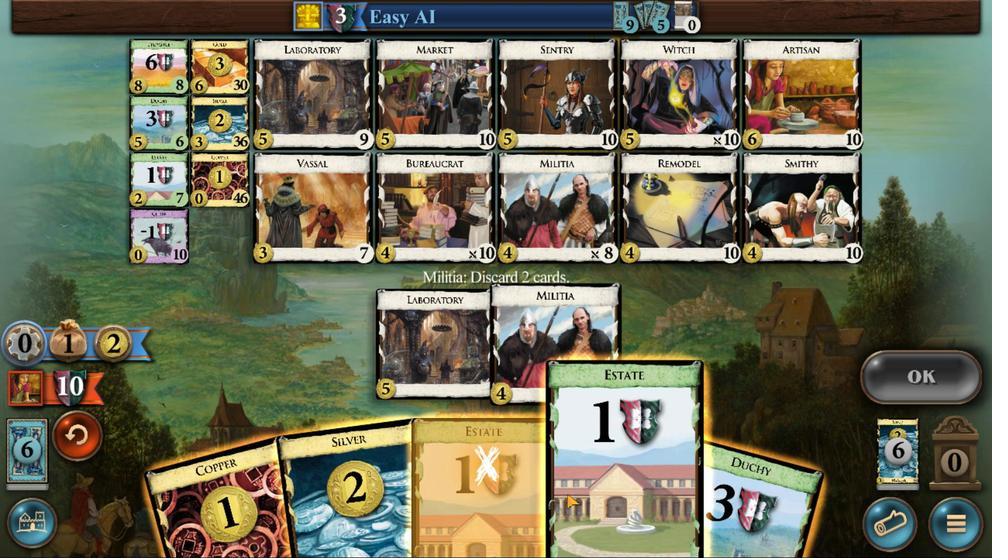 
Action: Mouse scrolled (576, 513) with delta (0, 0)
Screenshot: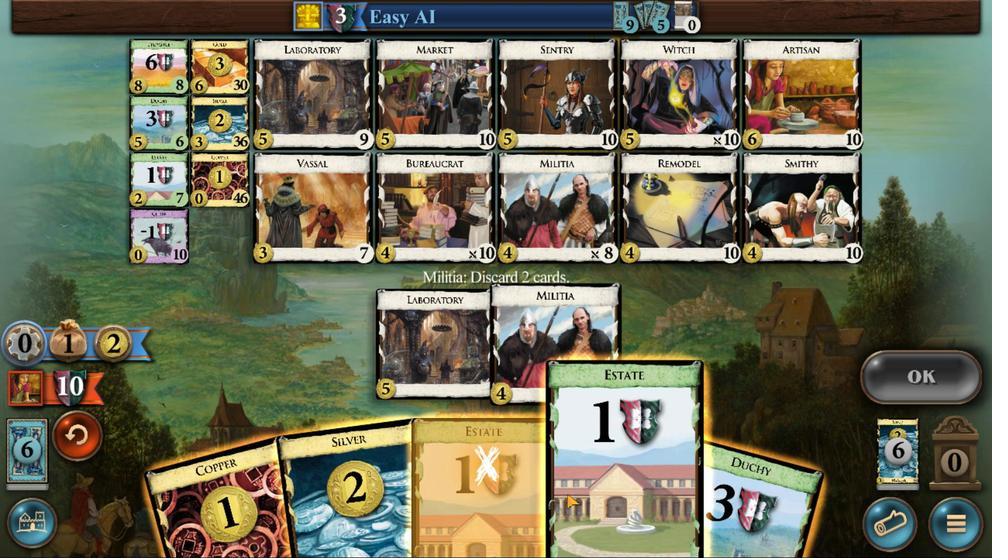 
Action: Mouse scrolled (576, 513) with delta (0, 0)
Screenshot: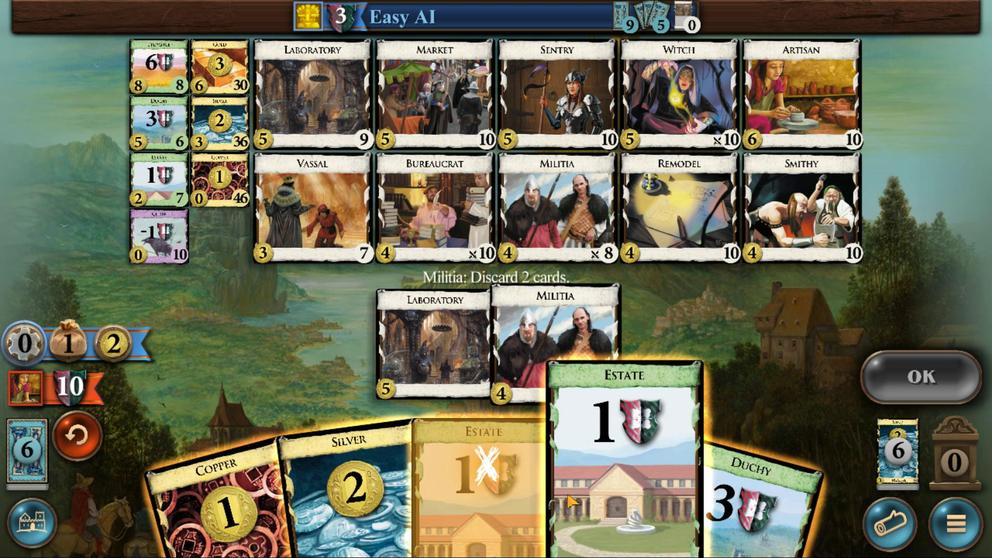 
Action: Mouse scrolled (576, 513) with delta (0, 0)
Screenshot: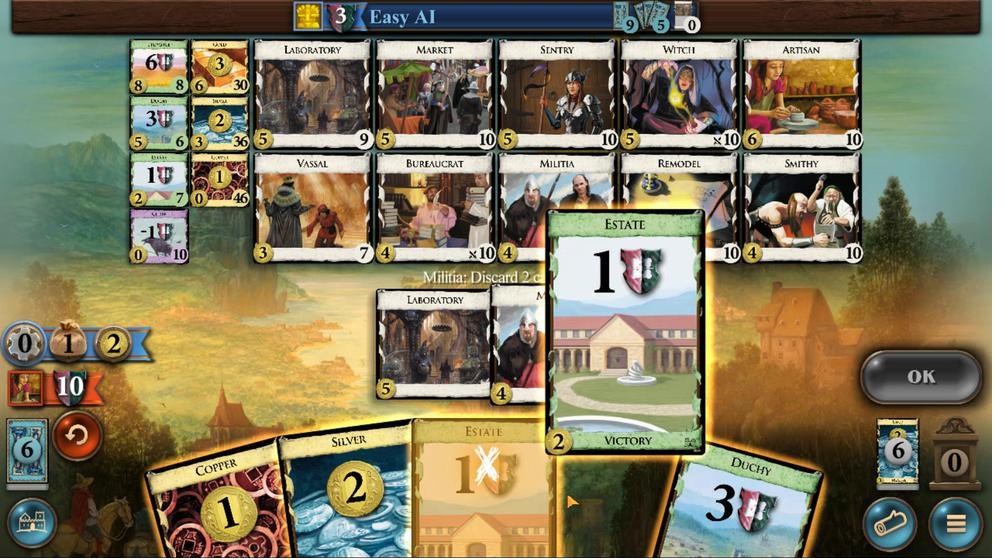 
Action: Mouse scrolled (576, 513) with delta (0, 0)
Screenshot: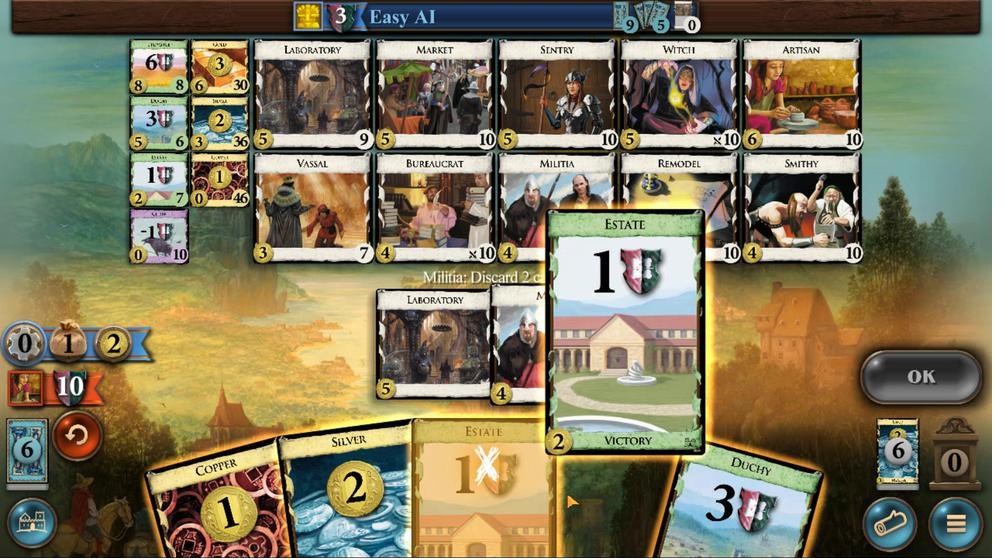 
Action: Mouse scrolled (576, 513) with delta (0, 0)
Screenshot: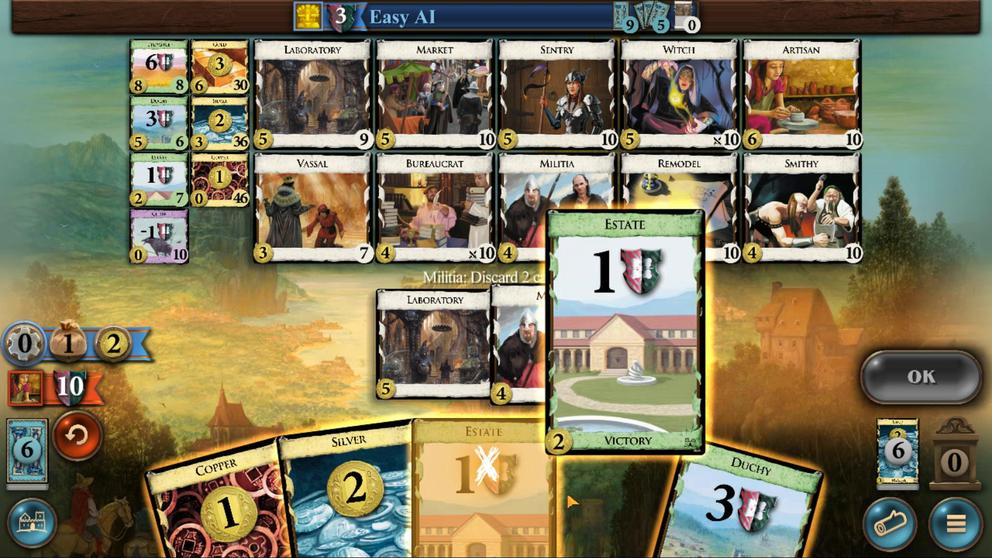
Action: Mouse scrolled (576, 513) with delta (0, 0)
Screenshot: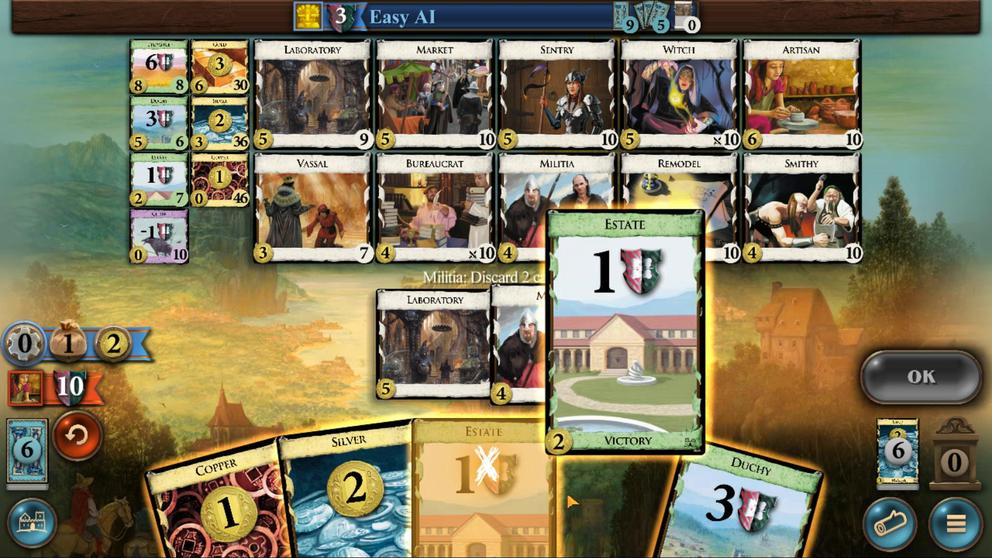 
Action: Mouse scrolled (576, 513) with delta (0, 0)
Screenshot: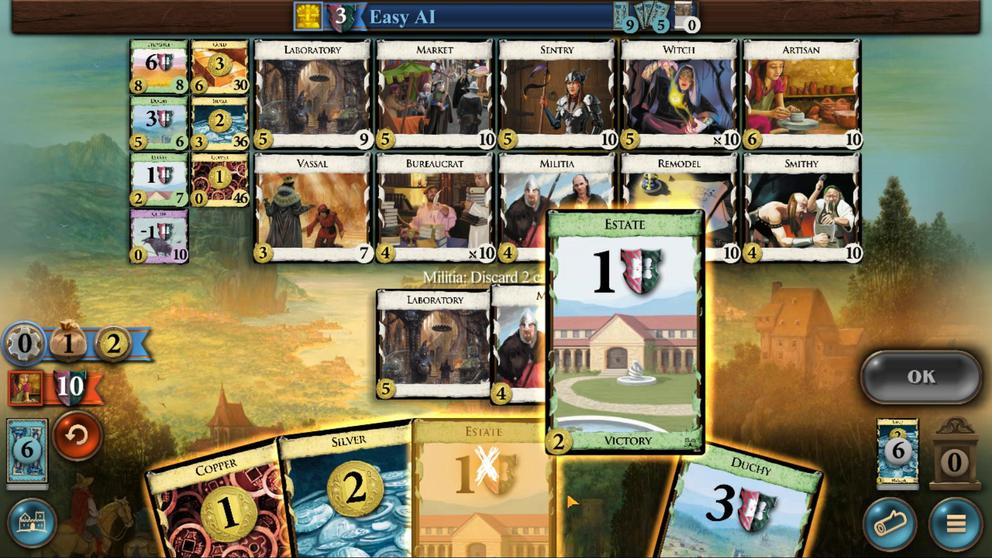 
Action: Mouse scrolled (576, 513) with delta (0, 0)
Screenshot: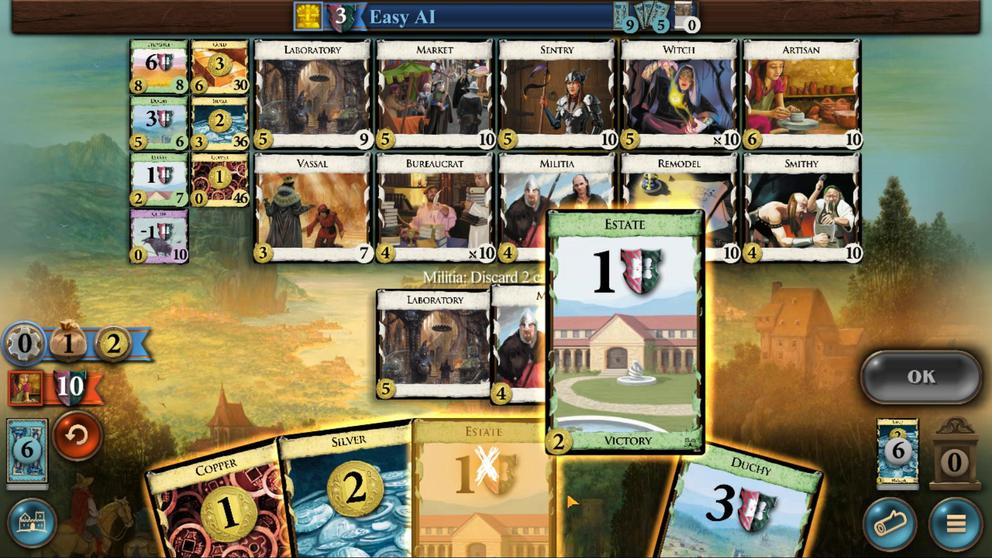 
Action: Mouse moved to (637, 479)
Screenshot: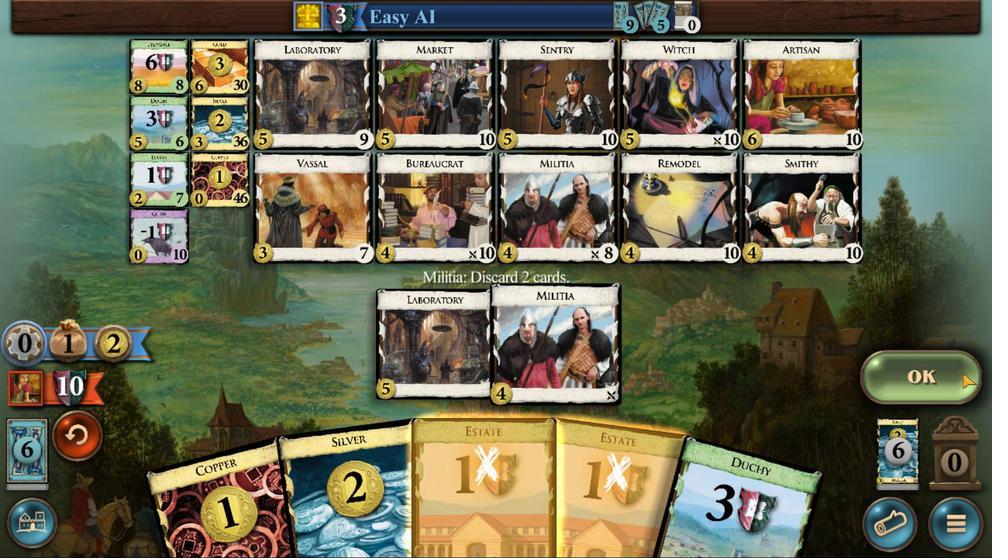 
Action: Mouse pressed left at (637, 479)
Screenshot: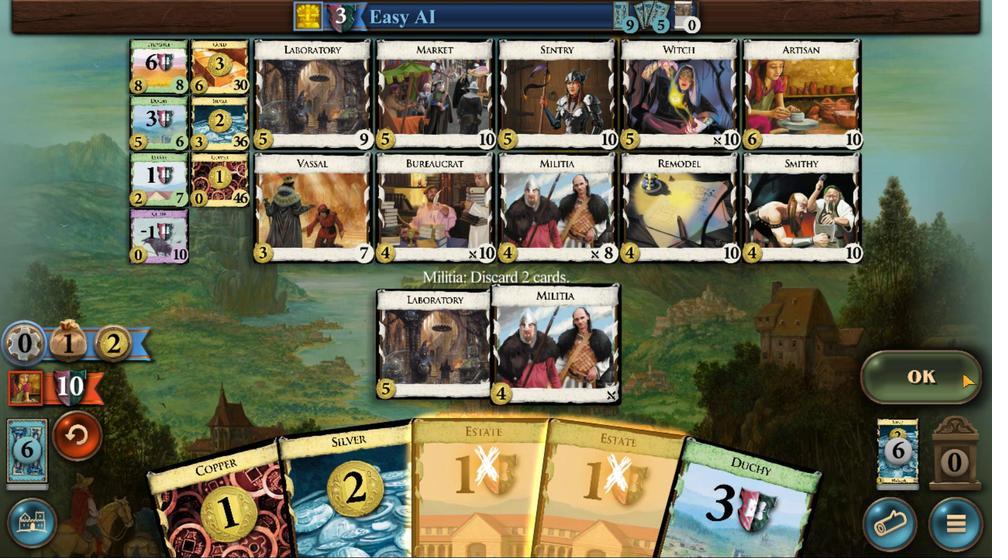 
Action: Mouse moved to (565, 515)
Screenshot: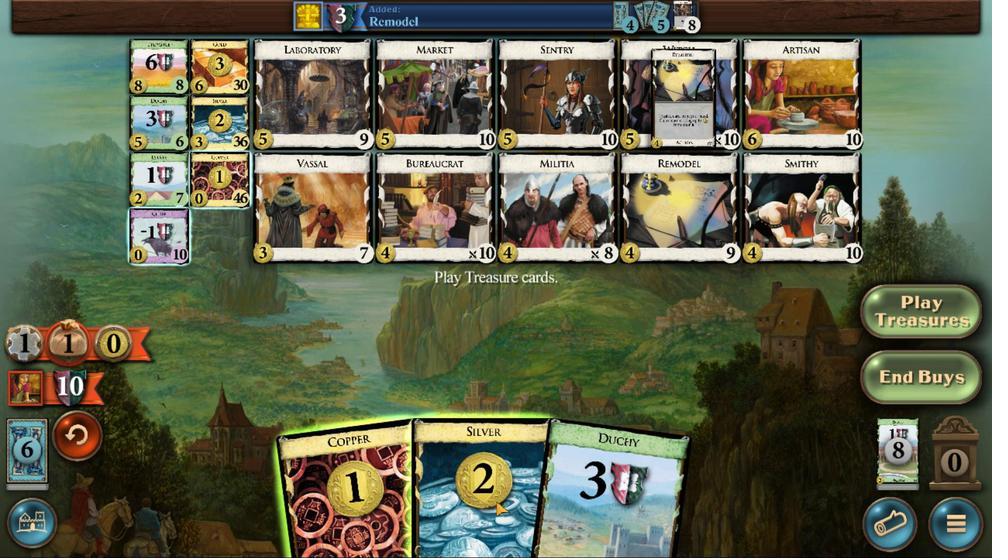 
Action: Mouse scrolled (565, 515) with delta (0, 0)
Screenshot: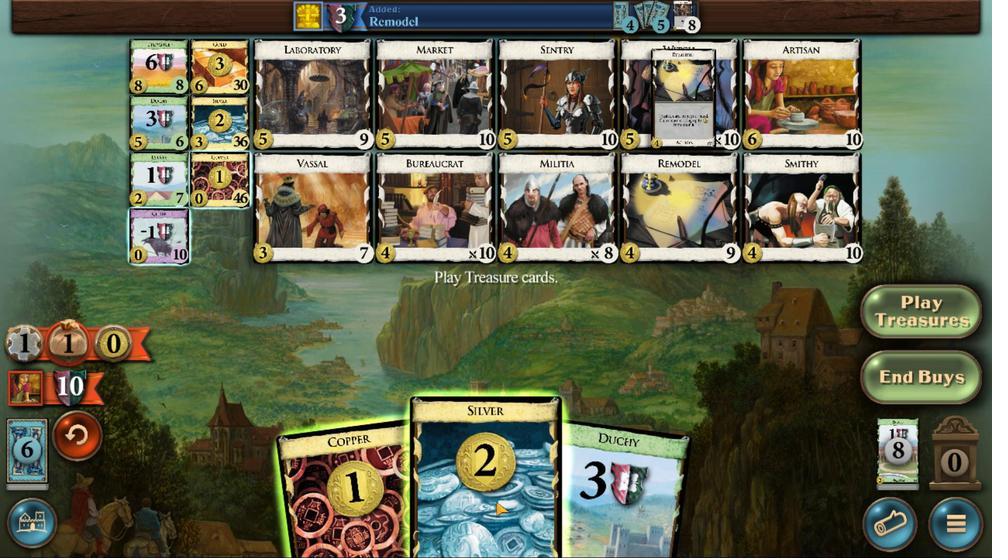 
Action: Mouse scrolled (565, 515) with delta (0, 0)
Screenshot: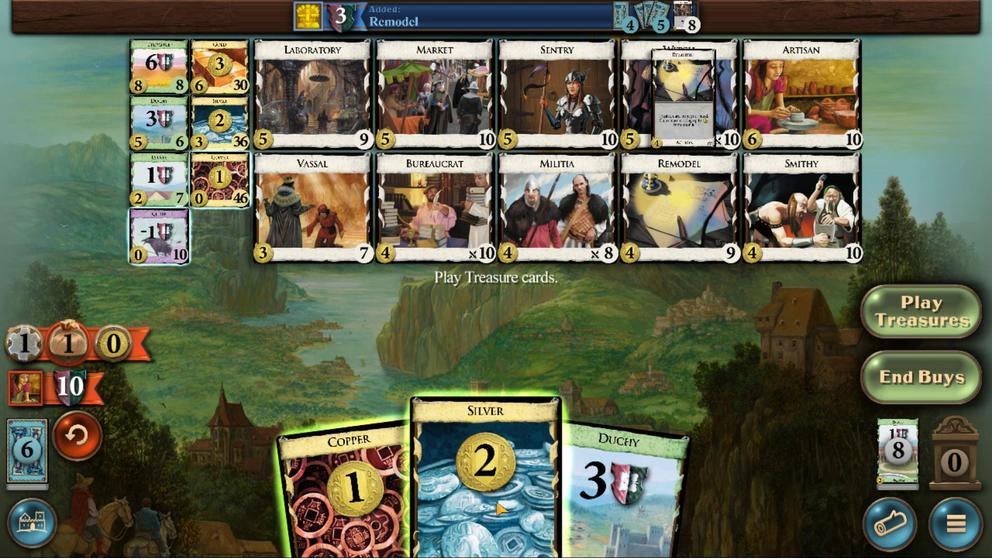 
Action: Mouse scrolled (565, 515) with delta (0, 0)
Screenshot: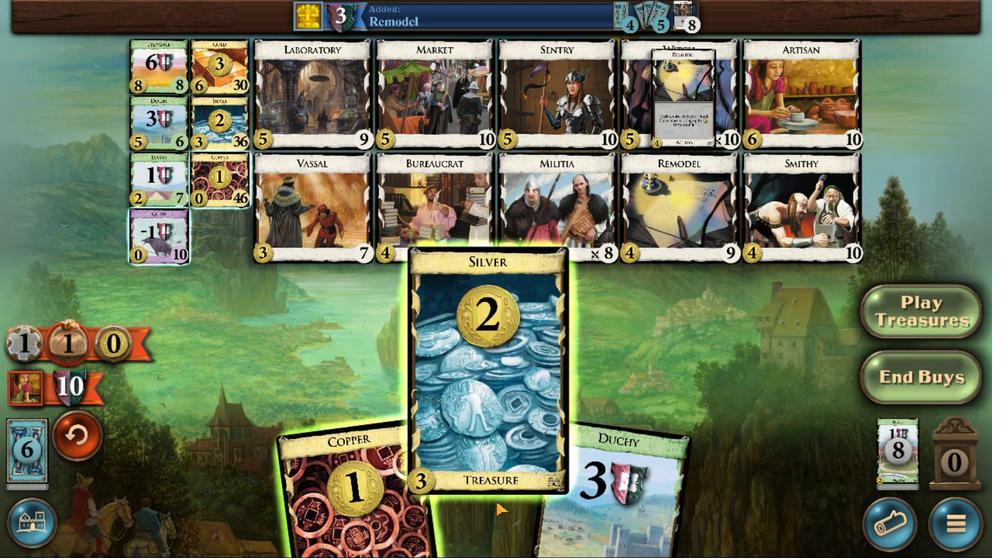 
Action: Mouse scrolled (565, 515) with delta (0, 0)
Screenshot: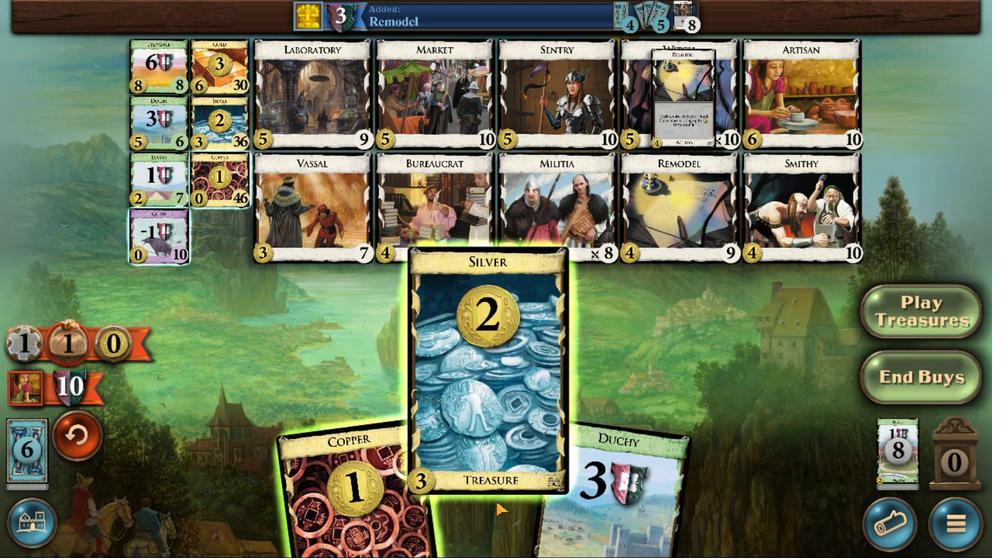 
Action: Mouse scrolled (565, 515) with delta (0, 0)
Screenshot: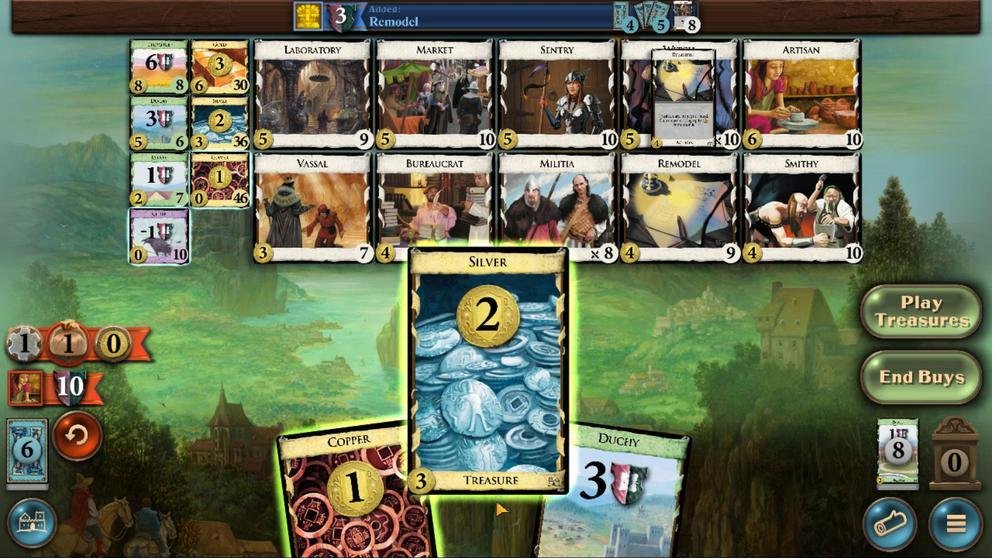 
Action: Mouse scrolled (565, 515) with delta (0, 0)
